 Task: Best office and paper website designs: Telegramme Paper Co.
Action: Mouse moved to (792, 357)
Screenshot: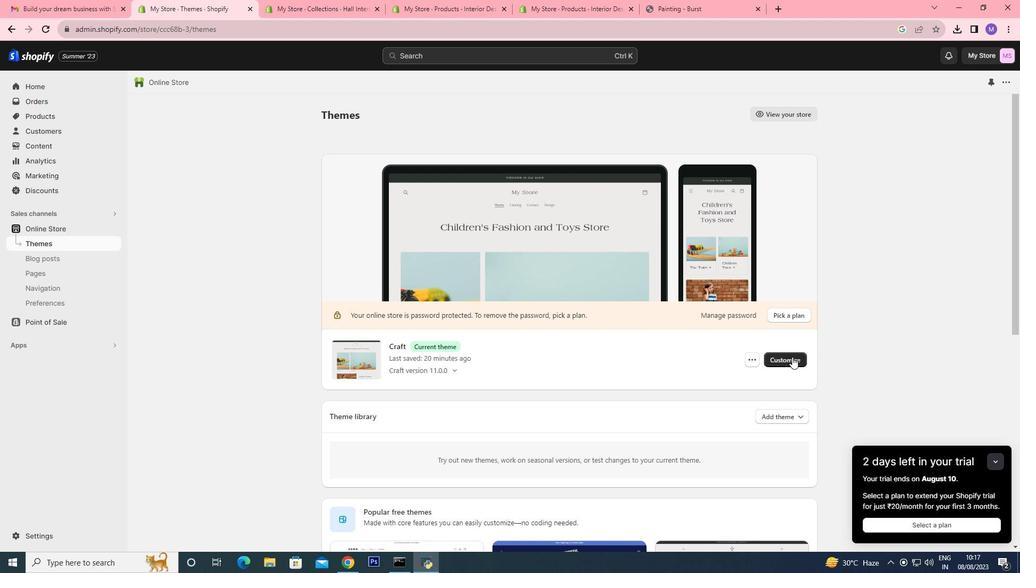 
Action: Mouse pressed left at (792, 357)
Screenshot: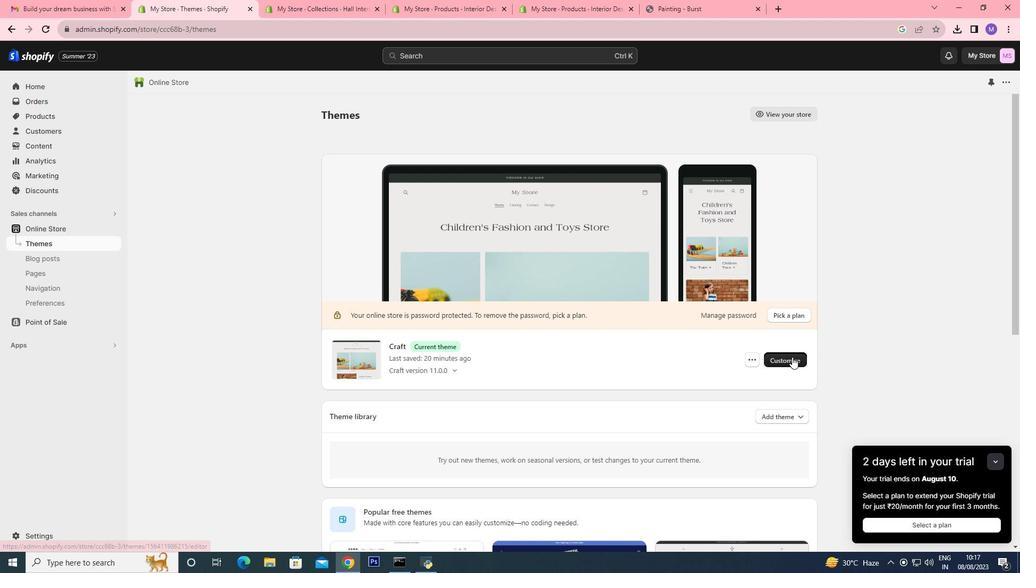 
Action: Mouse moved to (741, 277)
Screenshot: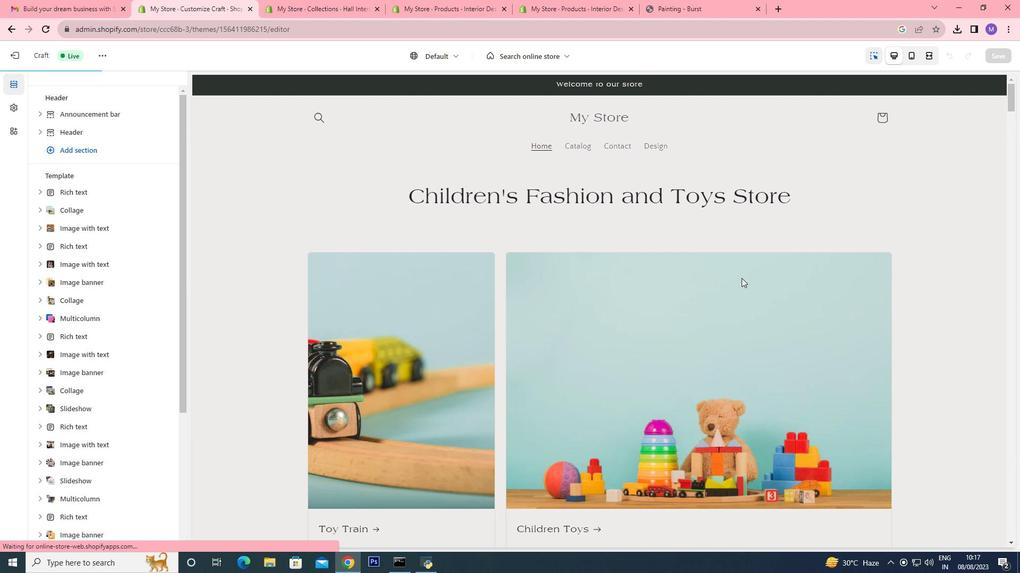 
Action: Mouse scrolled (741, 277) with delta (0, 0)
Screenshot: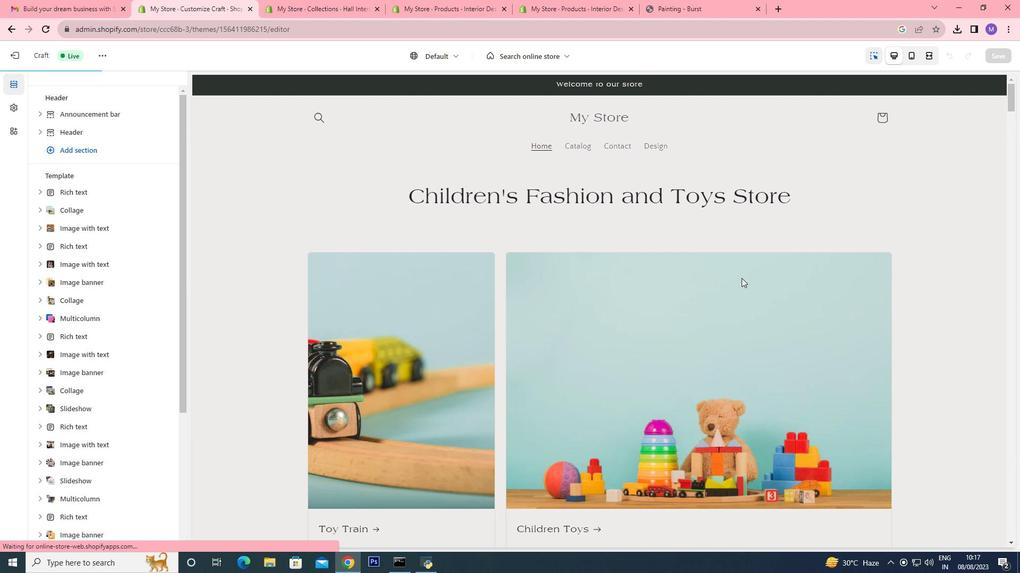 
Action: Mouse scrolled (741, 277) with delta (0, 0)
Screenshot: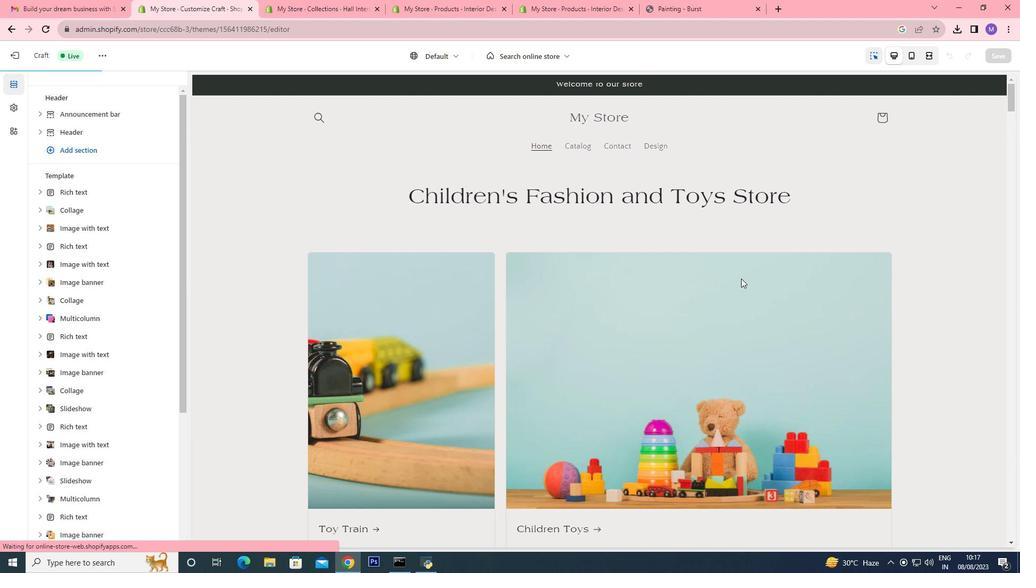 
Action: Mouse moved to (741, 278)
Screenshot: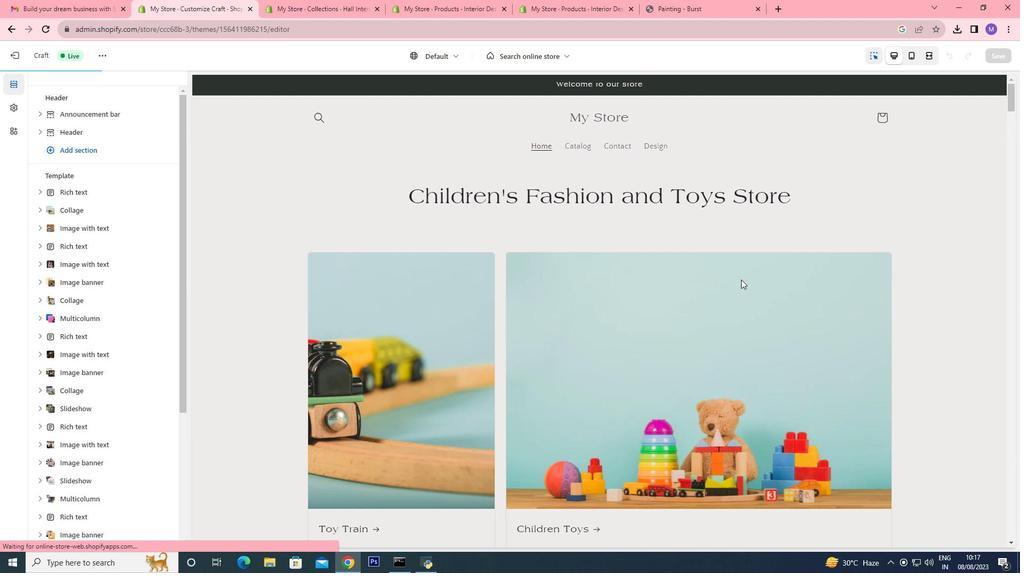
Action: Mouse scrolled (741, 277) with delta (0, 0)
Screenshot: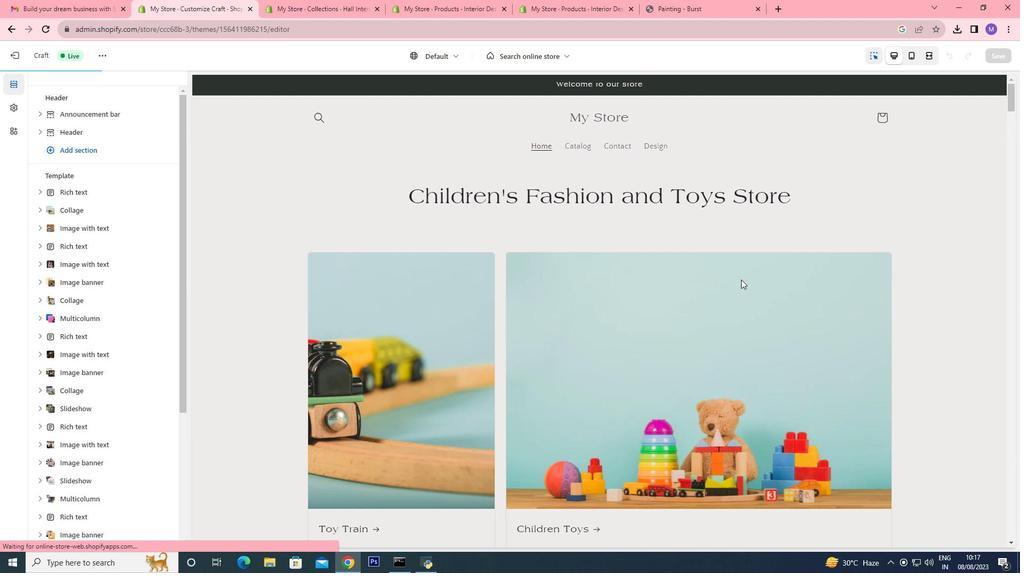 
Action: Mouse scrolled (741, 277) with delta (0, 0)
Screenshot: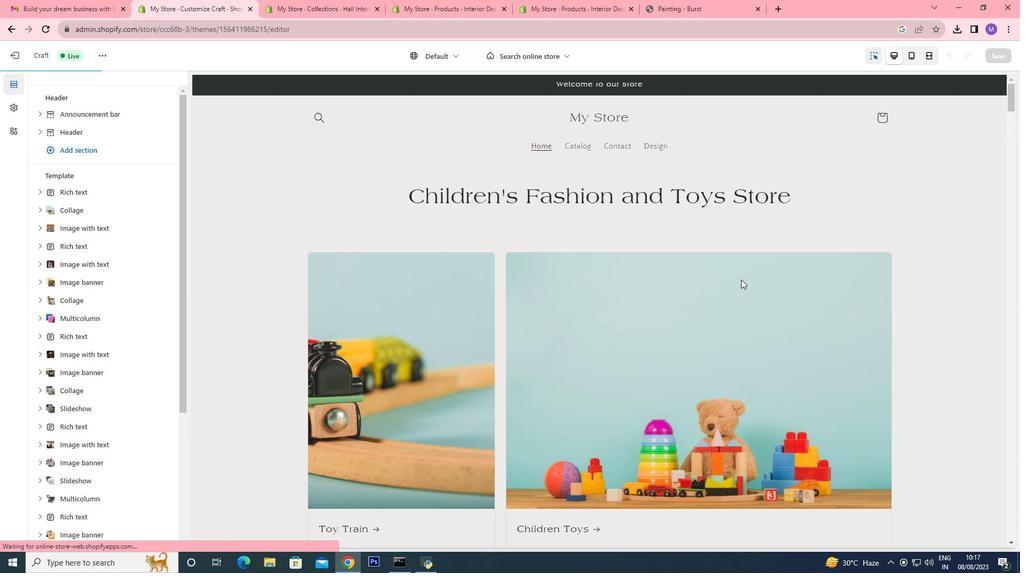 
Action: Mouse moved to (741, 278)
Screenshot: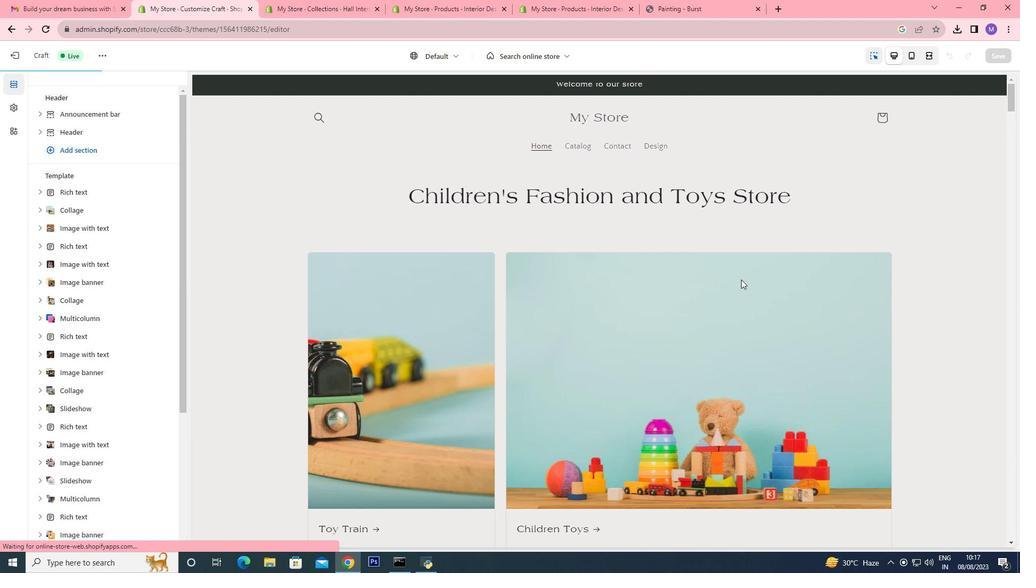
Action: Mouse scrolled (741, 278) with delta (0, 0)
Screenshot: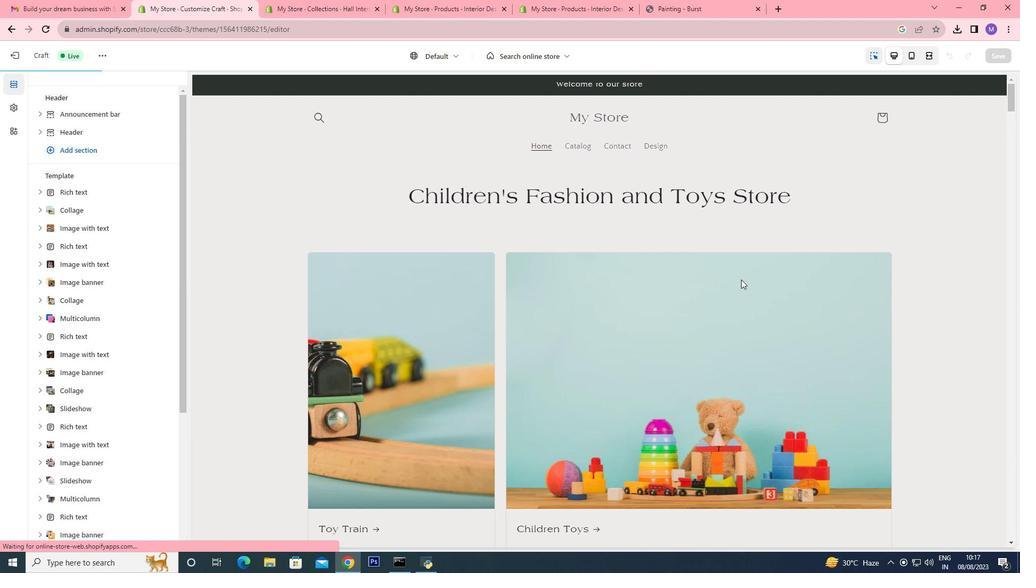
Action: Mouse moved to (741, 279)
Screenshot: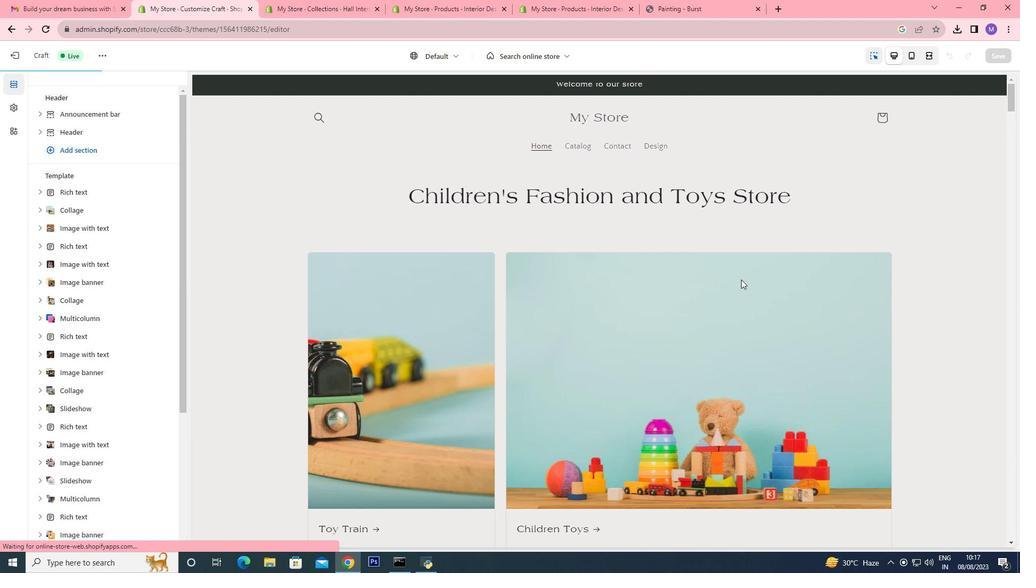 
Action: Mouse scrolled (741, 278) with delta (0, 0)
Screenshot: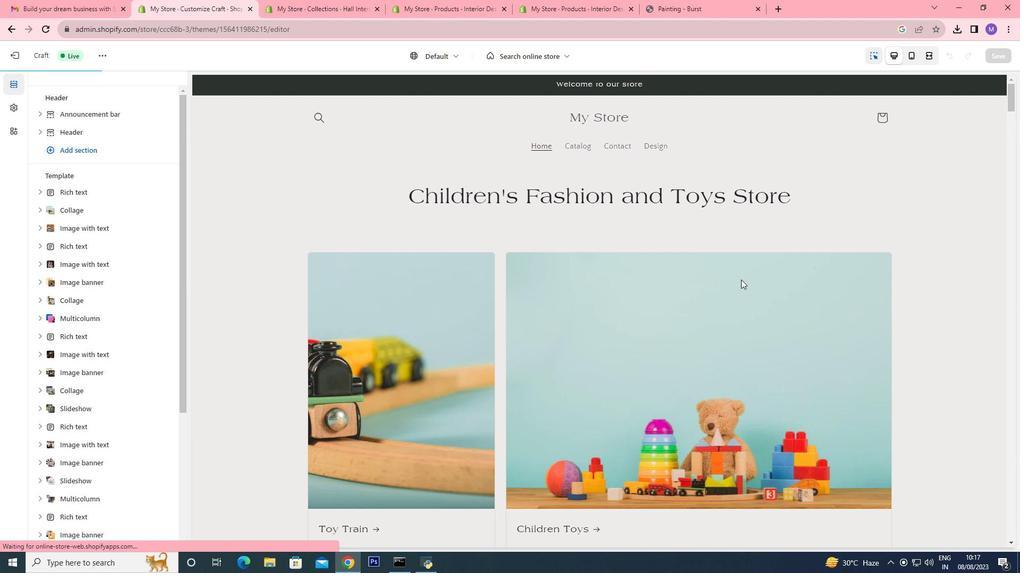 
Action: Mouse moved to (737, 298)
Screenshot: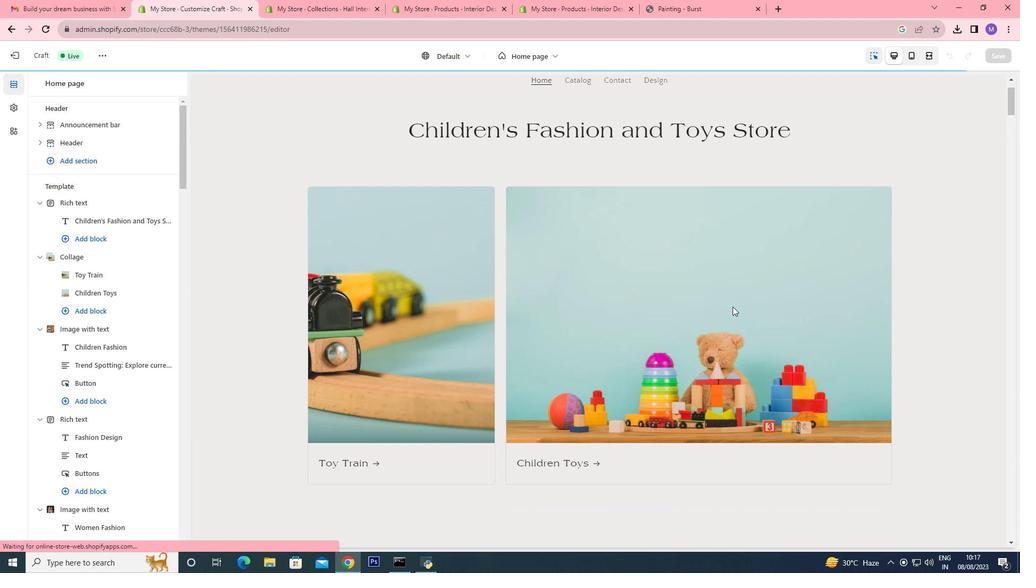 
Action: Mouse scrolled (737, 298) with delta (0, 0)
Screenshot: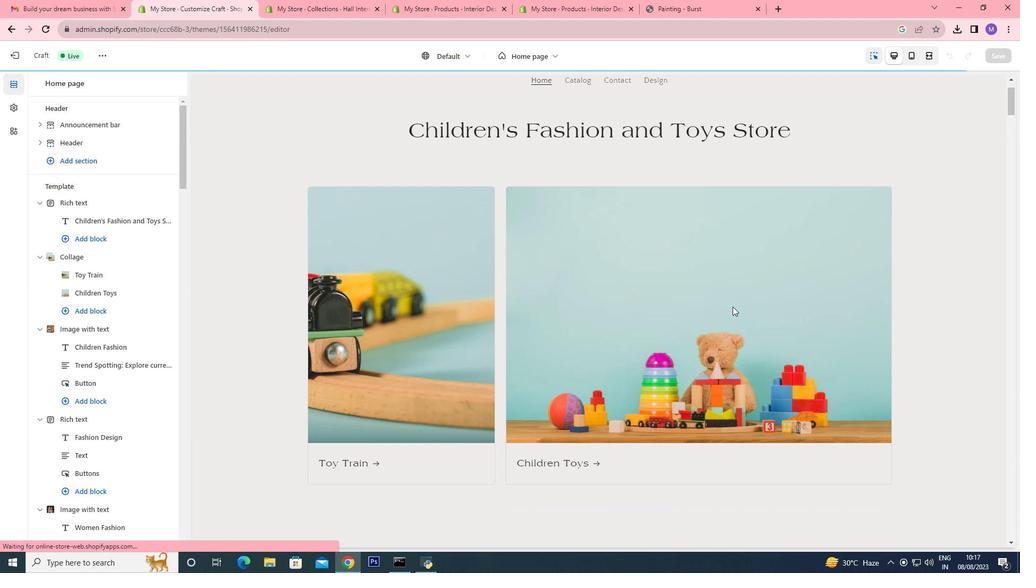 
Action: Mouse moved to (735, 302)
Screenshot: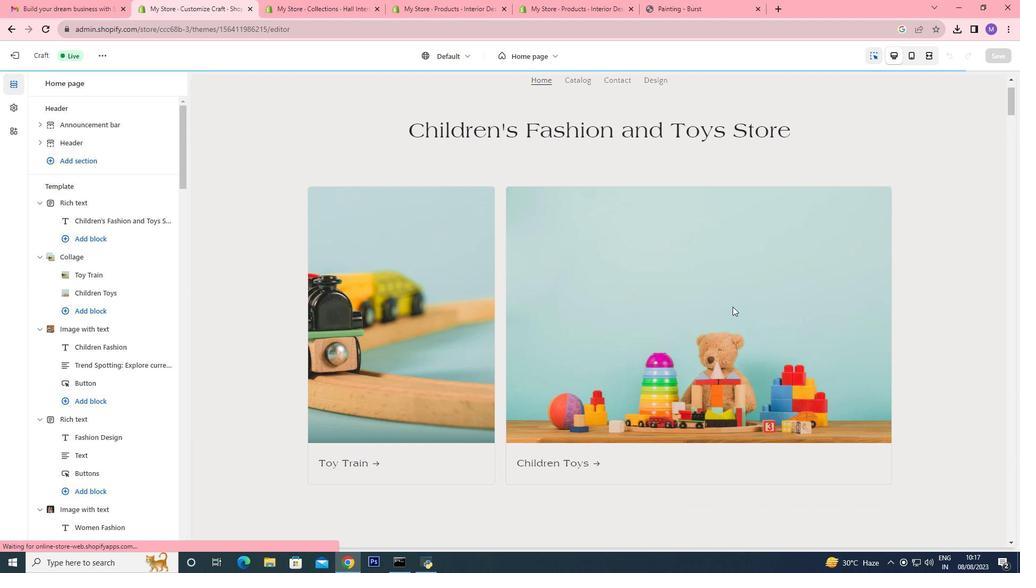 
Action: Mouse scrolled (735, 301) with delta (0, 0)
Screenshot: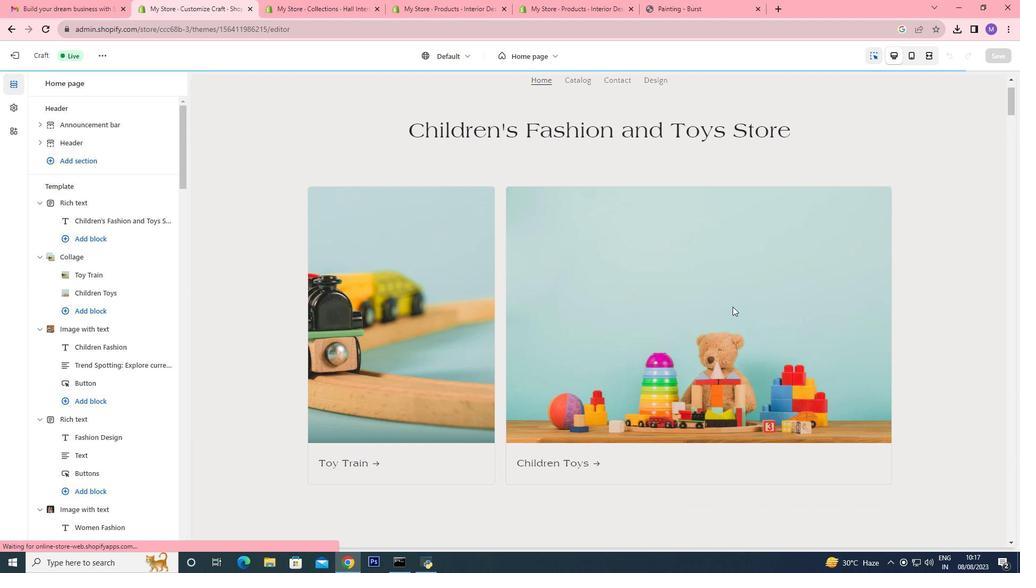 
Action: Mouse moved to (734, 304)
Screenshot: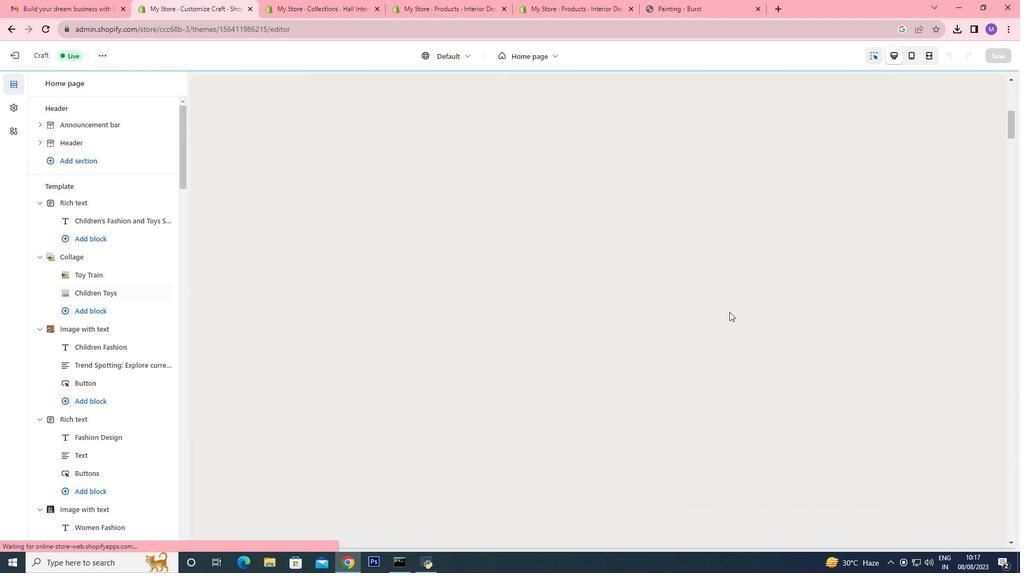 
Action: Mouse scrolled (734, 304) with delta (0, 0)
Screenshot: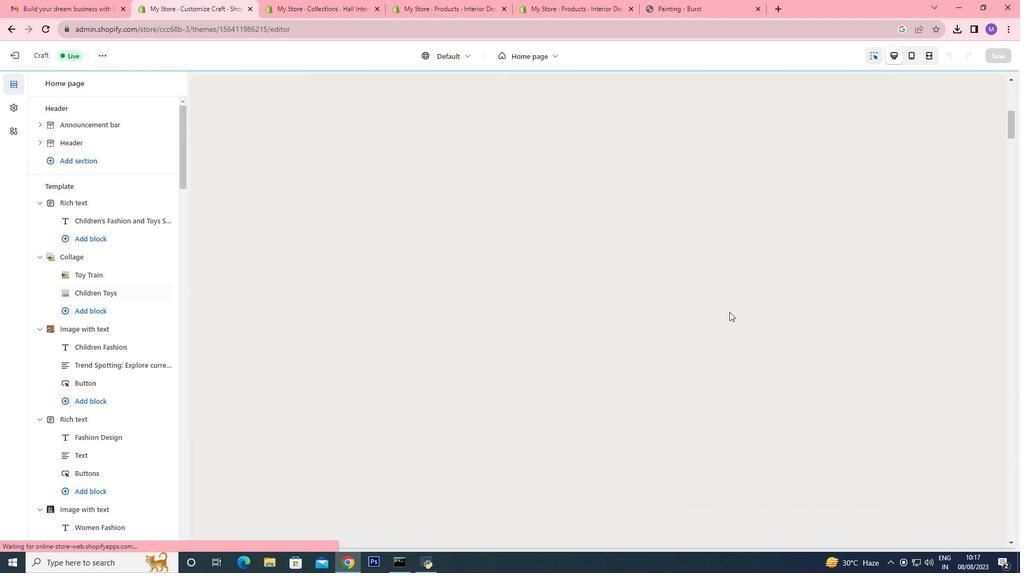 
Action: Mouse moved to (732, 307)
Screenshot: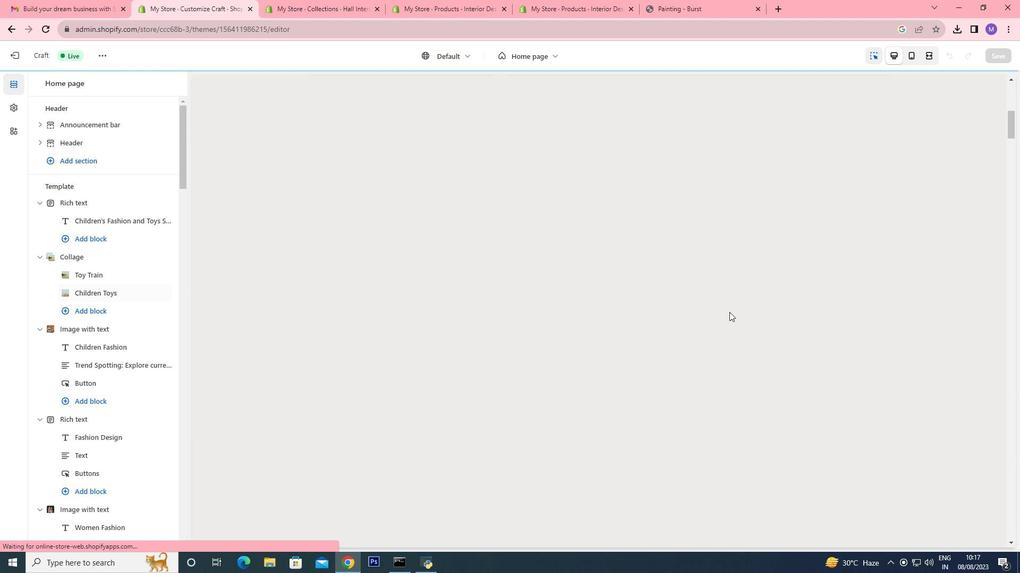 
Action: Mouse scrolled (732, 306) with delta (0, 0)
Screenshot: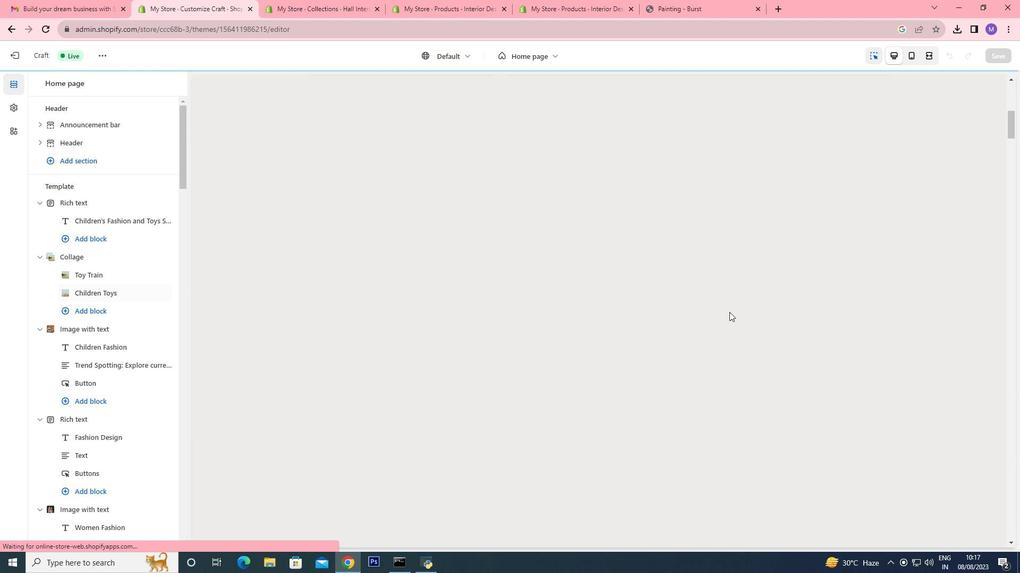
Action: Mouse moved to (731, 309)
Screenshot: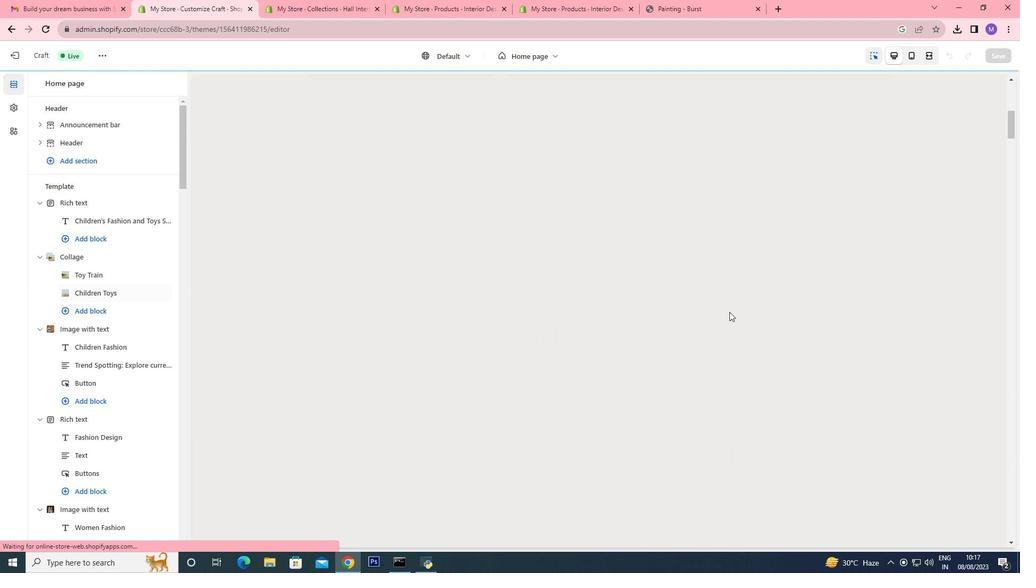 
Action: Mouse scrolled (731, 308) with delta (0, 0)
Screenshot: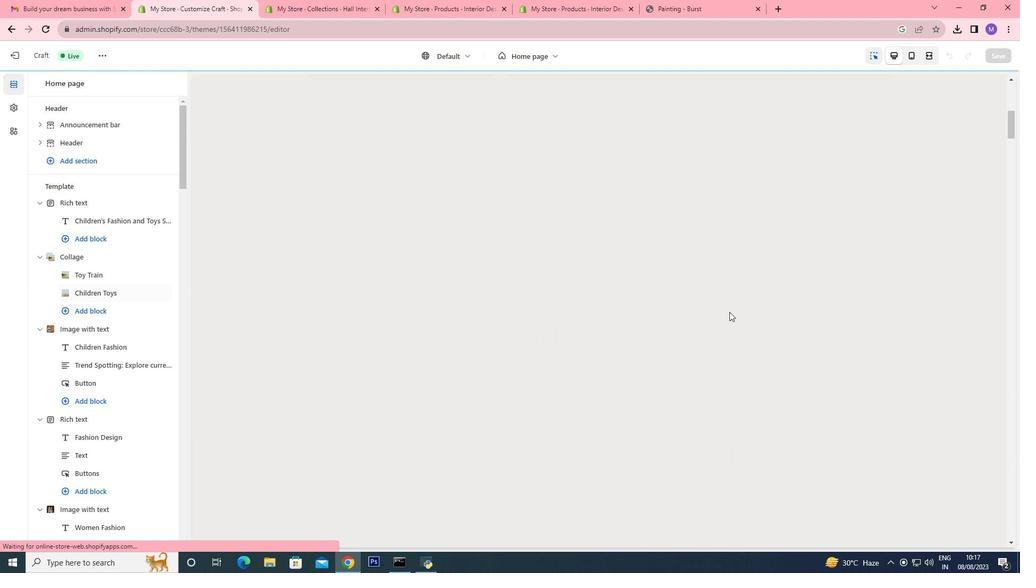 
Action: Mouse moved to (730, 311)
Screenshot: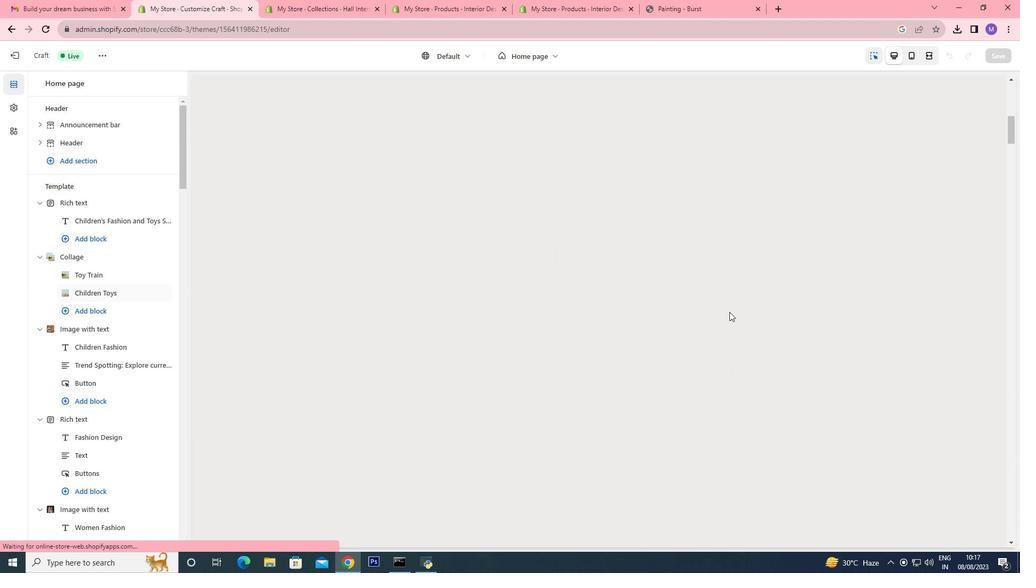 
Action: Mouse scrolled (730, 310) with delta (0, 0)
Screenshot: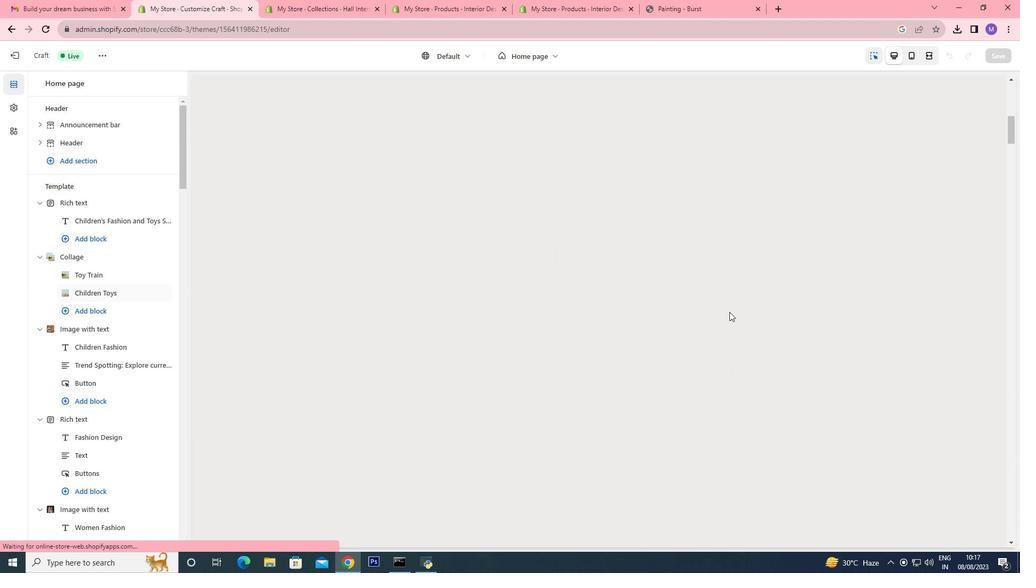 
Action: Mouse moved to (728, 312)
Screenshot: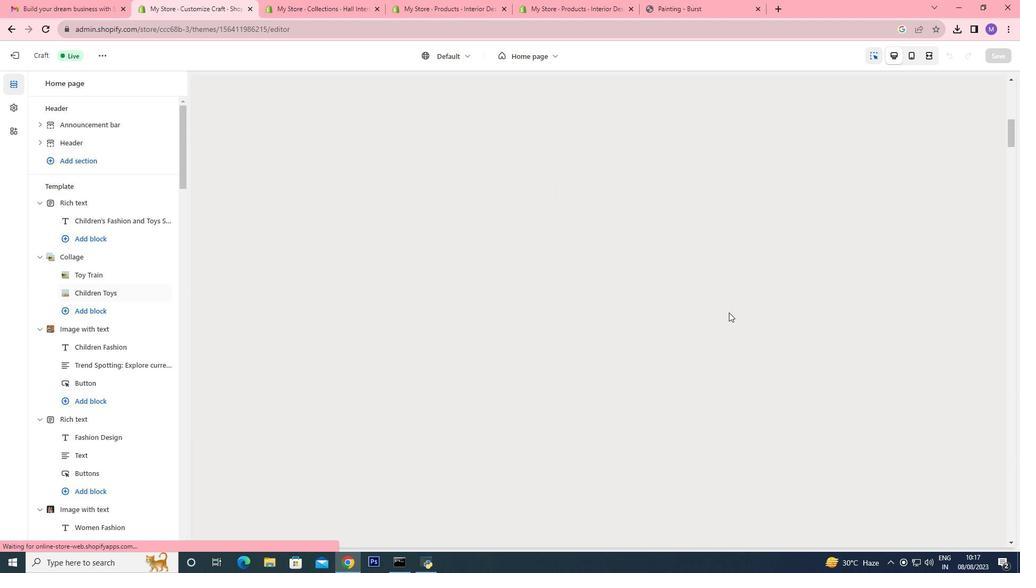 
Action: Mouse scrolled (728, 312) with delta (0, 0)
Screenshot: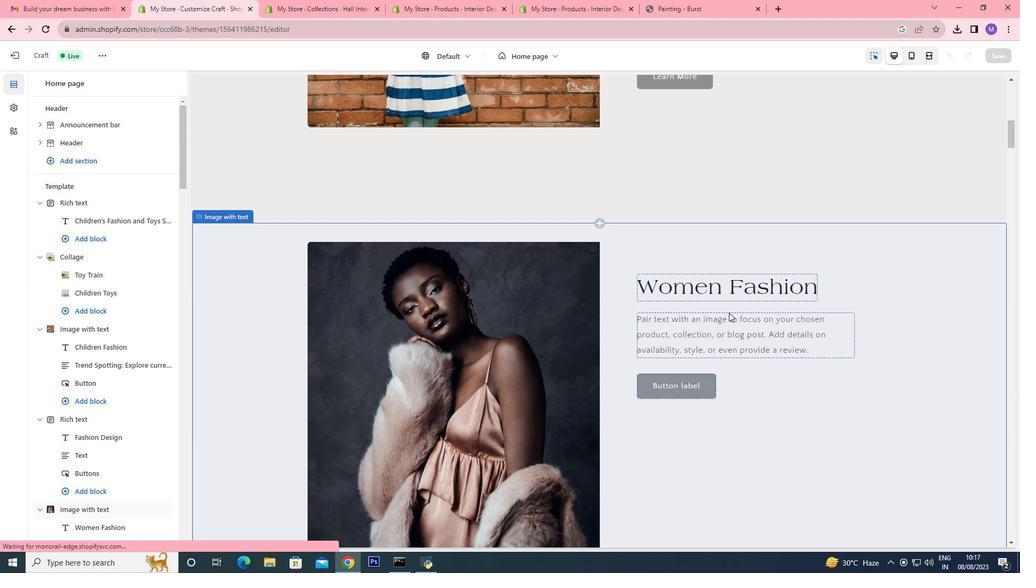 
Action: Mouse scrolled (728, 312) with delta (0, 0)
Screenshot: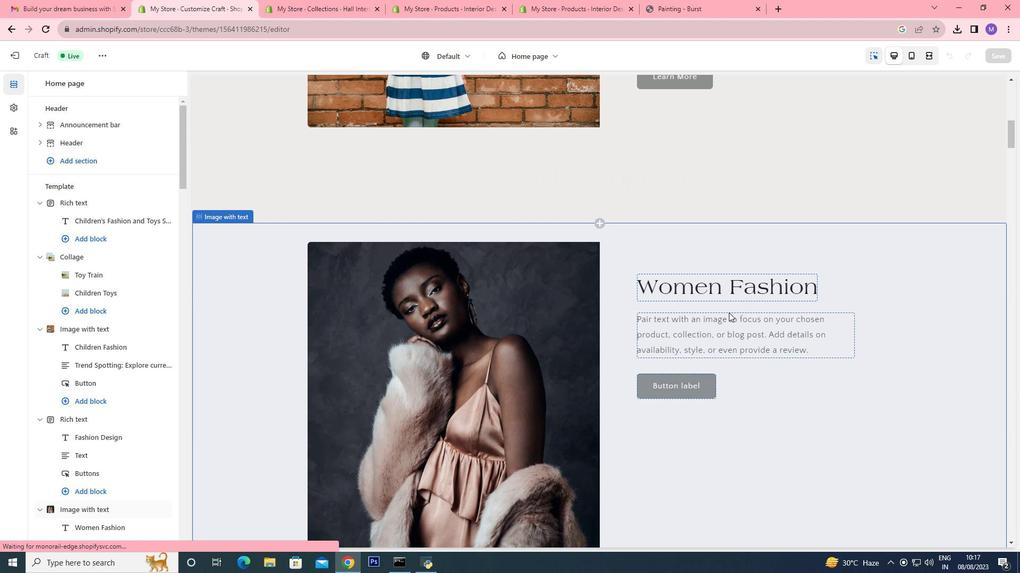 
Action: Mouse scrolled (728, 312) with delta (0, 0)
Screenshot: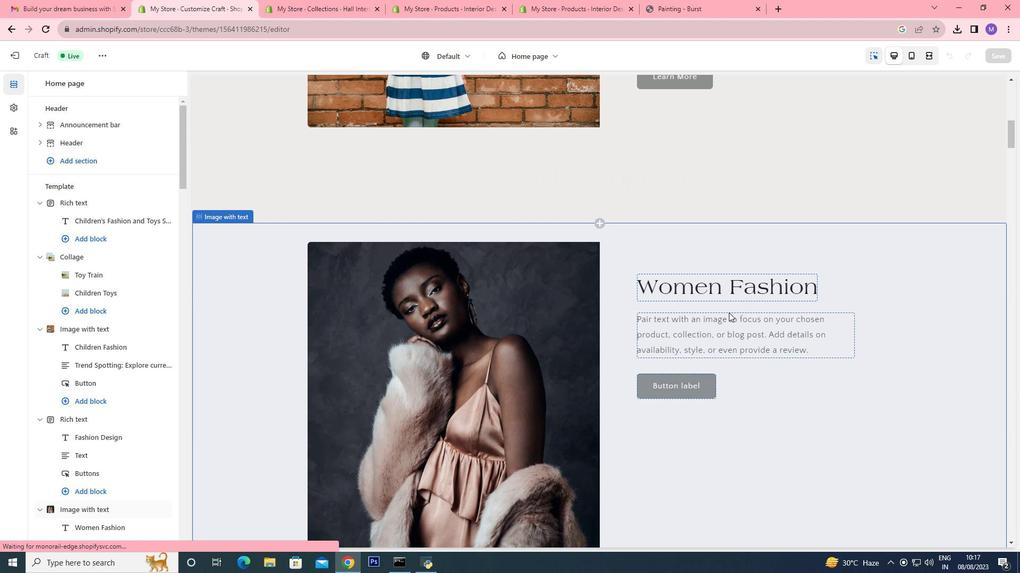 
Action: Mouse scrolled (728, 312) with delta (0, 0)
Screenshot: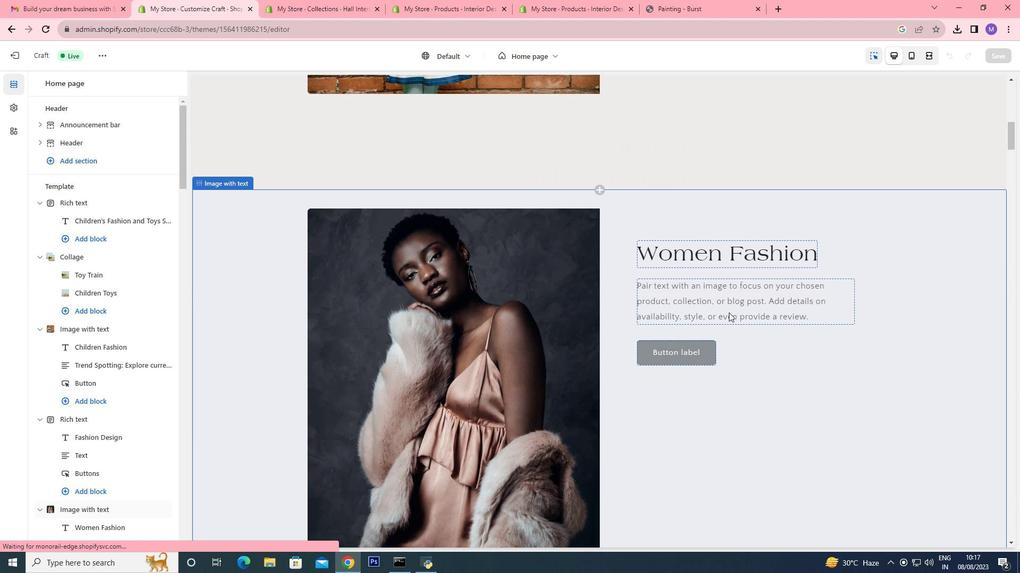 
Action: Mouse scrolled (728, 312) with delta (0, 0)
Screenshot: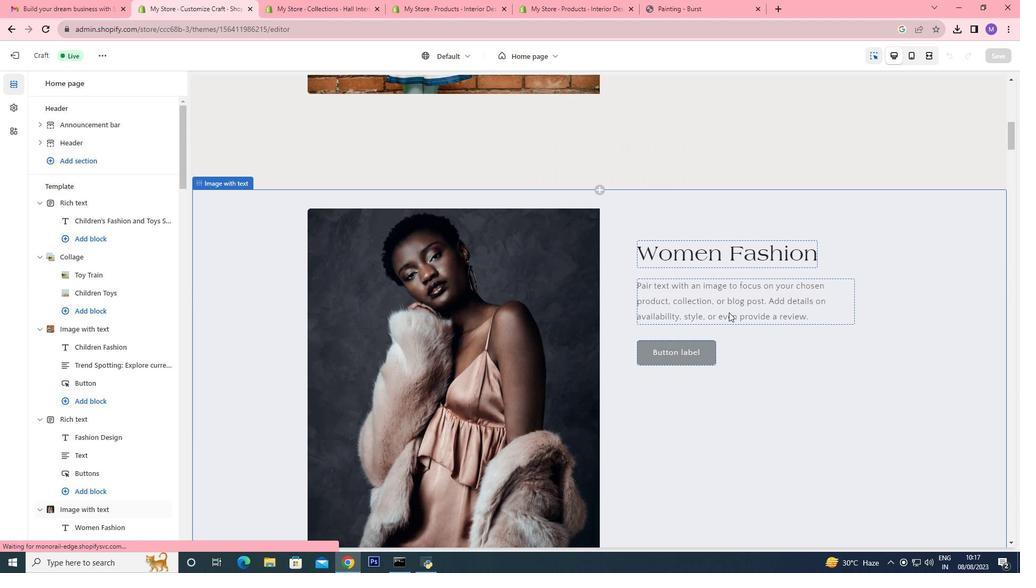 
Action: Mouse scrolled (728, 312) with delta (0, 0)
Screenshot: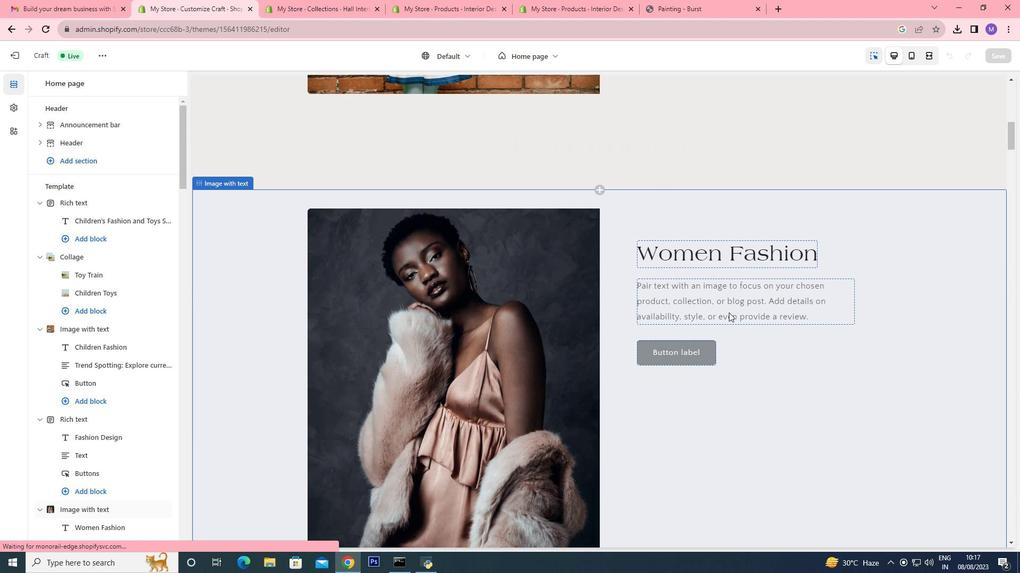 
Action: Mouse scrolled (728, 312) with delta (0, 0)
Screenshot: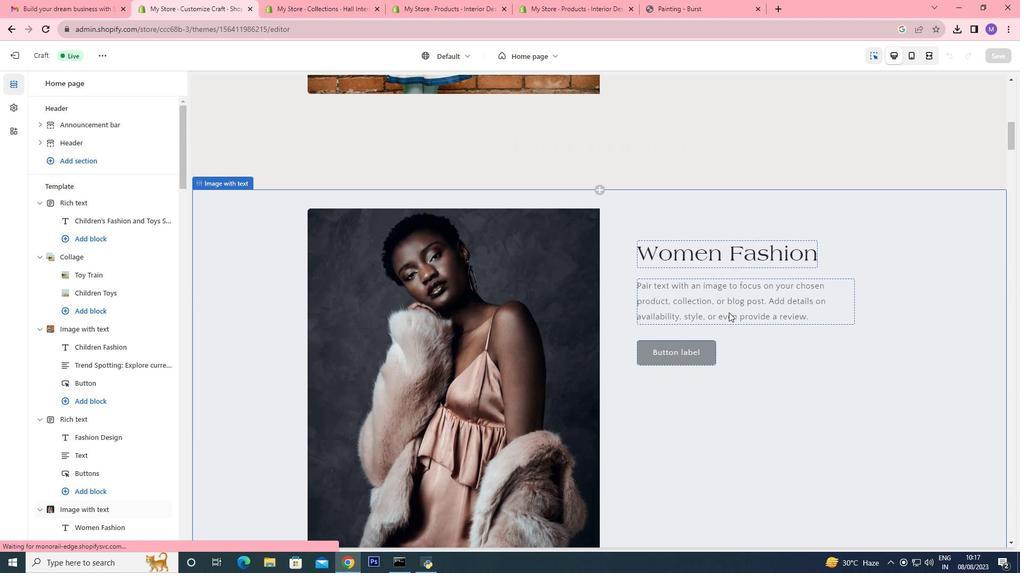 
Action: Mouse moved to (1011, 163)
Screenshot: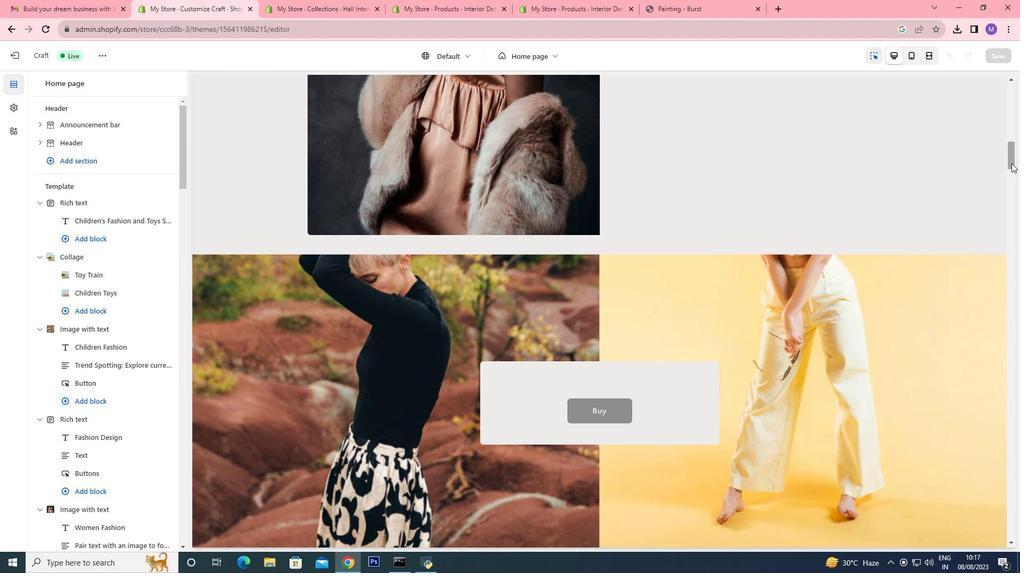 
Action: Mouse pressed left at (1011, 163)
Screenshot: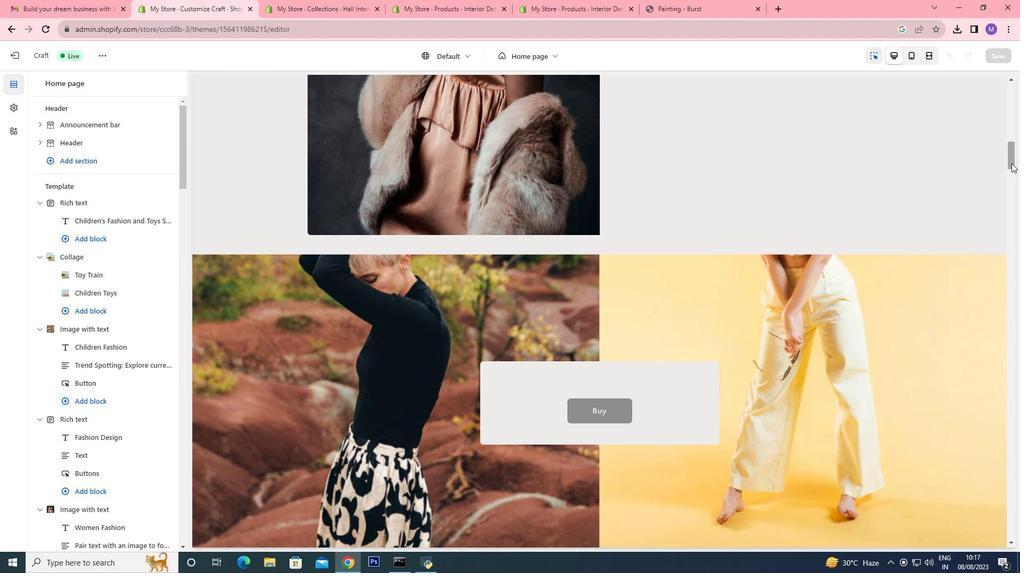 
Action: Mouse moved to (657, 143)
Screenshot: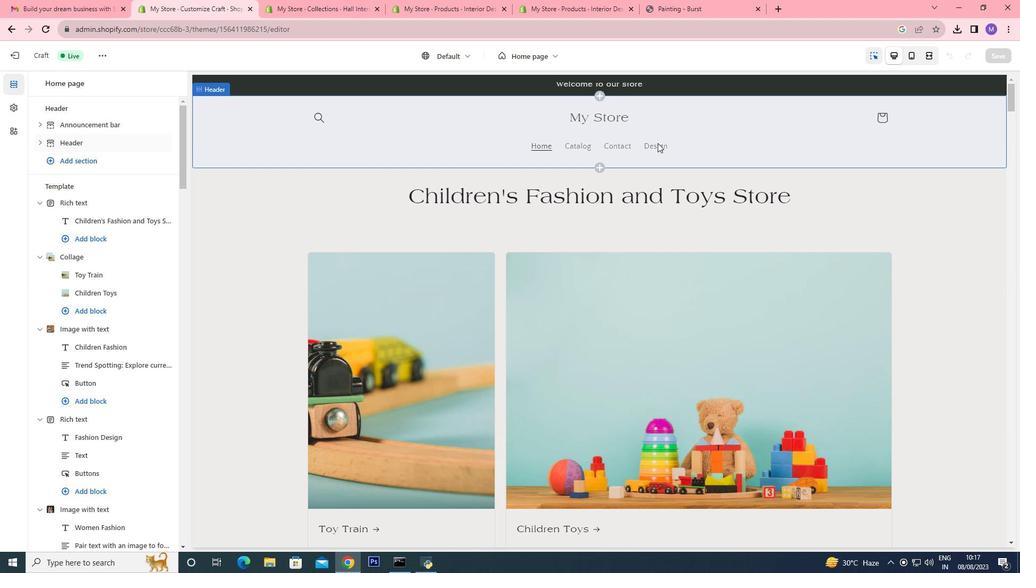 
Action: Mouse pressed left at (657, 143)
Screenshot: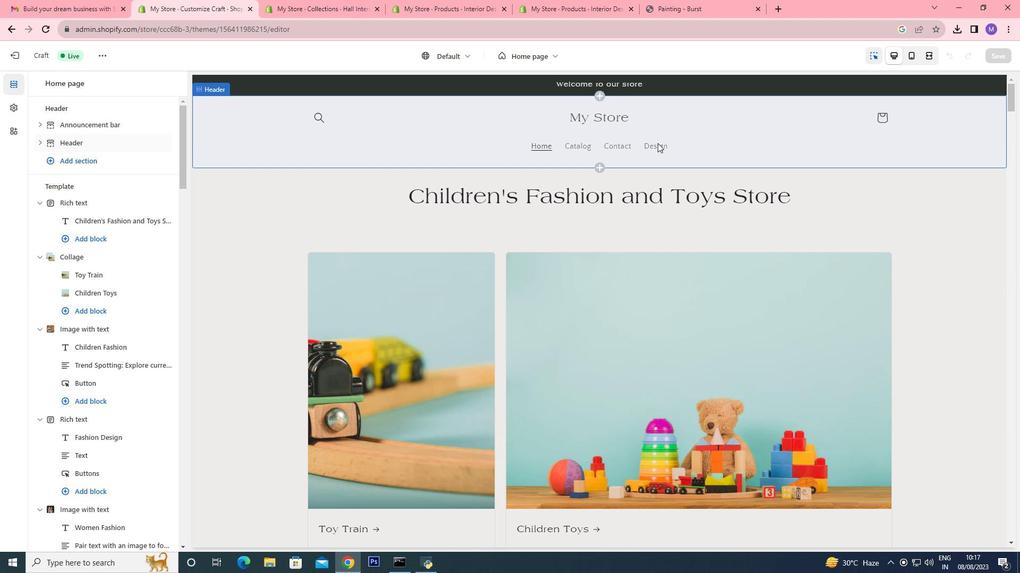 
Action: Mouse moved to (655, 146)
Screenshot: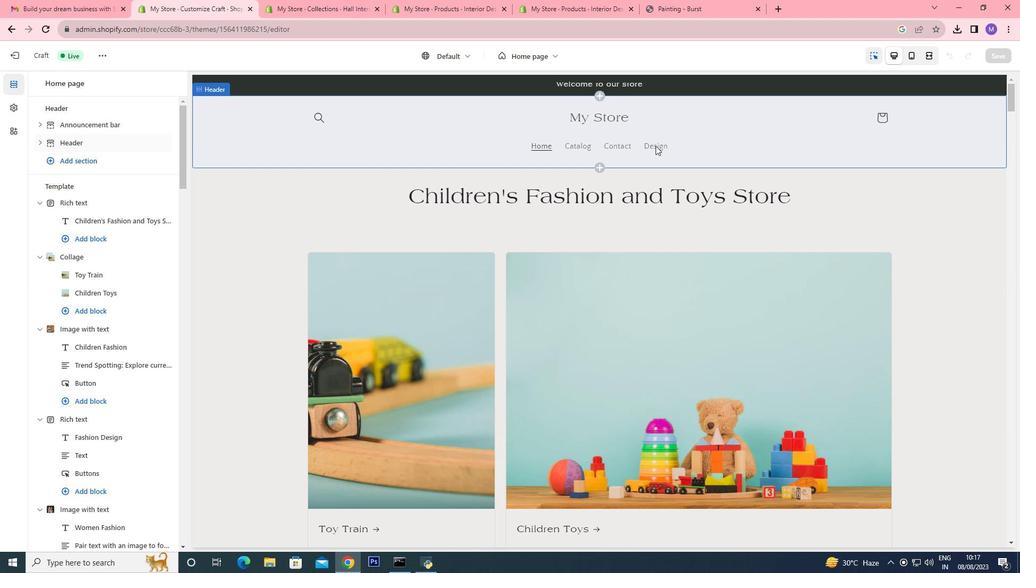 
Action: Mouse pressed left at (655, 146)
Screenshot: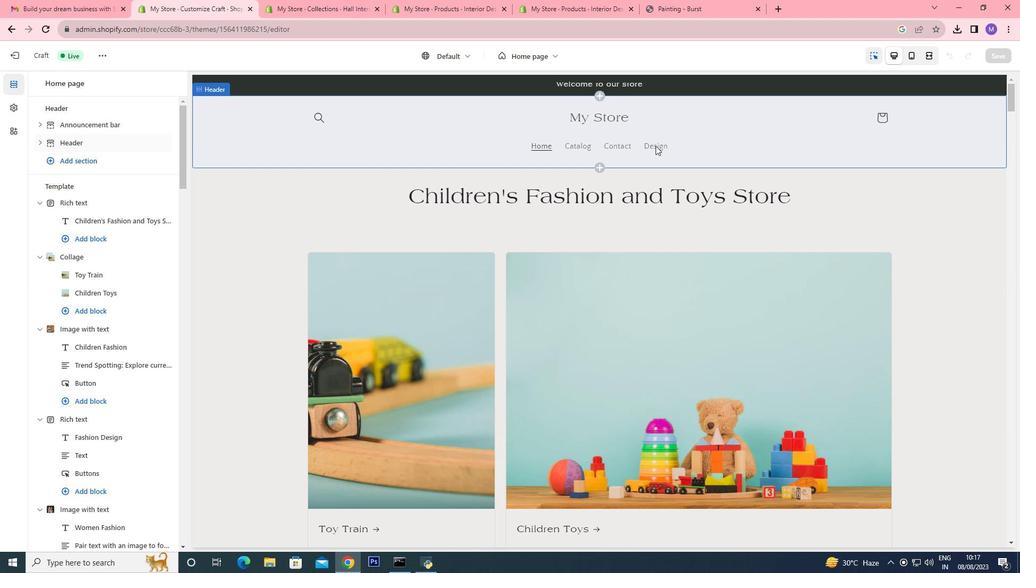 
Action: Mouse pressed left at (655, 146)
Screenshot: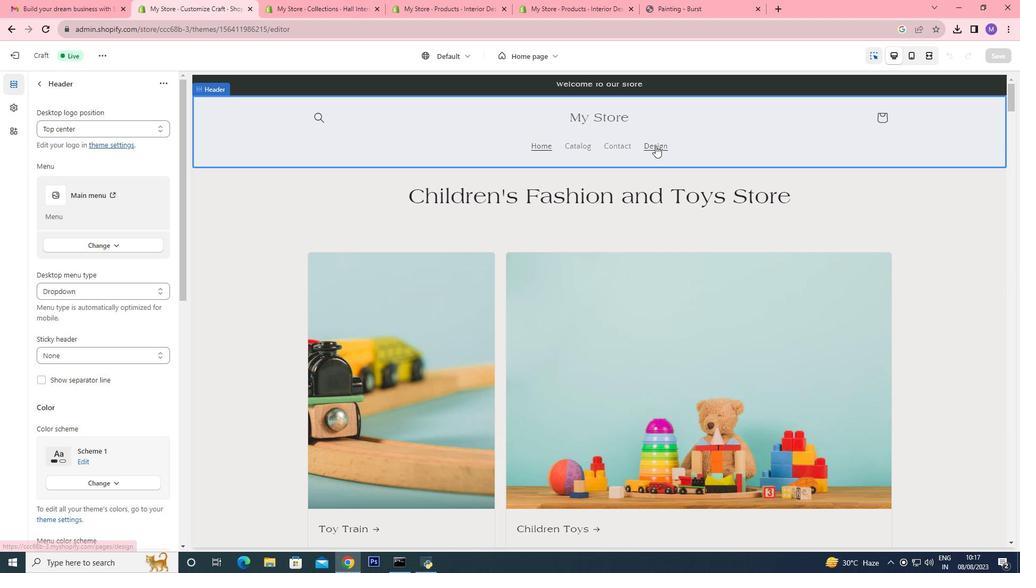 
Action: Mouse pressed left at (655, 146)
Screenshot: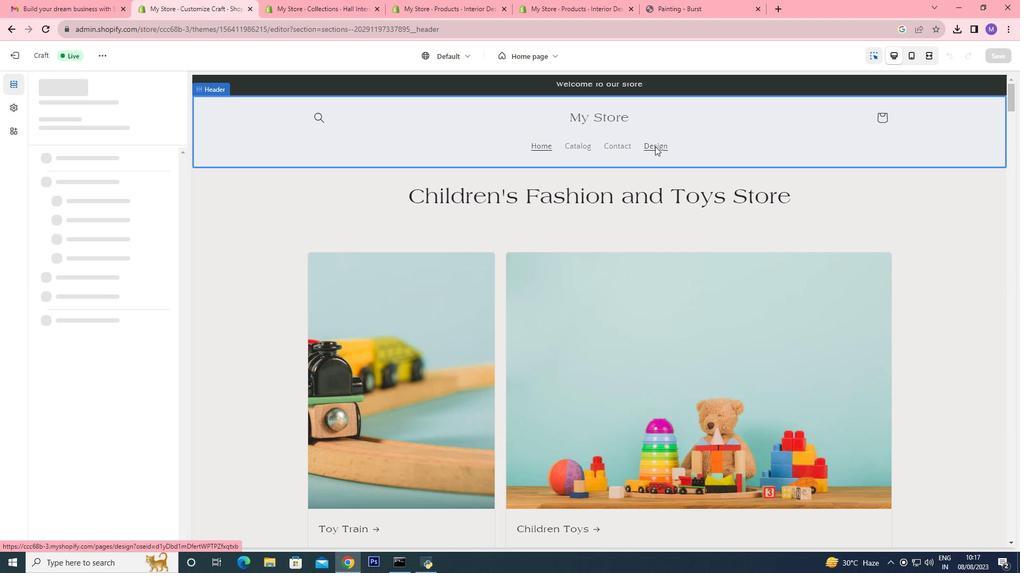 
Action: Mouse moved to (643, 273)
Screenshot: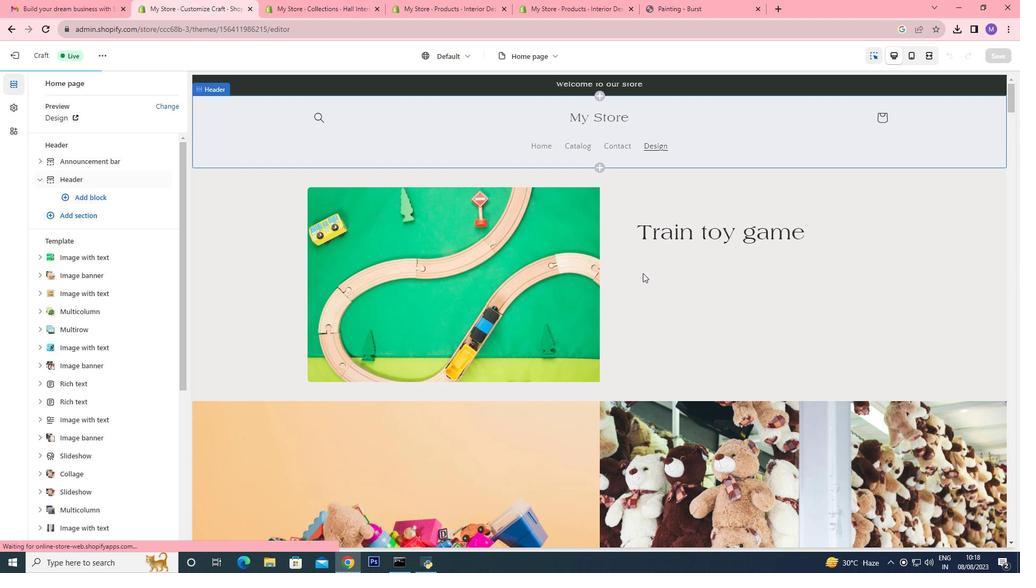 
Action: Mouse scrolled (643, 273) with delta (0, 0)
Screenshot: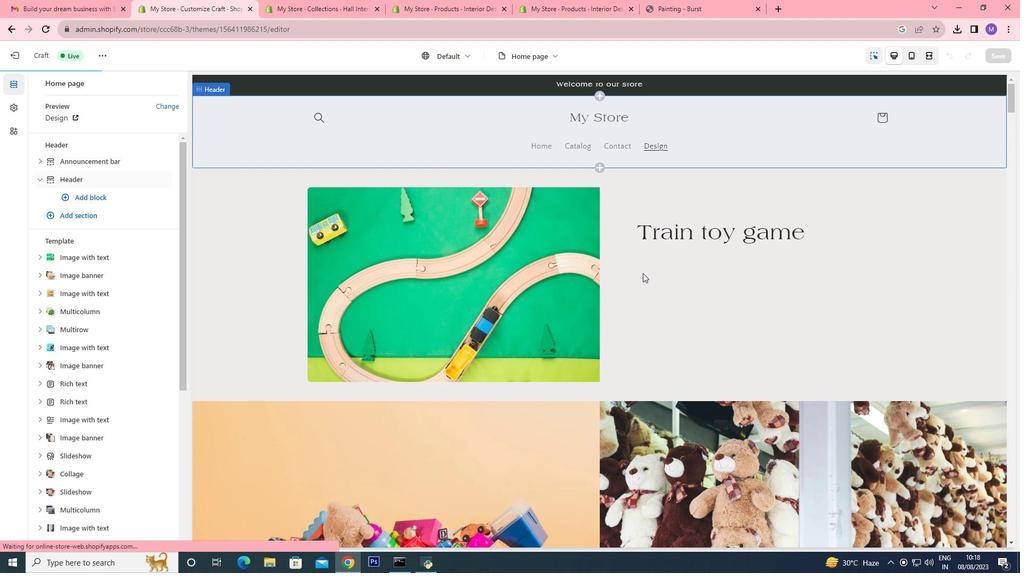 
Action: Mouse moved to (642, 273)
Screenshot: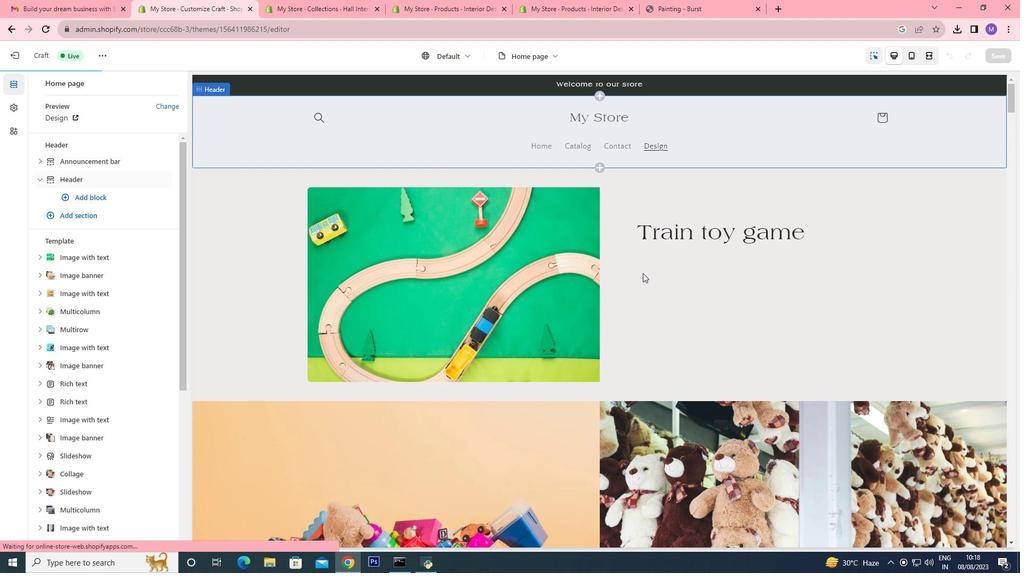 
Action: Mouse scrolled (642, 273) with delta (0, 0)
Screenshot: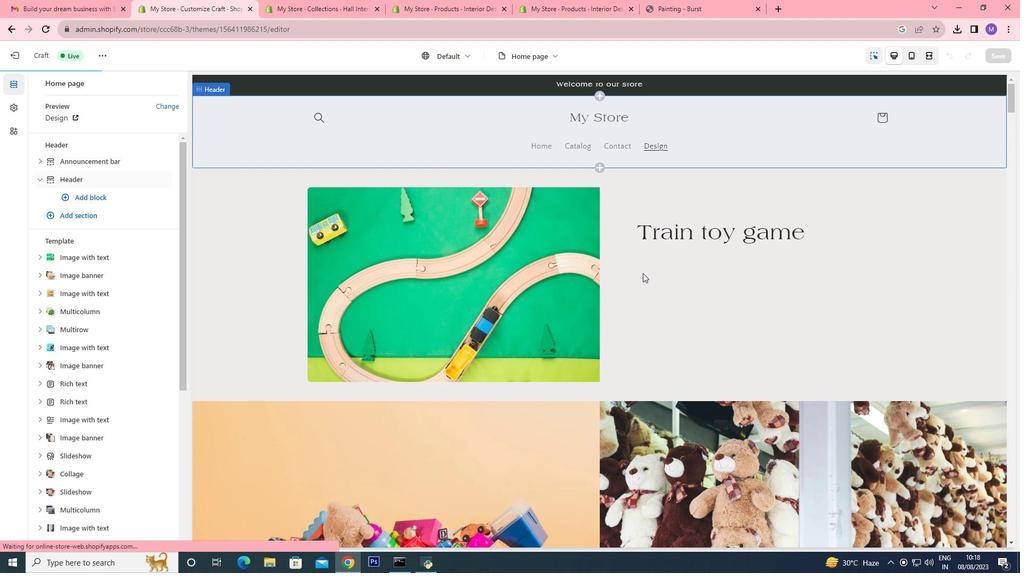 
Action: Mouse scrolled (642, 273) with delta (0, 0)
Screenshot: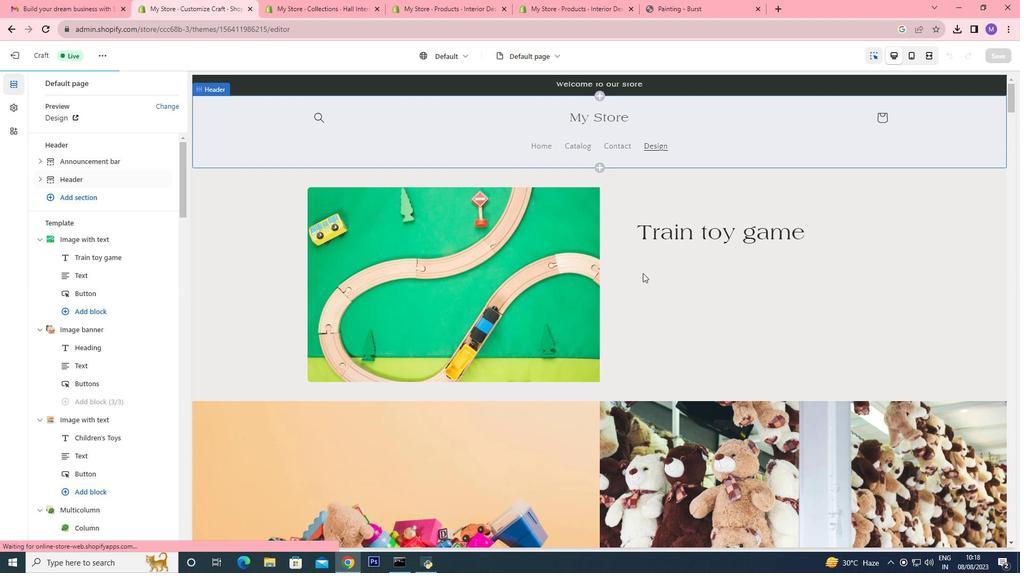 
Action: Mouse scrolled (642, 273) with delta (0, 0)
Screenshot: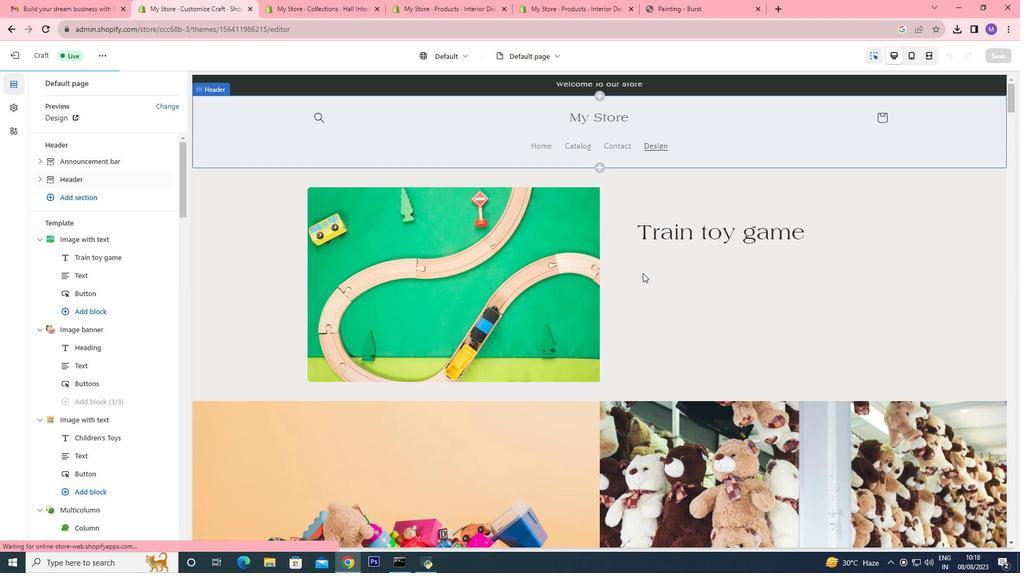 
Action: Mouse scrolled (642, 273) with delta (0, 0)
Screenshot: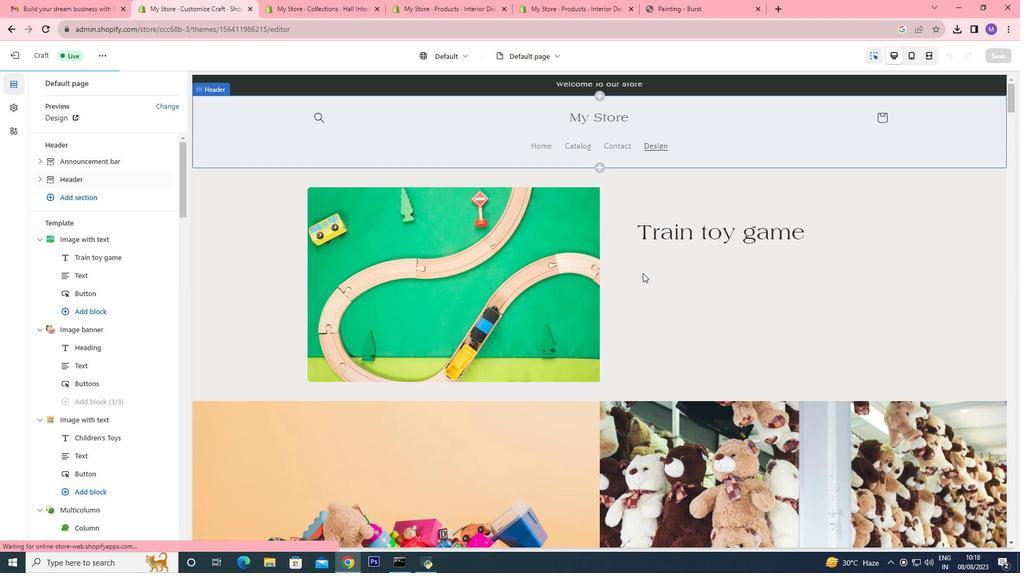 
Action: Mouse scrolled (642, 273) with delta (0, 0)
Screenshot: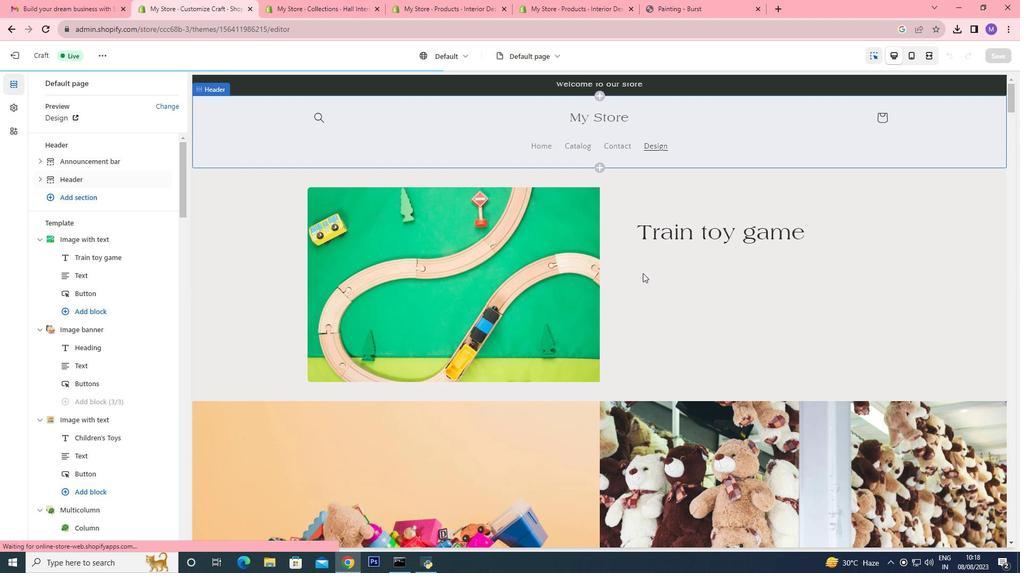 
Action: Mouse scrolled (642, 274) with delta (0, 0)
Screenshot: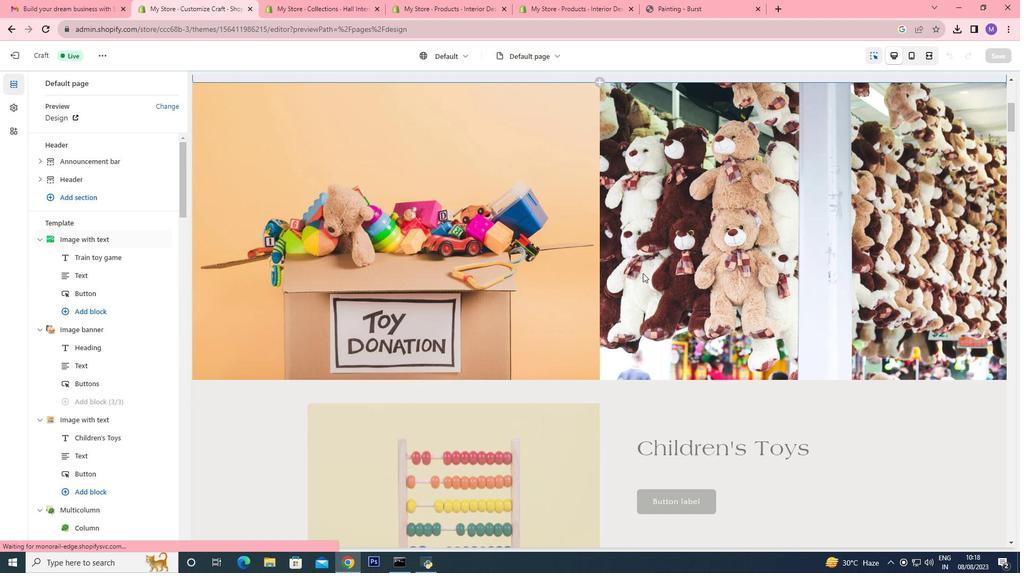 
Action: Mouse scrolled (642, 274) with delta (0, 0)
Screenshot: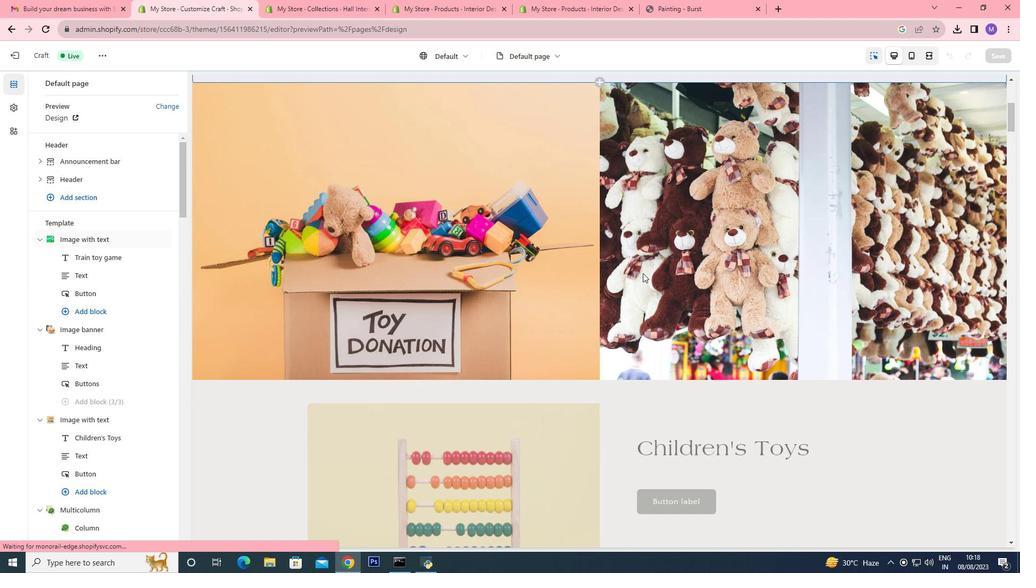 
Action: Mouse scrolled (642, 274) with delta (0, 0)
Screenshot: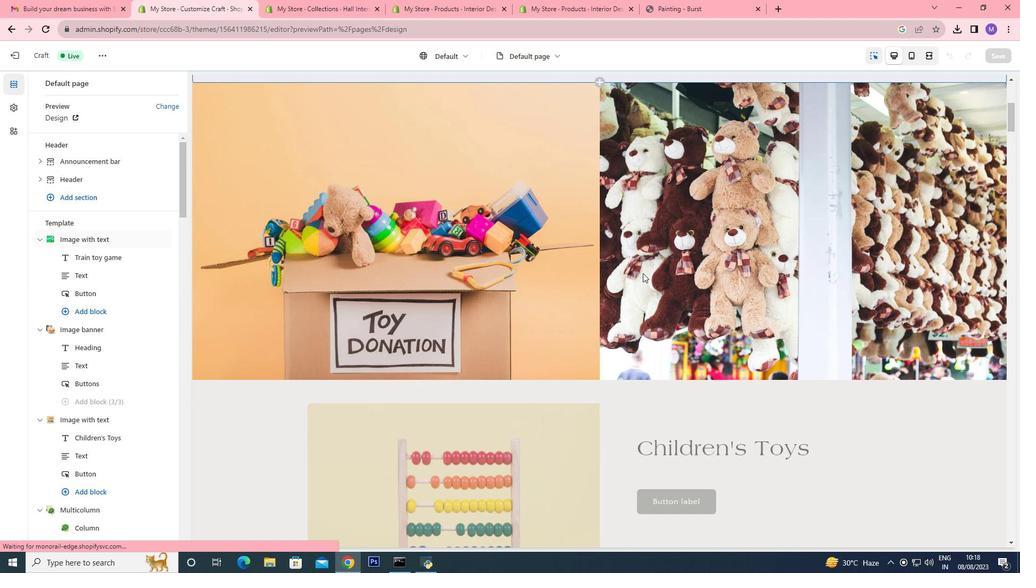 
Action: Mouse scrolled (642, 274) with delta (0, 0)
Screenshot: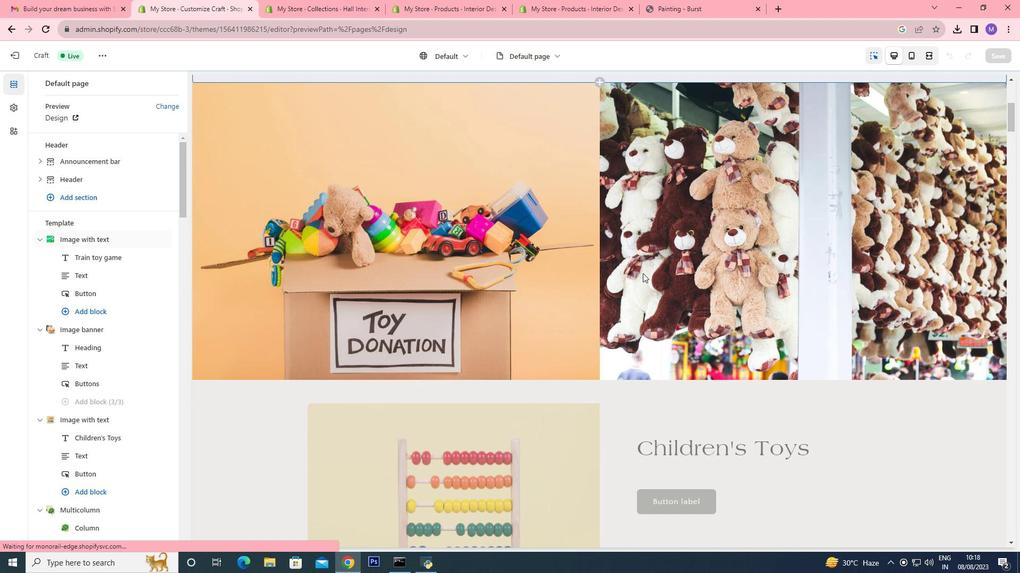 
Action: Mouse scrolled (642, 274) with delta (0, 0)
Screenshot: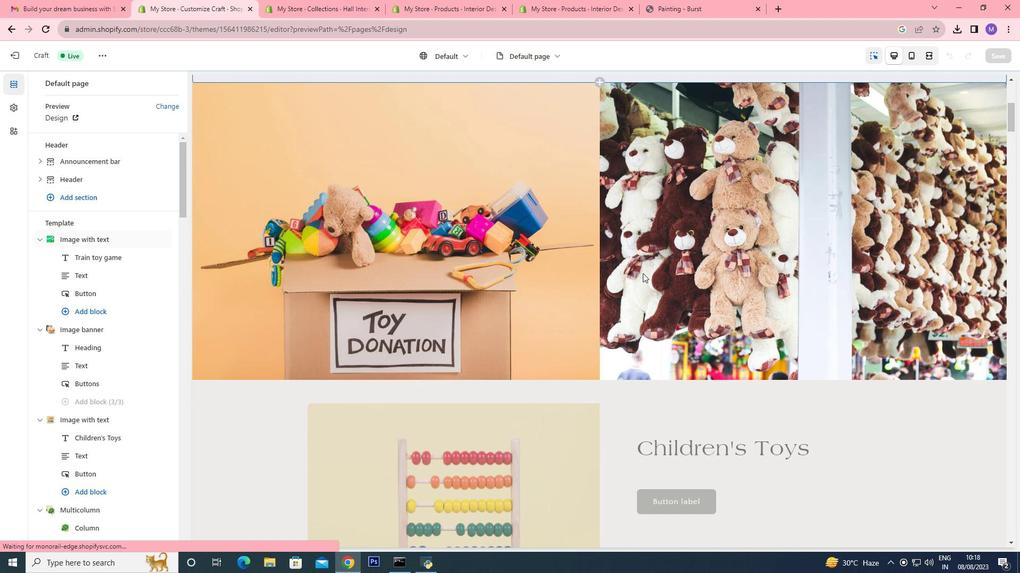 
Action: Mouse scrolled (642, 274) with delta (0, 0)
Screenshot: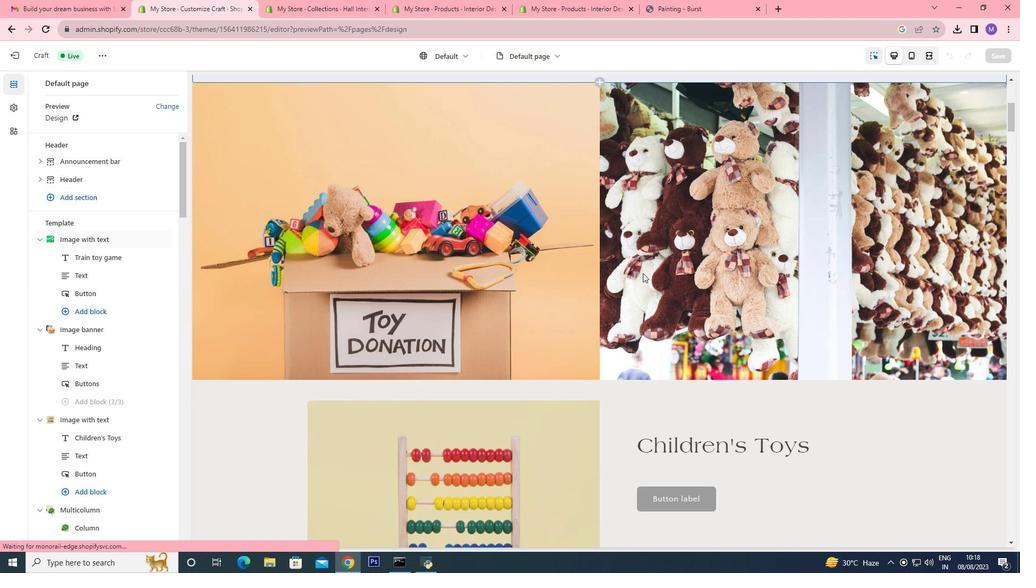 
Action: Mouse scrolled (642, 274) with delta (0, 0)
Screenshot: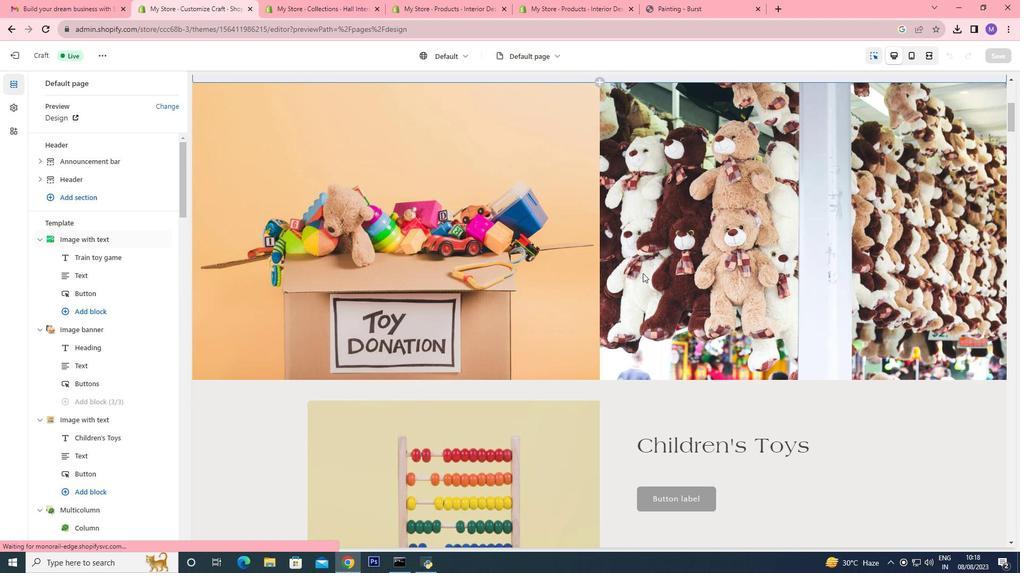 
Action: Mouse moved to (644, 198)
Screenshot: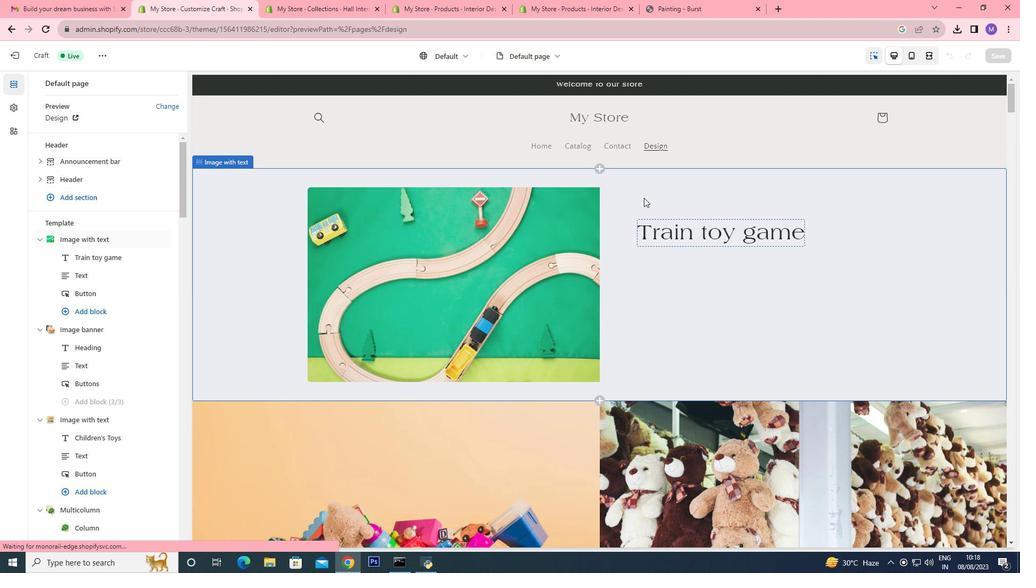 
Action: Mouse scrolled (644, 199) with delta (0, 0)
Screenshot: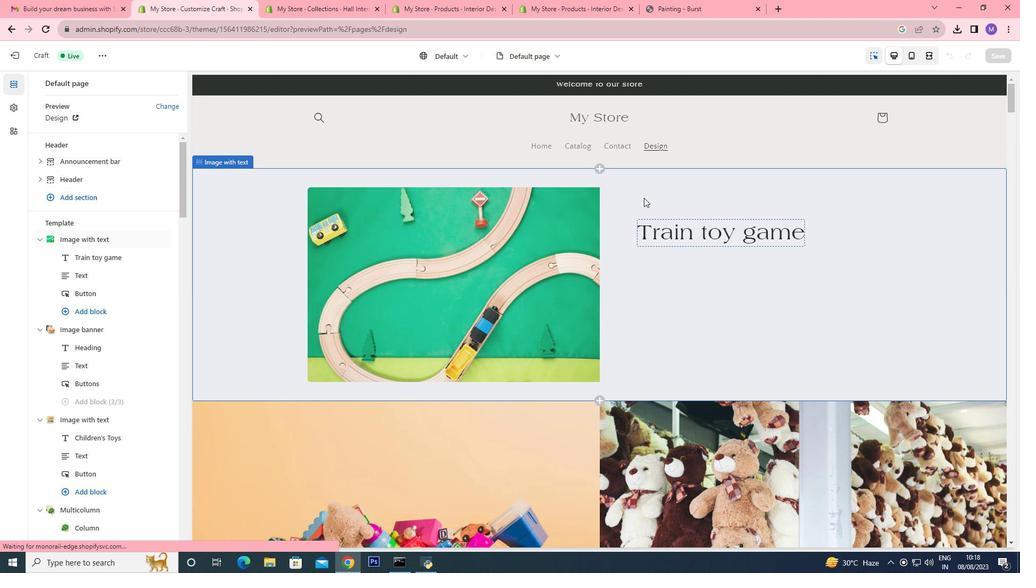 
Action: Mouse scrolled (644, 199) with delta (0, 0)
Screenshot: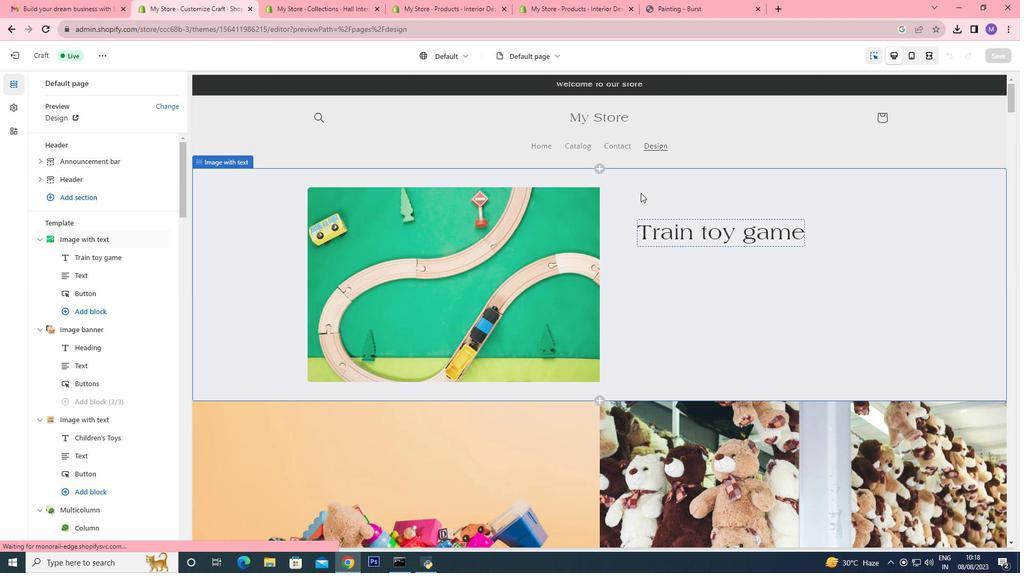 
Action: Mouse scrolled (644, 199) with delta (0, 0)
Screenshot: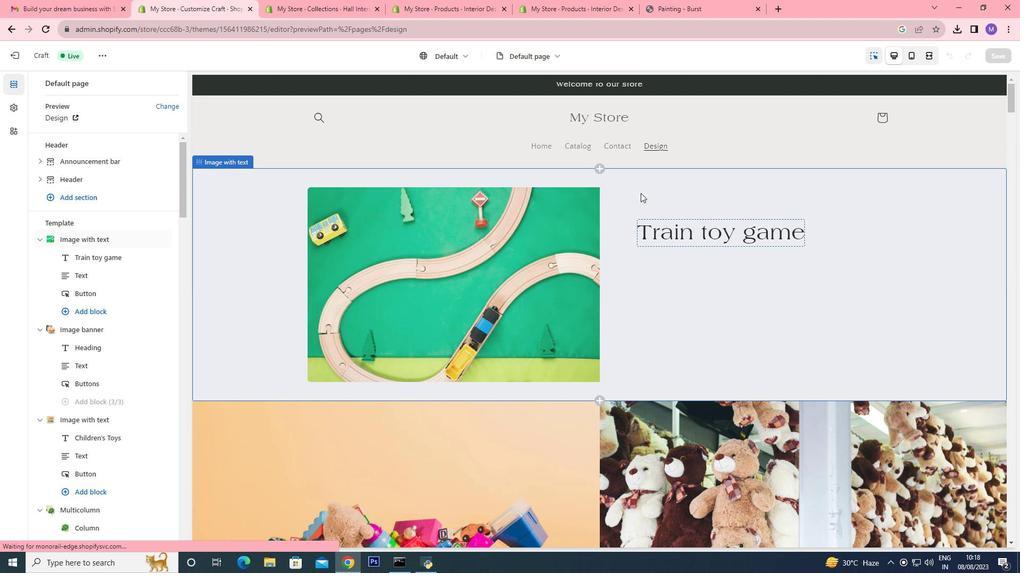 
Action: Mouse scrolled (644, 199) with delta (0, 0)
Screenshot: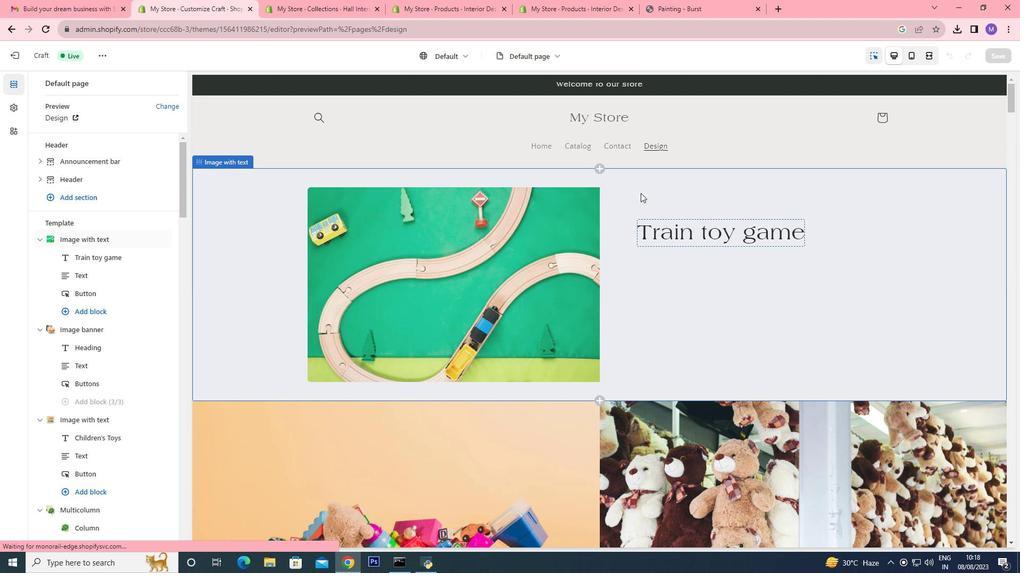 
Action: Mouse scrolled (644, 199) with delta (0, 0)
Screenshot: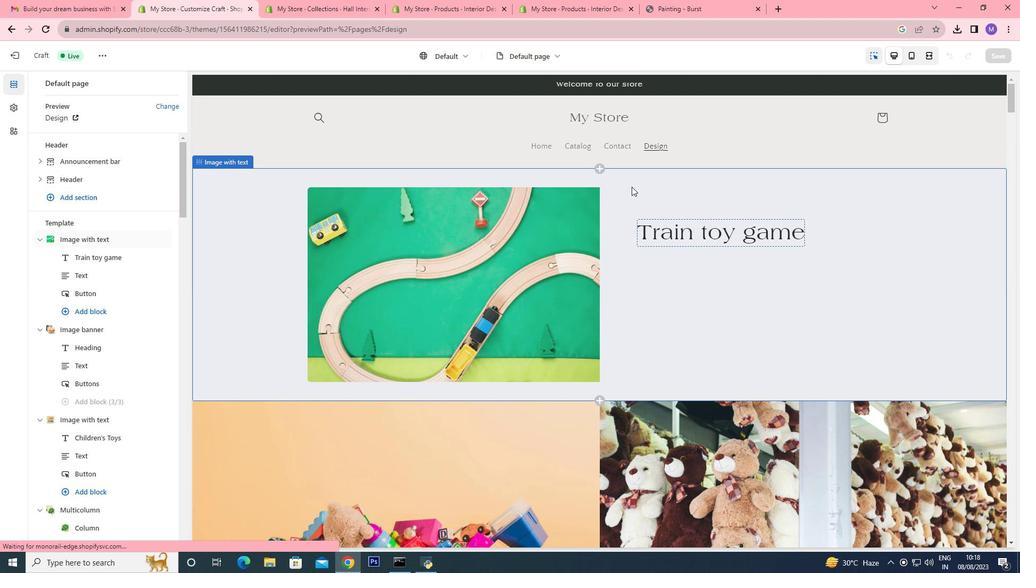 
Action: Mouse moved to (620, 409)
Screenshot: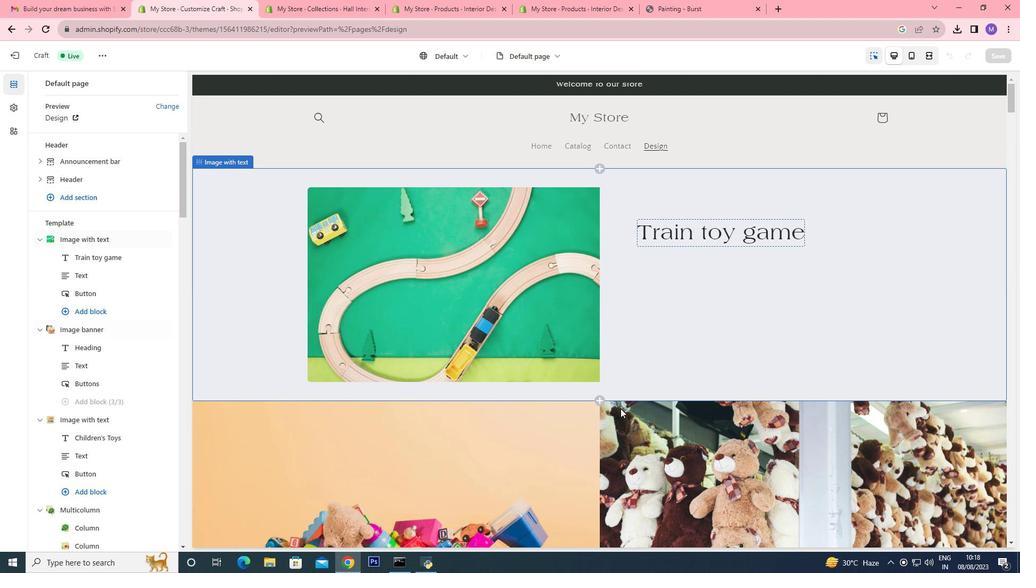 
Action: Mouse scrolled (620, 408) with delta (0, 0)
Screenshot: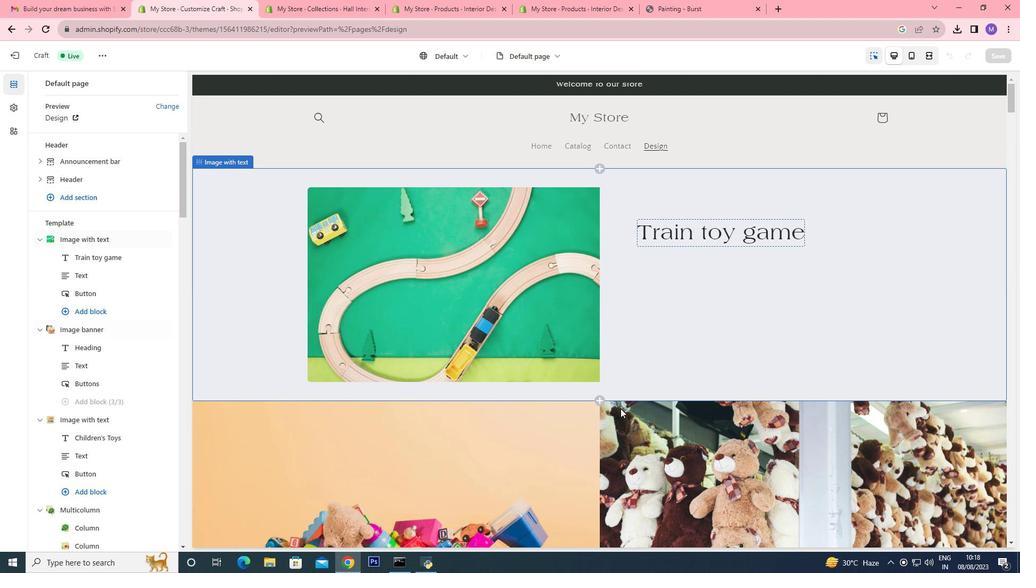 
Action: Mouse scrolled (620, 408) with delta (0, 0)
Screenshot: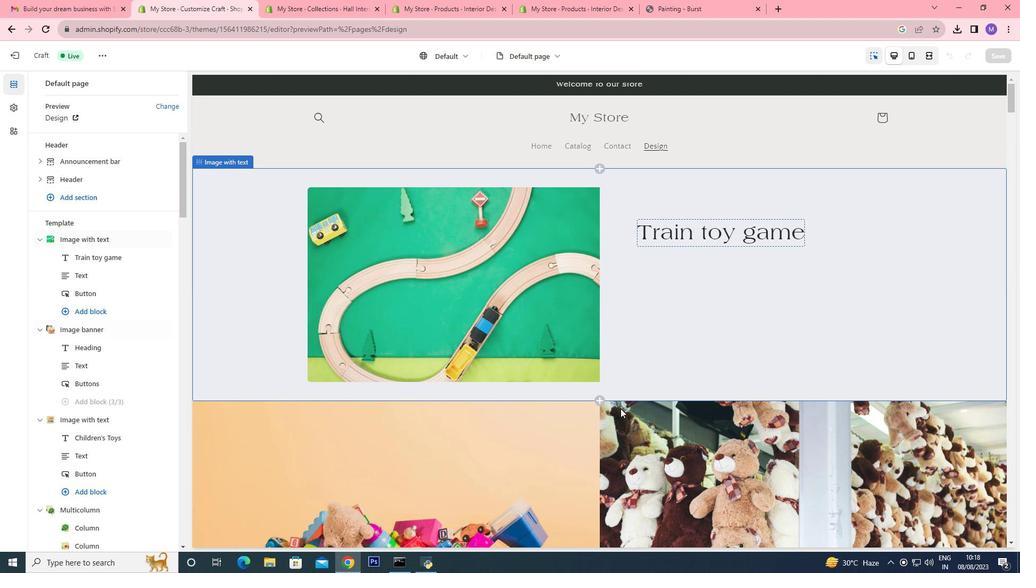 
Action: Mouse scrolled (620, 408) with delta (0, 0)
Screenshot: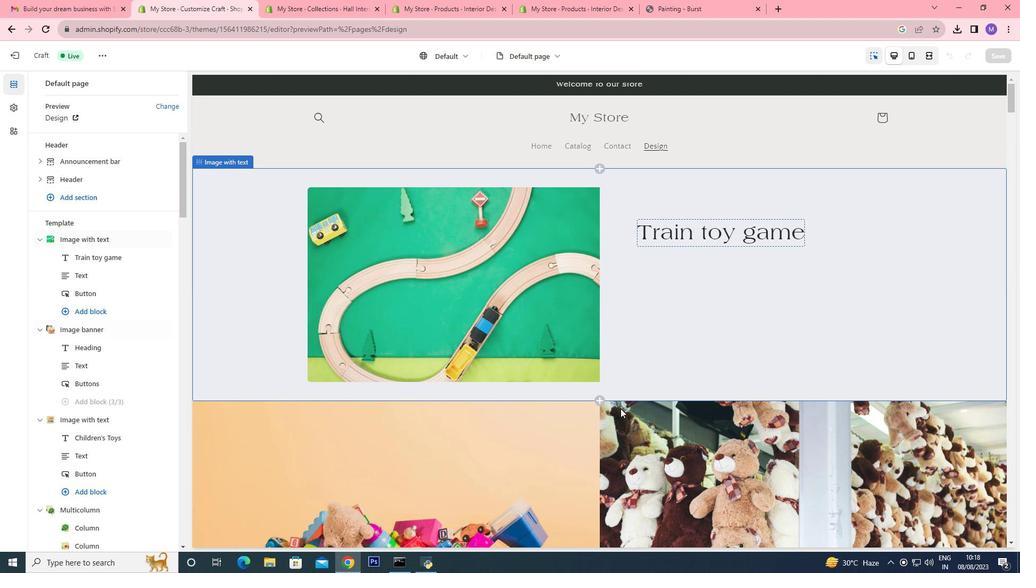 
Action: Mouse scrolled (620, 408) with delta (0, 0)
Screenshot: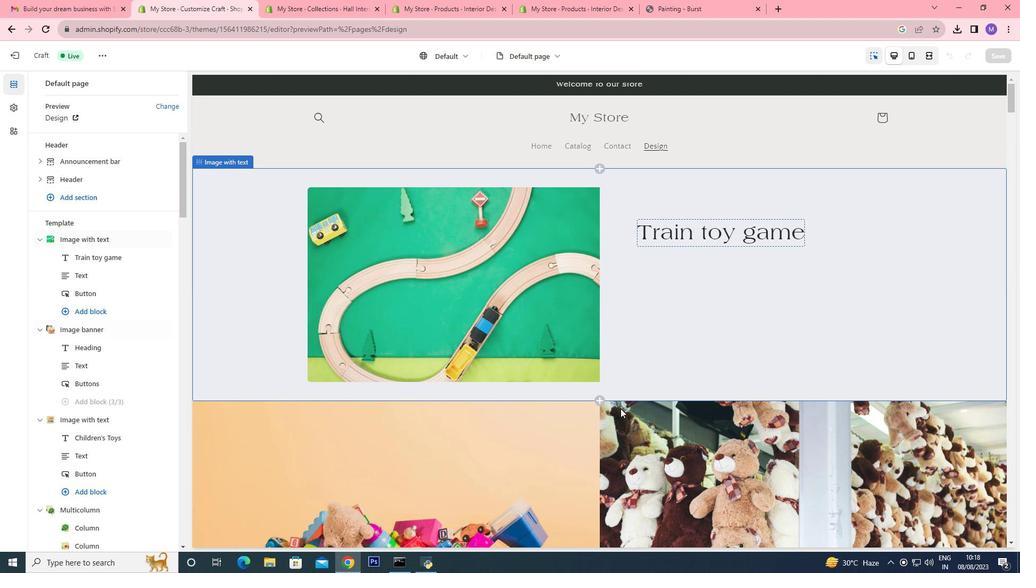 
Action: Mouse scrolled (620, 408) with delta (0, 0)
Screenshot: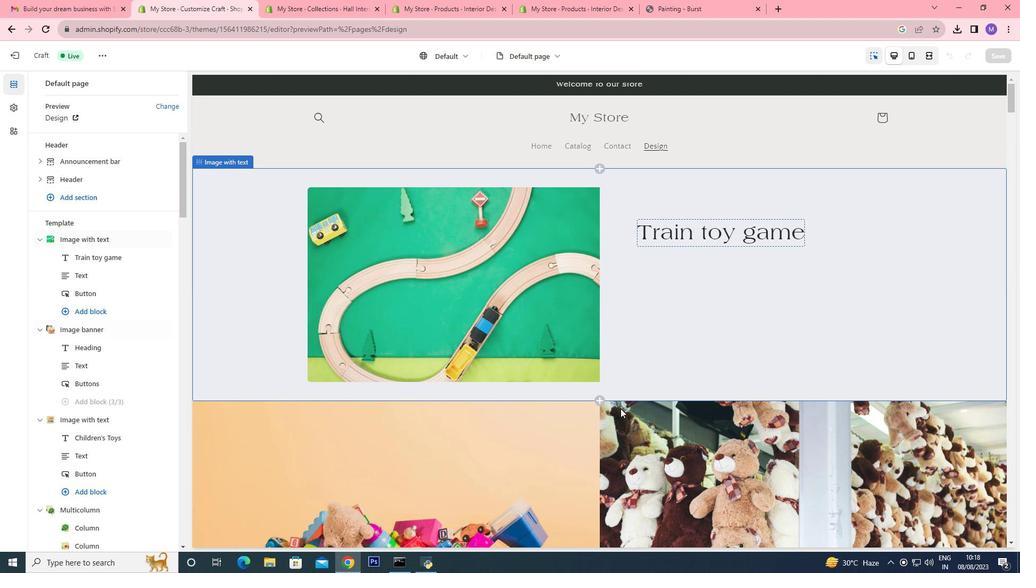 
Action: Mouse scrolled (620, 408) with delta (0, 0)
Screenshot: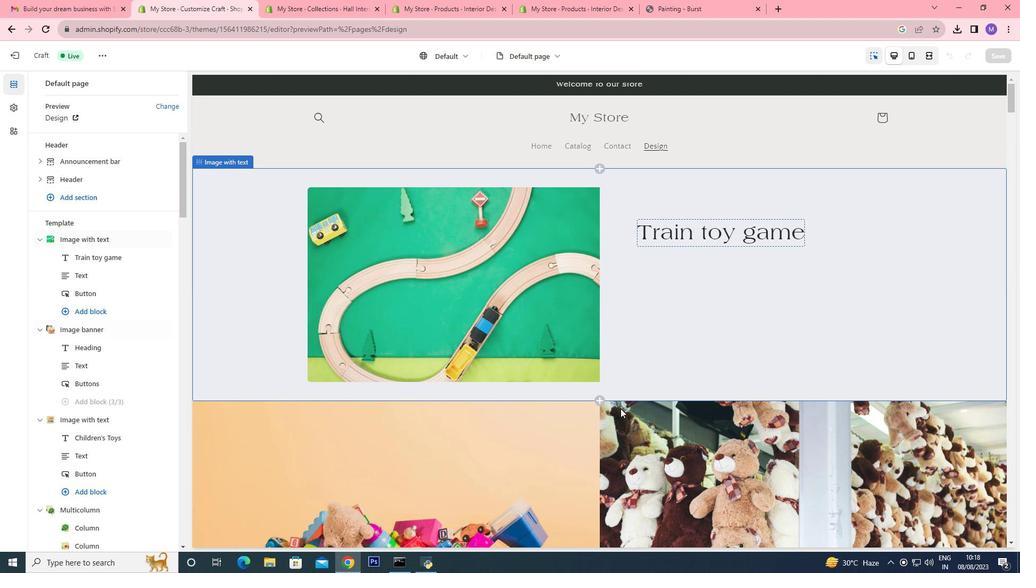 
Action: Mouse scrolled (620, 408) with delta (0, 0)
Screenshot: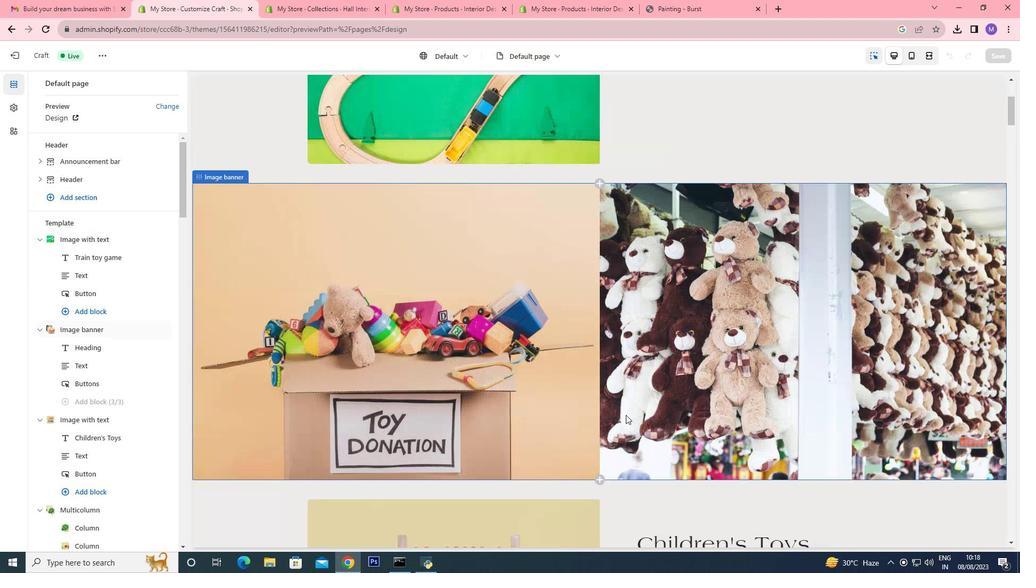 
Action: Mouse moved to (631, 426)
Screenshot: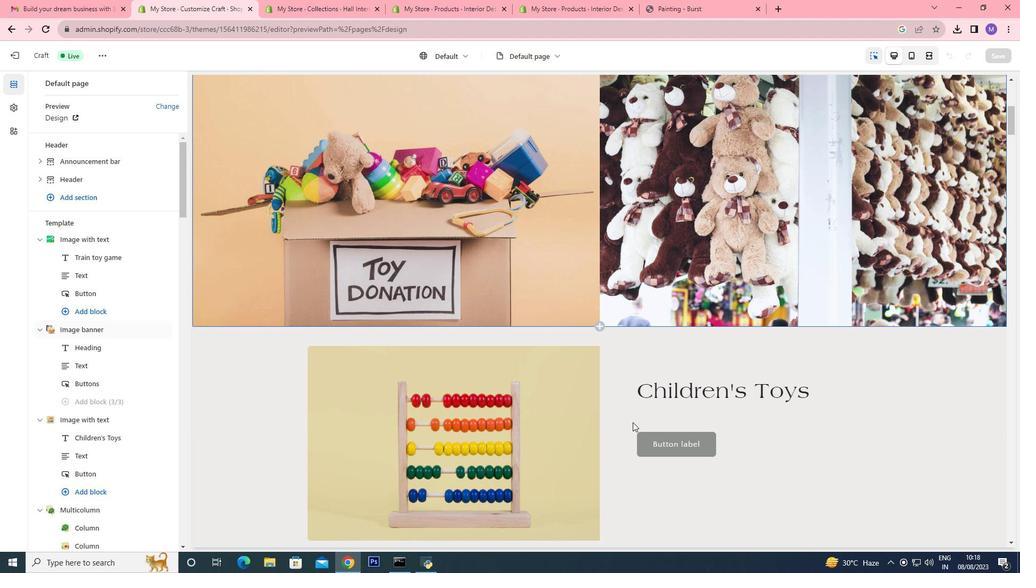 
Action: Mouse scrolled (632, 425) with delta (0, 0)
Screenshot: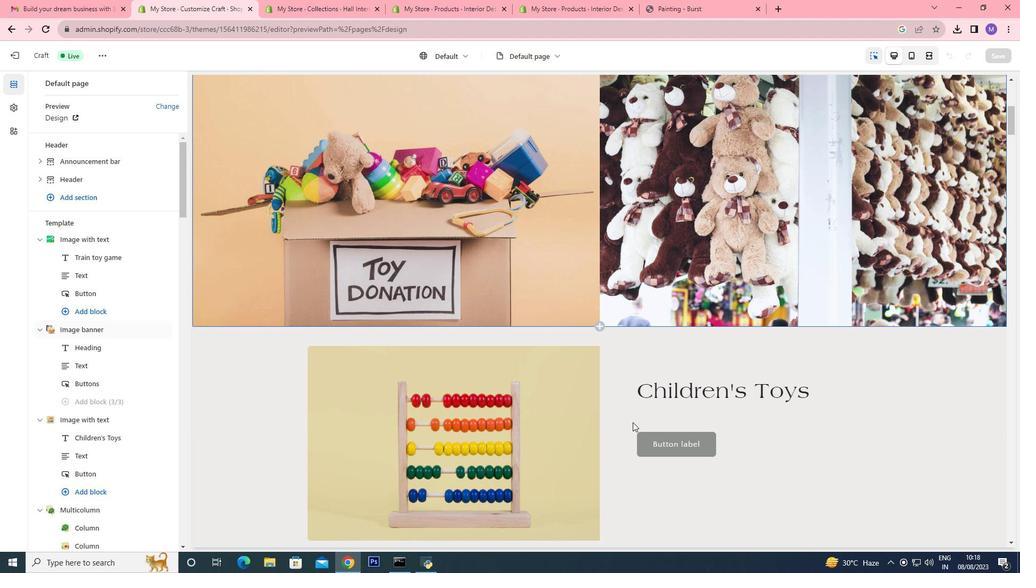 
Action: Mouse moved to (631, 426)
Screenshot: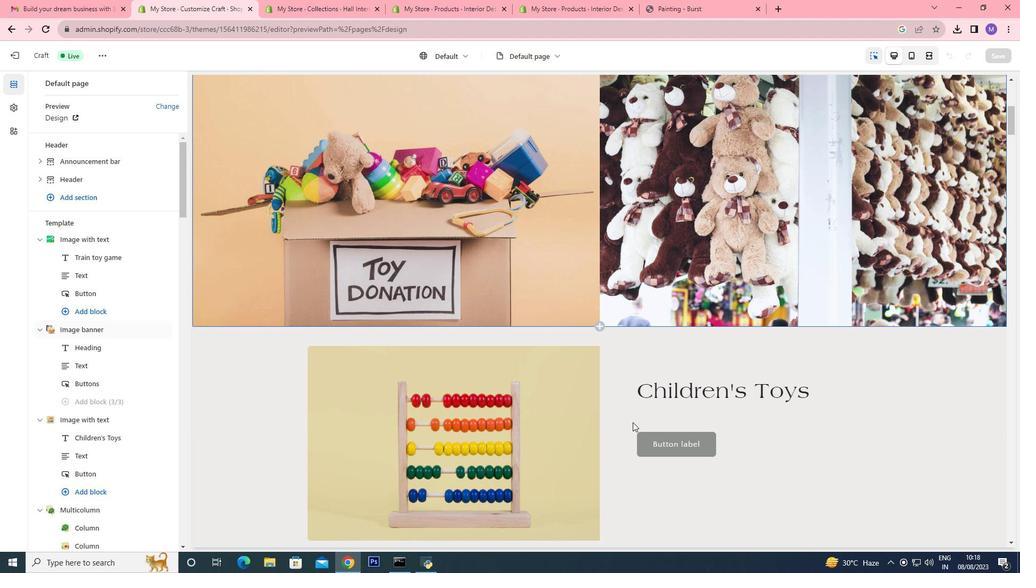 
Action: Mouse scrolled (631, 425) with delta (0, 0)
Screenshot: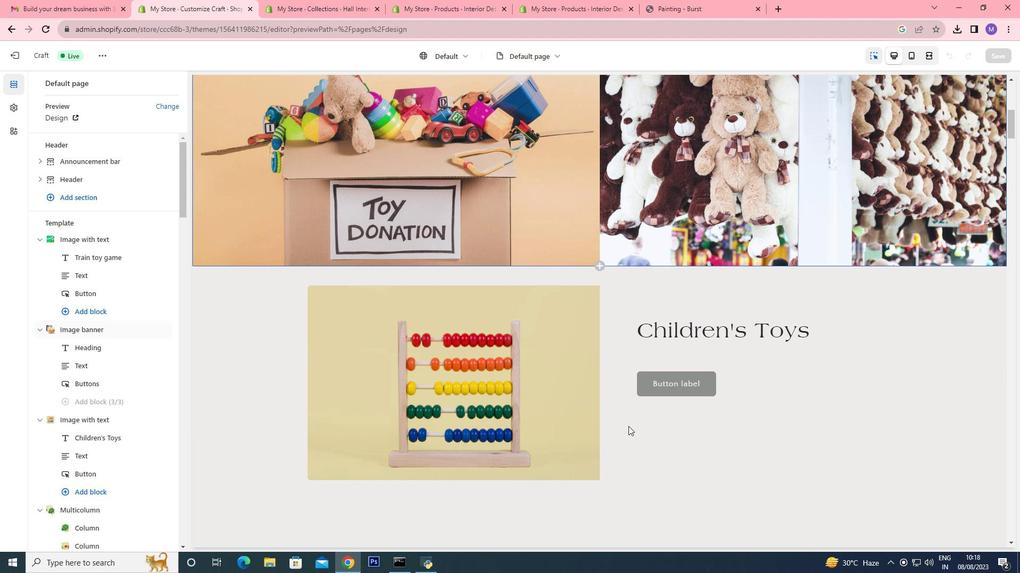 
Action: Mouse moved to (630, 426)
Screenshot: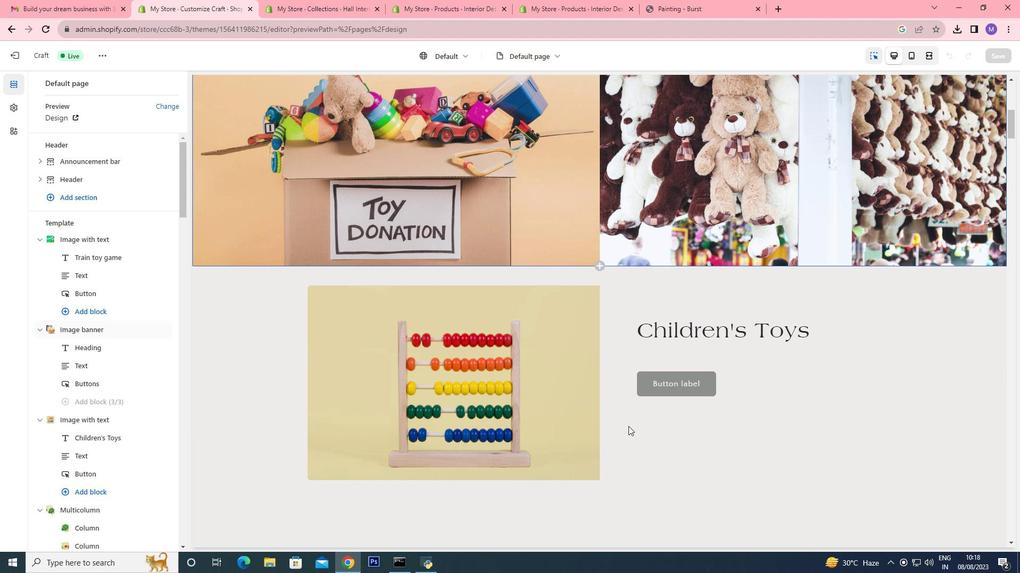 
Action: Mouse scrolled (631, 425) with delta (0, 0)
Screenshot: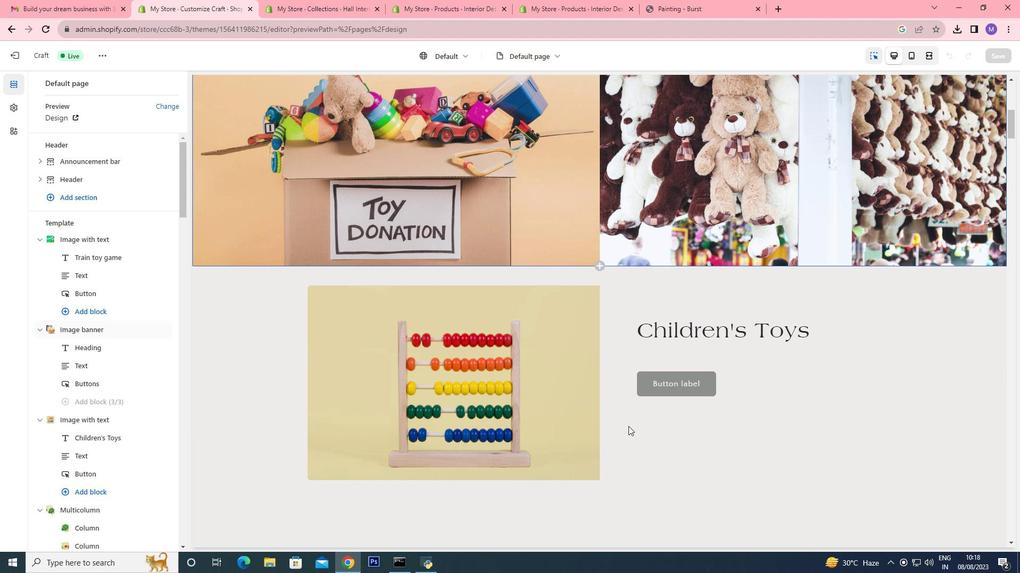 
Action: Mouse moved to (629, 426)
Screenshot: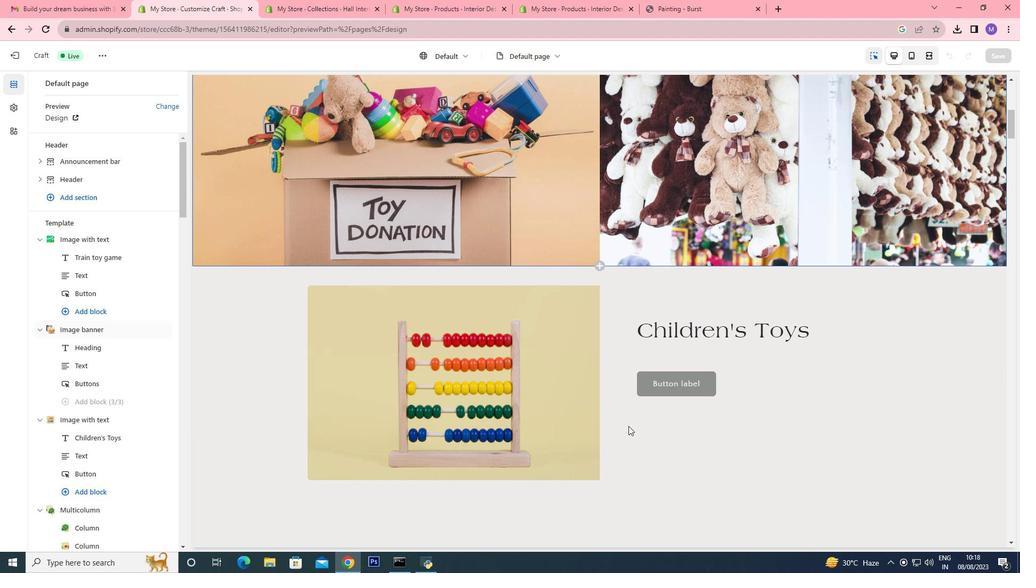 
Action: Mouse scrolled (631, 425) with delta (0, 0)
Screenshot: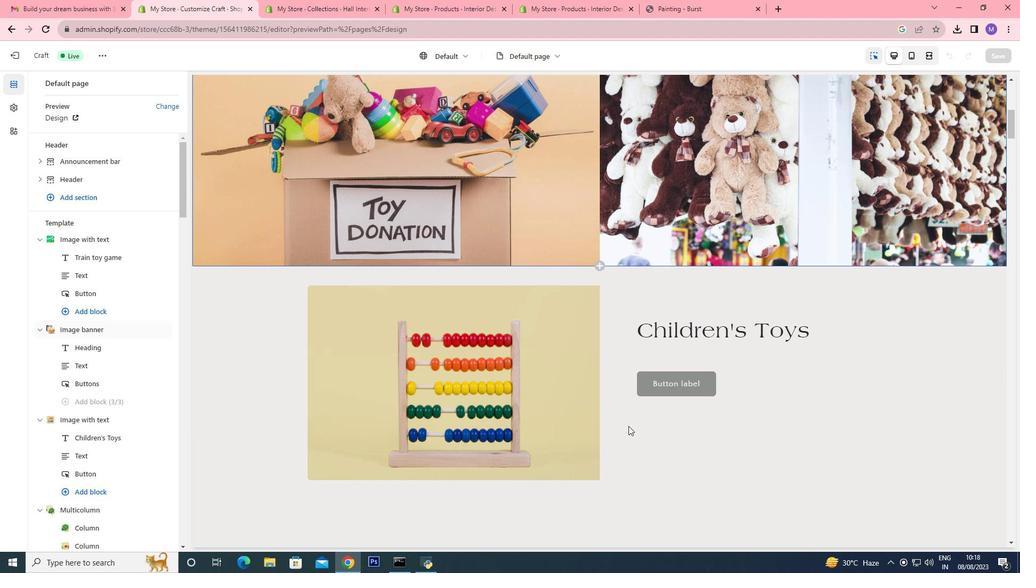 
Action: Mouse moved to (629, 426)
Screenshot: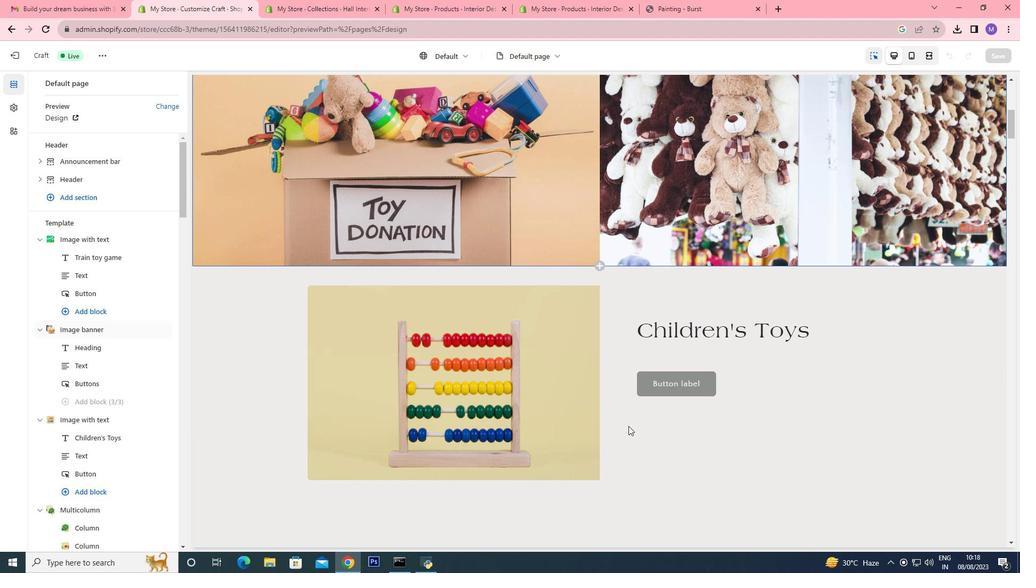 
Action: Mouse scrolled (629, 426) with delta (0, 0)
Screenshot: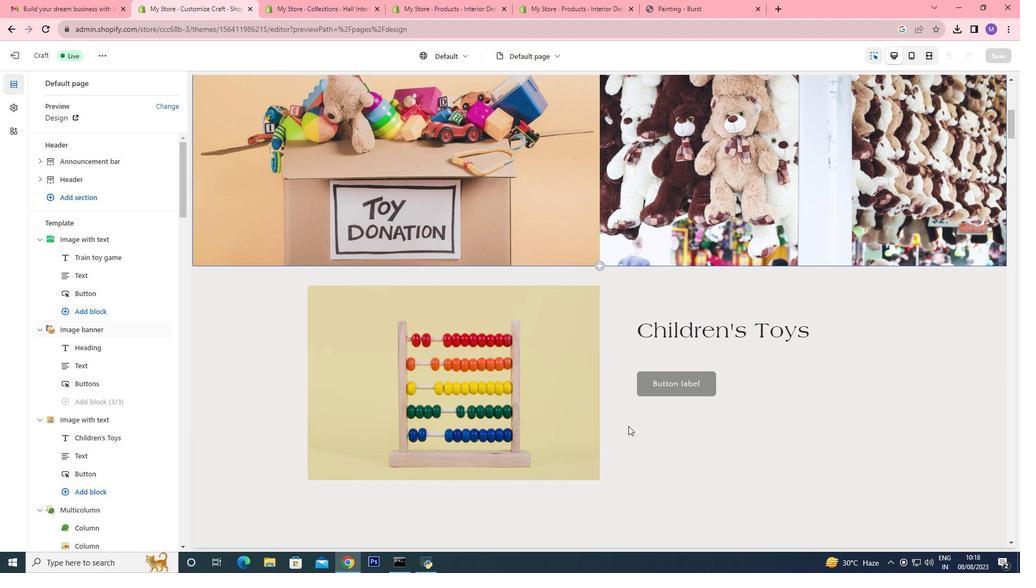 
Action: Mouse moved to (628, 426)
Screenshot: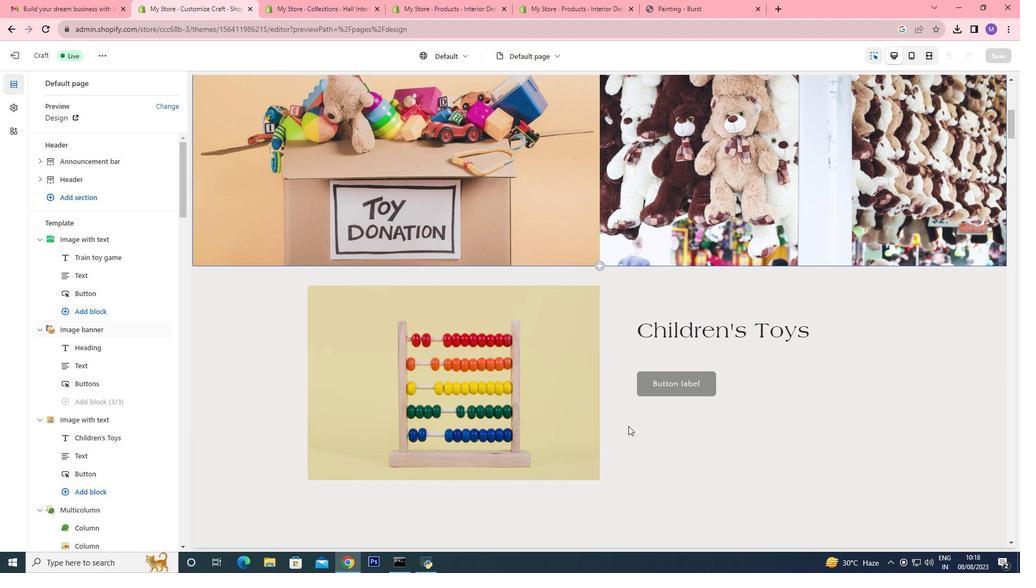 
Action: Mouse scrolled (629, 426) with delta (0, 0)
Screenshot: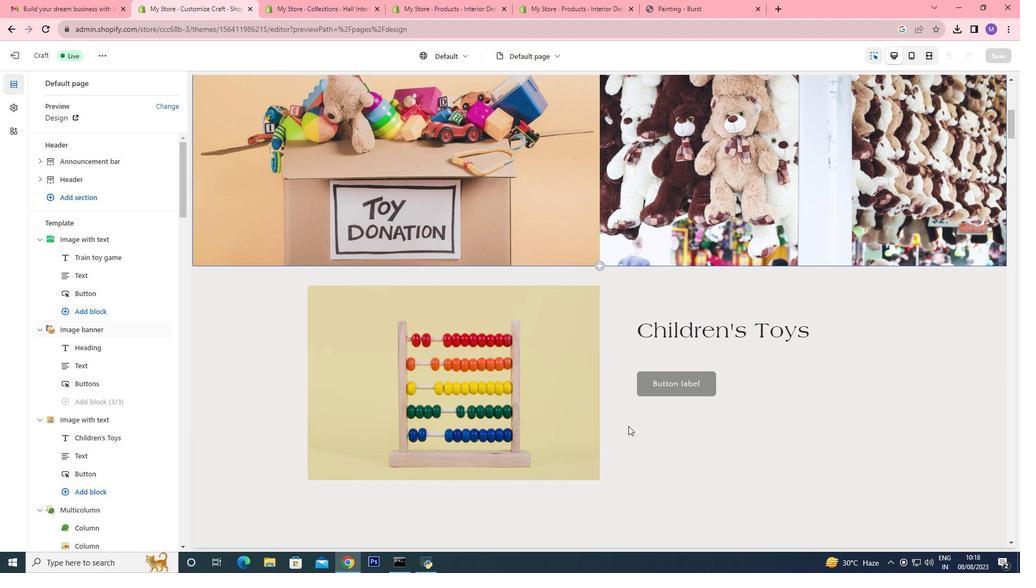 
Action: Mouse scrolled (628, 426) with delta (0, 0)
Screenshot: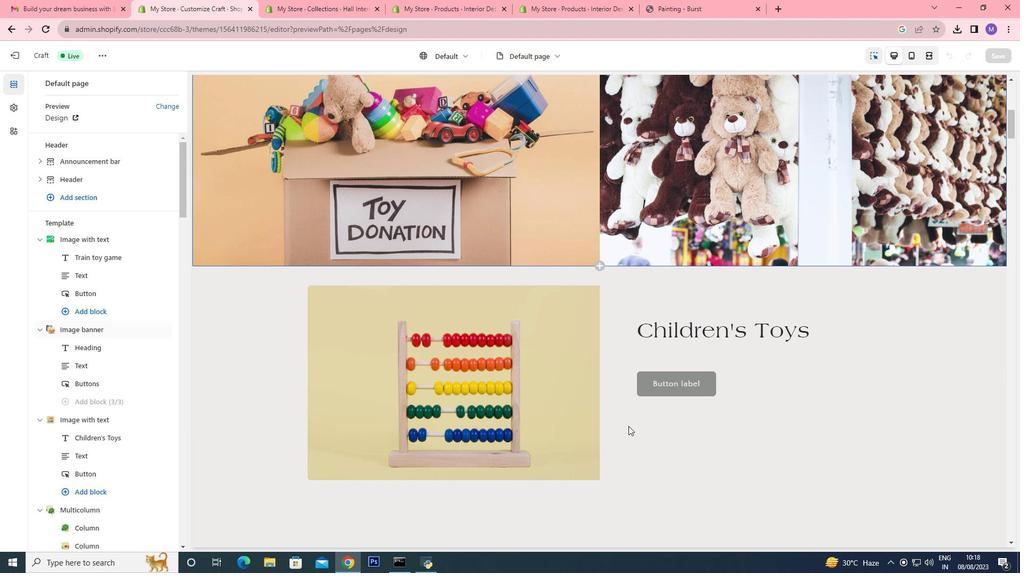 
Action: Mouse moved to (627, 426)
Screenshot: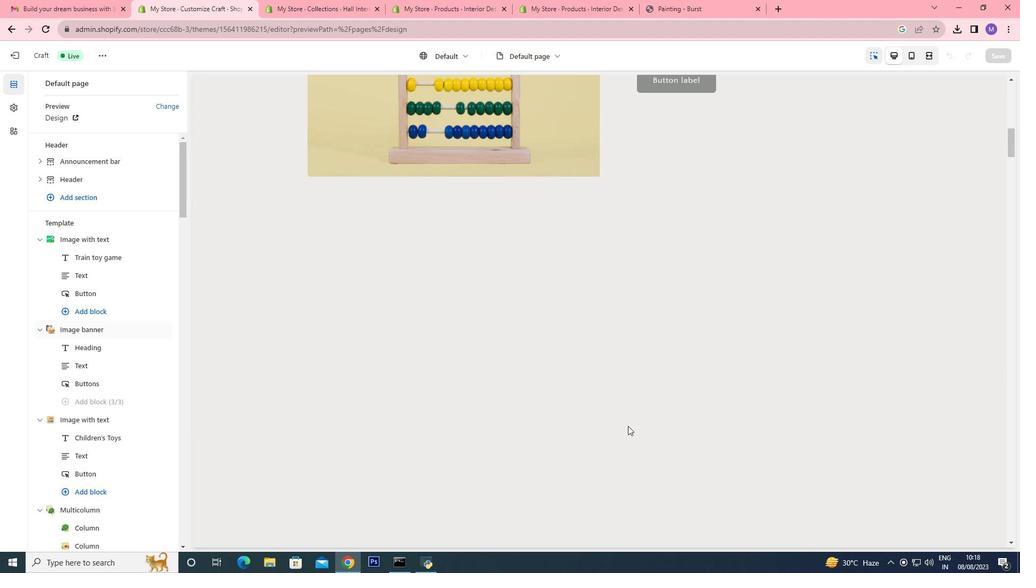 
Action: Mouse scrolled (627, 426) with delta (0, 0)
Screenshot: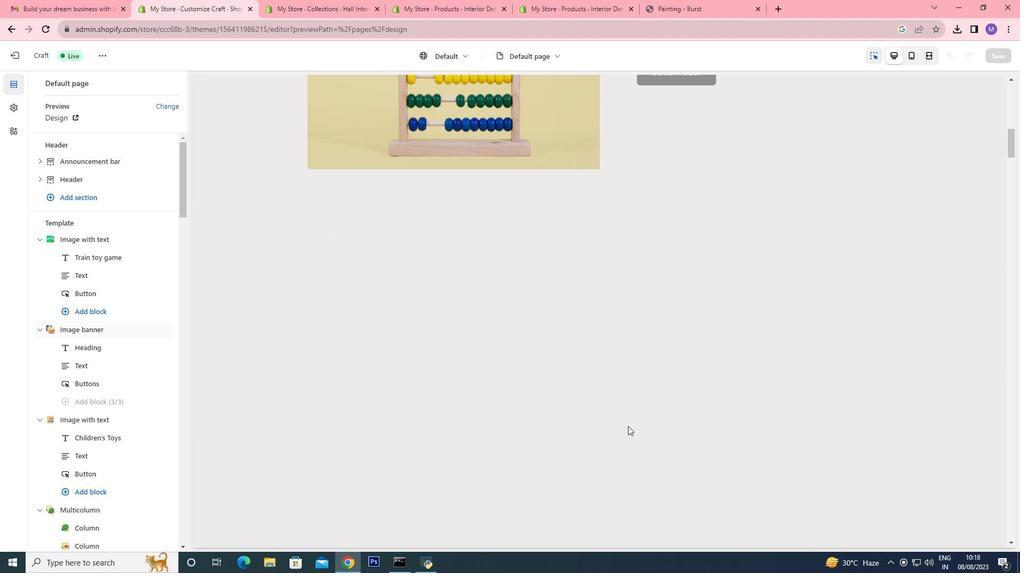 
Action: Mouse scrolled (627, 426) with delta (0, 0)
Screenshot: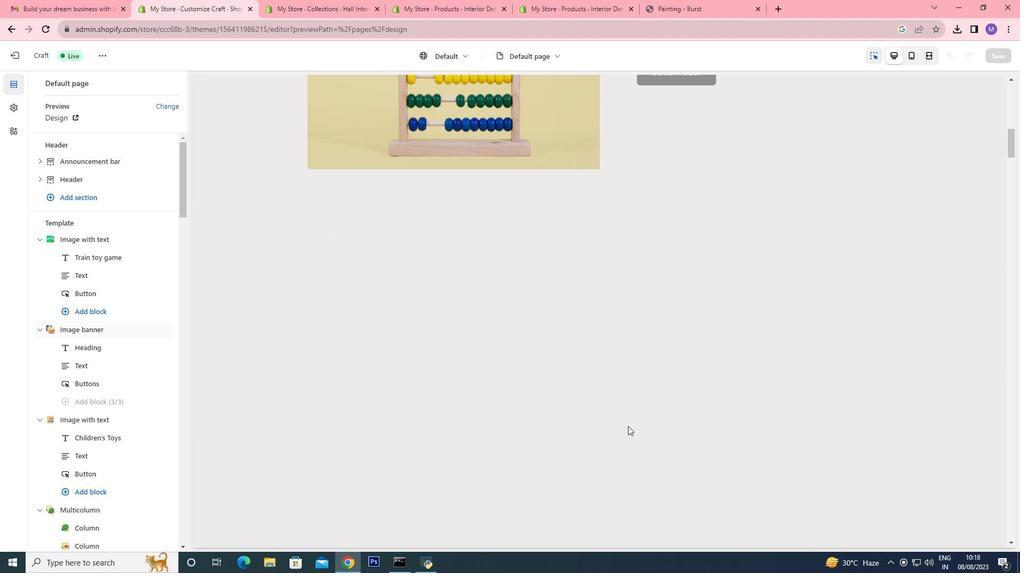 
Action: Mouse scrolled (627, 426) with delta (0, 0)
Screenshot: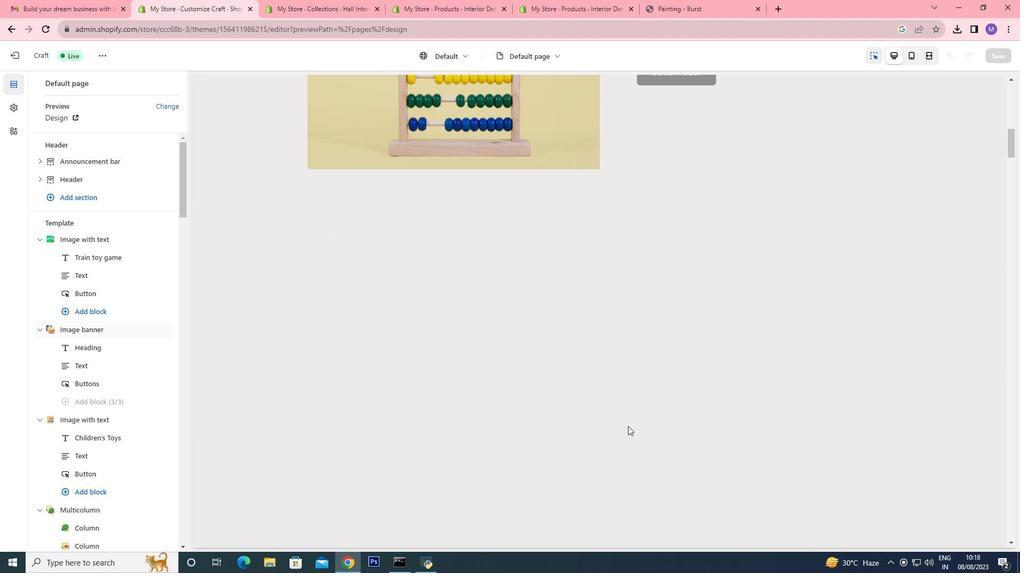 
Action: Mouse scrolled (627, 426) with delta (0, 0)
Screenshot: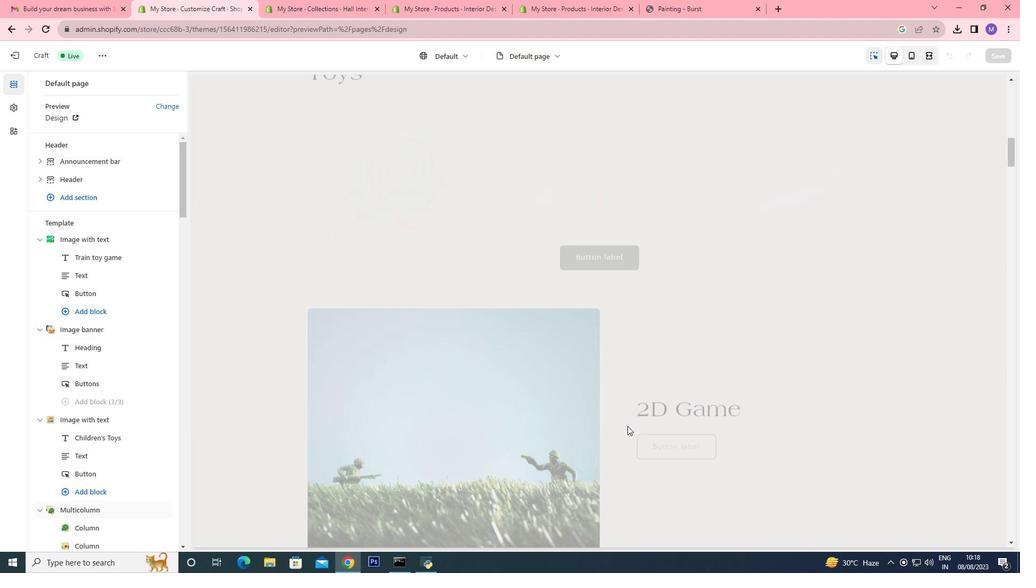 
Action: Mouse moved to (627, 426)
Screenshot: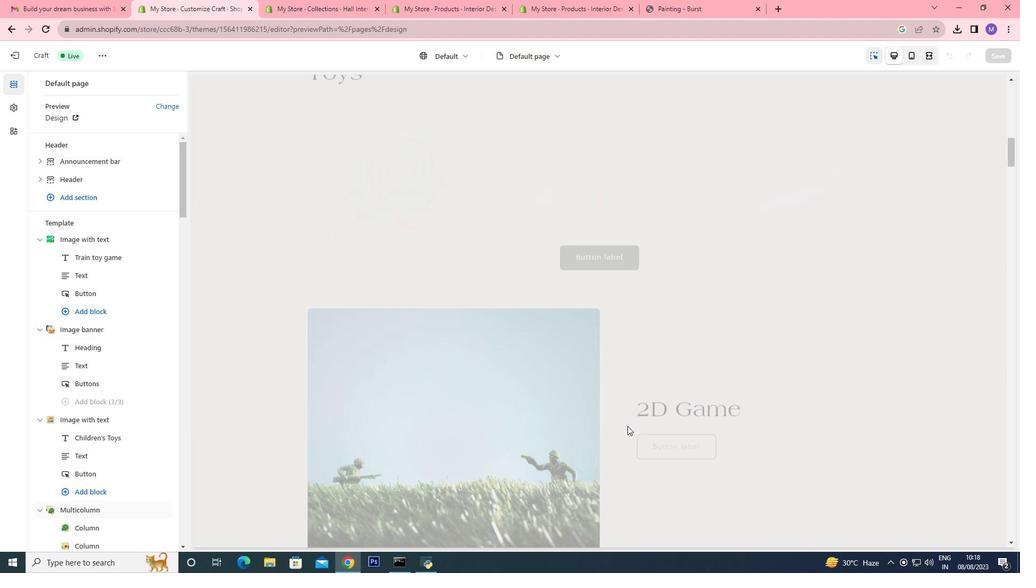 
Action: Mouse scrolled (627, 426) with delta (0, 0)
Screenshot: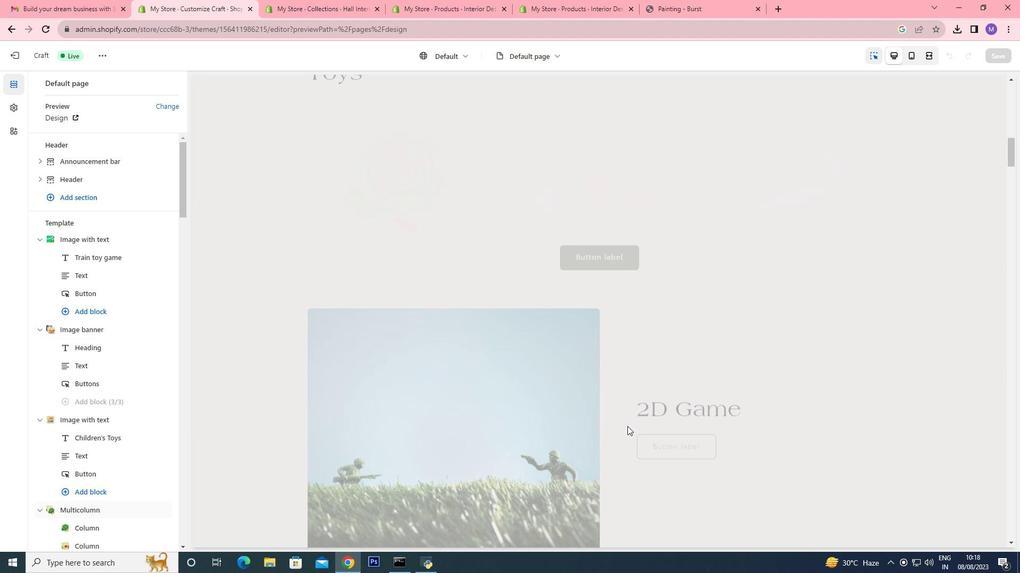 
Action: Mouse moved to (627, 426)
Screenshot: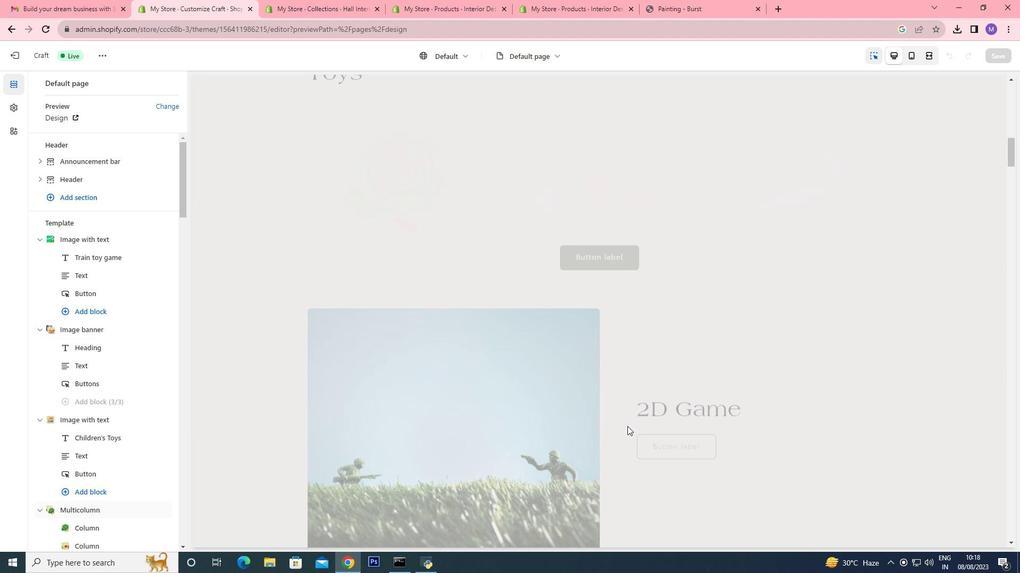 
Action: Mouse scrolled (627, 426) with delta (0, 0)
Screenshot: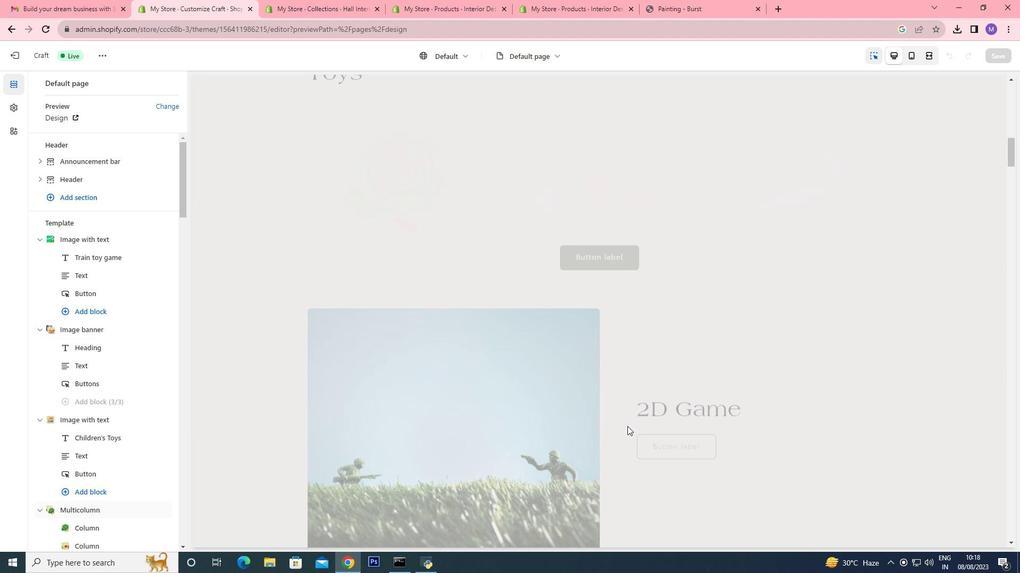 
Action: Mouse scrolled (627, 426) with delta (0, 0)
Screenshot: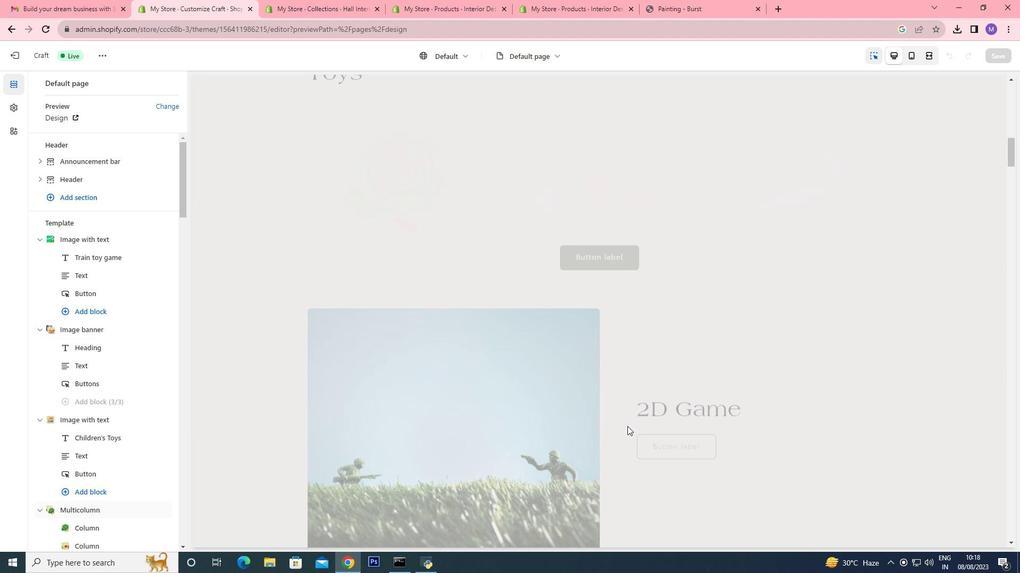 
Action: Mouse scrolled (627, 426) with delta (0, 0)
Screenshot: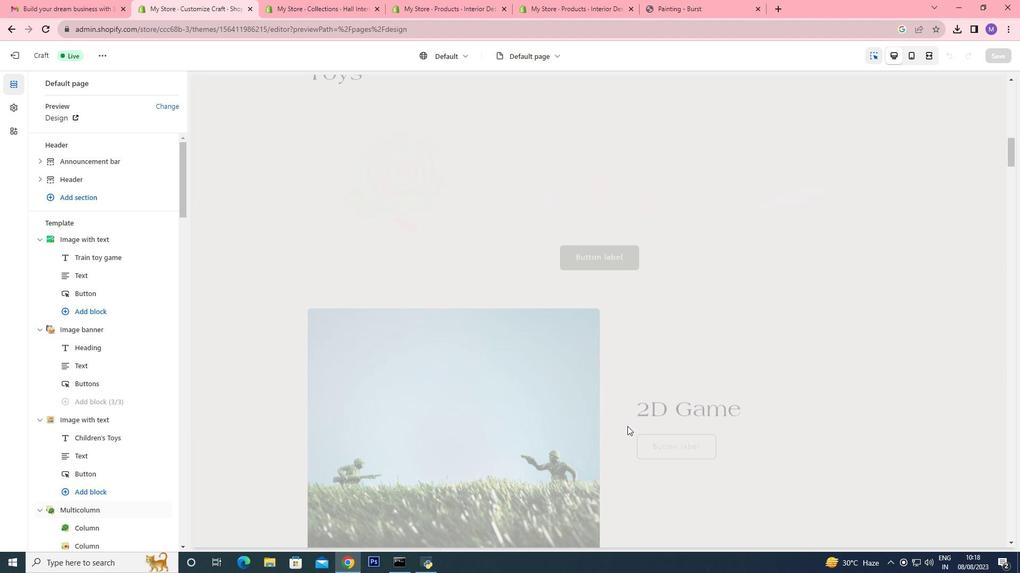 
Action: Mouse scrolled (627, 426) with delta (0, 0)
Screenshot: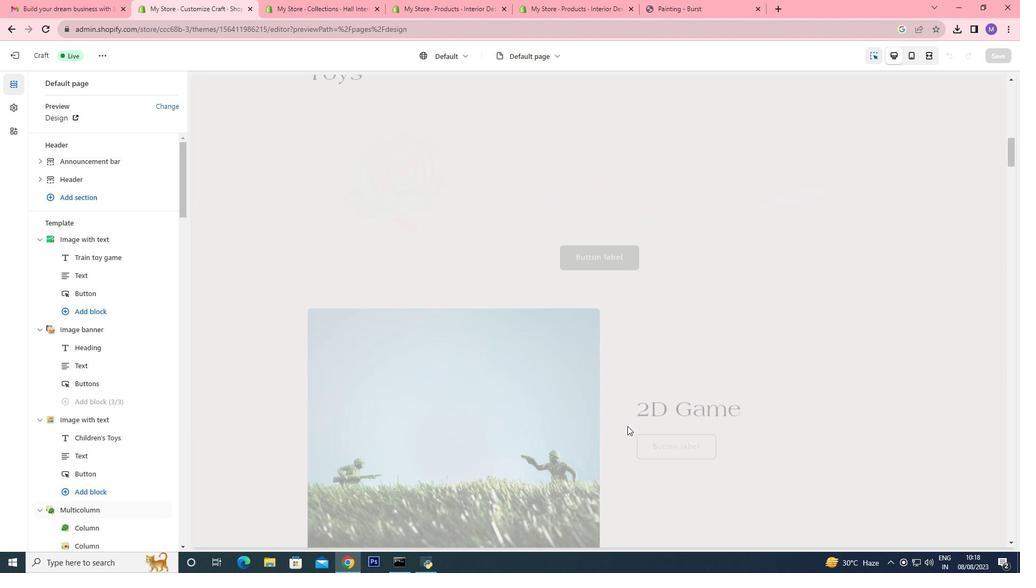 
Action: Mouse moved to (624, 425)
Screenshot: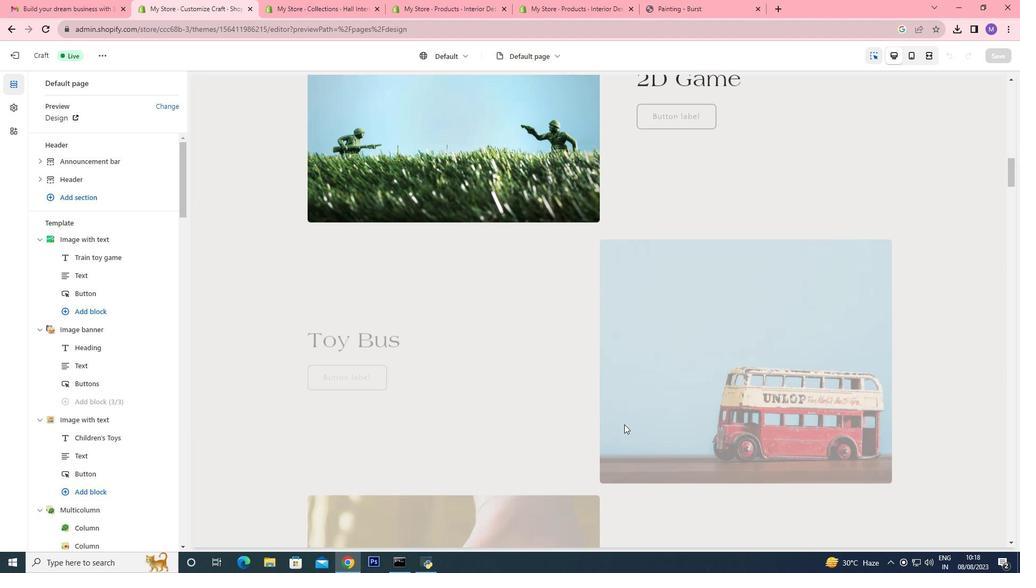 
Action: Mouse scrolled (624, 424) with delta (0, 0)
Screenshot: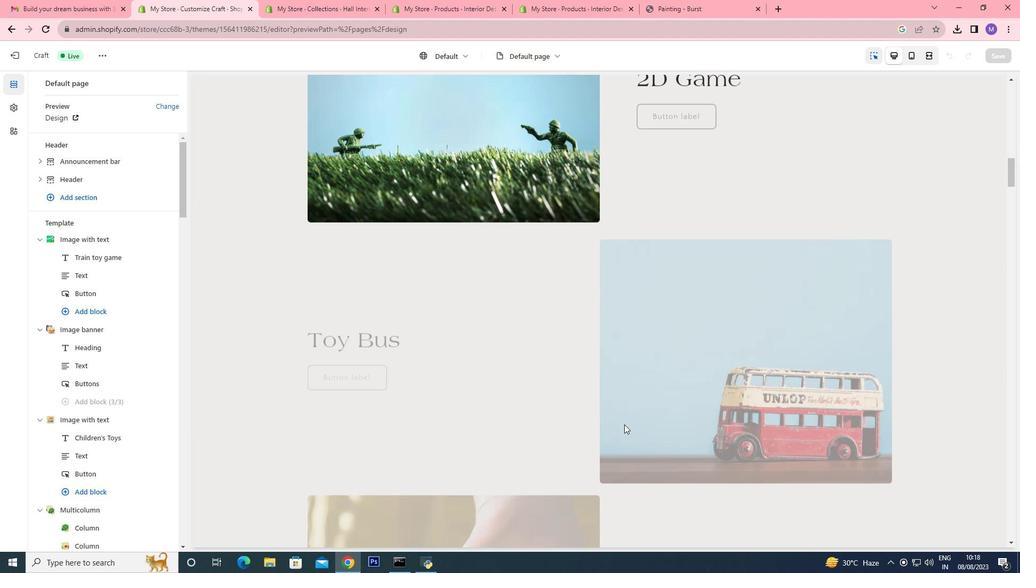 
Action: Mouse scrolled (624, 424) with delta (0, 0)
Screenshot: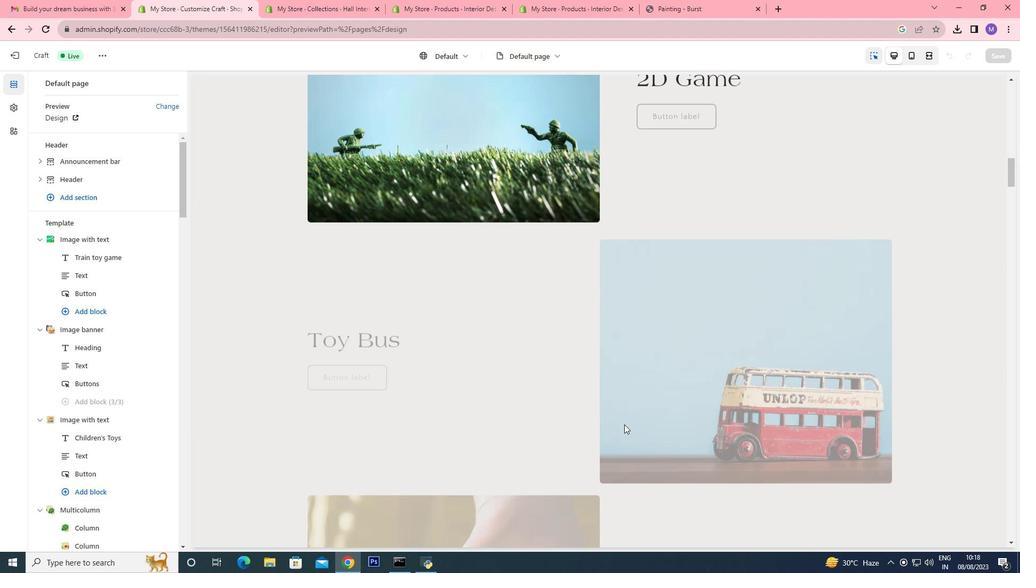 
Action: Mouse scrolled (624, 424) with delta (0, 0)
Screenshot: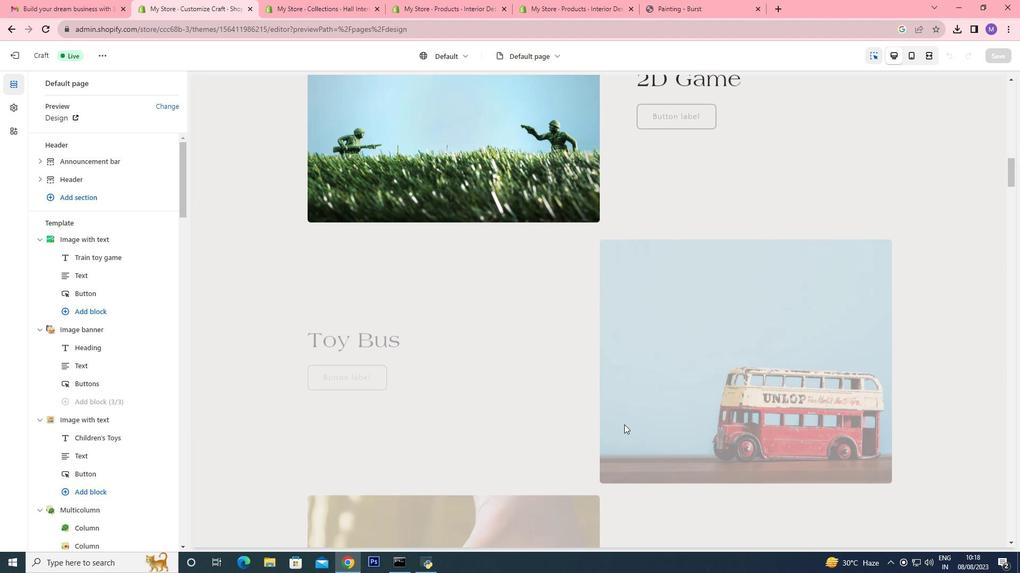 
Action: Mouse scrolled (624, 424) with delta (0, 0)
Screenshot: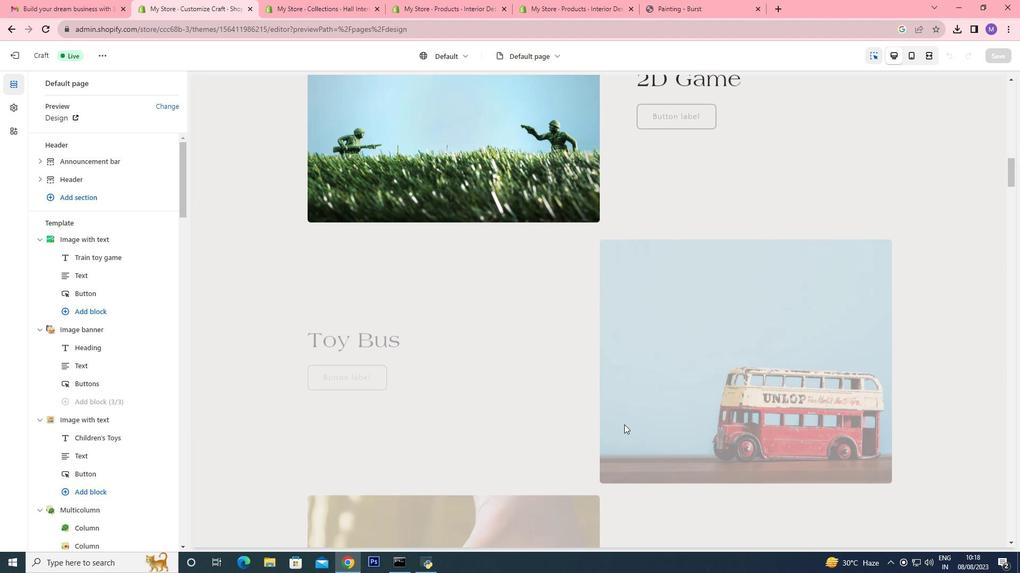 
Action: Mouse scrolled (624, 424) with delta (0, 0)
Screenshot: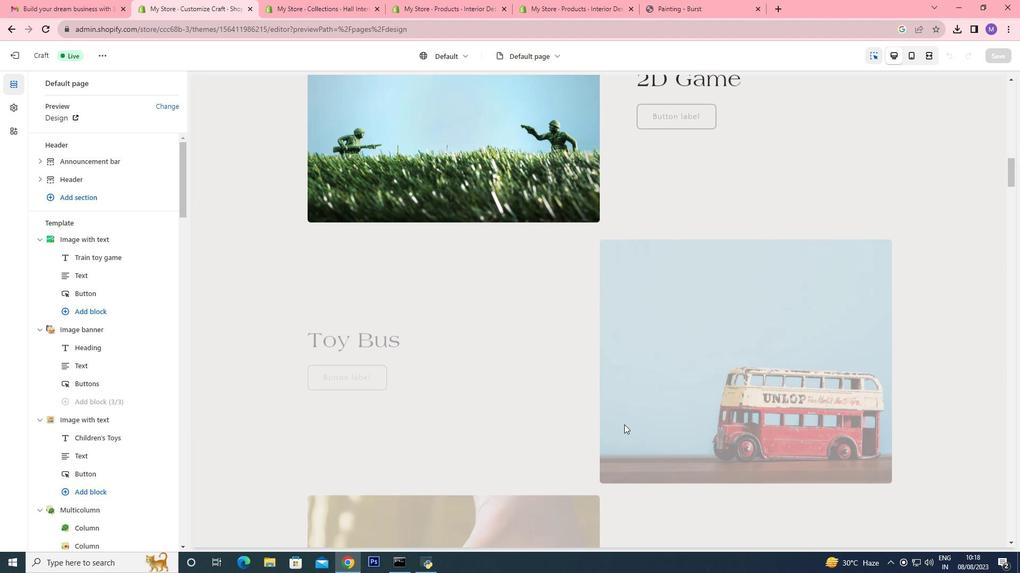 
Action: Mouse scrolled (624, 424) with delta (0, 0)
Screenshot: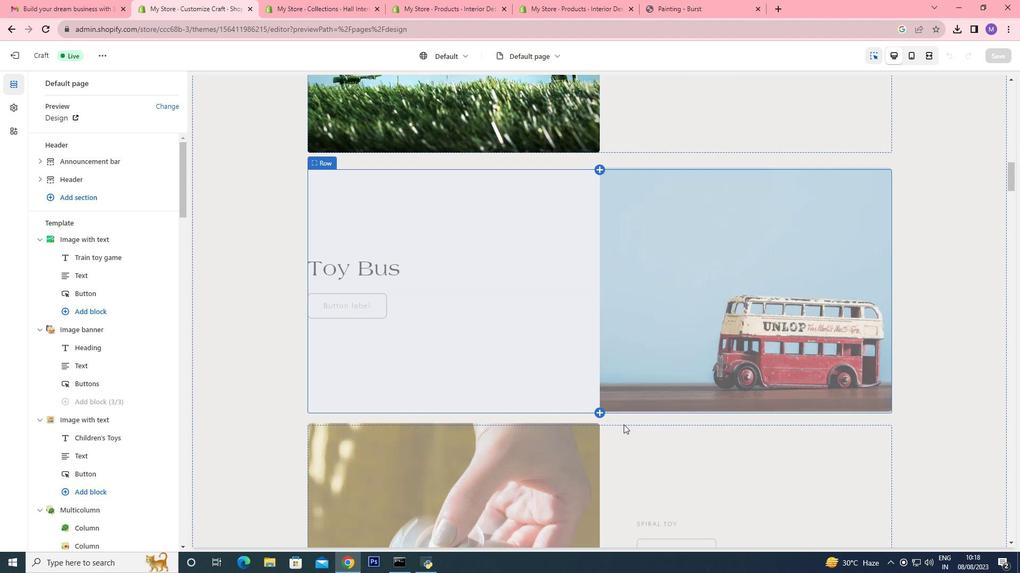 
Action: Mouse scrolled (624, 424) with delta (0, 0)
Screenshot: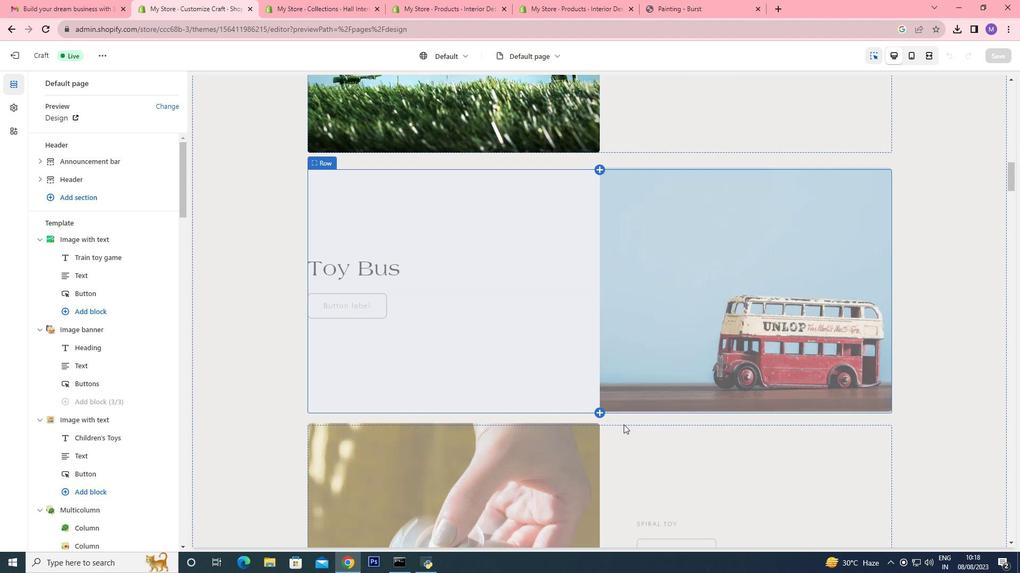 
Action: Mouse scrolled (624, 424) with delta (0, 0)
Screenshot: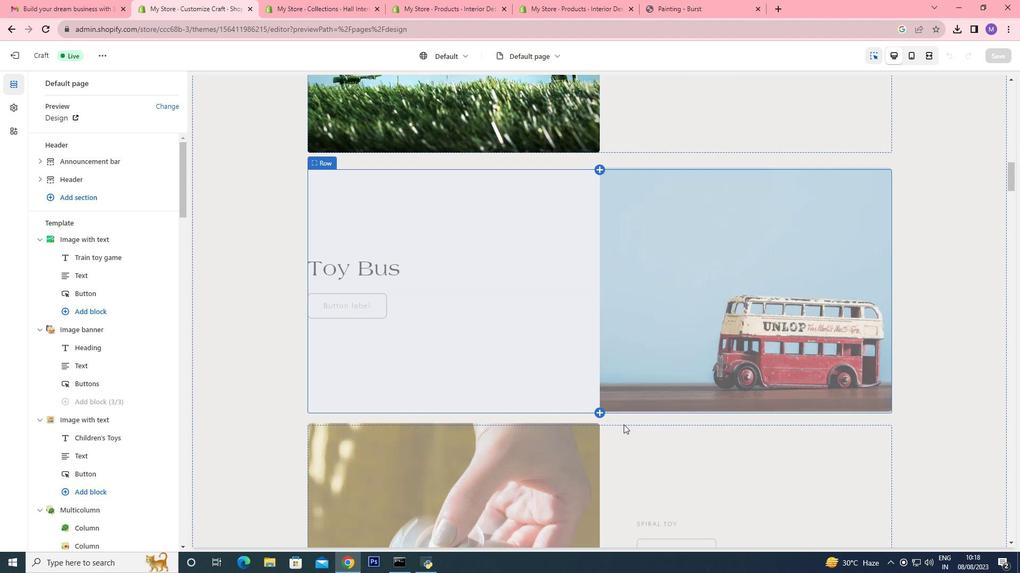 
Action: Mouse scrolled (624, 424) with delta (0, 0)
Screenshot: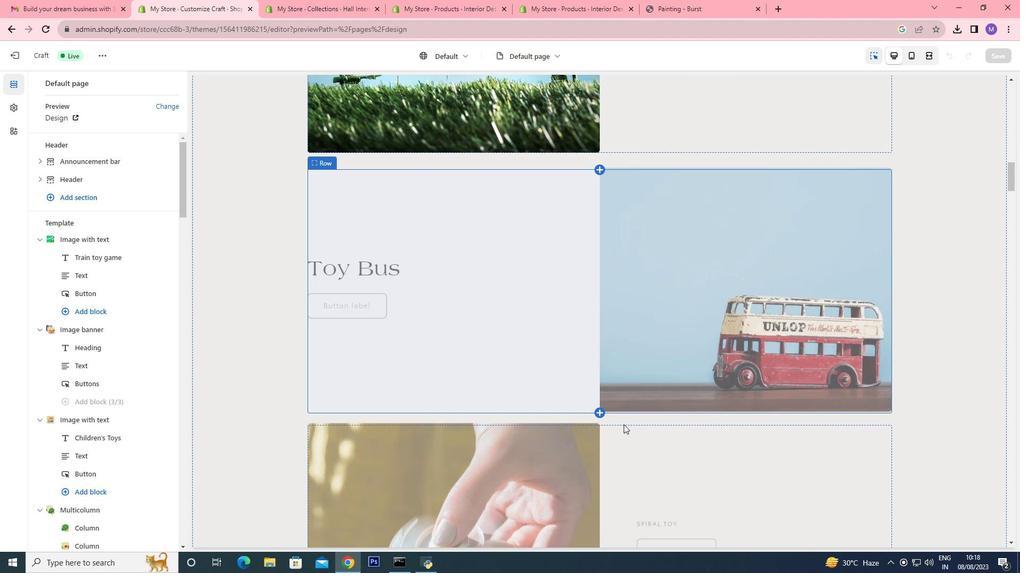 
Action: Mouse moved to (599, 362)
Screenshot: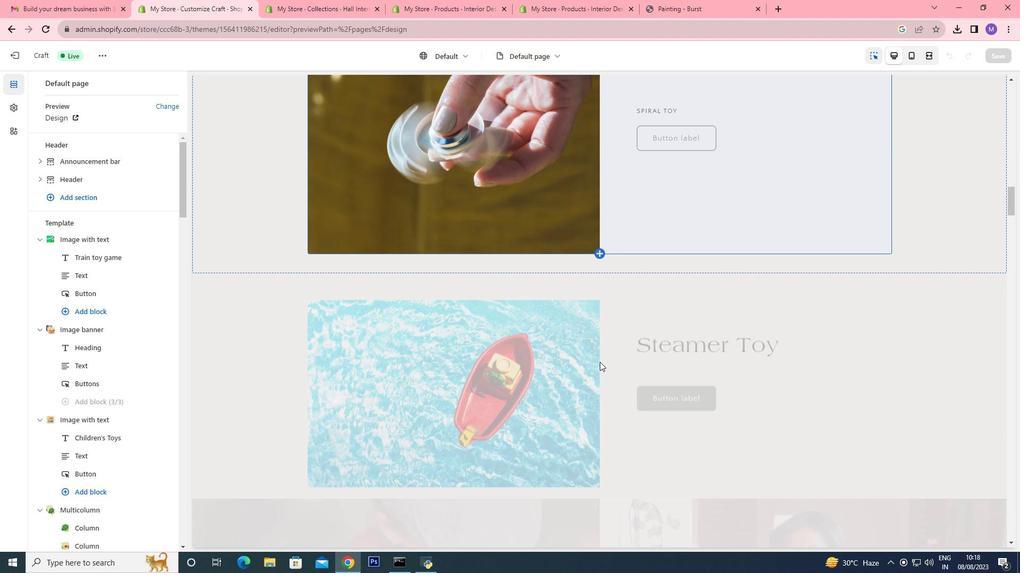 
Action: Mouse scrolled (599, 362) with delta (0, 0)
Screenshot: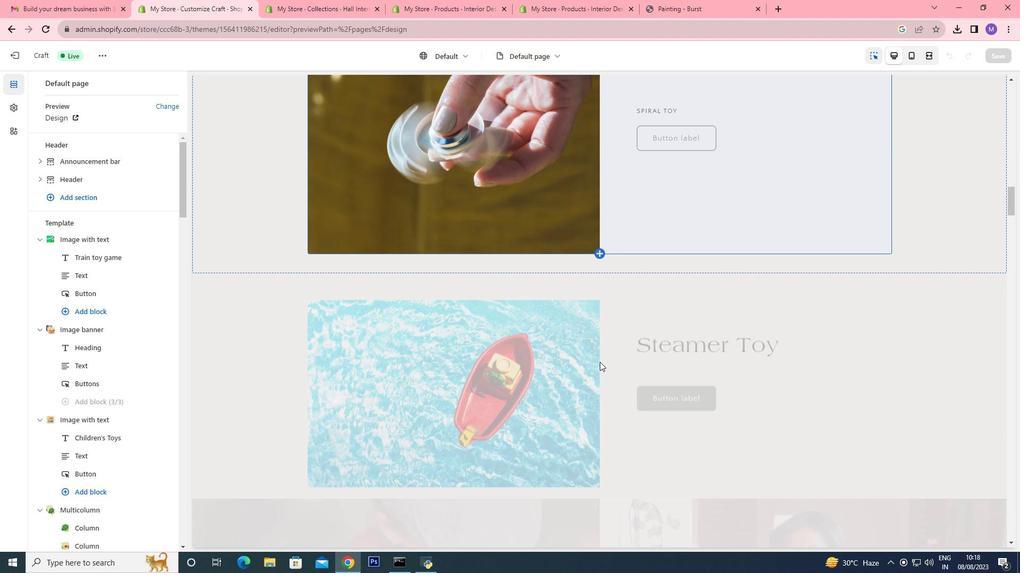 
Action: Mouse scrolled (599, 362) with delta (0, 0)
Screenshot: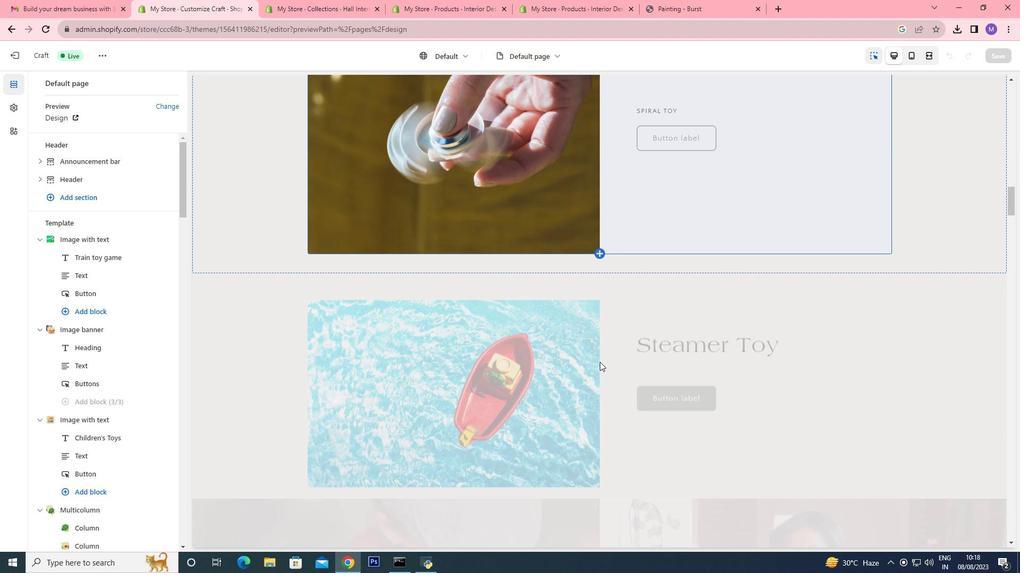 
Action: Mouse scrolled (599, 362) with delta (0, 0)
Screenshot: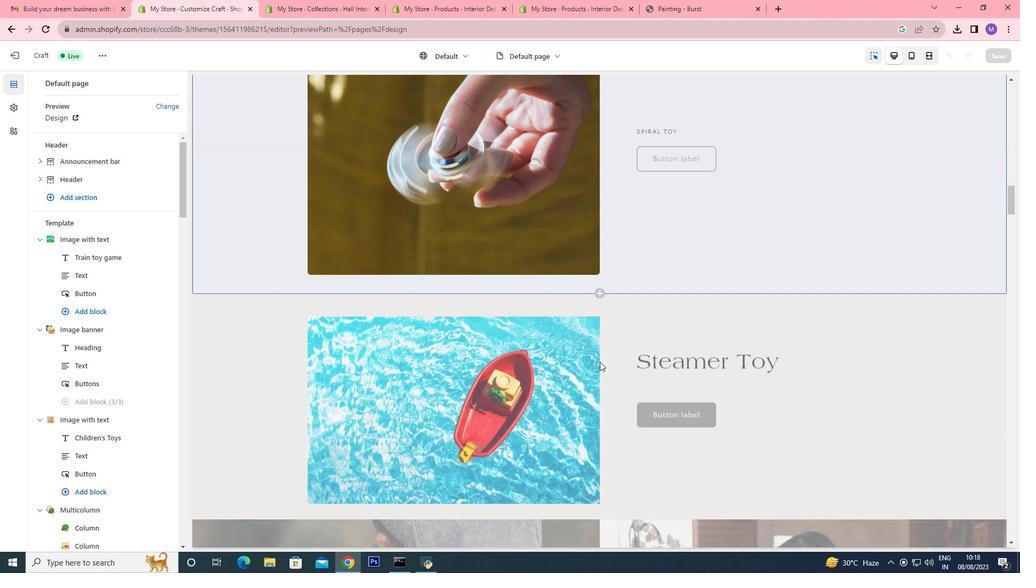 
Action: Mouse scrolled (599, 362) with delta (0, 0)
Screenshot: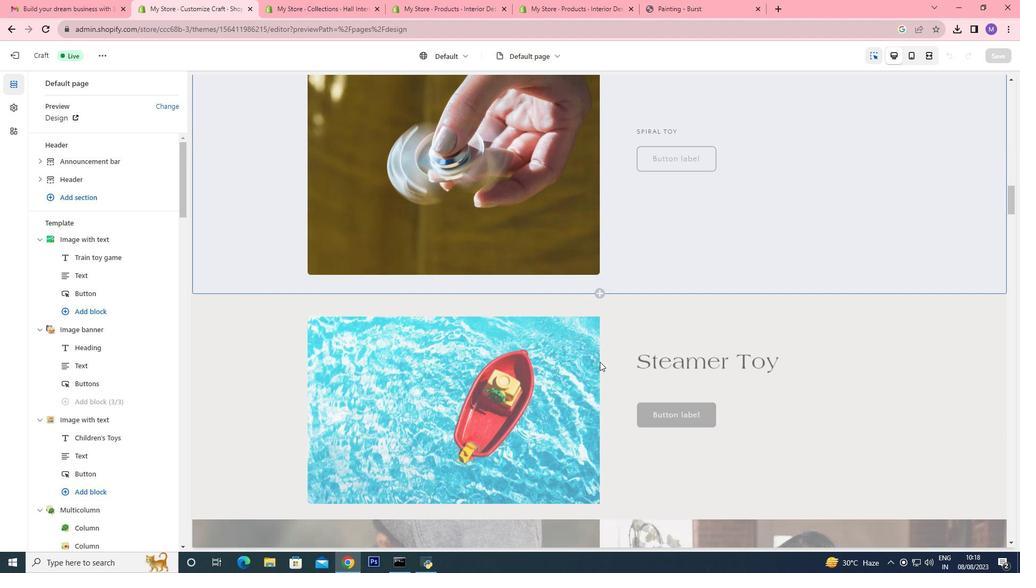 
Action: Mouse scrolled (599, 362) with delta (0, 0)
Screenshot: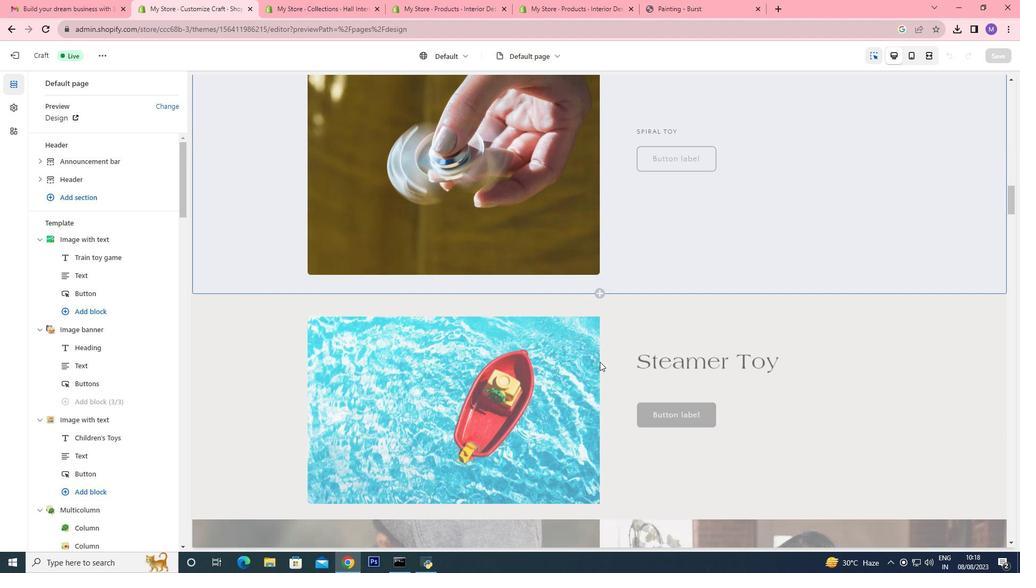 
Action: Mouse scrolled (599, 362) with delta (0, 0)
Screenshot: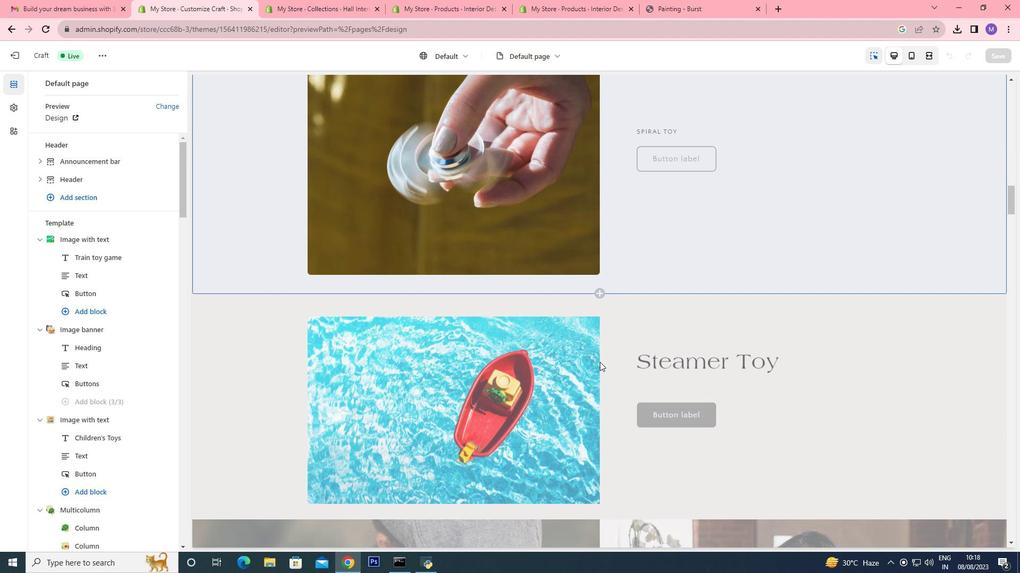 
Action: Mouse scrolled (599, 361) with delta (0, 0)
Screenshot: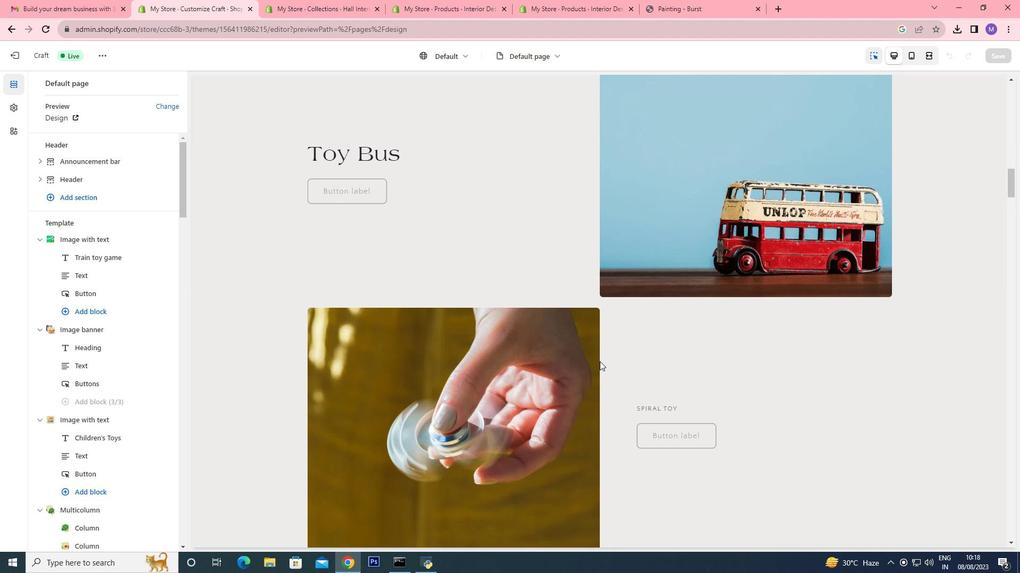 
Action: Mouse scrolled (599, 361) with delta (0, 0)
Screenshot: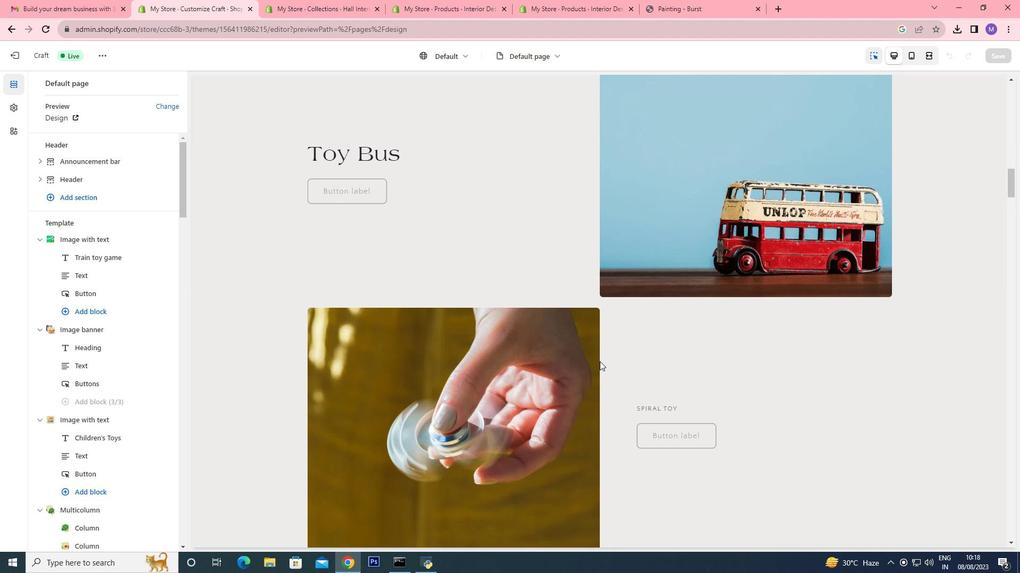 
Action: Mouse moved to (599, 361)
Screenshot: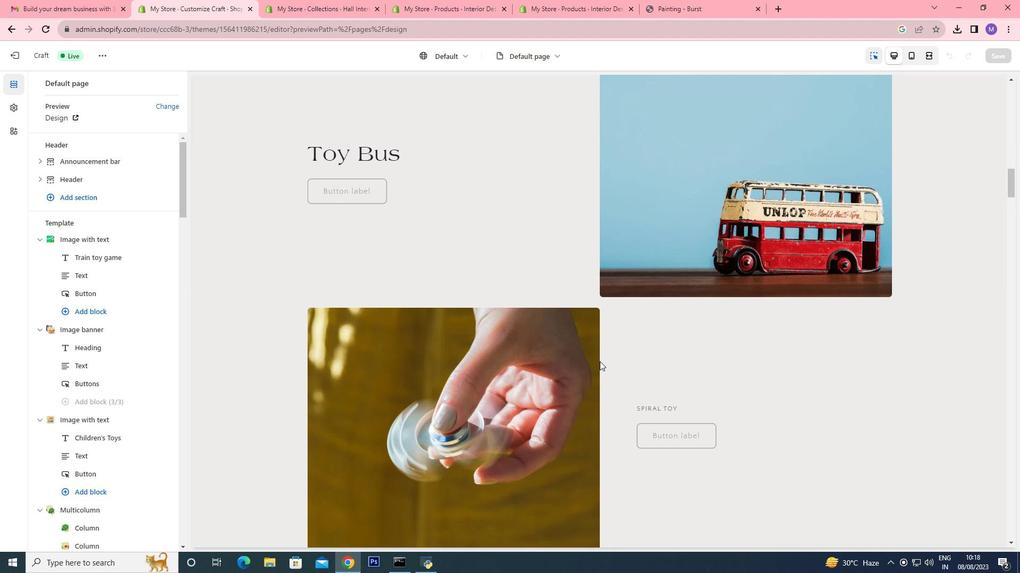 
Action: Mouse scrolled (599, 361) with delta (0, 0)
Screenshot: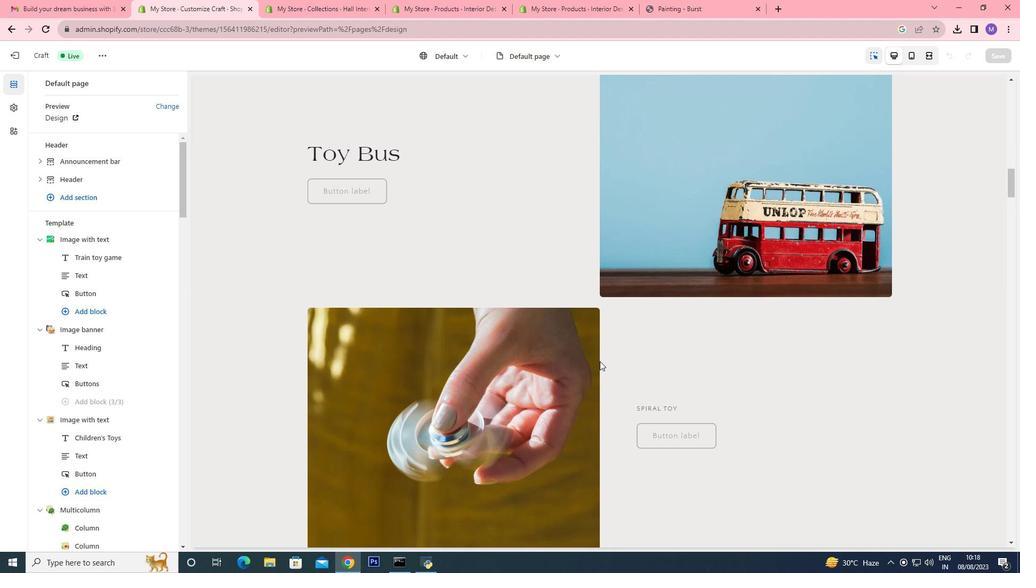 
Action: Mouse scrolled (599, 361) with delta (0, 0)
Screenshot: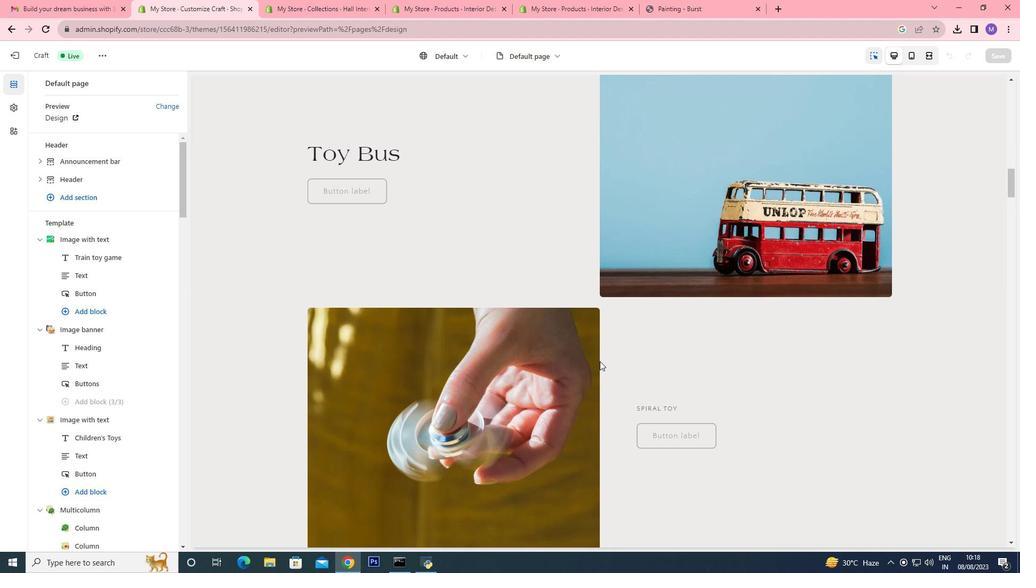 
Action: Mouse scrolled (599, 361) with delta (0, 0)
Screenshot: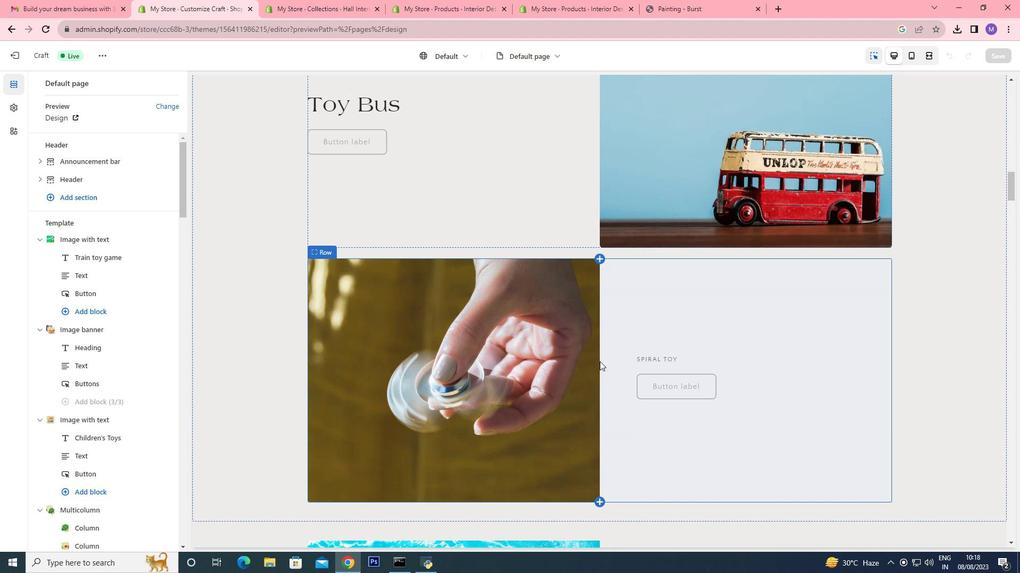 
Action: Mouse scrolled (599, 361) with delta (0, 0)
Screenshot: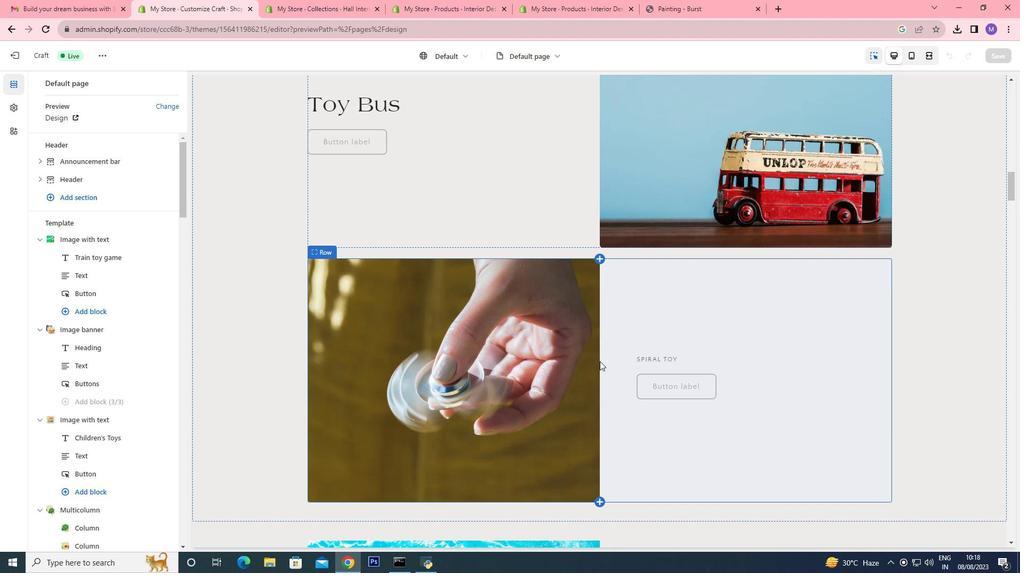 
Action: Mouse moved to (600, 275)
Screenshot: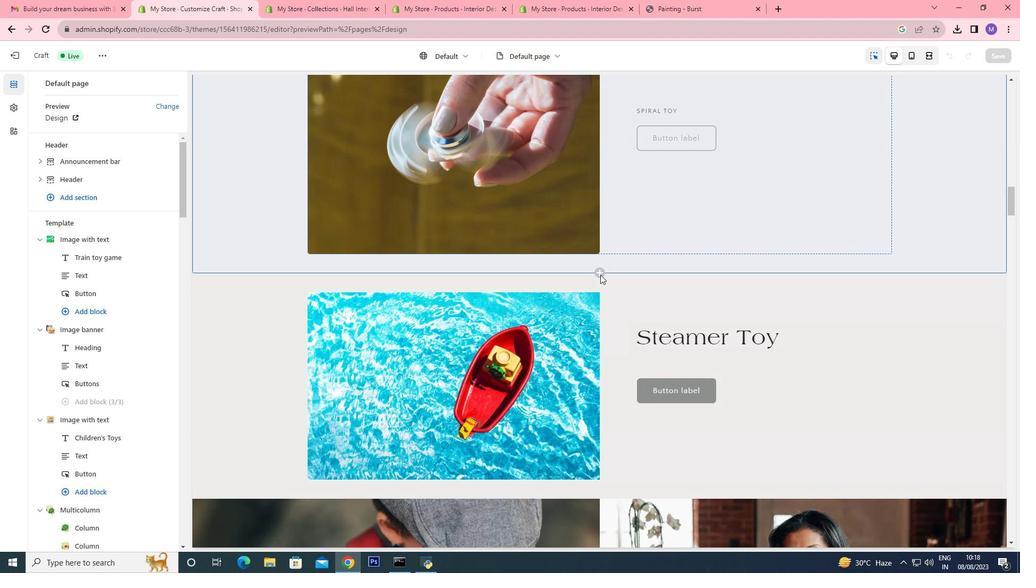 
Action: Mouse pressed left at (600, 275)
Screenshot: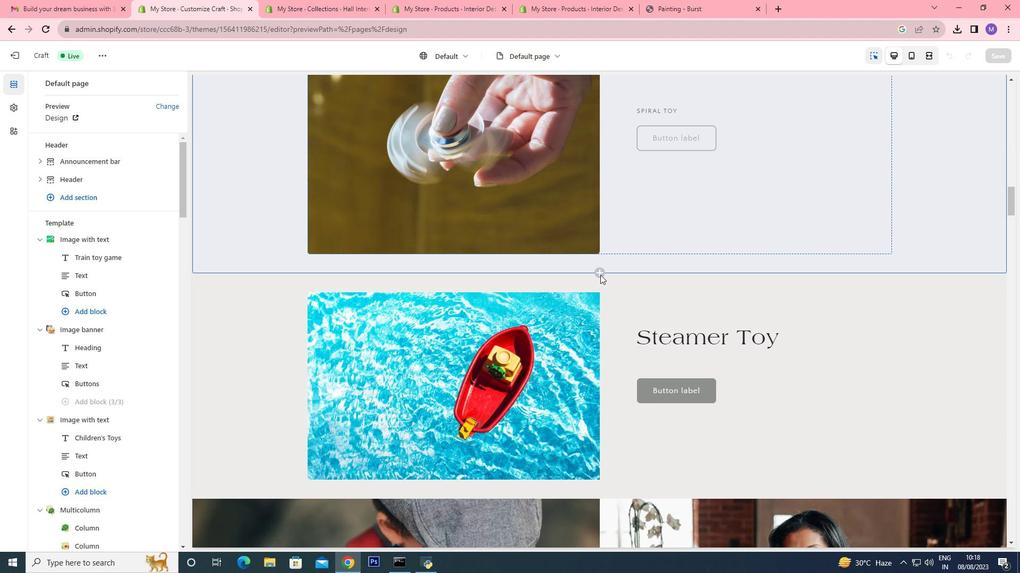 
Action: Mouse pressed left at (600, 275)
Screenshot: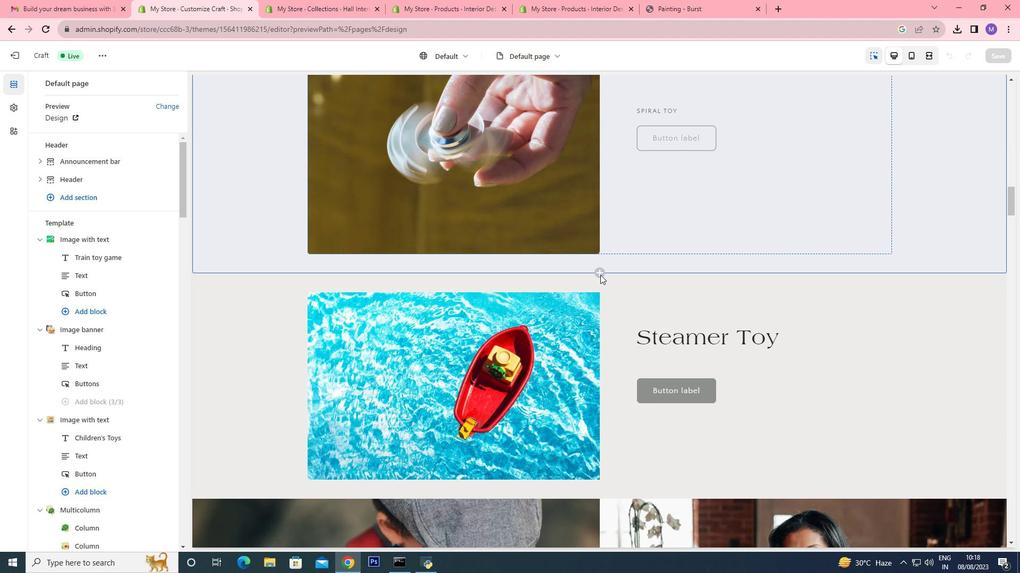 
Action: Mouse moved to (575, 54)
Screenshot: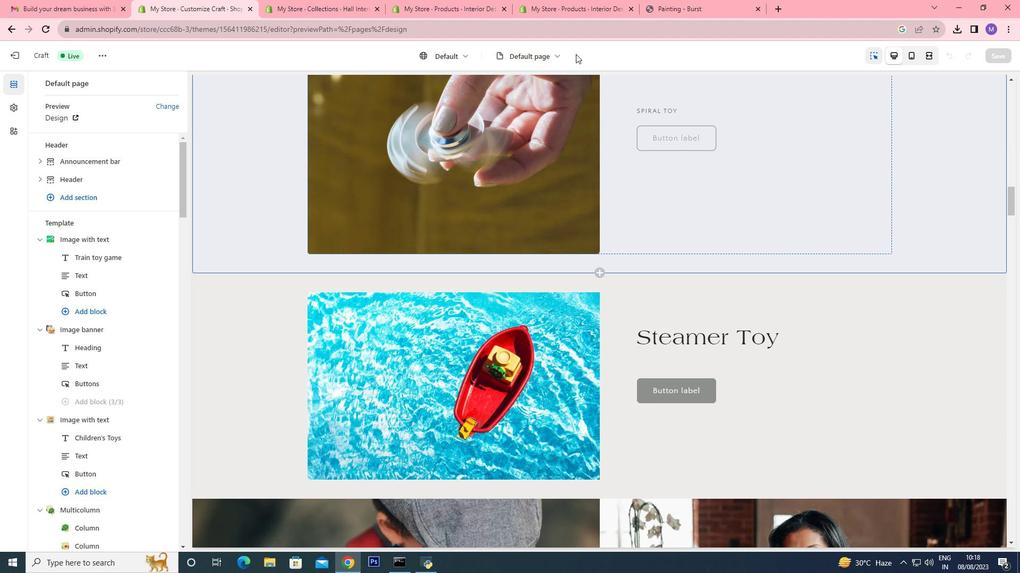 
Action: Mouse scrolled (575, 54) with delta (0, 0)
Screenshot: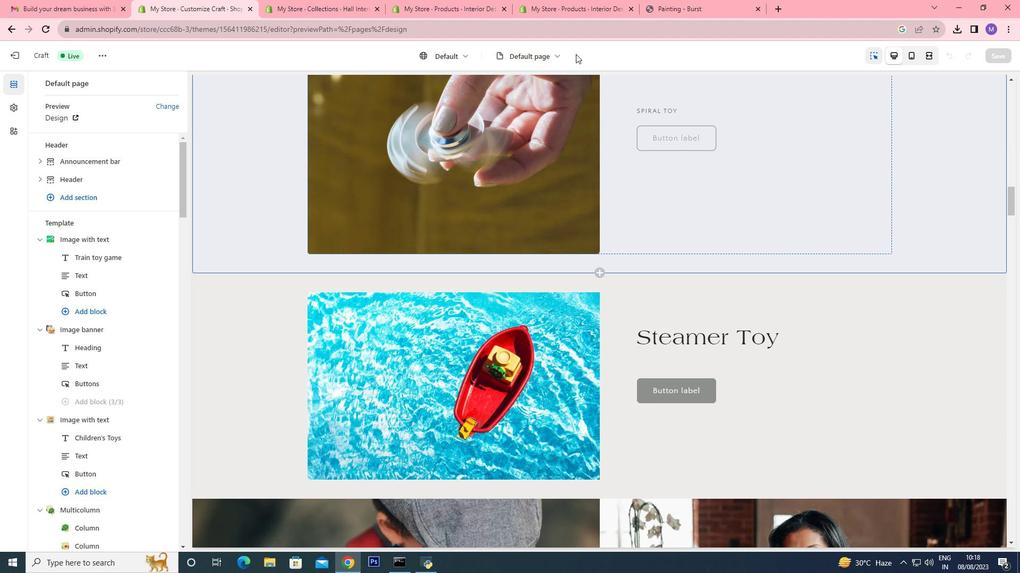 
Action: Mouse scrolled (575, 54) with delta (0, 0)
Screenshot: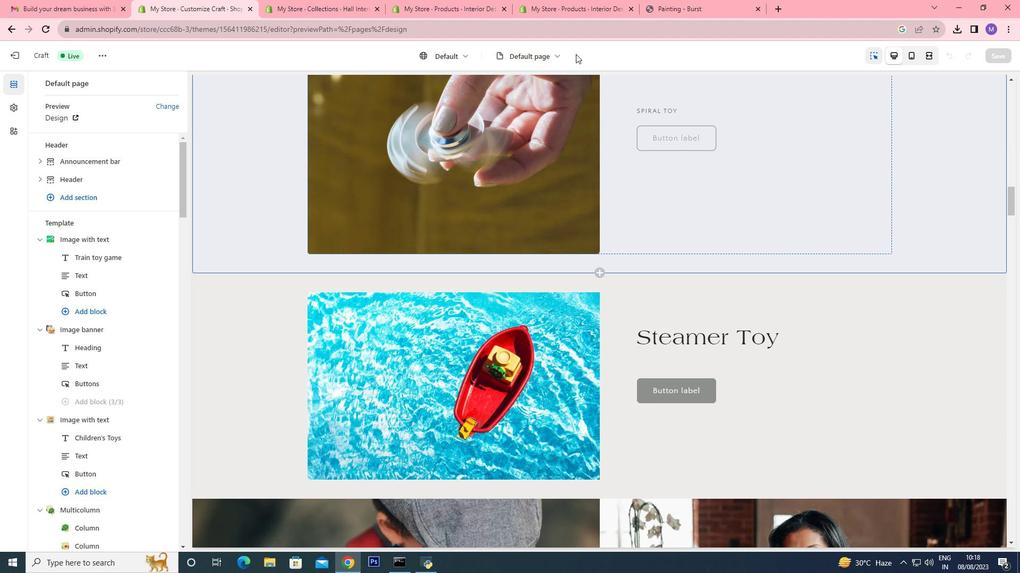 
Action: Mouse scrolled (575, 54) with delta (0, 0)
Screenshot: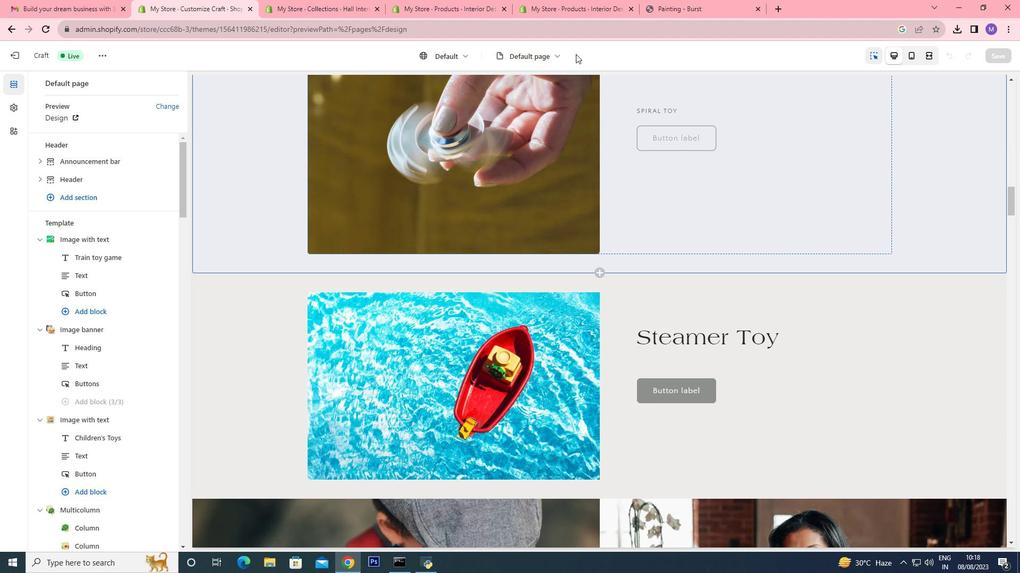 
Action: Mouse scrolled (575, 54) with delta (0, 0)
Screenshot: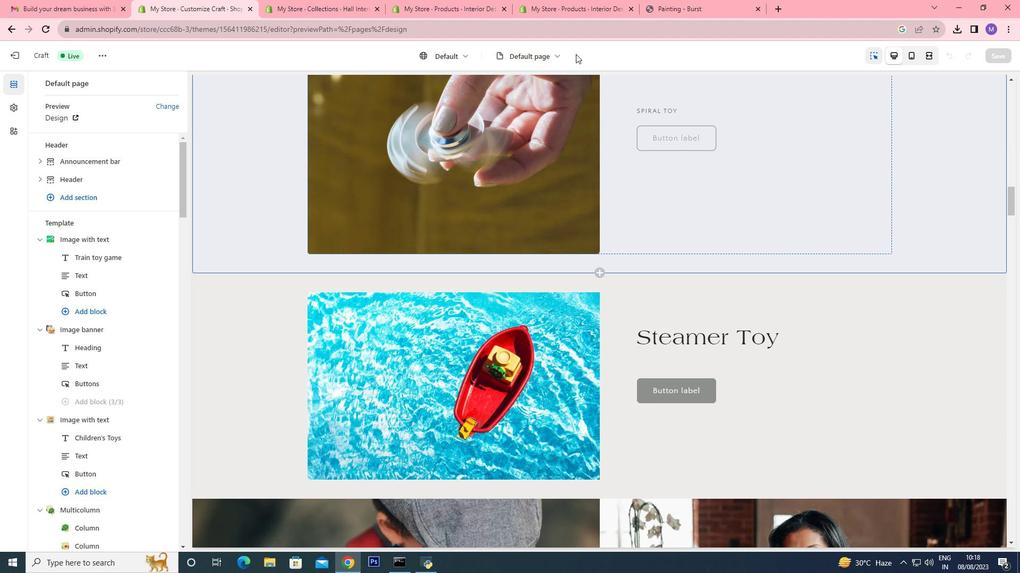 
Action: Mouse scrolled (575, 54) with delta (0, 0)
Screenshot: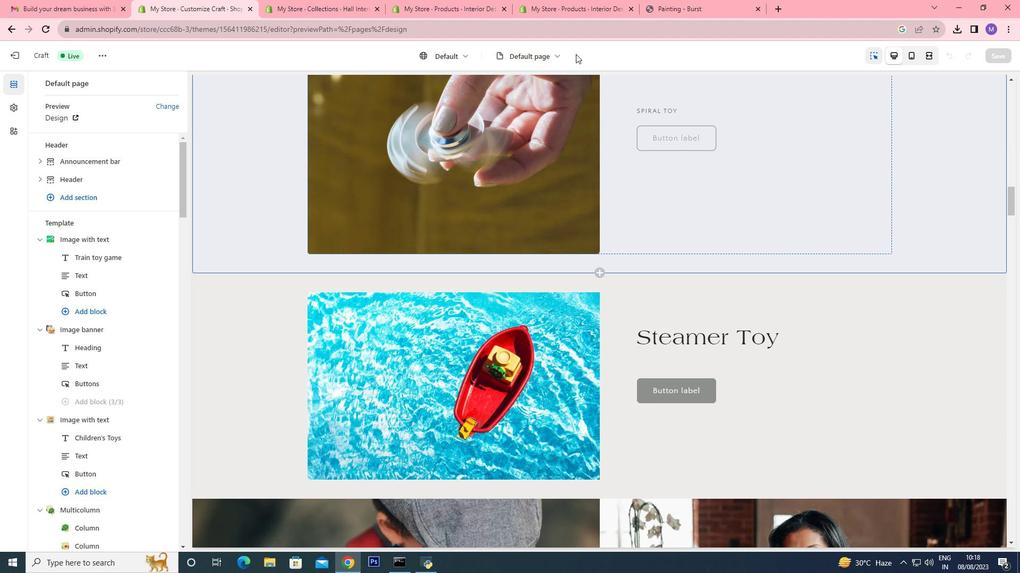 
Action: Mouse scrolled (575, 54) with delta (0, 0)
Screenshot: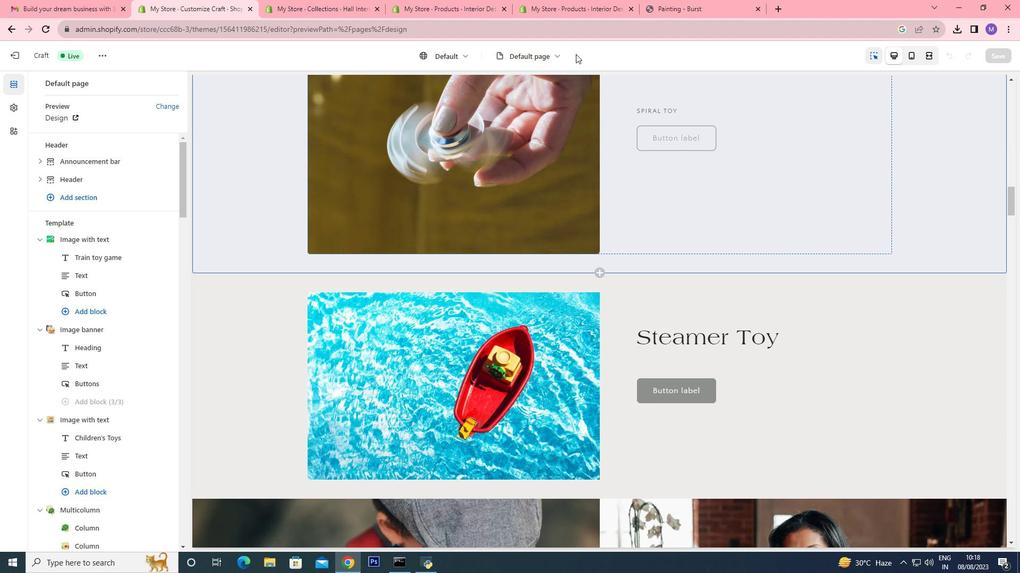 
Action: Mouse moved to (566, 60)
Screenshot: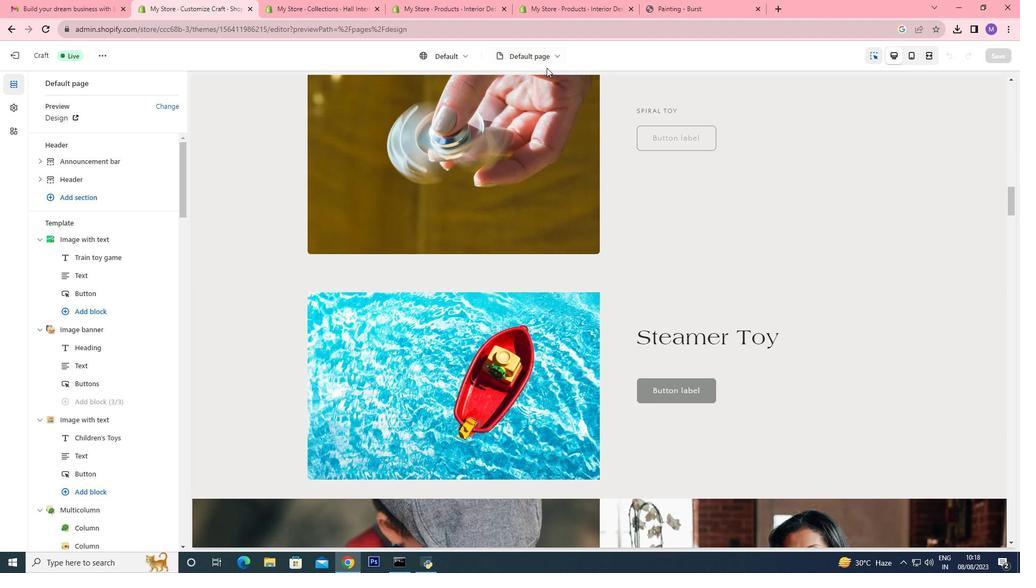 
Action: Mouse scrolled (568, 60) with delta (0, 0)
Screenshot: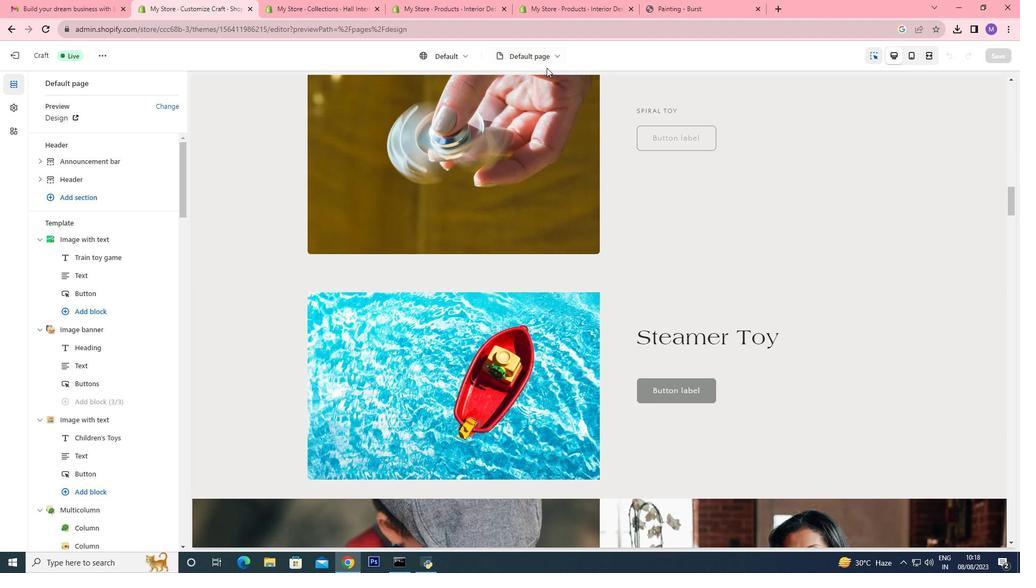 
Action: Mouse moved to (563, 61)
Screenshot: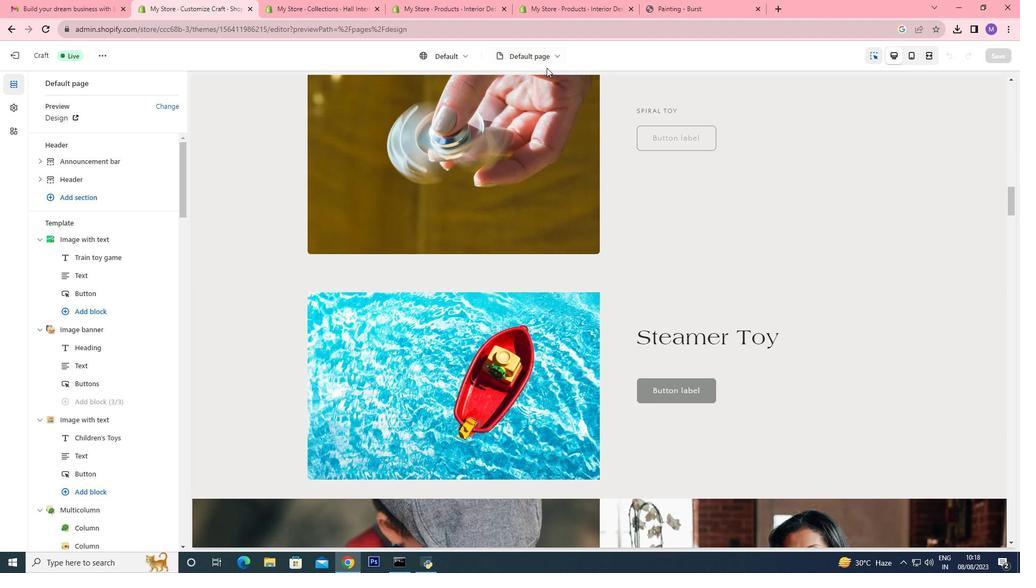 
Action: Mouse scrolled (566, 61) with delta (0, 0)
Screenshot: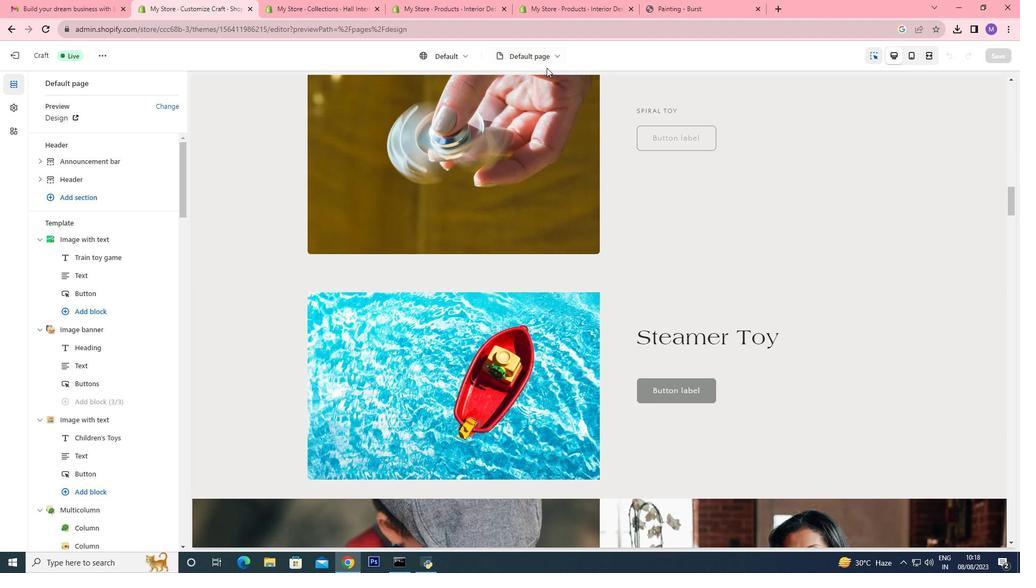 
Action: Mouse moved to (562, 62)
Screenshot: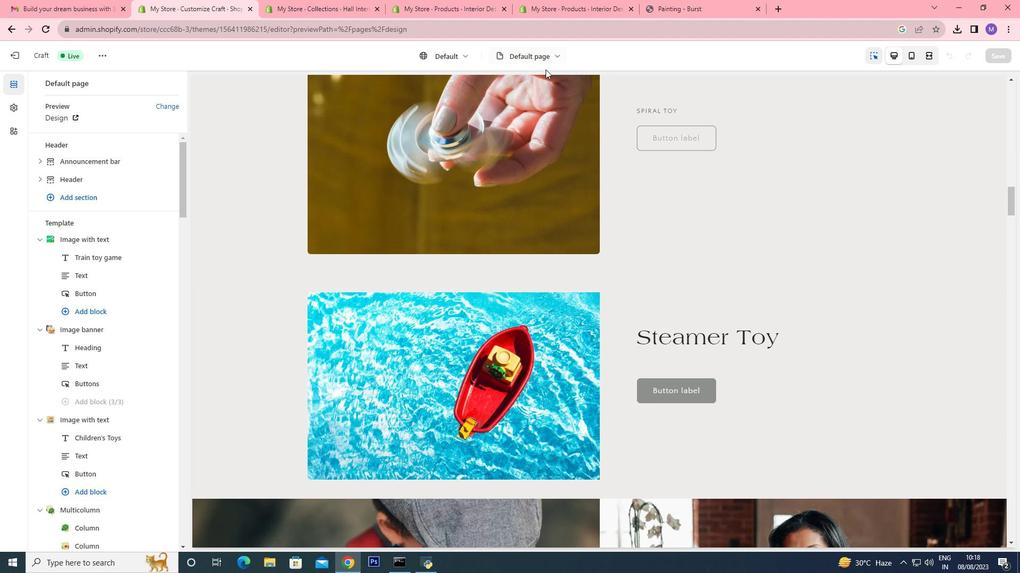 
Action: Mouse scrolled (563, 62) with delta (0, 0)
Screenshot: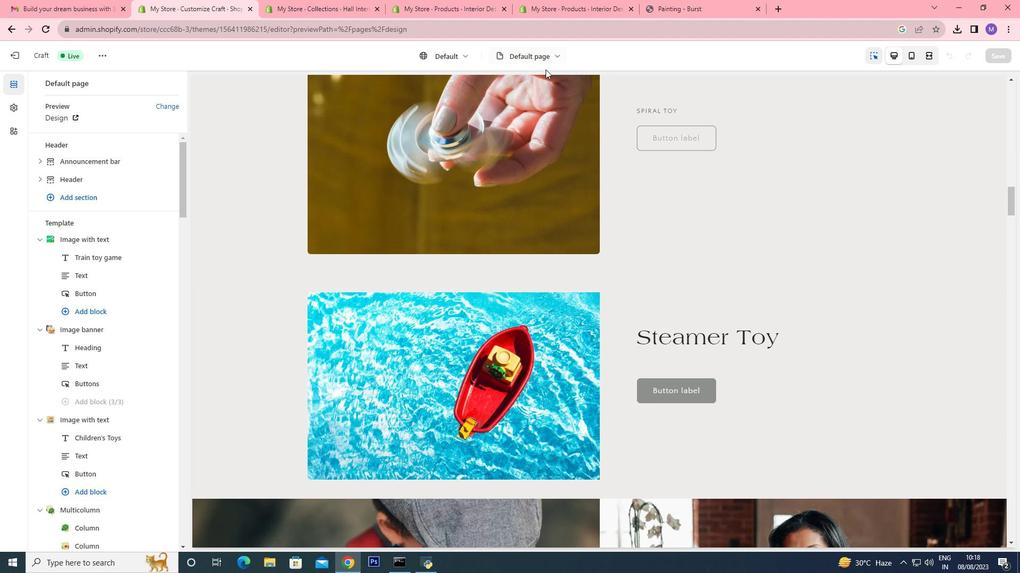 
Action: Mouse moved to (557, 64)
Screenshot: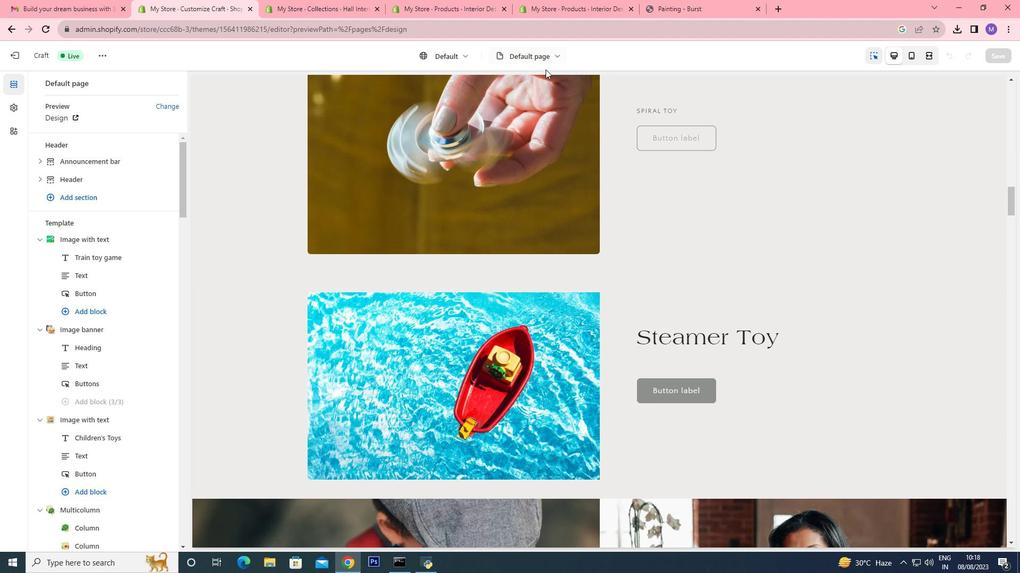 
Action: Mouse scrolled (559, 63) with delta (0, 0)
Screenshot: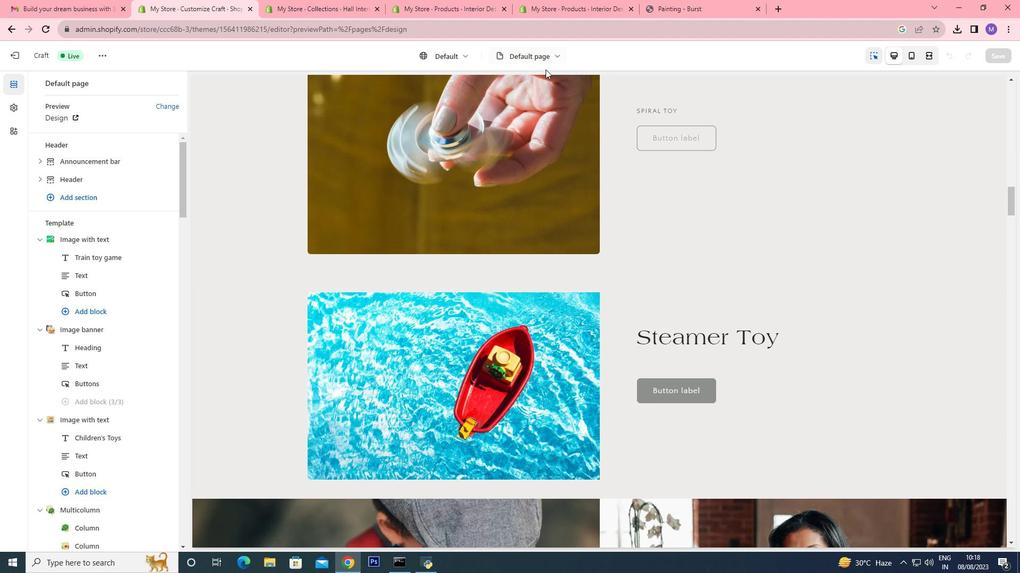 
Action: Mouse moved to (554, 65)
Screenshot: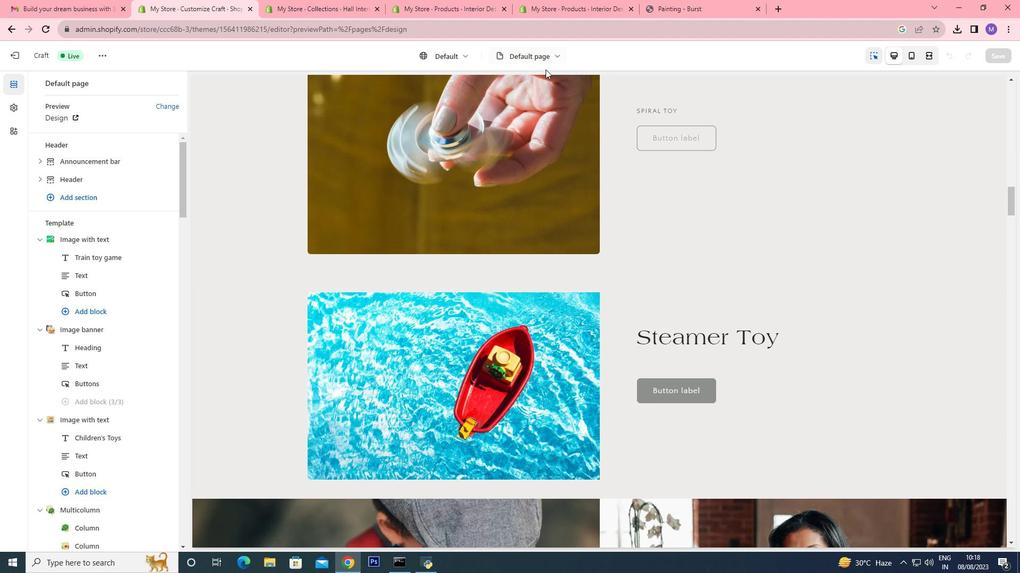 
Action: Mouse scrolled (557, 64) with delta (0, 0)
Screenshot: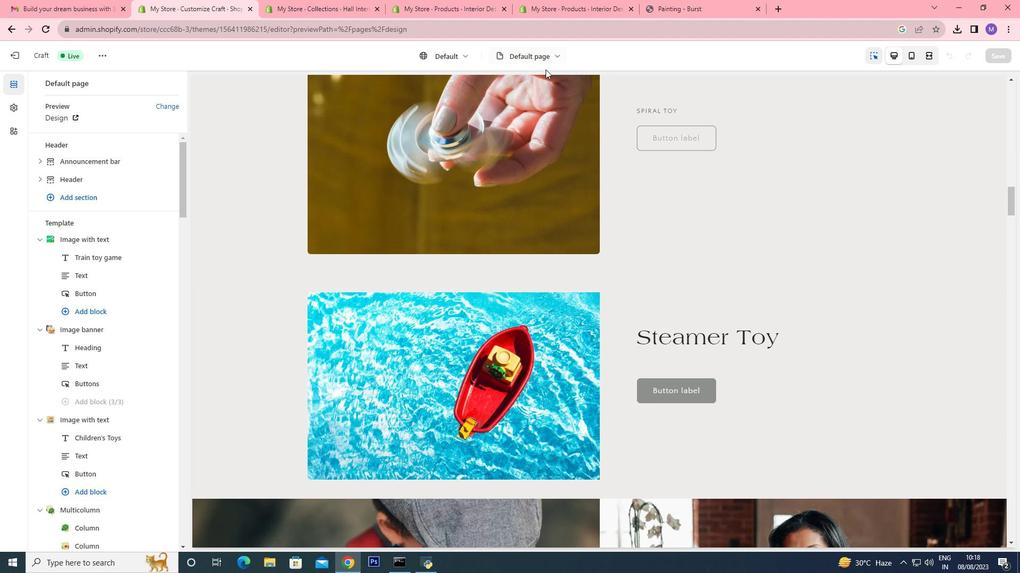 
Action: Mouse moved to (553, 65)
Screenshot: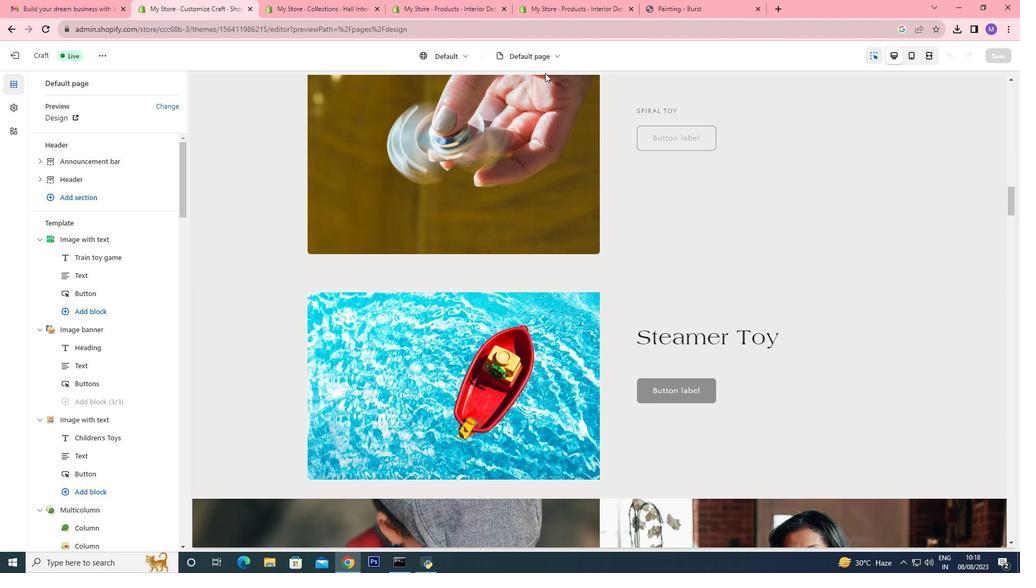 
Action: Mouse scrolled (554, 65) with delta (0, 0)
Screenshot: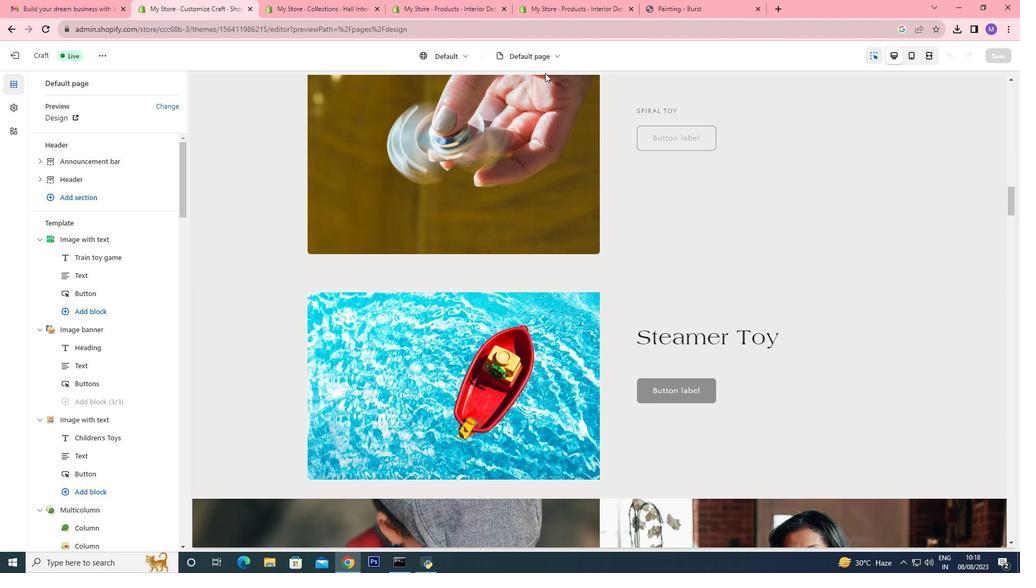 
Action: Mouse moved to (547, 68)
Screenshot: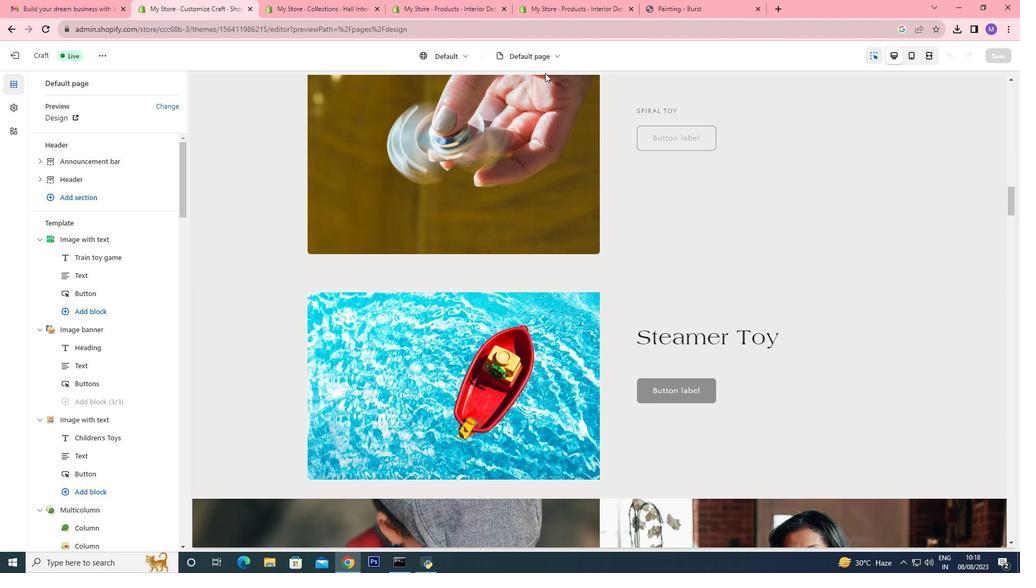 
Action: Mouse scrolled (548, 68) with delta (0, 0)
Screenshot: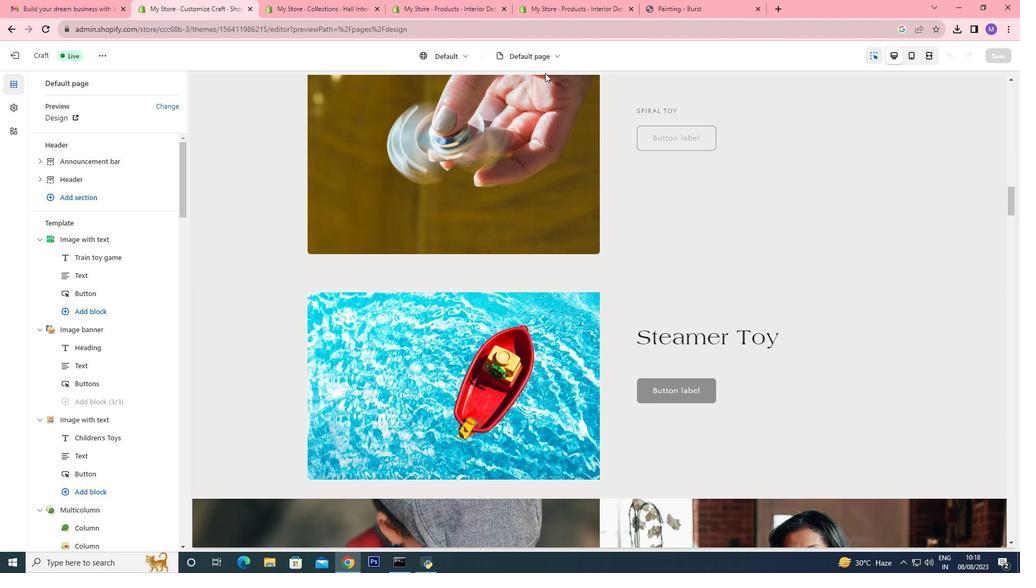 
Action: Mouse moved to (545, 93)
Screenshot: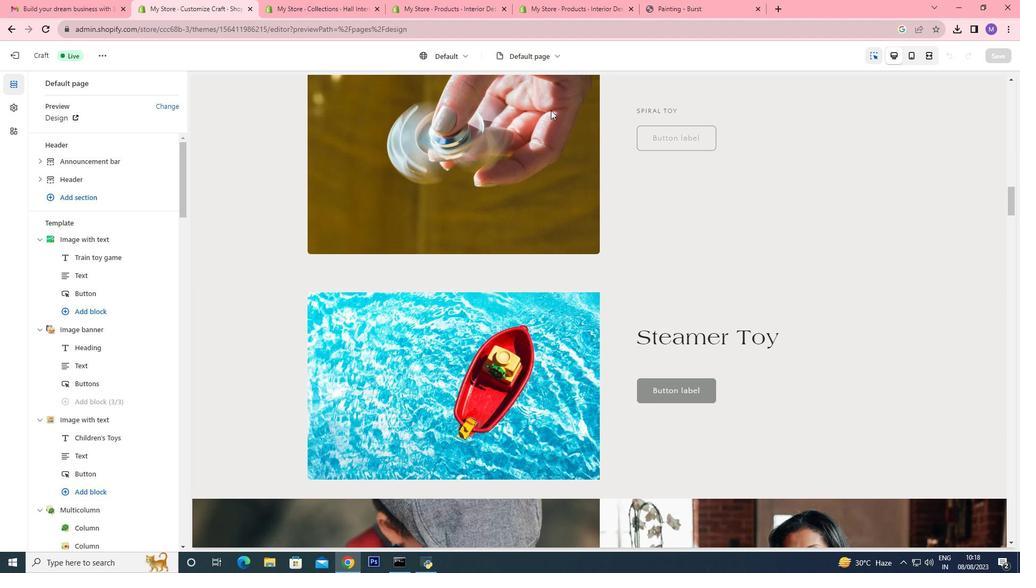 
Action: Mouse scrolled (545, 94) with delta (0, 0)
Screenshot: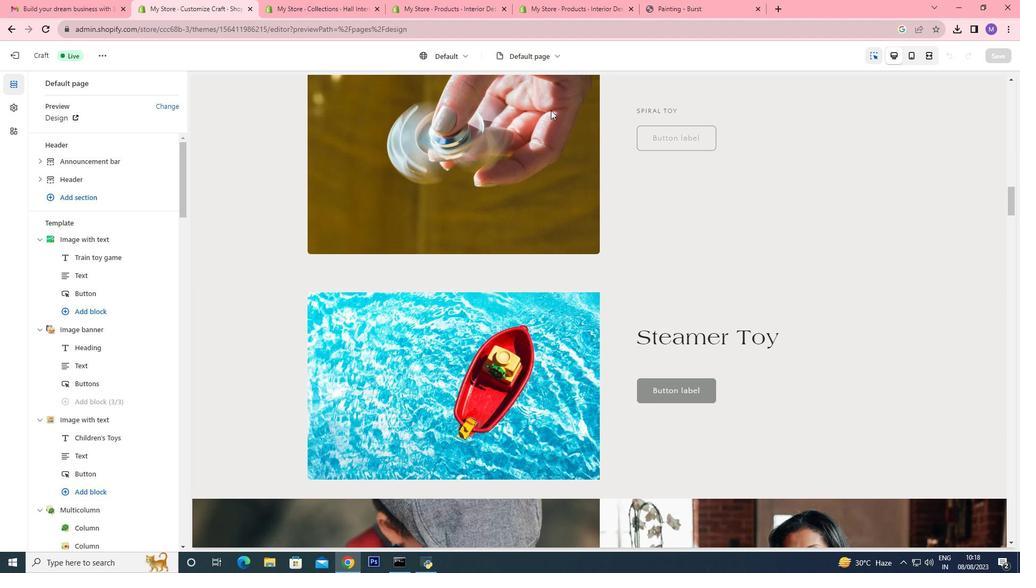 
Action: Mouse moved to (547, 97)
Screenshot: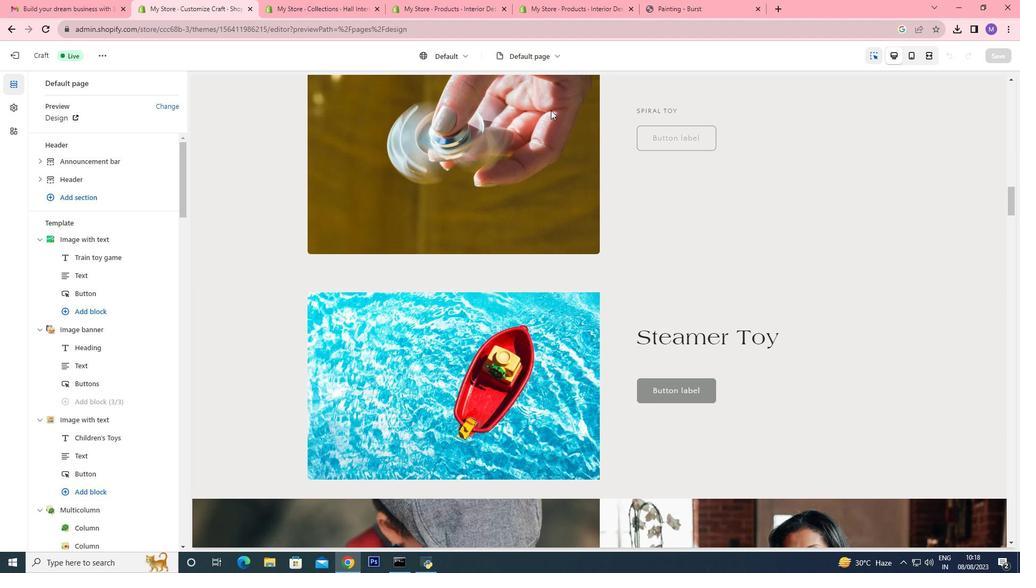 
Action: Mouse scrolled (547, 97) with delta (0, 0)
Screenshot: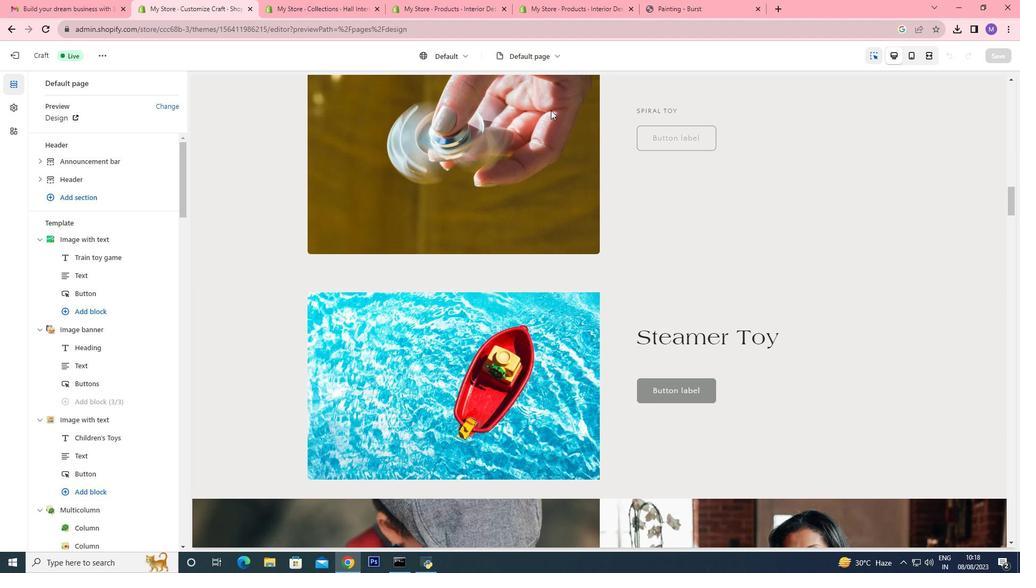 
Action: Mouse moved to (548, 100)
Screenshot: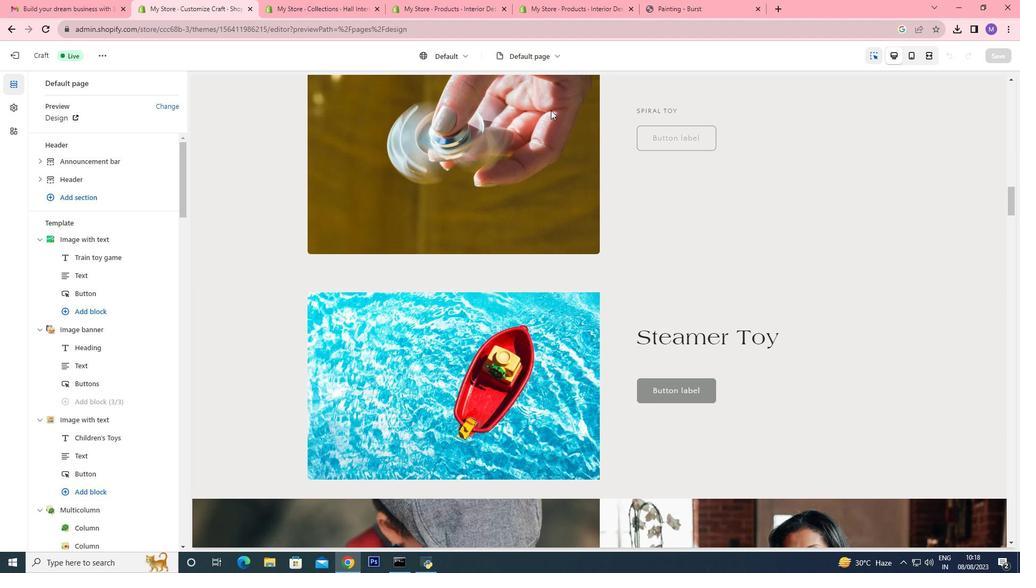 
Action: Mouse scrolled (548, 99) with delta (0, 0)
Screenshot: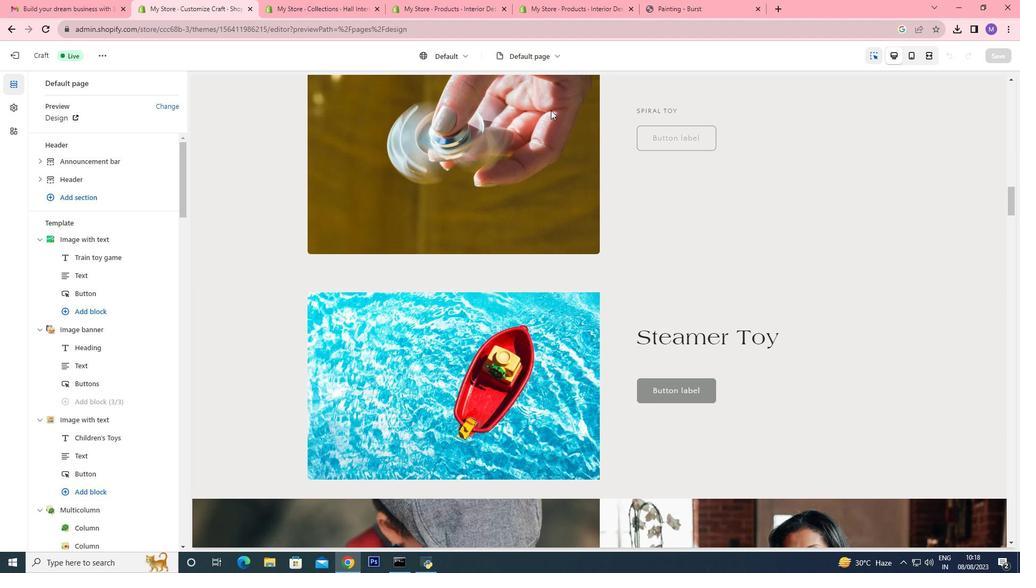 
Action: Mouse moved to (549, 102)
Screenshot: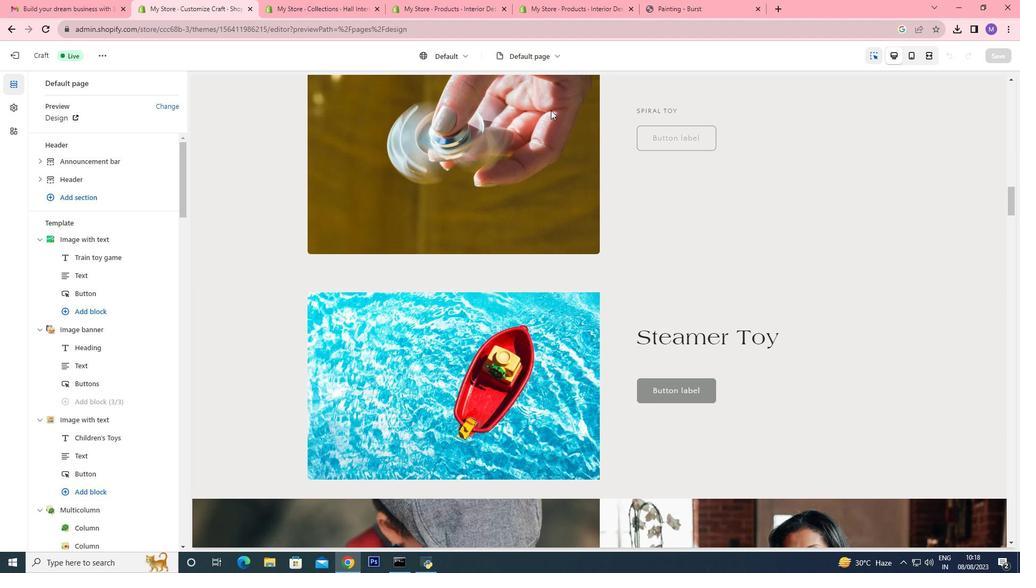 
Action: Mouse scrolled (548, 101) with delta (0, 0)
Screenshot: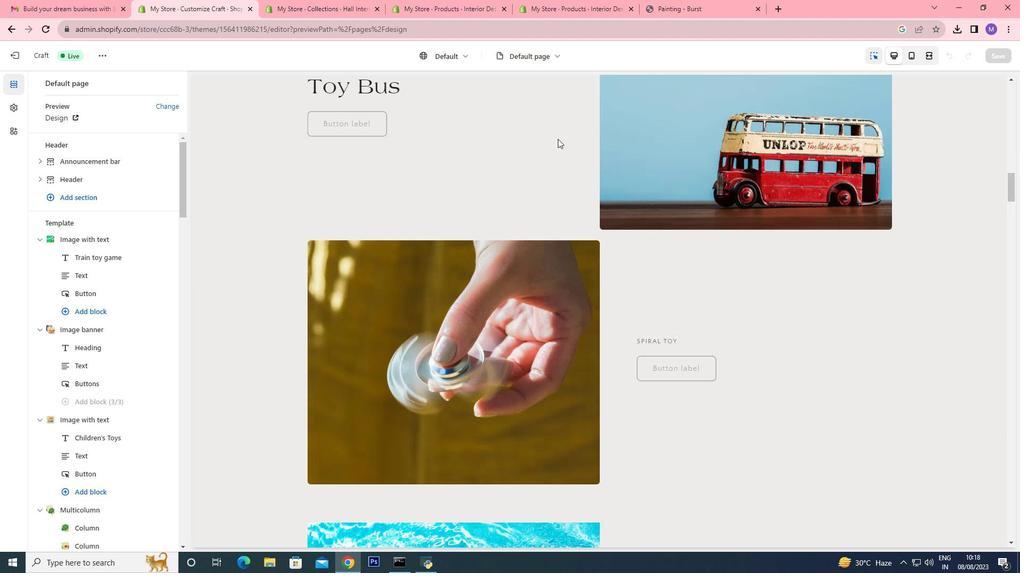 
Action: Mouse moved to (550, 104)
Screenshot: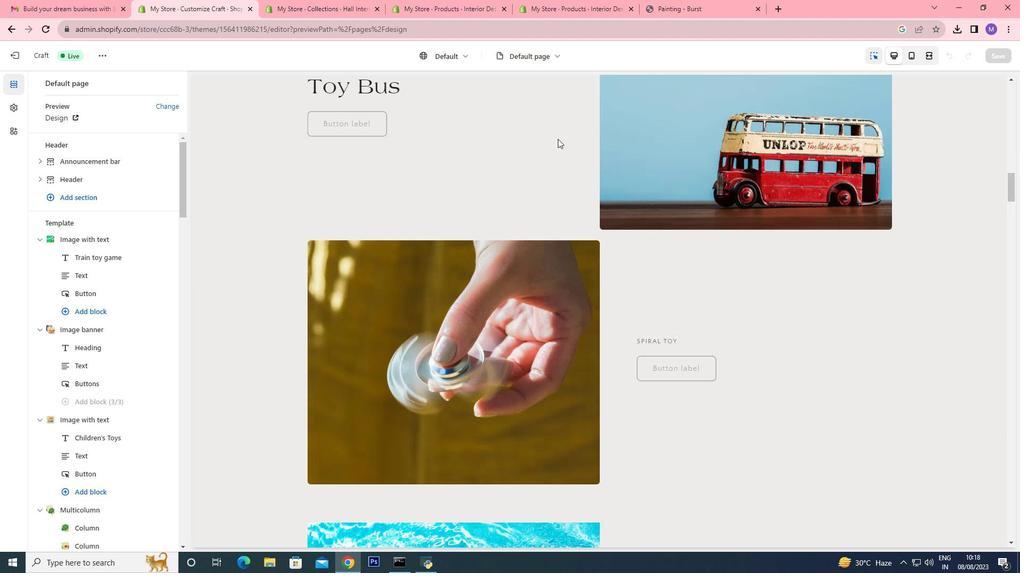 
Action: Mouse scrolled (549, 102) with delta (0, 0)
Screenshot: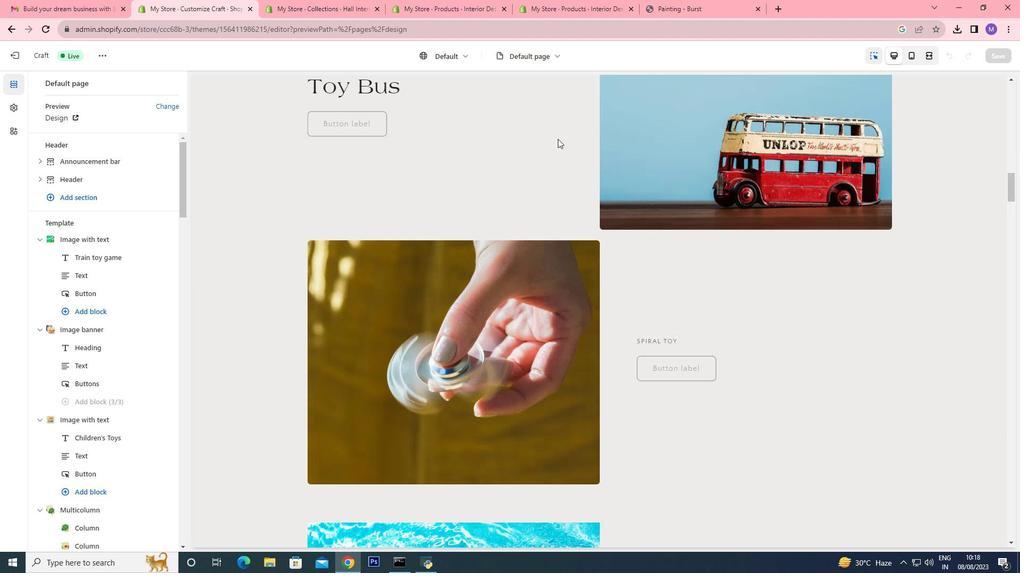 
Action: Mouse moved to (550, 106)
Screenshot: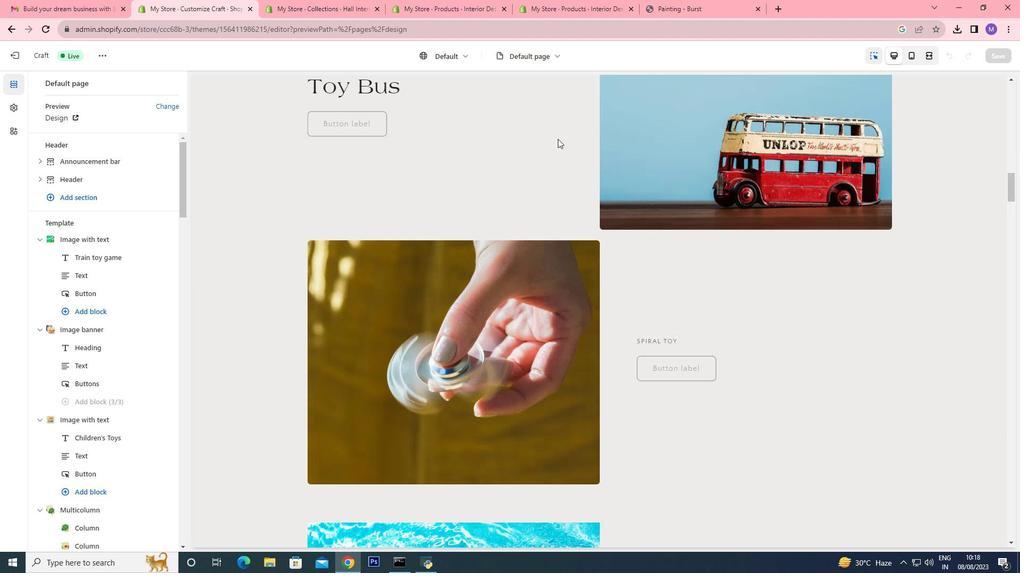 
Action: Mouse scrolled (550, 104) with delta (0, 0)
Screenshot: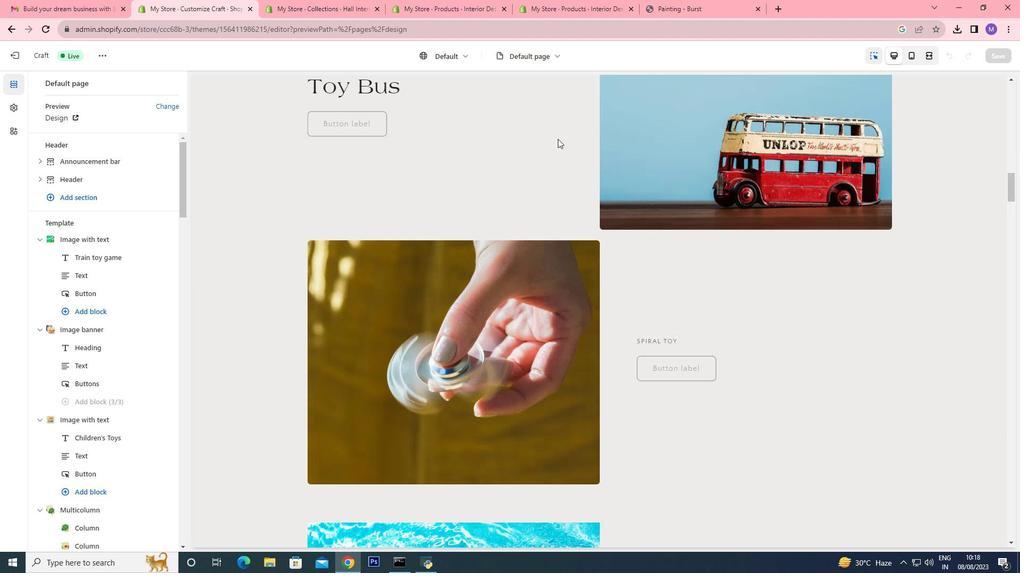 
Action: Mouse moved to (550, 108)
Screenshot: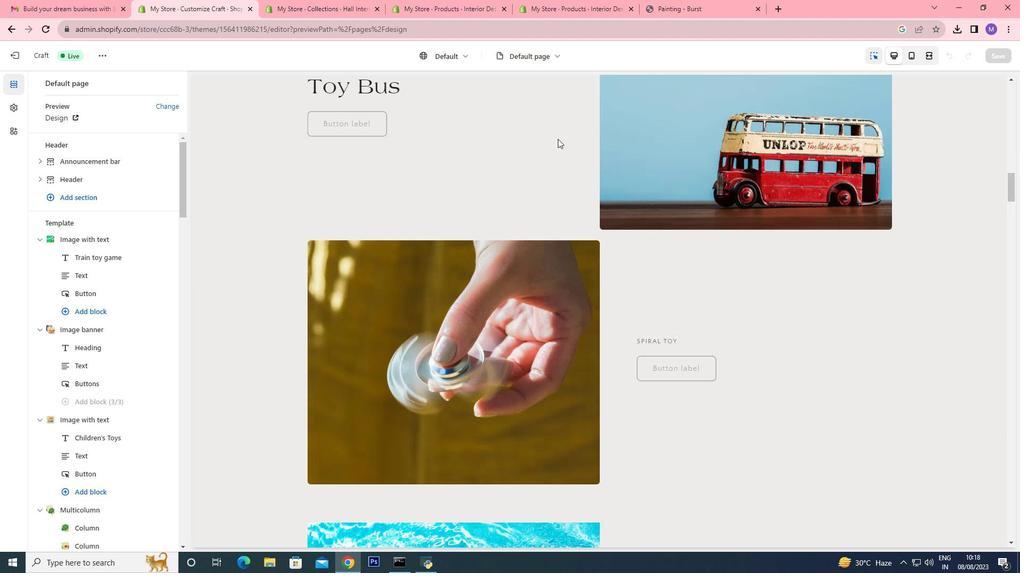 
Action: Mouse scrolled (550, 107) with delta (0, 0)
Screenshot: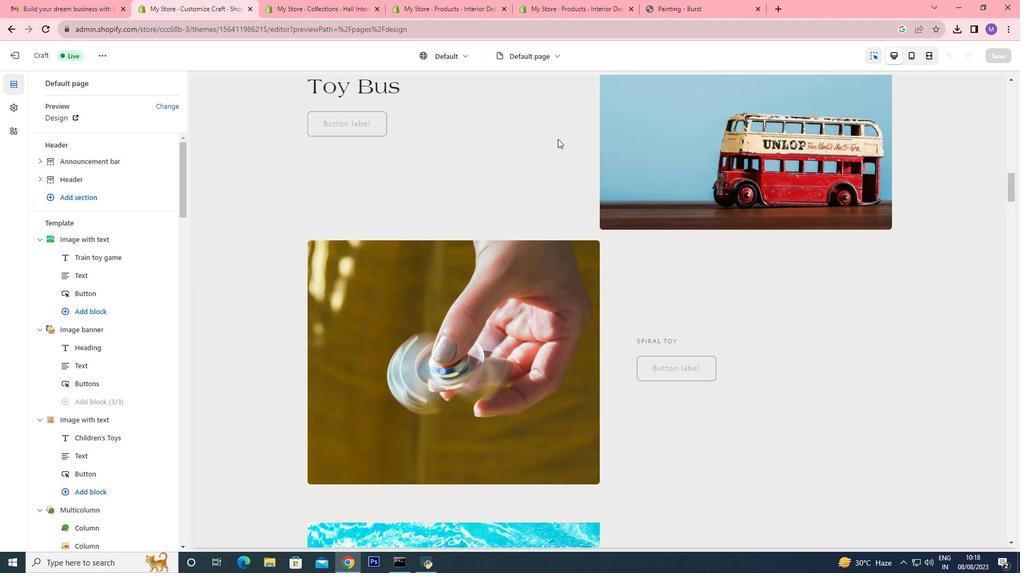
Action: Mouse moved to (550, 110)
Screenshot: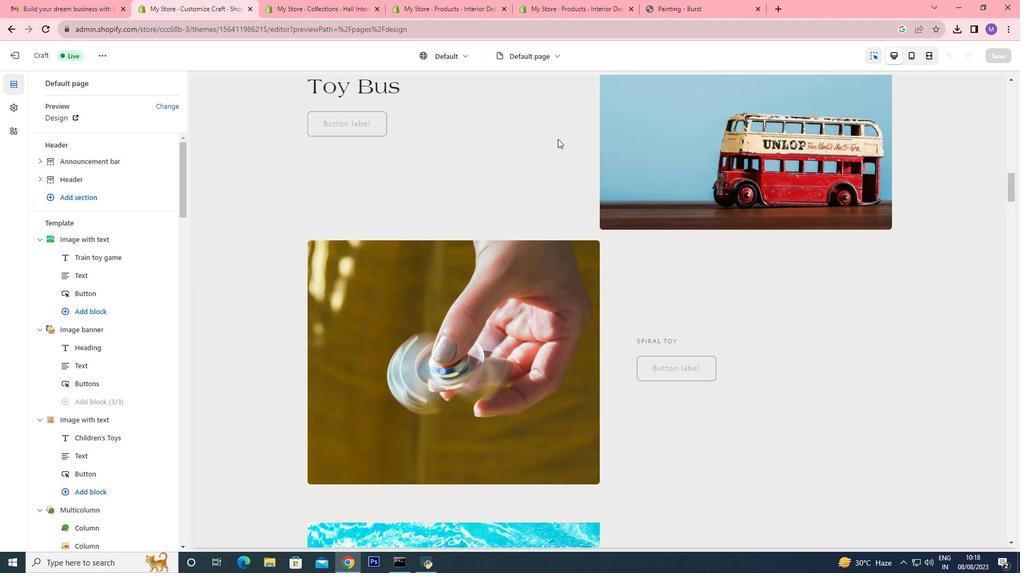 
Action: Mouse scrolled (550, 110) with delta (0, 0)
Screenshot: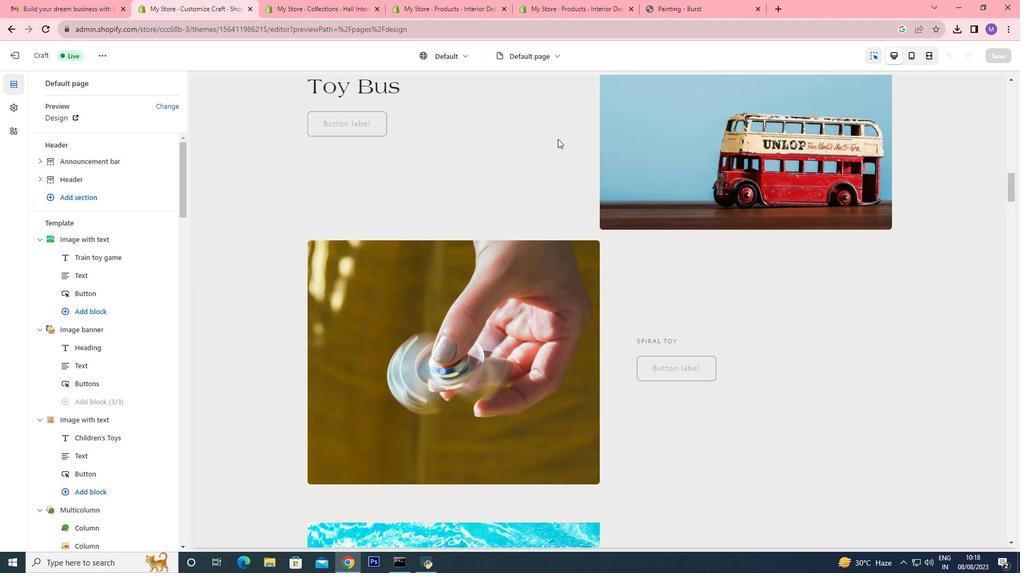 
Action: Mouse moved to (603, 196)
Screenshot: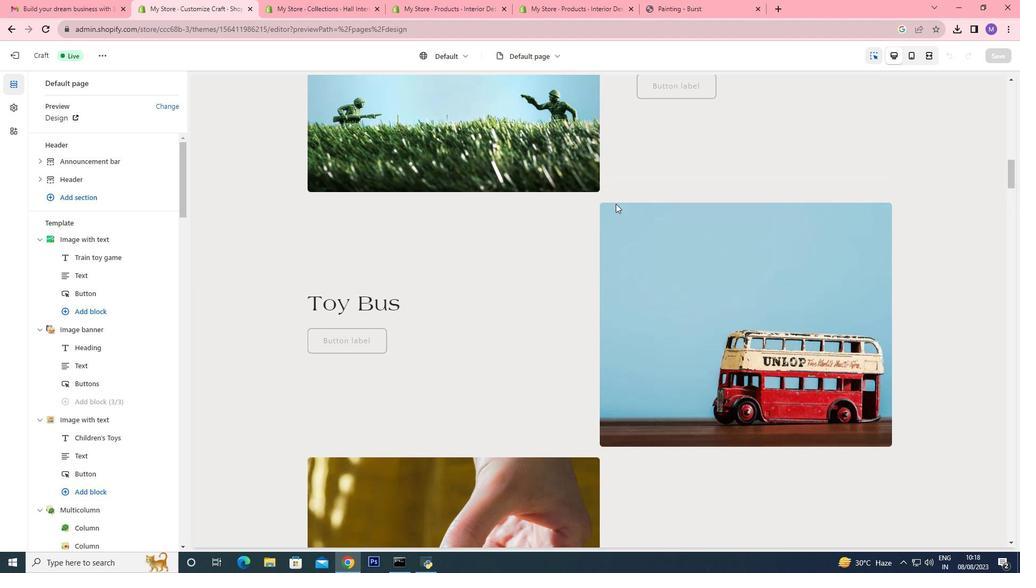 
Action: Mouse scrolled (603, 196) with delta (0, 0)
Screenshot: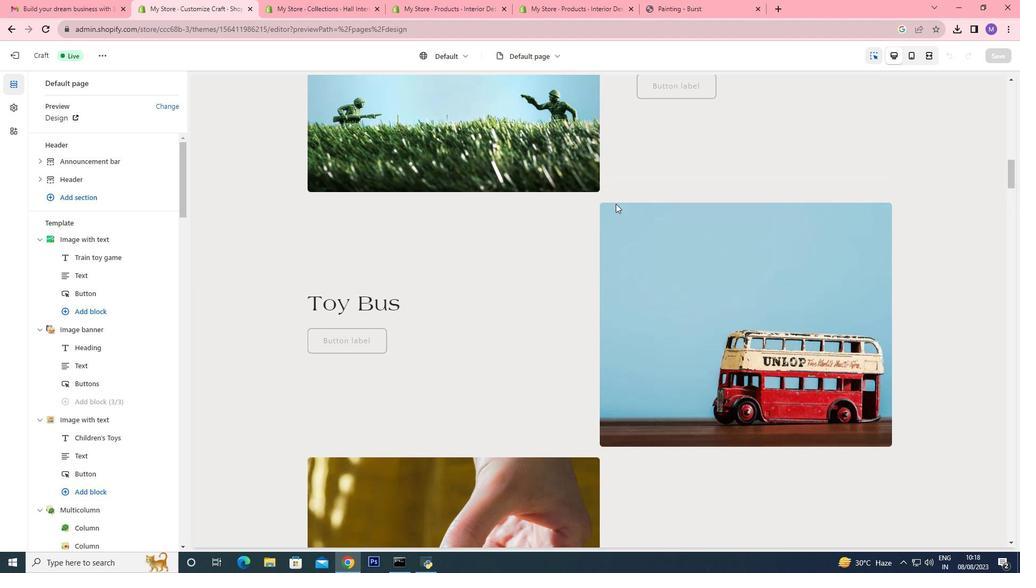 
Action: Mouse moved to (610, 201)
Screenshot: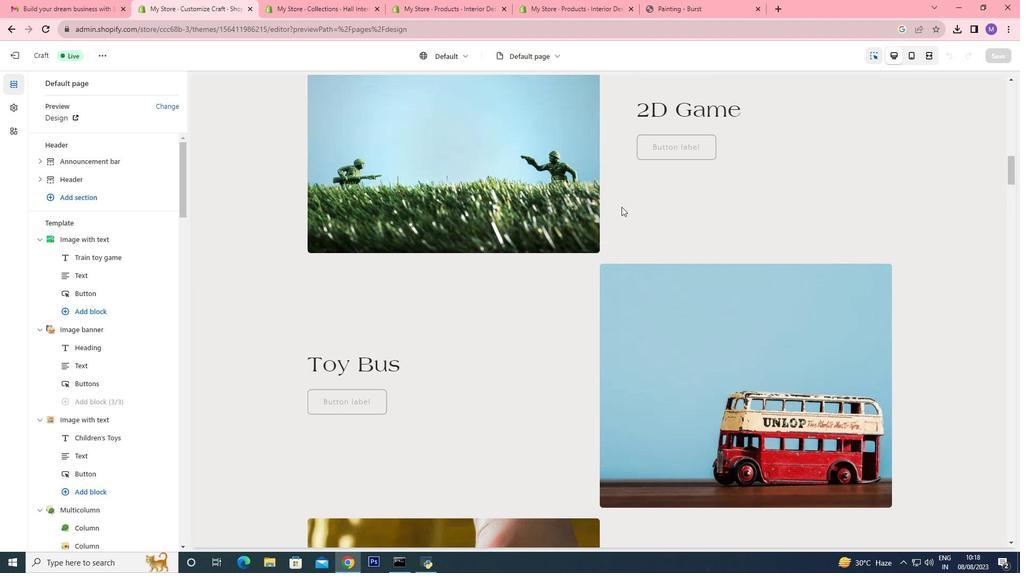 
Action: Mouse scrolled (610, 201) with delta (0, 0)
Screenshot: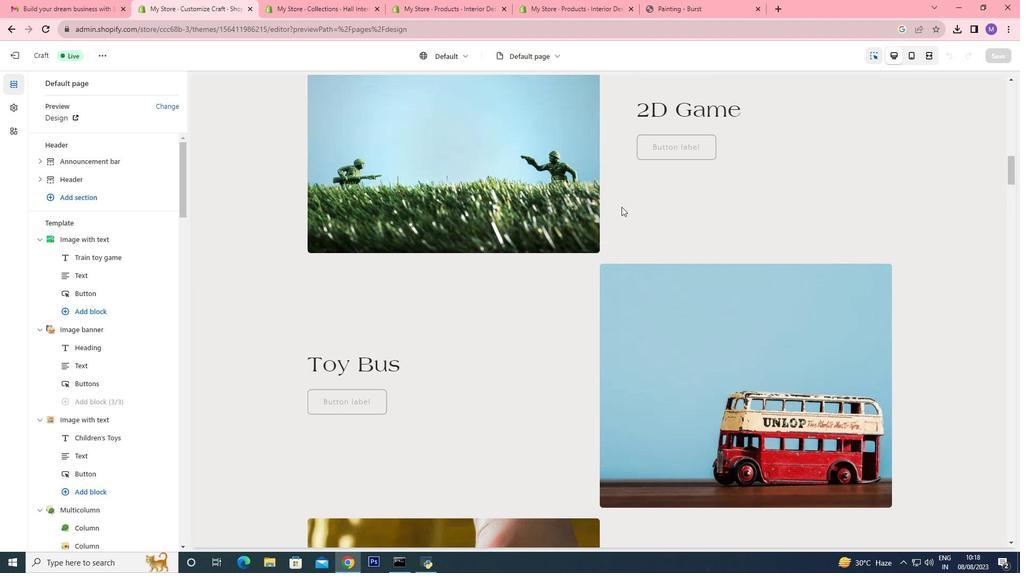 
Action: Mouse moved to (621, 207)
Screenshot: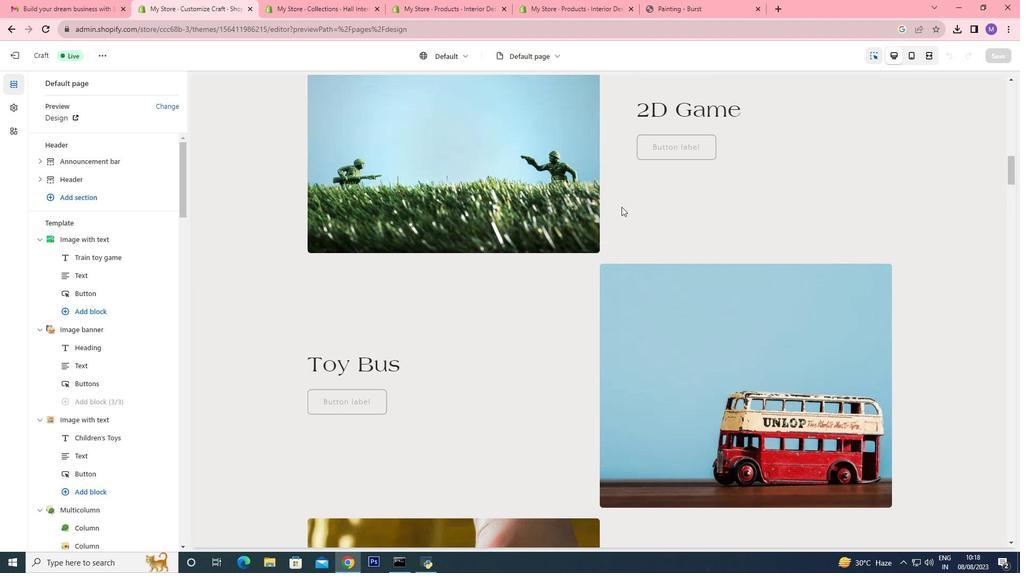 
Action: Mouse scrolled (615, 204) with delta (0, 0)
Screenshot: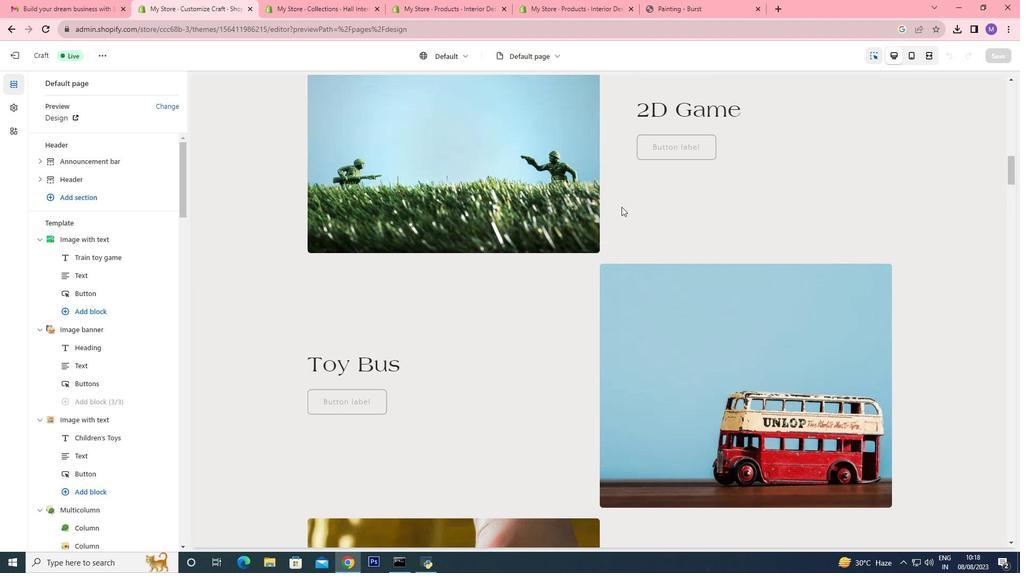 
Action: Mouse moved to (626, 208)
Screenshot: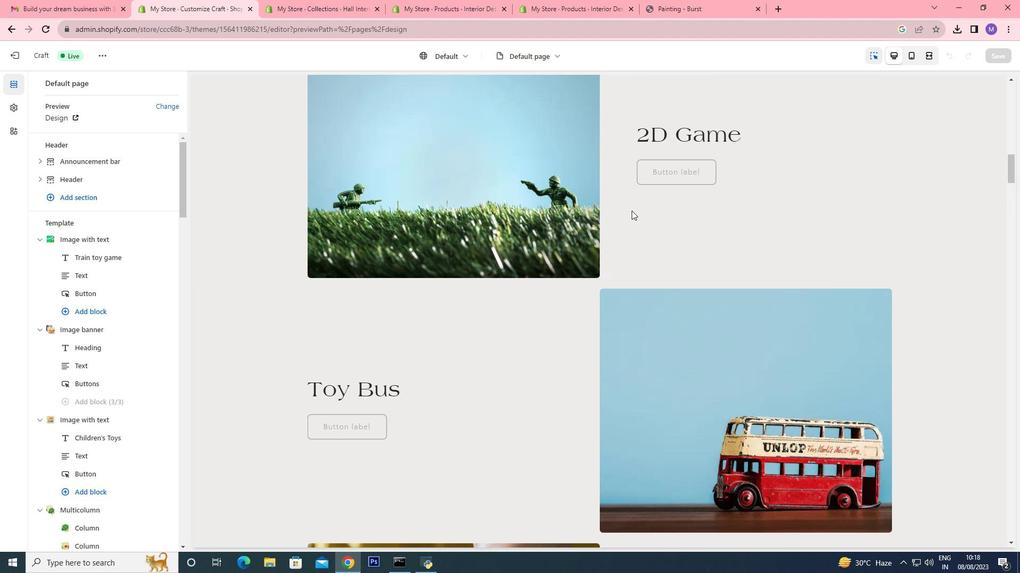 
Action: Mouse scrolled (621, 207) with delta (0, 0)
Screenshot: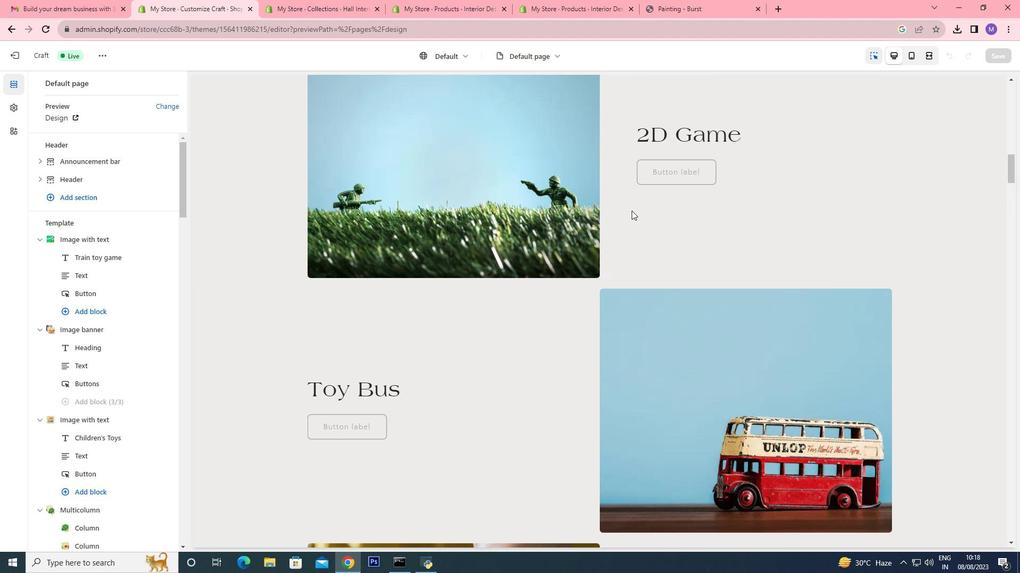 
Action: Mouse moved to (629, 209)
Screenshot: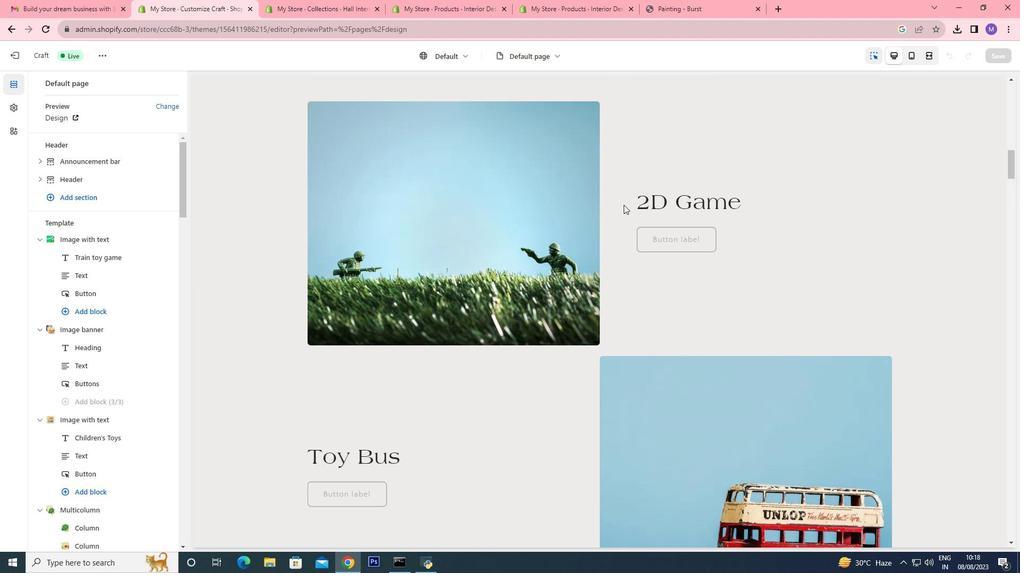 
Action: Mouse scrolled (626, 208) with delta (0, 0)
Screenshot: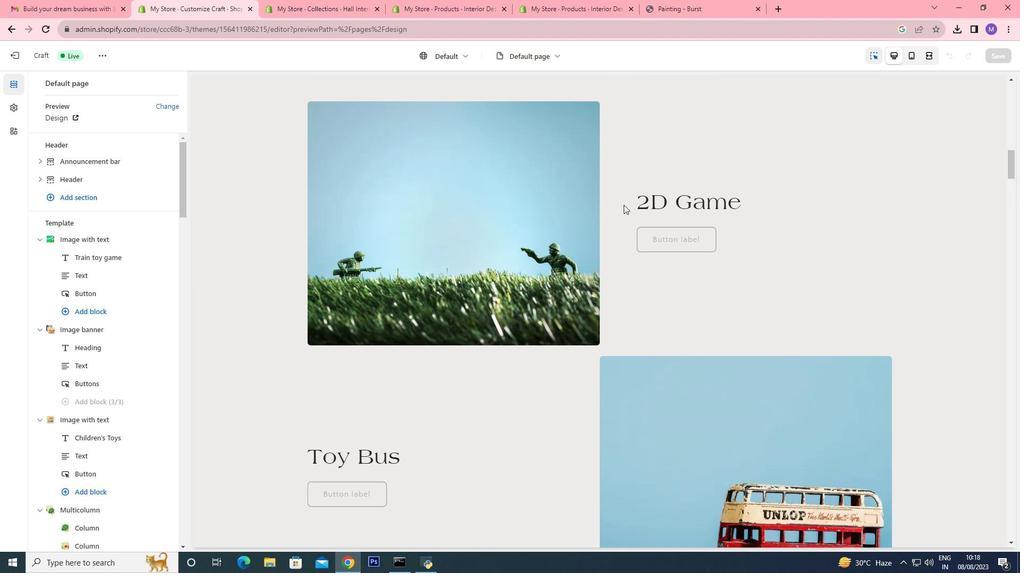 
Action: Mouse moved to (631, 210)
Screenshot: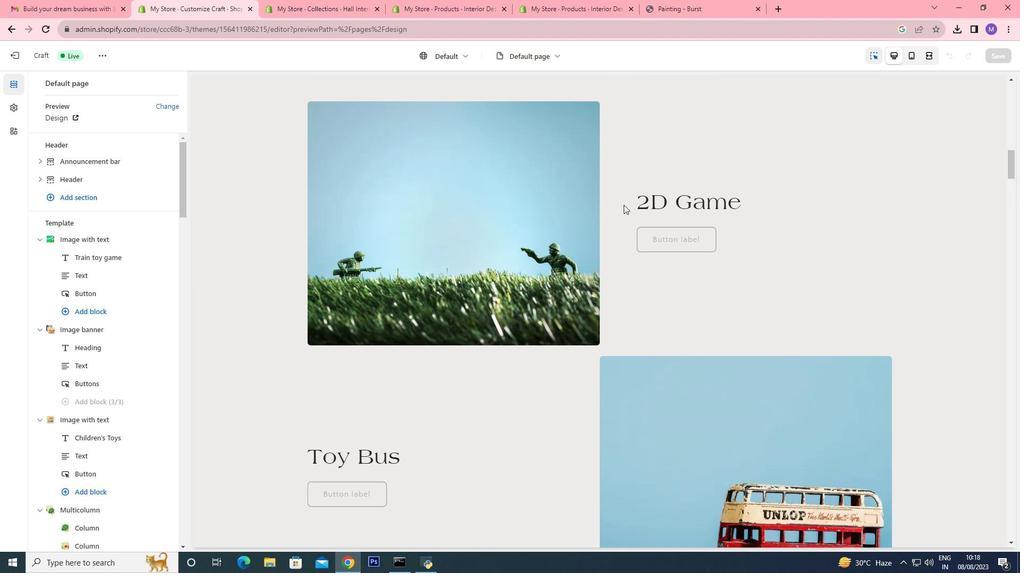 
Action: Mouse scrolled (629, 210) with delta (0, 0)
Screenshot: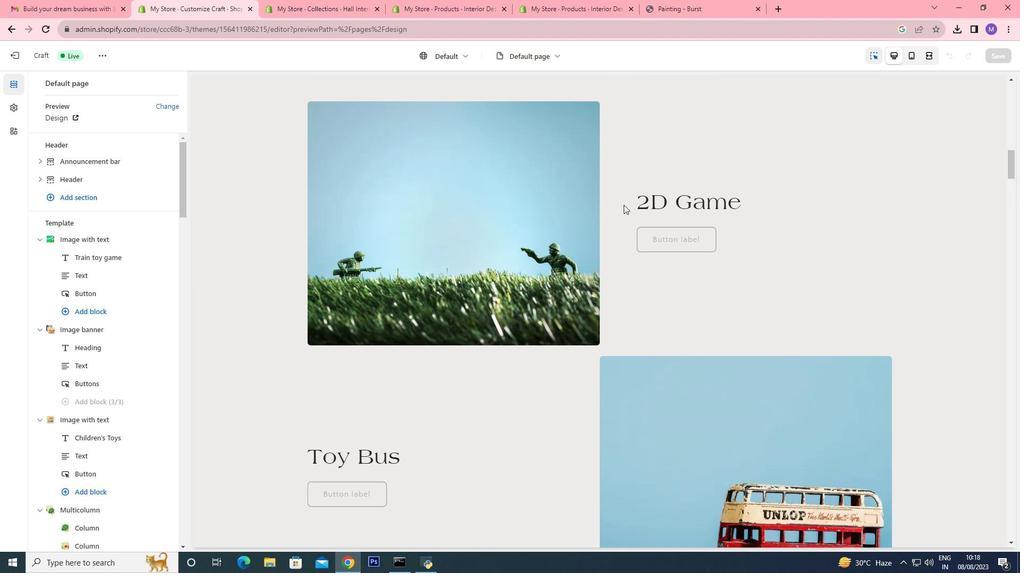 
Action: Mouse moved to (629, 210)
Screenshot: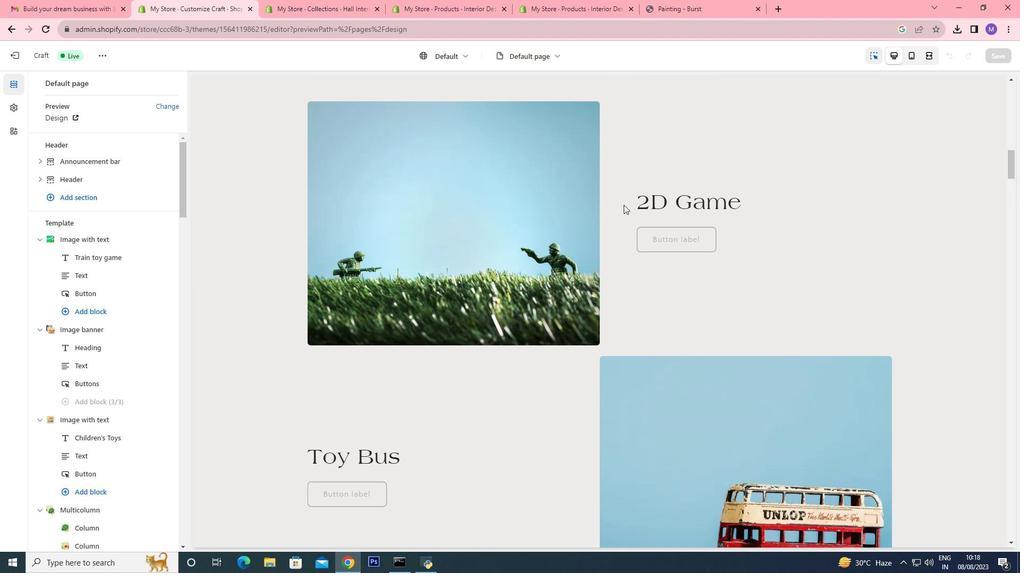 
Action: Mouse scrolled (631, 211) with delta (0, 0)
Screenshot: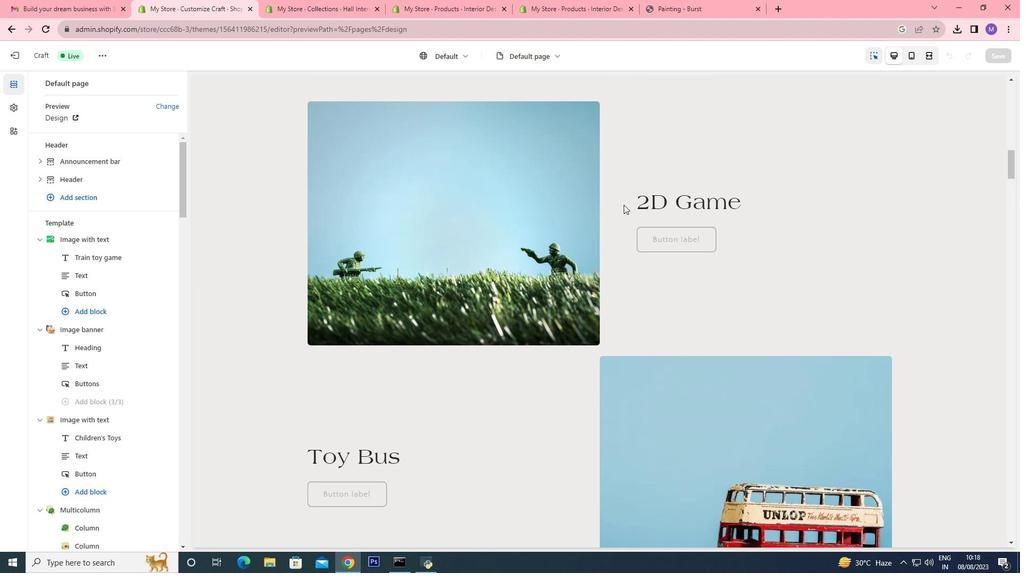 
Action: Mouse moved to (628, 209)
Screenshot: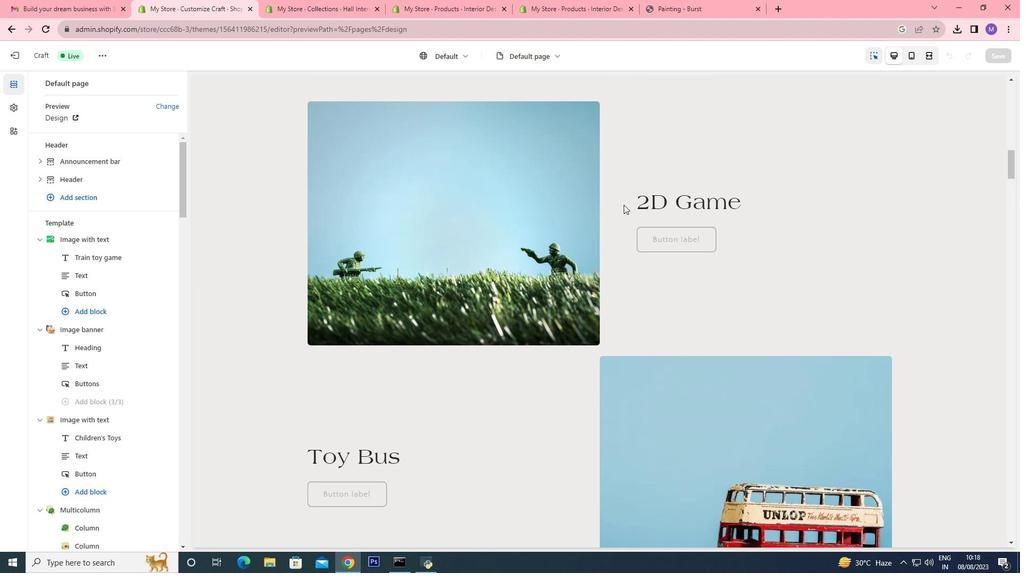 
Action: Mouse scrolled (631, 211) with delta (0, 0)
Screenshot: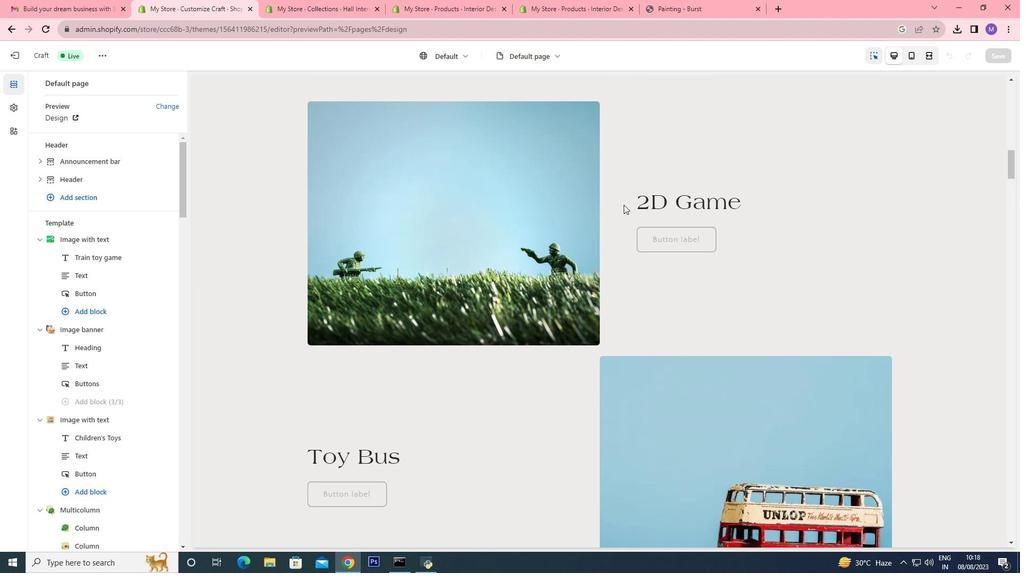 
Action: Mouse moved to (623, 205)
Screenshot: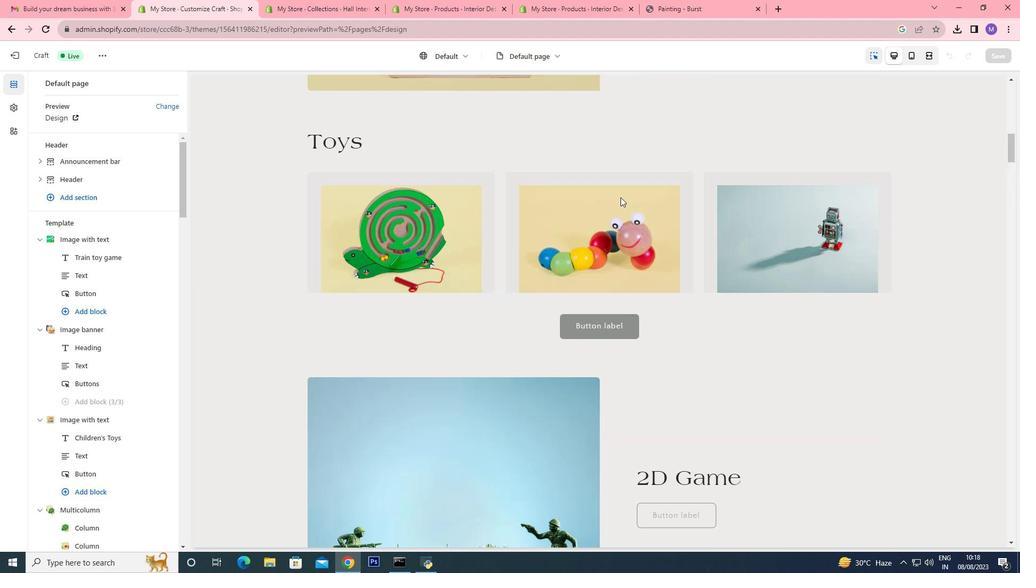 
Action: Mouse scrolled (623, 205) with delta (0, 0)
Screenshot: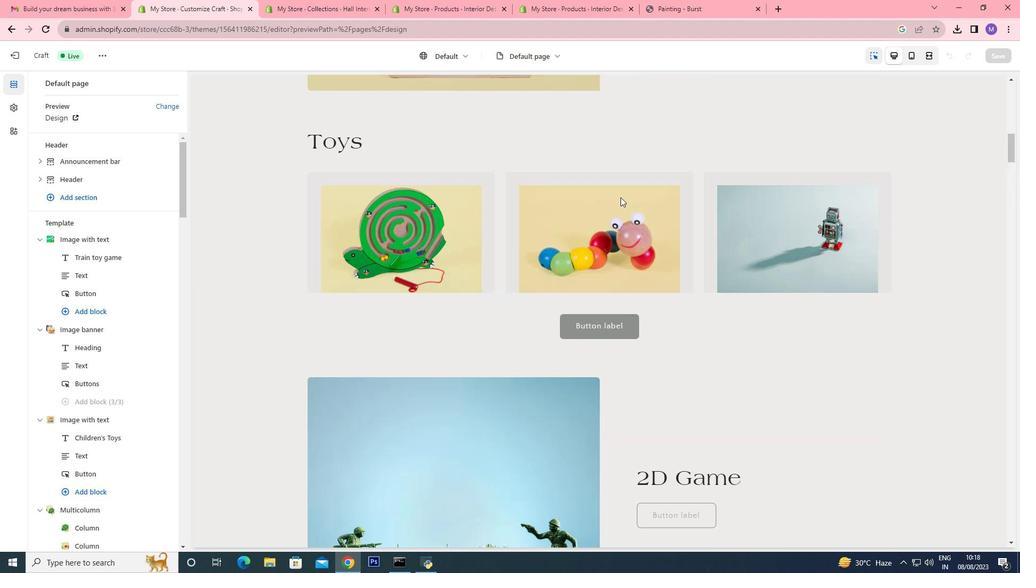
Action: Mouse scrolled (623, 205) with delta (0, 0)
Screenshot: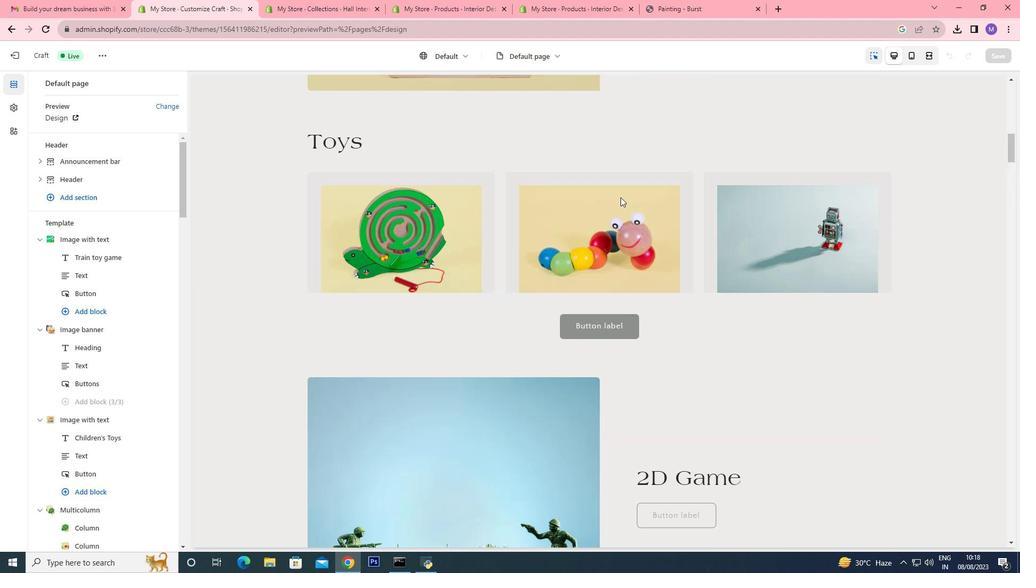
Action: Mouse scrolled (623, 205) with delta (0, 0)
Screenshot: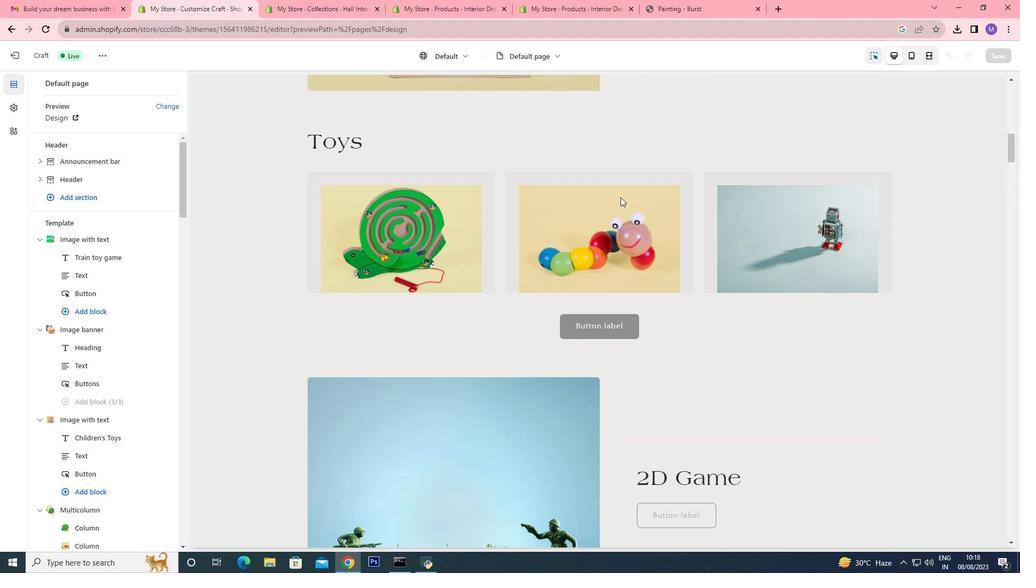 
Action: Mouse scrolled (623, 205) with delta (0, 0)
Screenshot: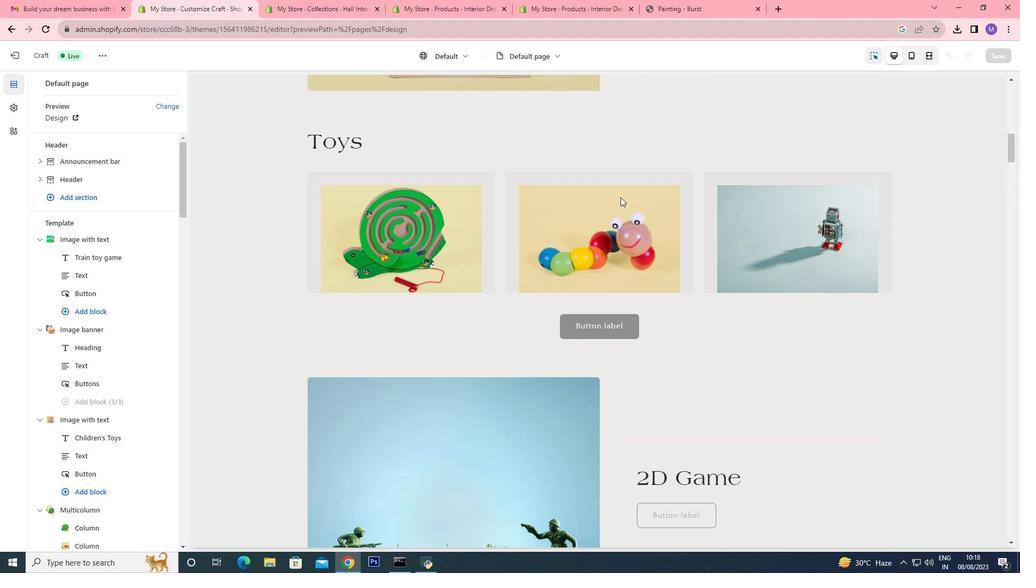 
Action: Mouse scrolled (623, 205) with delta (0, 0)
Screenshot: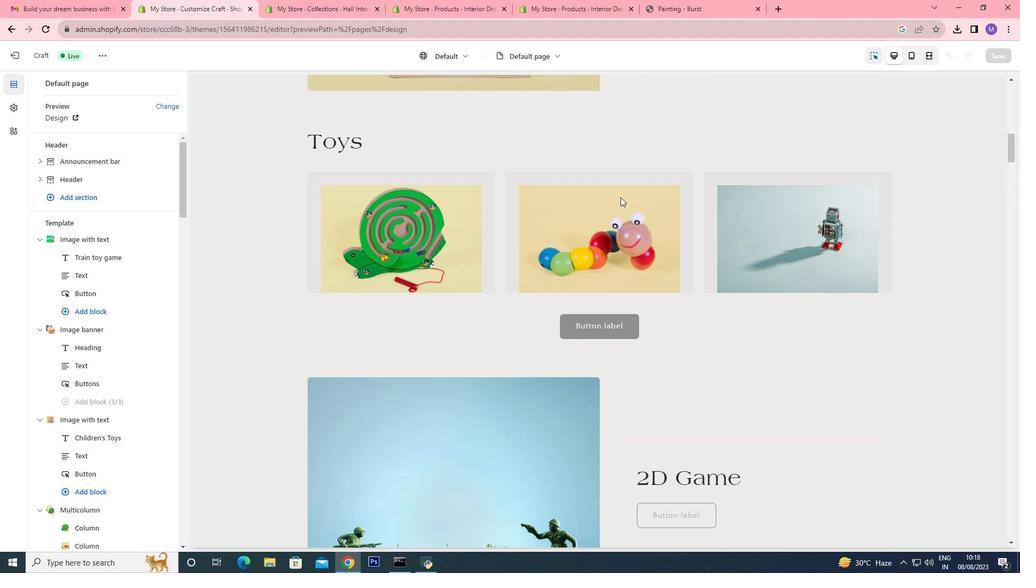 
Action: Mouse scrolled (623, 205) with delta (0, 0)
Screenshot: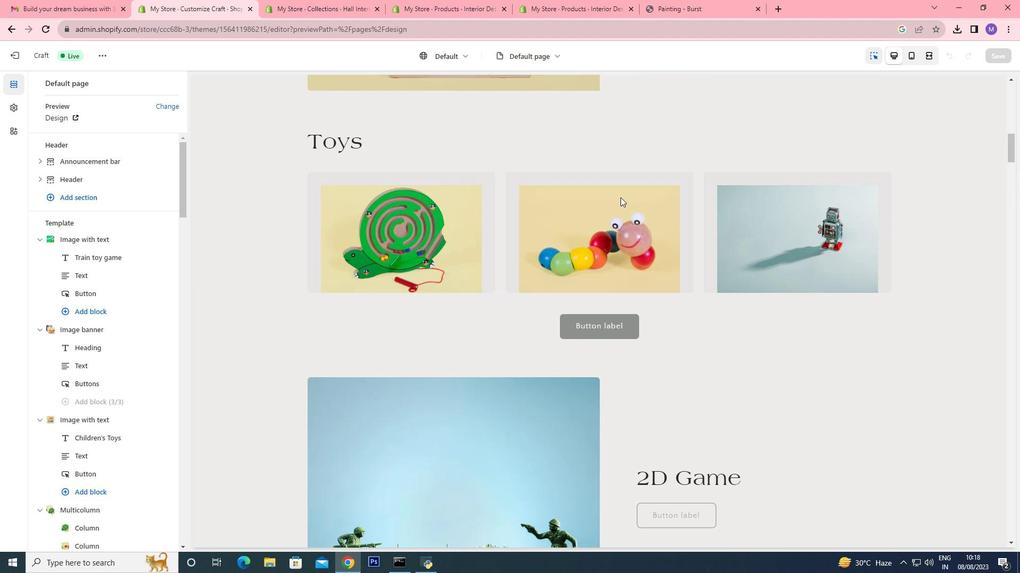 
Action: Mouse moved to (623, 205)
Screenshot: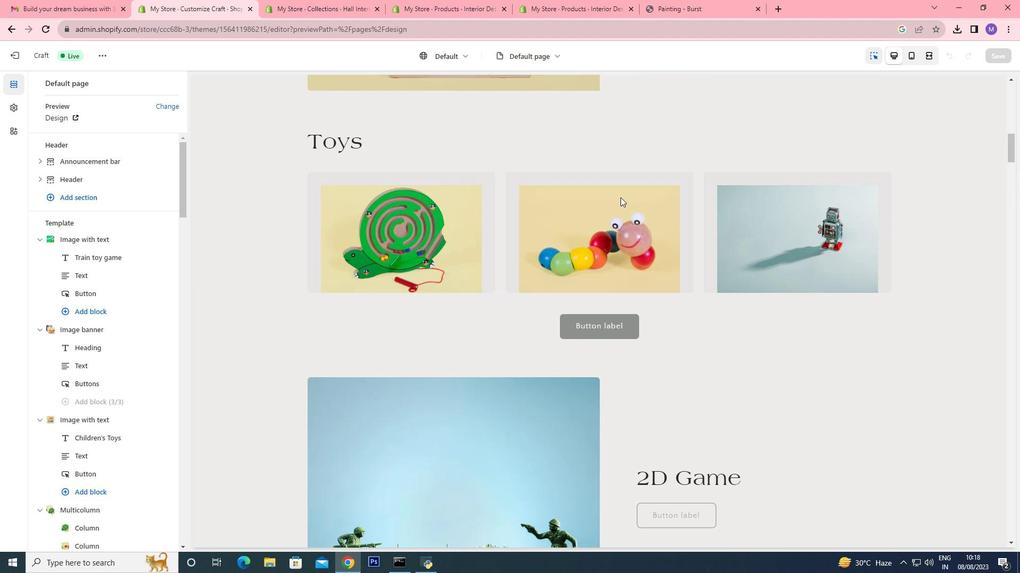 
Action: Mouse scrolled (623, 205) with delta (0, 0)
Screenshot: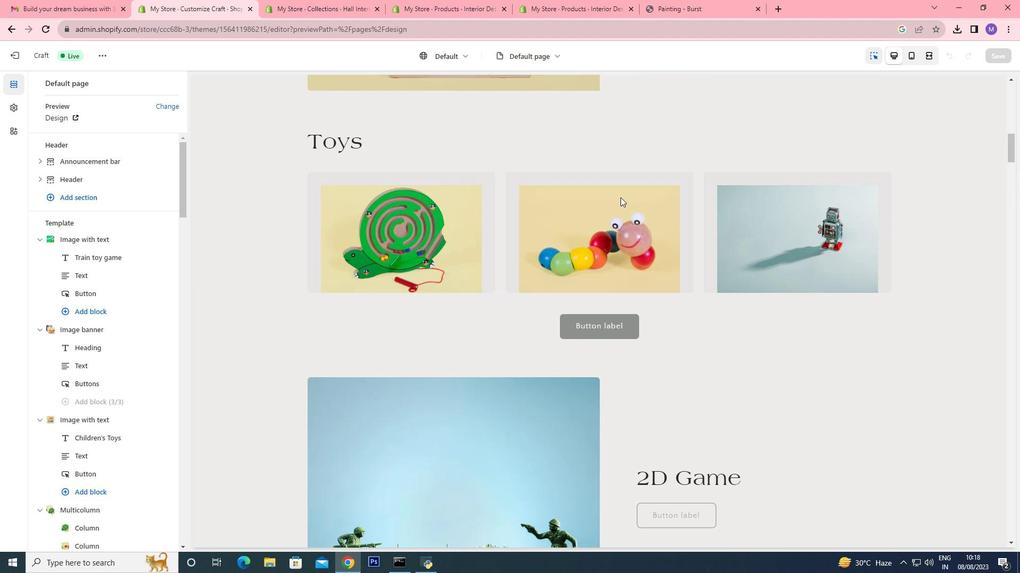 
Action: Mouse moved to (623, 203)
Screenshot: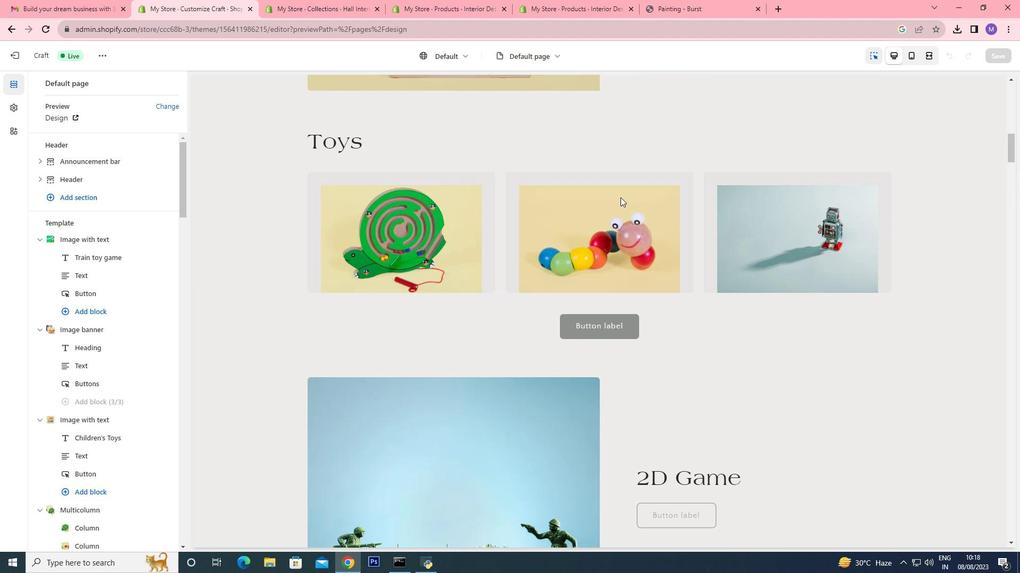 
Action: Mouse scrolled (623, 205) with delta (0, 0)
Screenshot: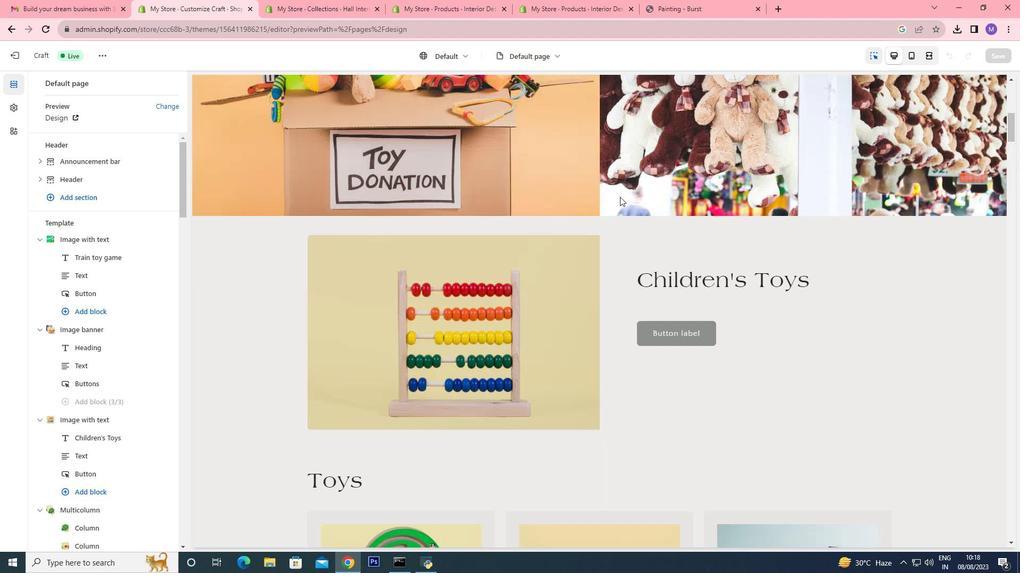 
Action: Mouse moved to (620, 197)
Screenshot: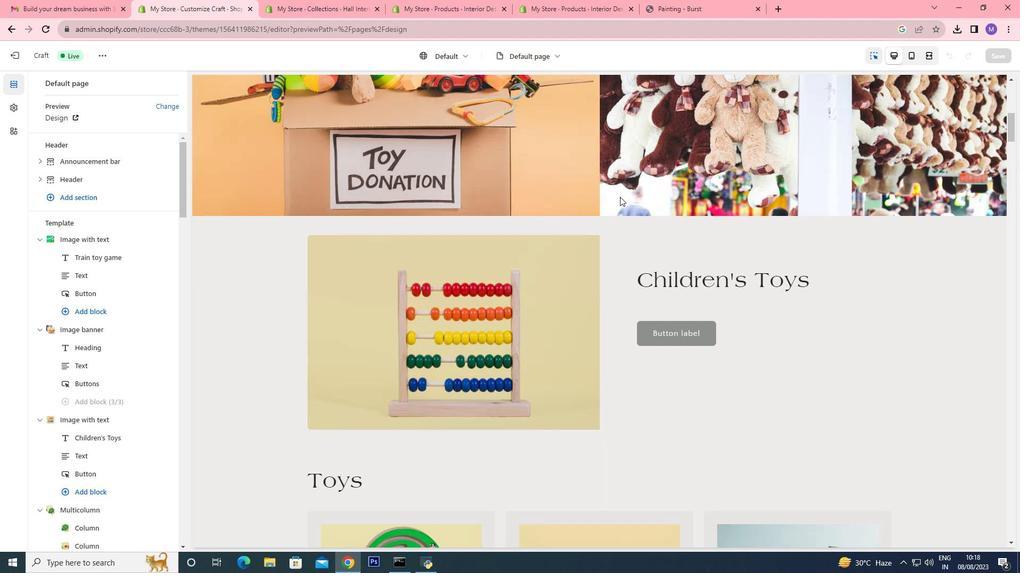 
Action: Mouse scrolled (620, 197) with delta (0, 0)
Screenshot: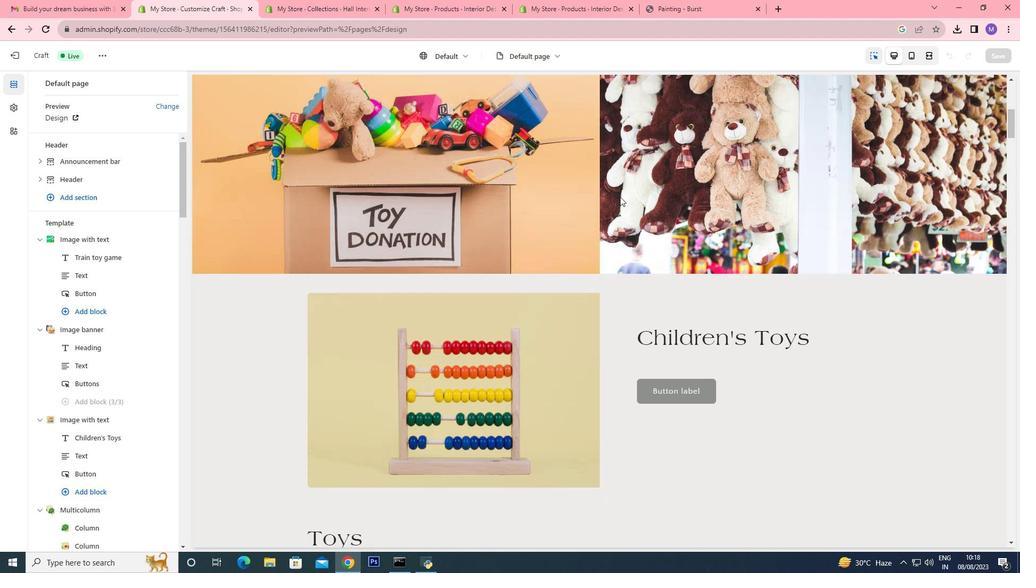 
Action: Mouse scrolled (620, 197) with delta (0, 0)
Screenshot: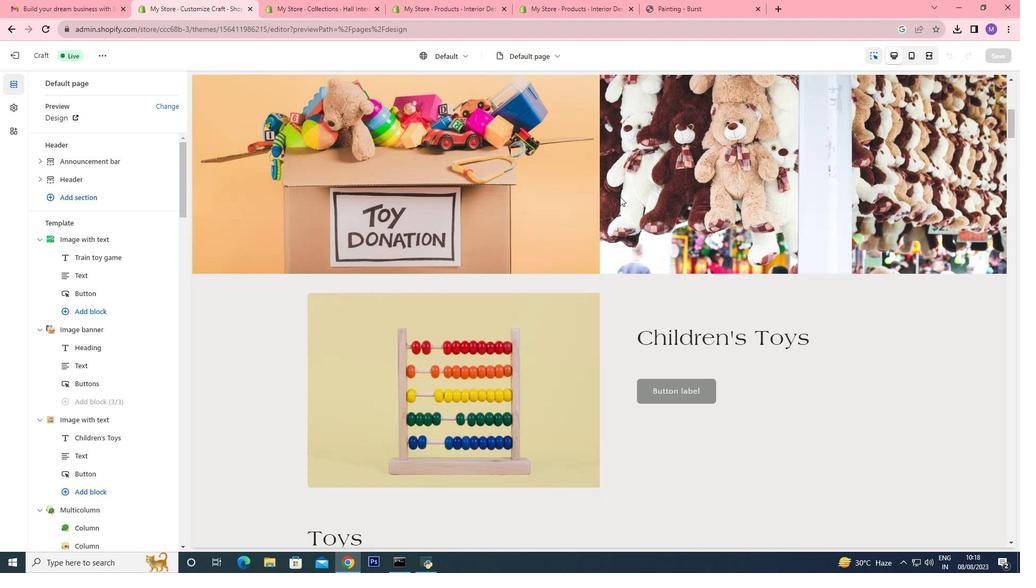 
Action: Mouse scrolled (620, 197) with delta (0, 0)
Screenshot: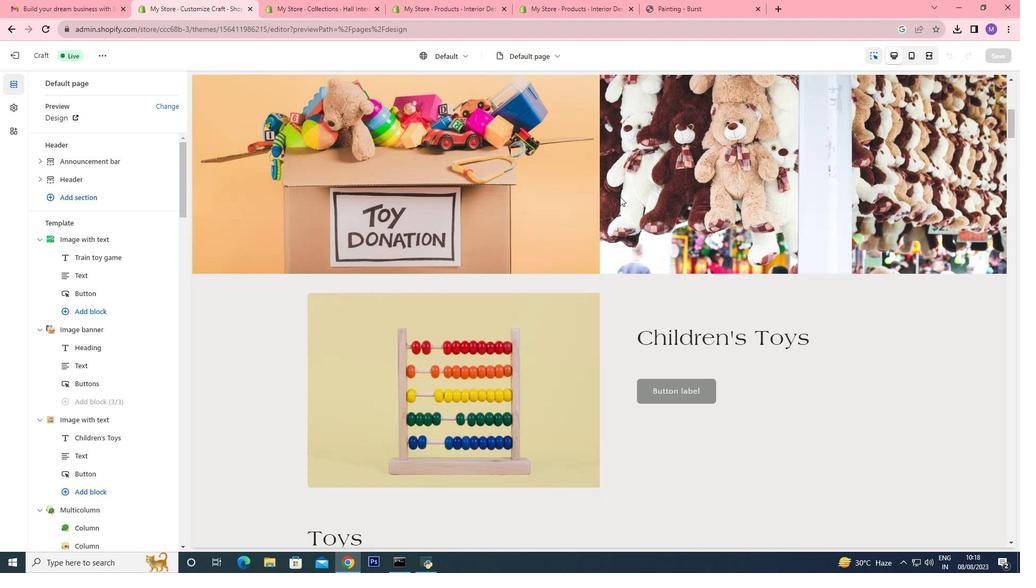 
Action: Mouse scrolled (620, 197) with delta (0, 0)
Screenshot: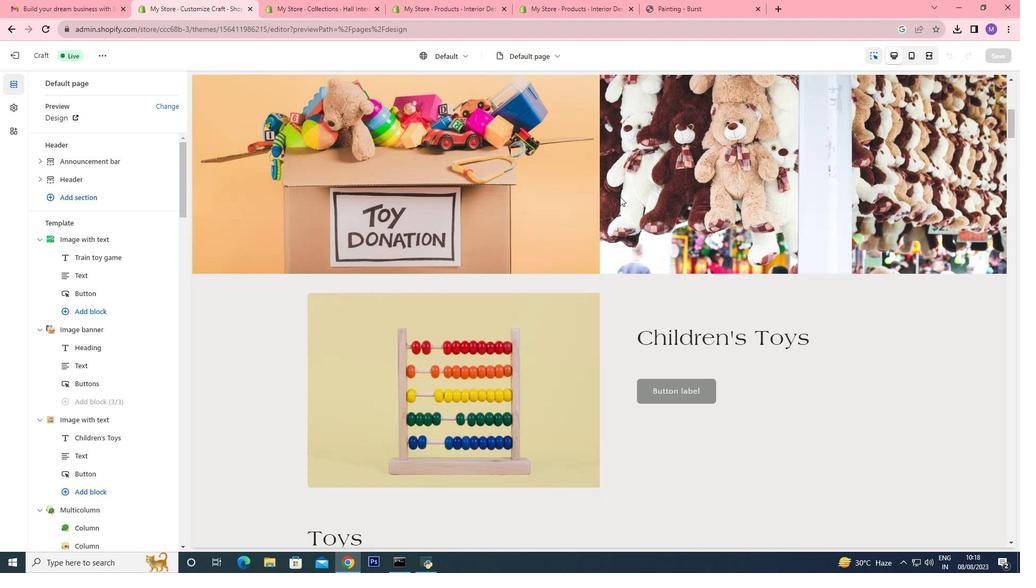 
Action: Mouse scrolled (620, 197) with delta (0, 0)
Screenshot: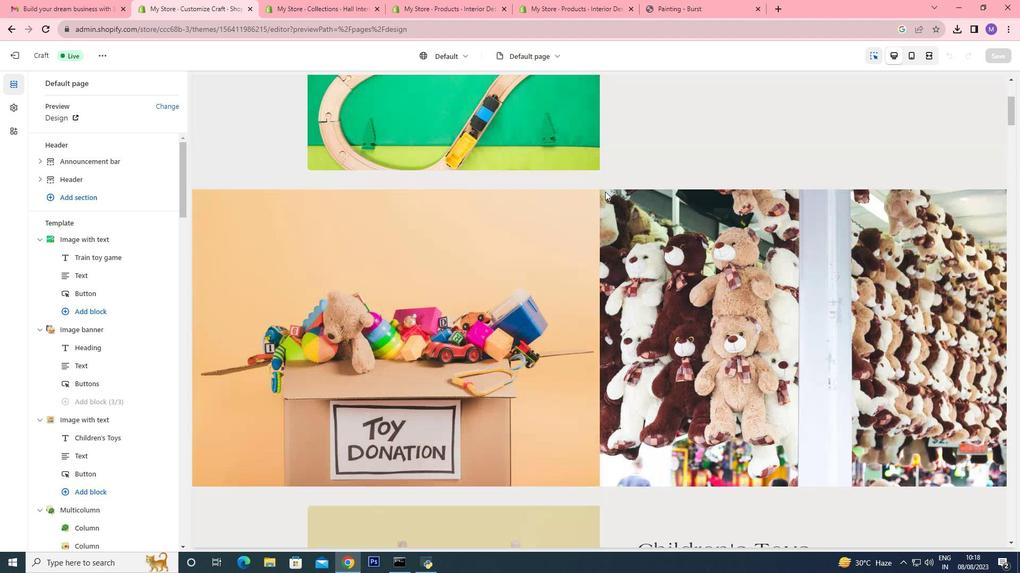 
Action: Mouse scrolled (620, 197) with delta (0, 0)
Screenshot: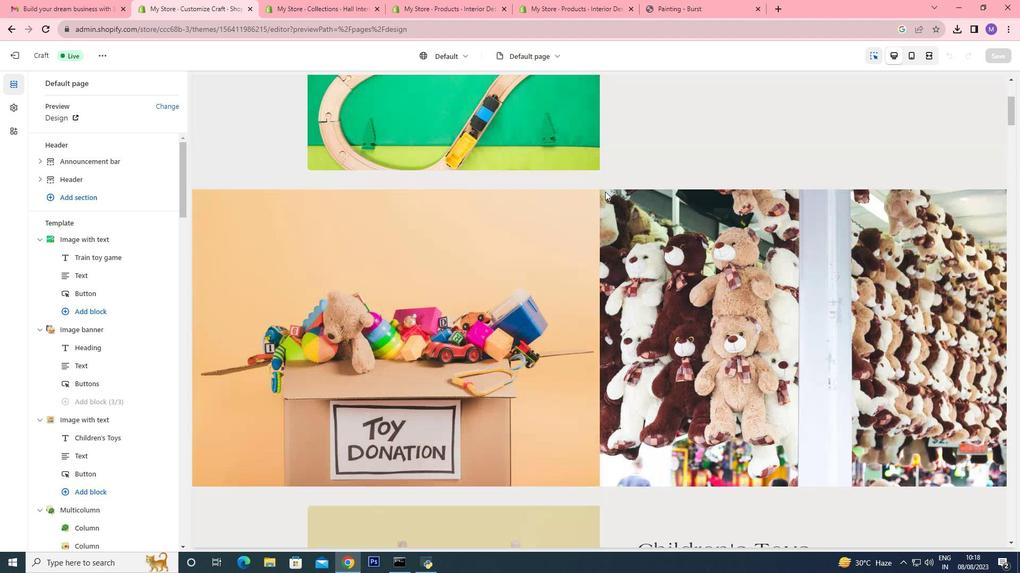 
Action: Mouse scrolled (620, 197) with delta (0, 0)
Screenshot: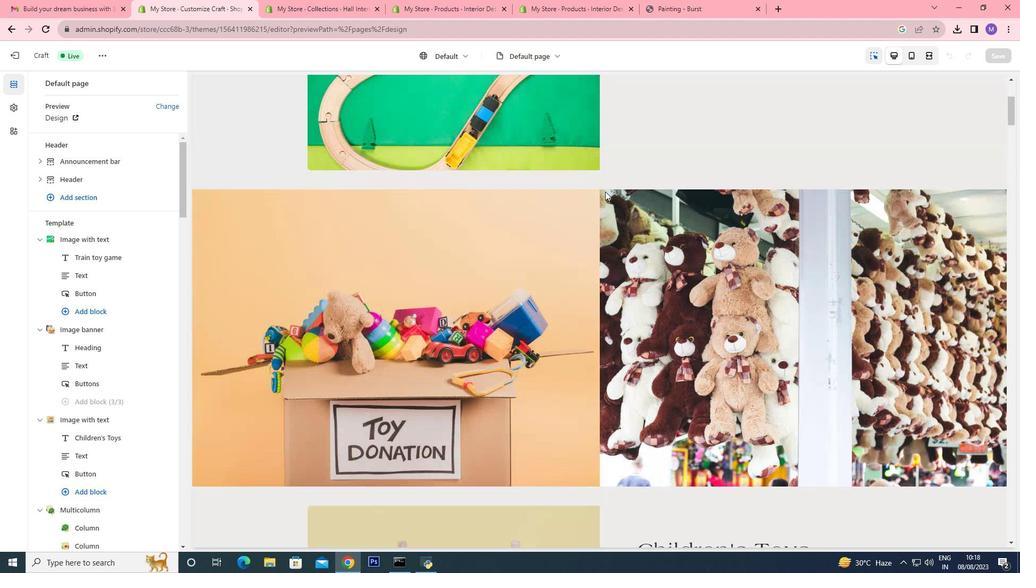 
Action: Mouse moved to (618, 196)
Screenshot: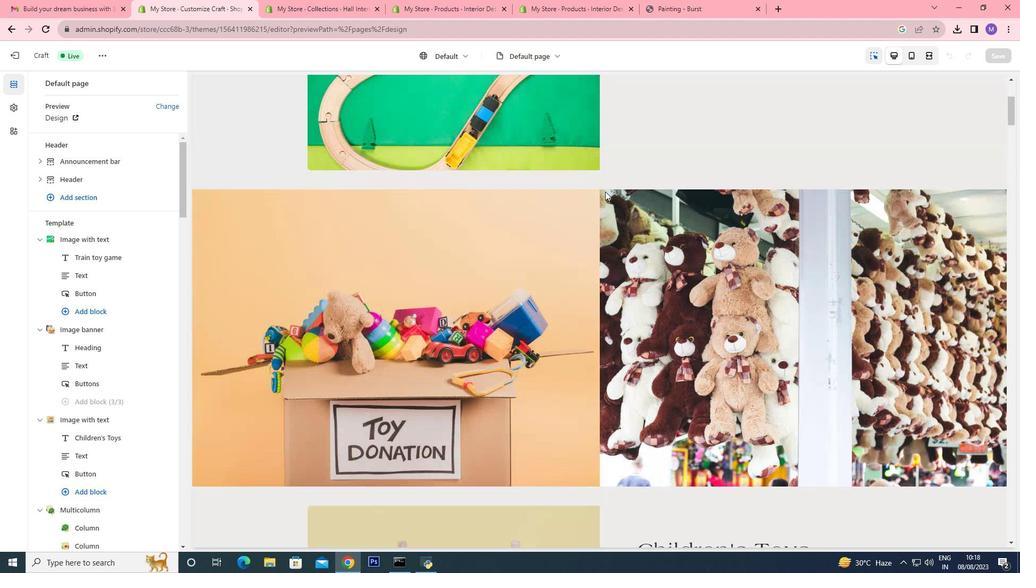 
Action: Mouse scrolled (620, 197) with delta (0, 0)
Screenshot: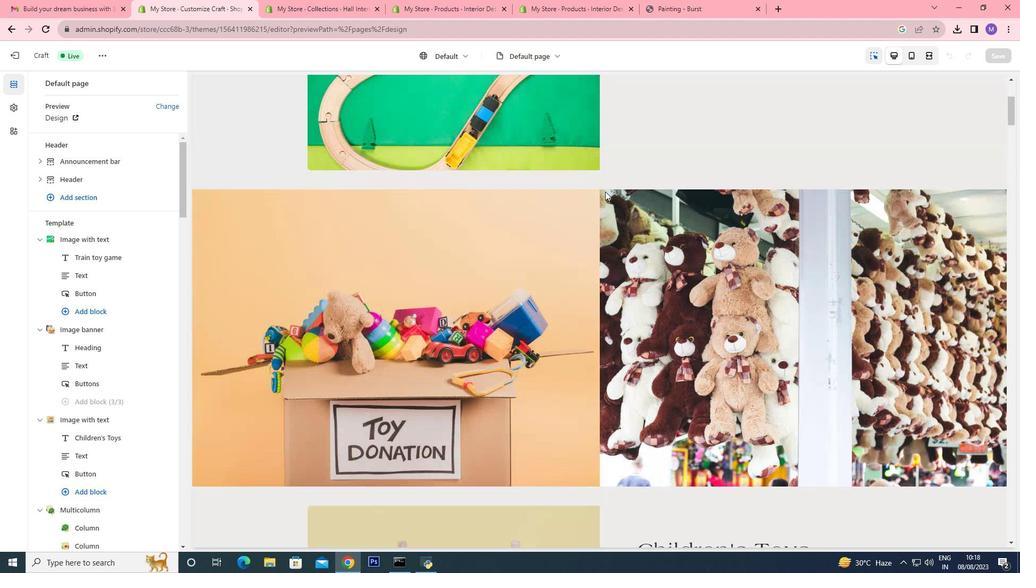 
Action: Mouse moved to (600, 189)
Screenshot: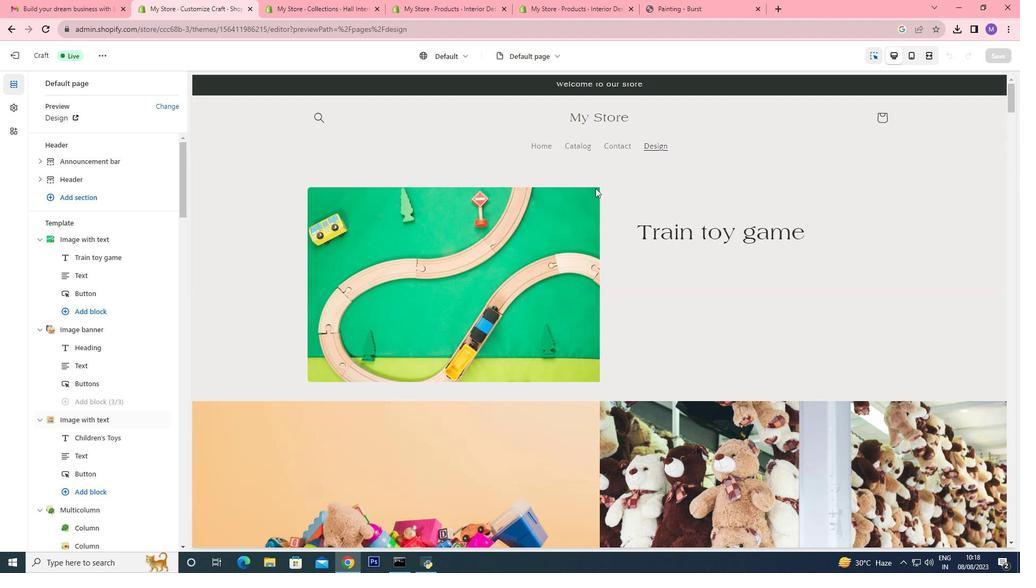 
Action: Mouse scrolled (600, 190) with delta (0, 0)
Screenshot: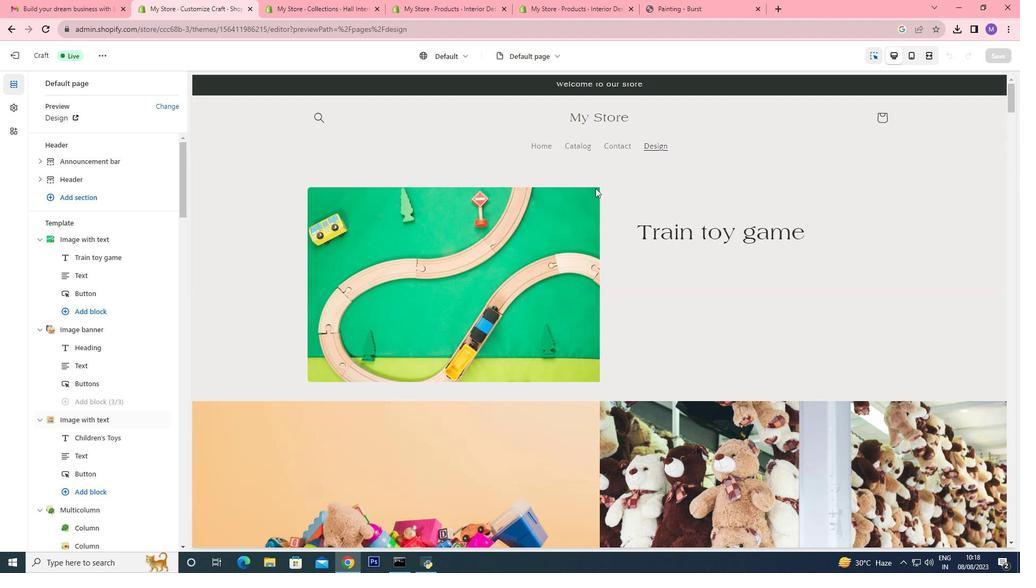 
Action: Mouse scrolled (600, 190) with delta (0, 0)
Screenshot: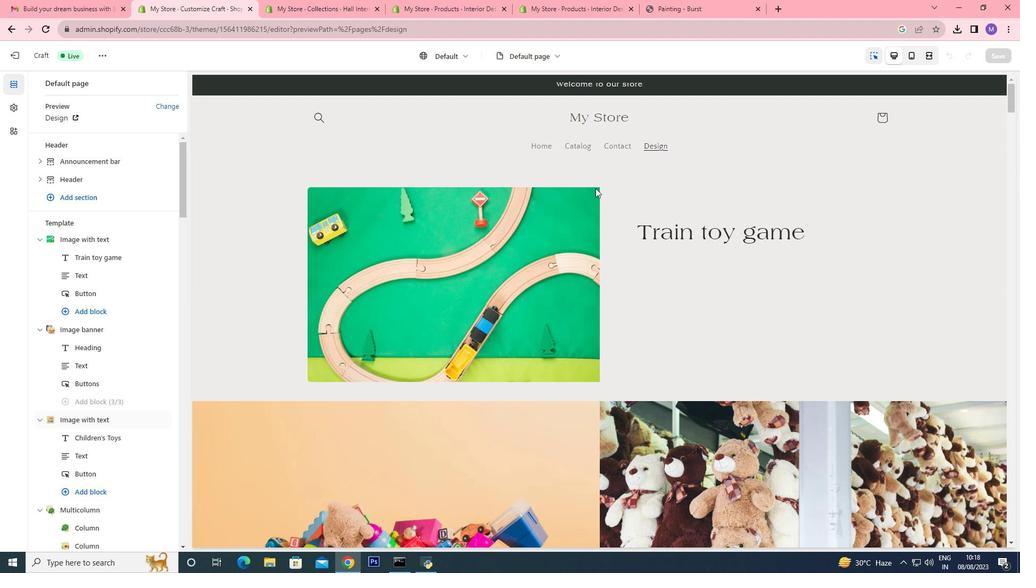 
Action: Mouse scrolled (600, 190) with delta (0, 0)
Screenshot: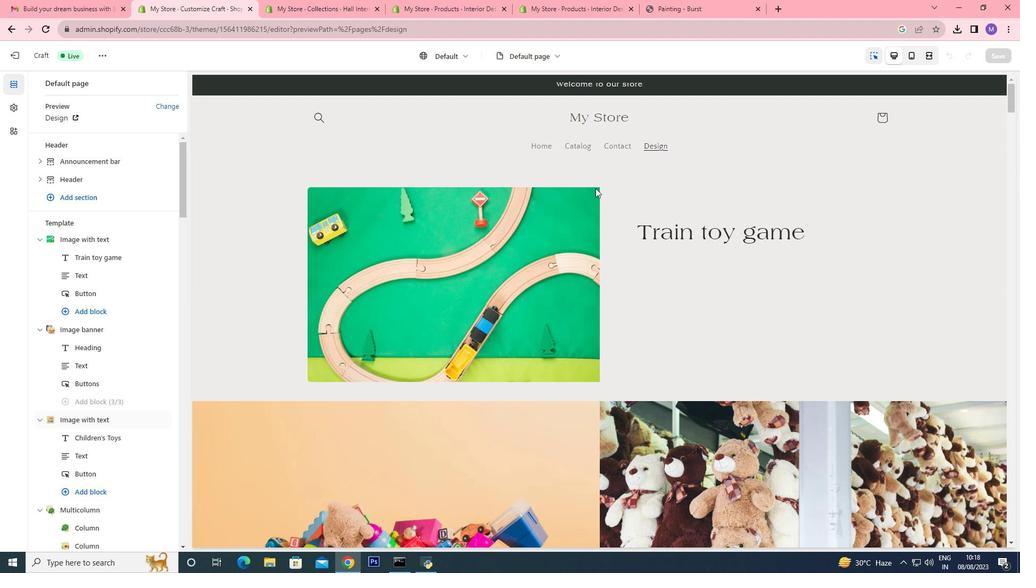 
Action: Mouse moved to (600, 189)
Screenshot: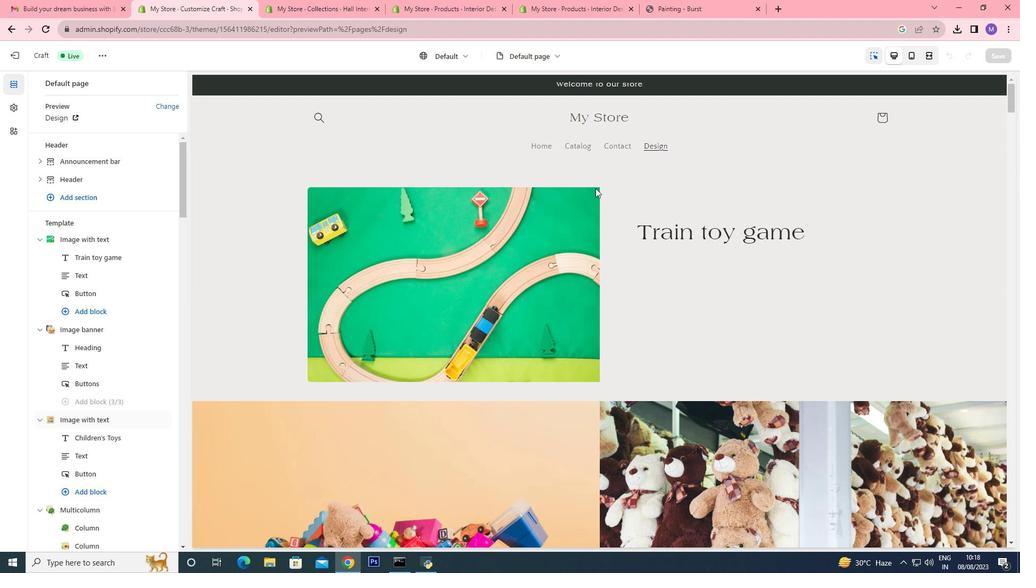 
Action: Mouse scrolled (600, 190) with delta (0, 0)
Screenshot: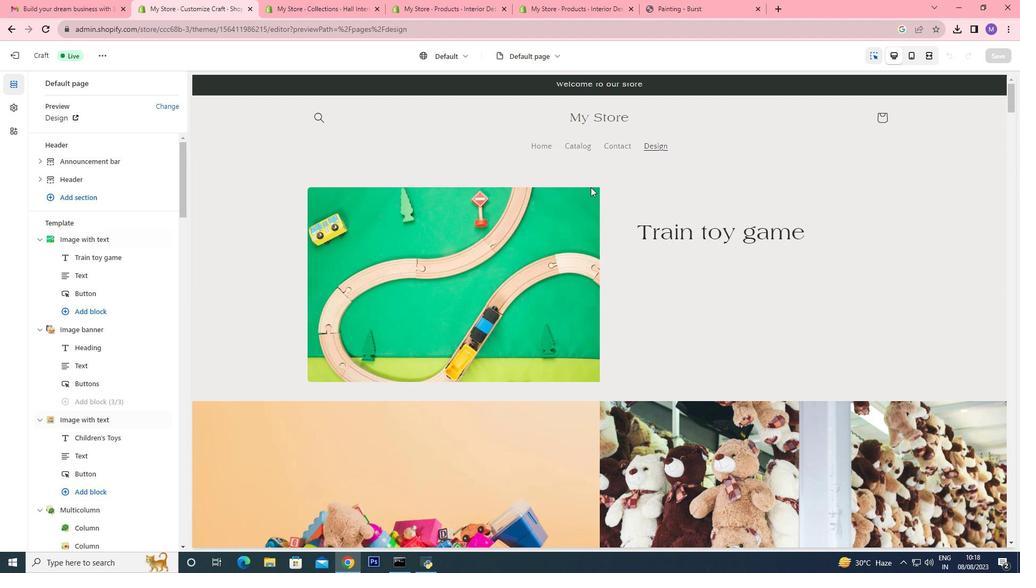 
Action: Mouse moved to (599, 189)
Screenshot: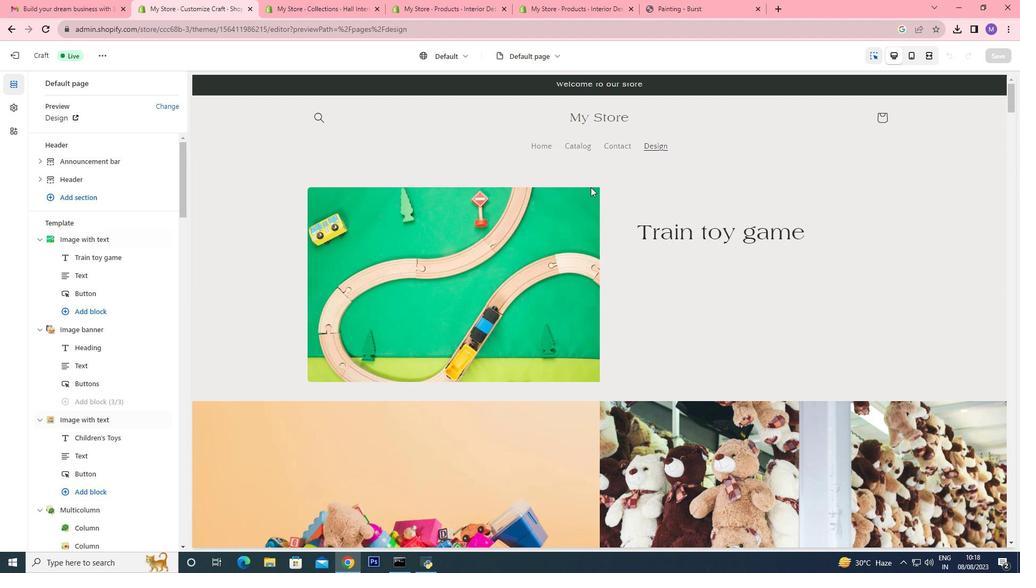 
Action: Mouse scrolled (600, 190) with delta (0, 0)
Screenshot: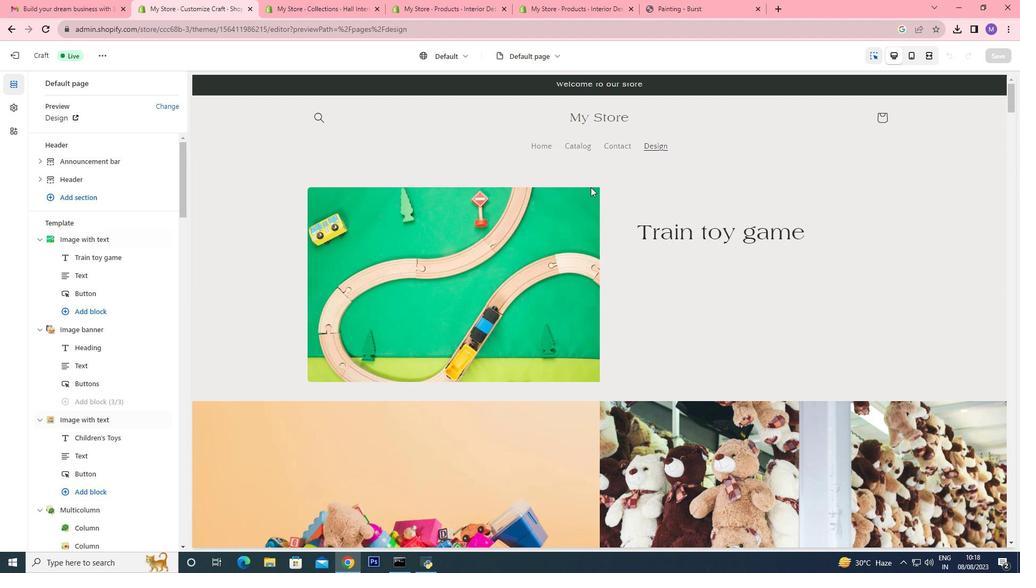 
Action: Mouse moved to (598, 189)
Screenshot: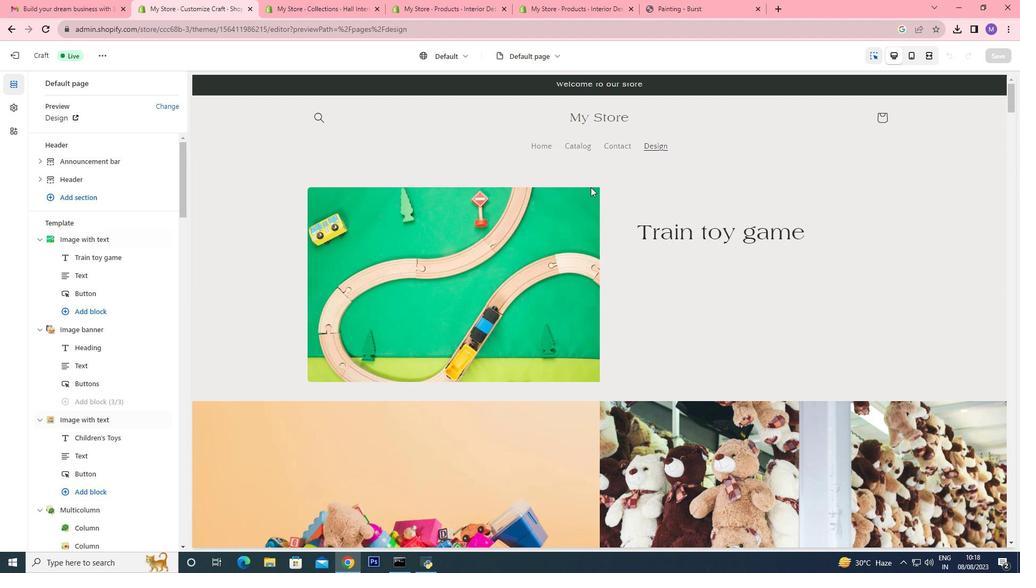 
Action: Mouse scrolled (600, 190) with delta (0, 0)
Screenshot: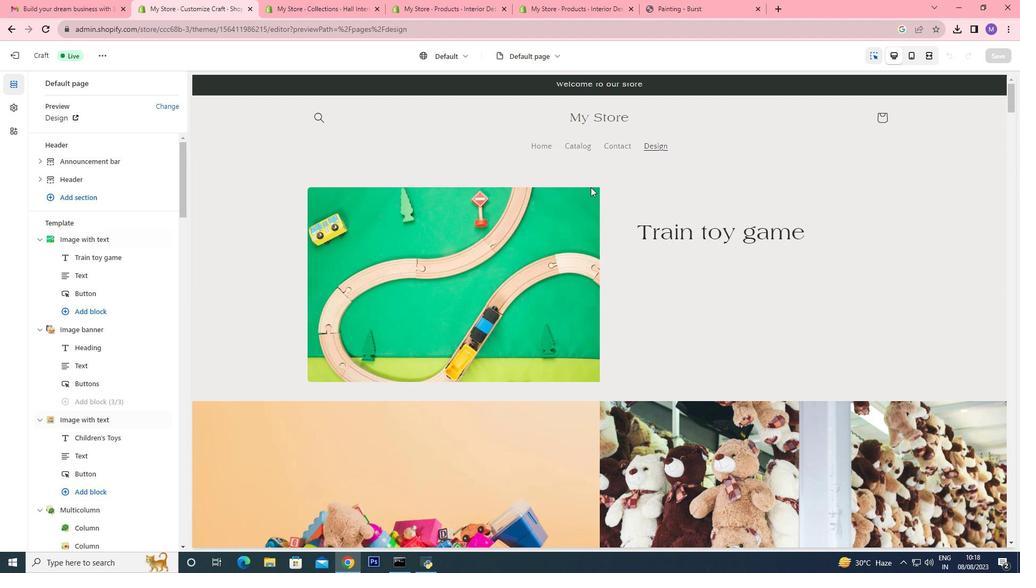 
Action: Mouse moved to (597, 188)
Screenshot: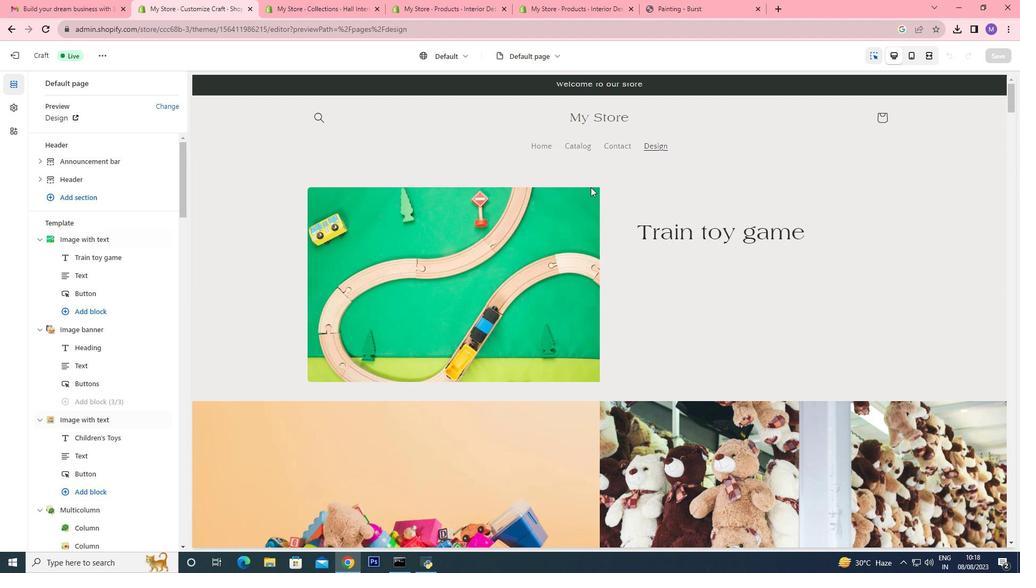 
Action: Mouse scrolled (599, 190) with delta (0, 0)
Screenshot: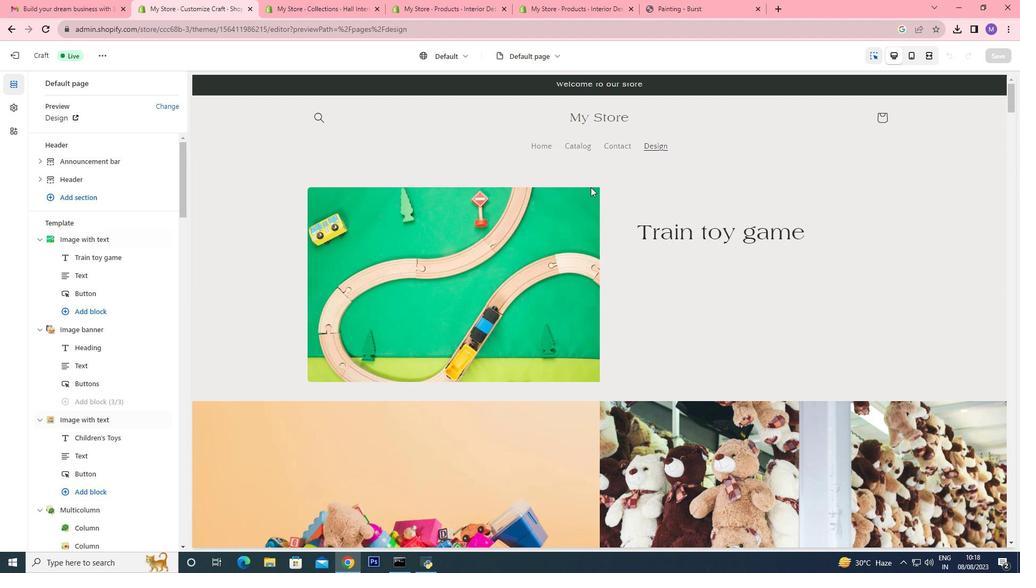 
Action: Mouse moved to (596, 188)
Screenshot: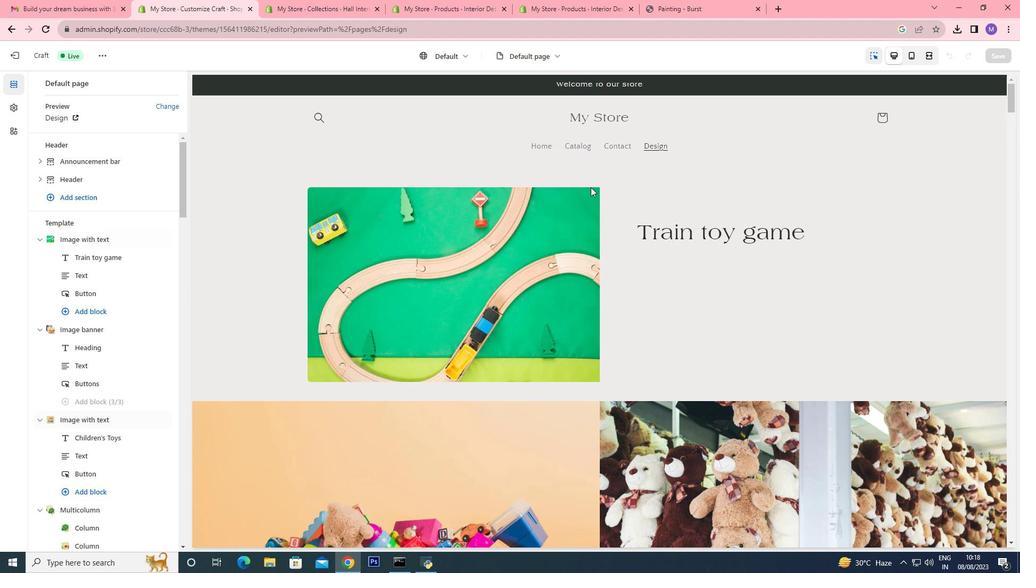 
Action: Mouse scrolled (596, 189) with delta (0, 0)
Screenshot: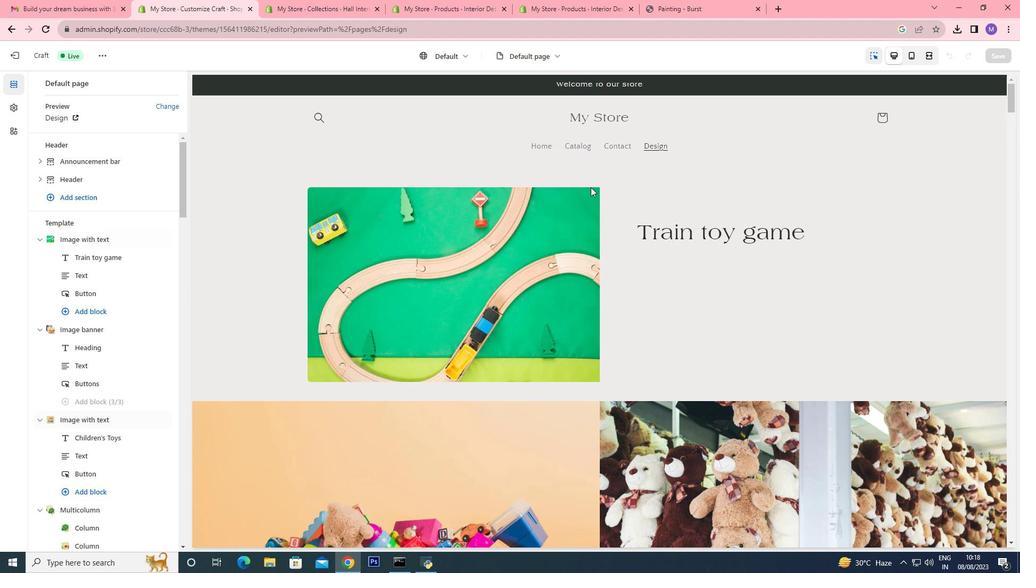 
Action: Mouse moved to (582, 184)
Screenshot: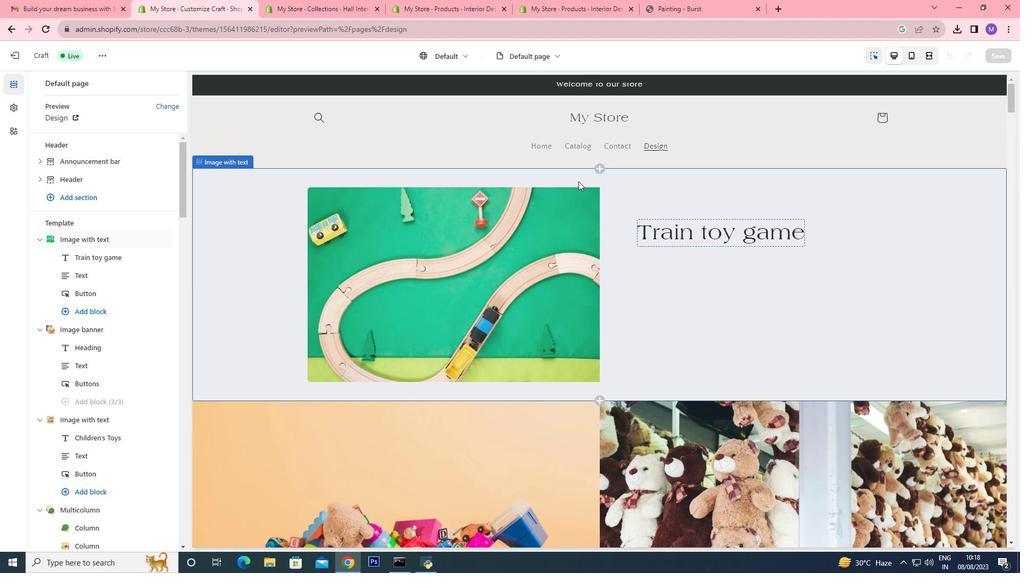 
Action: Mouse scrolled (582, 185) with delta (0, 0)
Screenshot: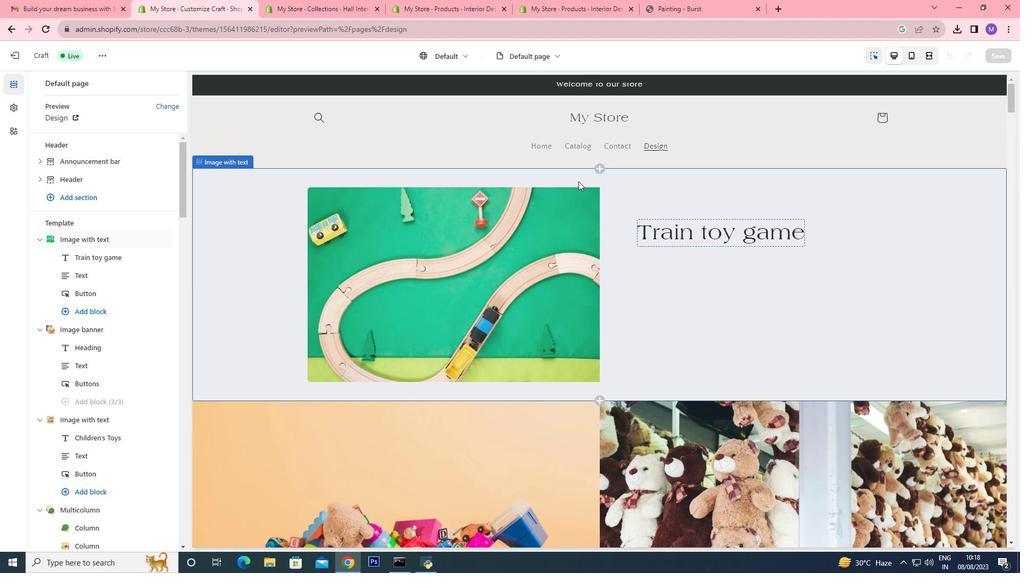 
Action: Mouse moved to (581, 184)
Screenshot: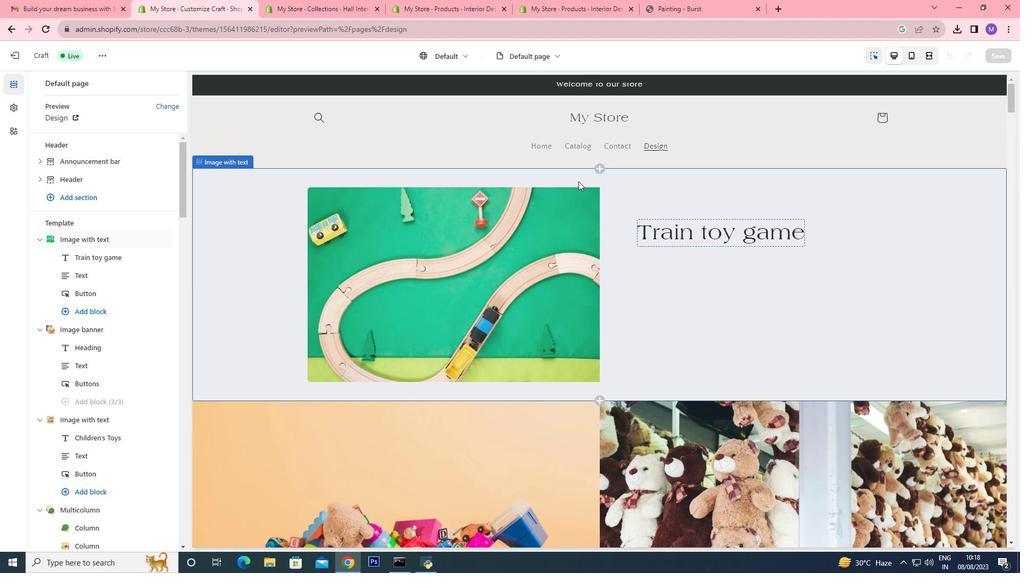 
Action: Mouse scrolled (581, 184) with delta (0, 0)
Screenshot: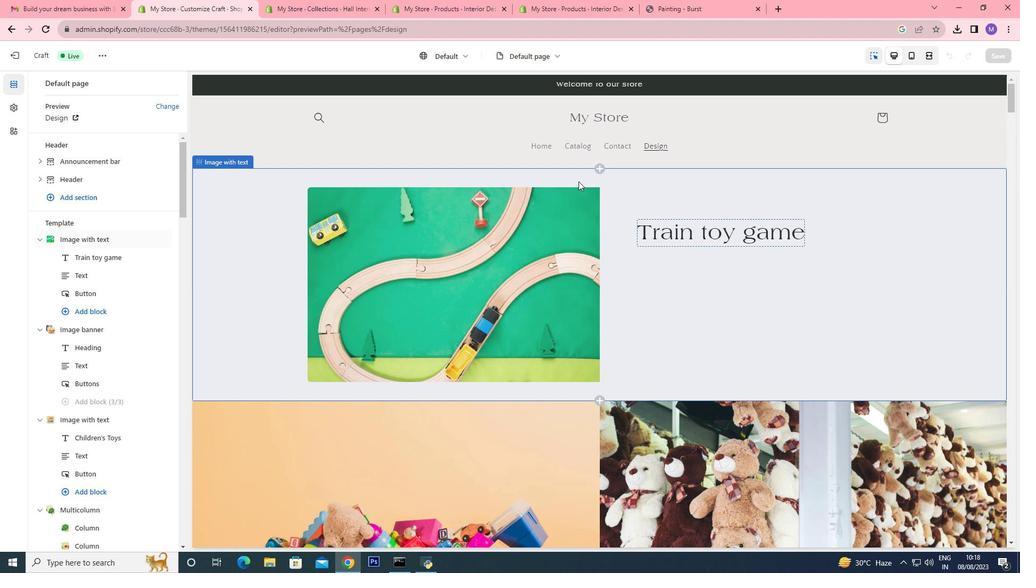 
Action: Mouse moved to (581, 184)
Screenshot: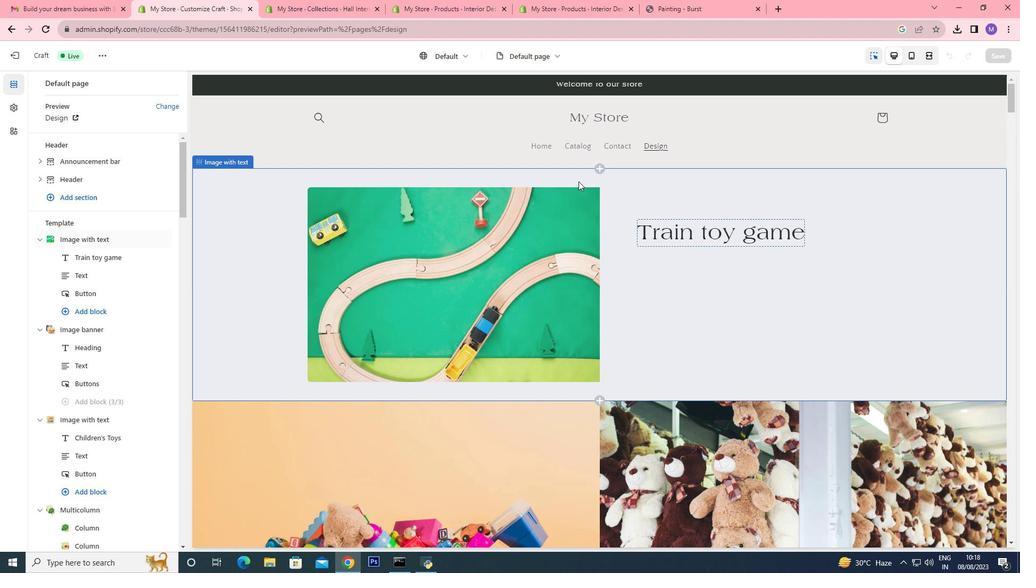 
Action: Mouse scrolled (581, 184) with delta (0, 0)
Screenshot: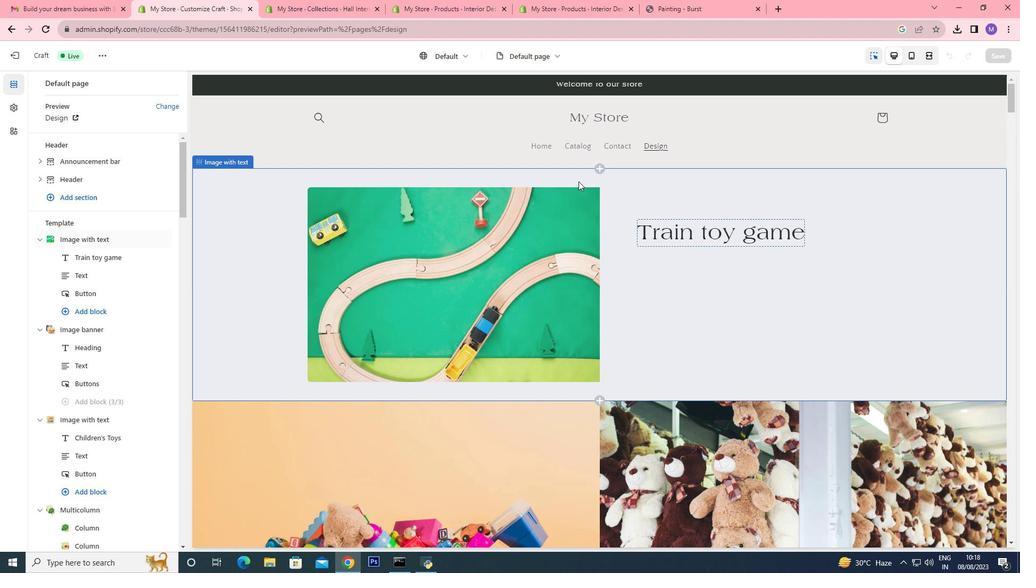 
Action: Mouse scrolled (581, 184) with delta (0, 0)
Screenshot: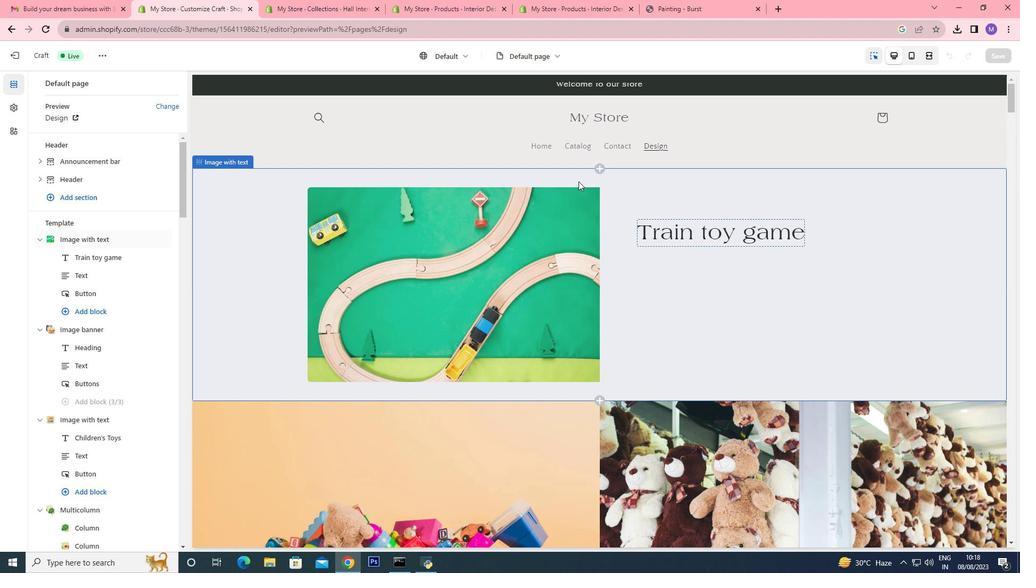 
Action: Mouse scrolled (581, 184) with delta (0, 0)
Screenshot: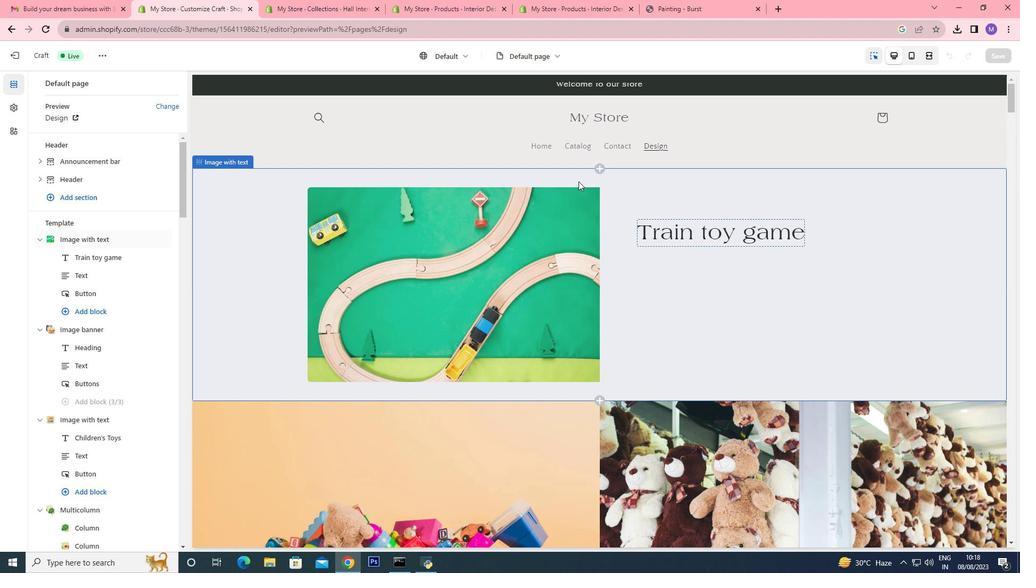
Action: Mouse scrolled (581, 184) with delta (0, 0)
Screenshot: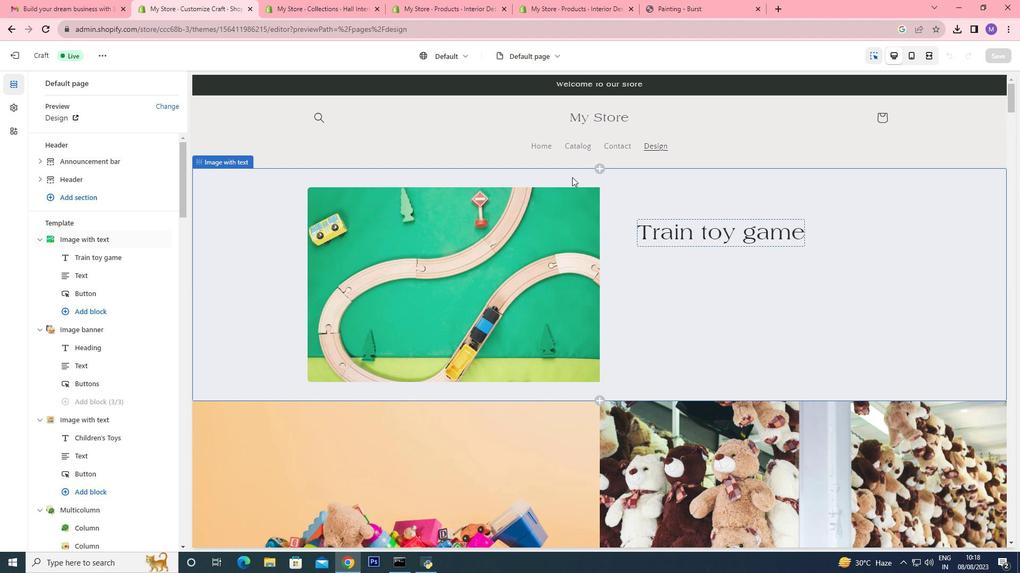 
Action: Mouse scrolled (581, 184) with delta (0, 0)
Screenshot: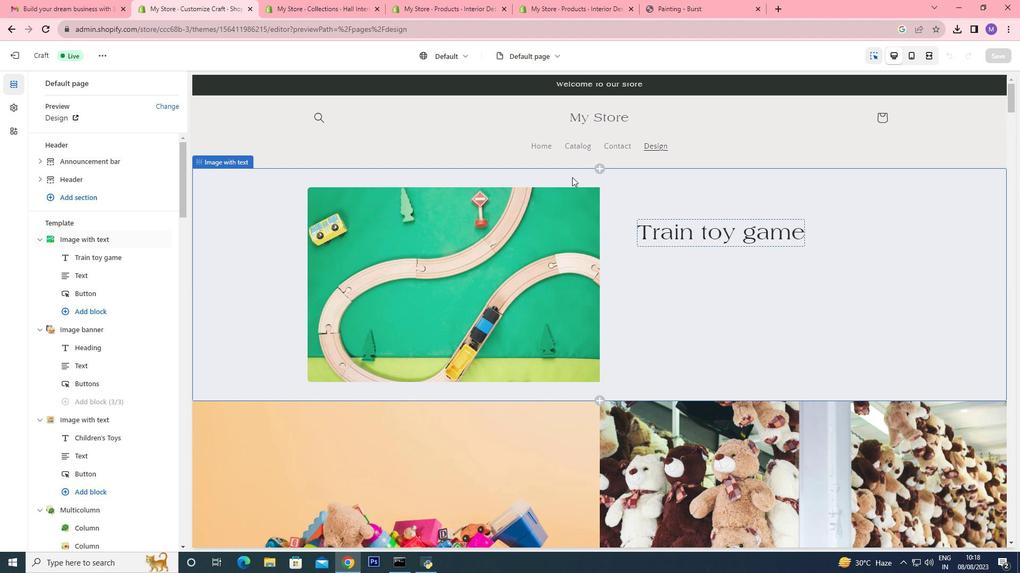 
Action: Mouse moved to (578, 141)
Screenshot: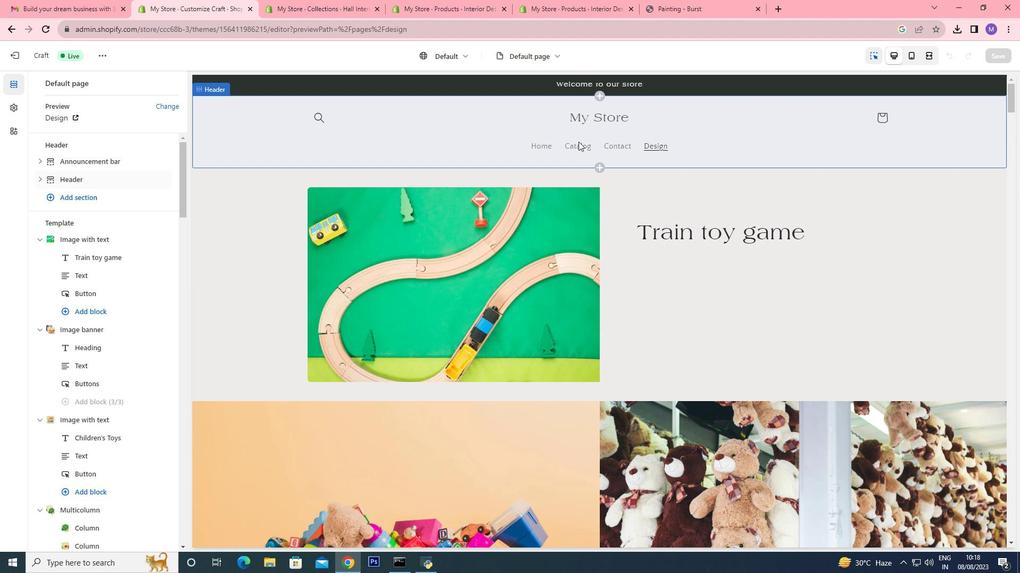 
Action: Mouse pressed left at (578, 141)
Screenshot: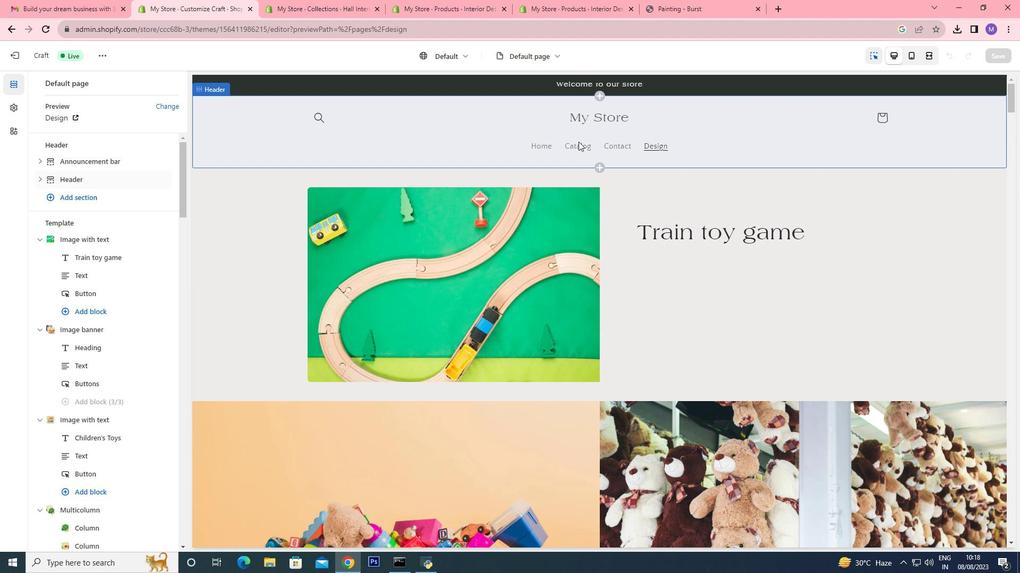 
Action: Mouse moved to (578, 144)
Screenshot: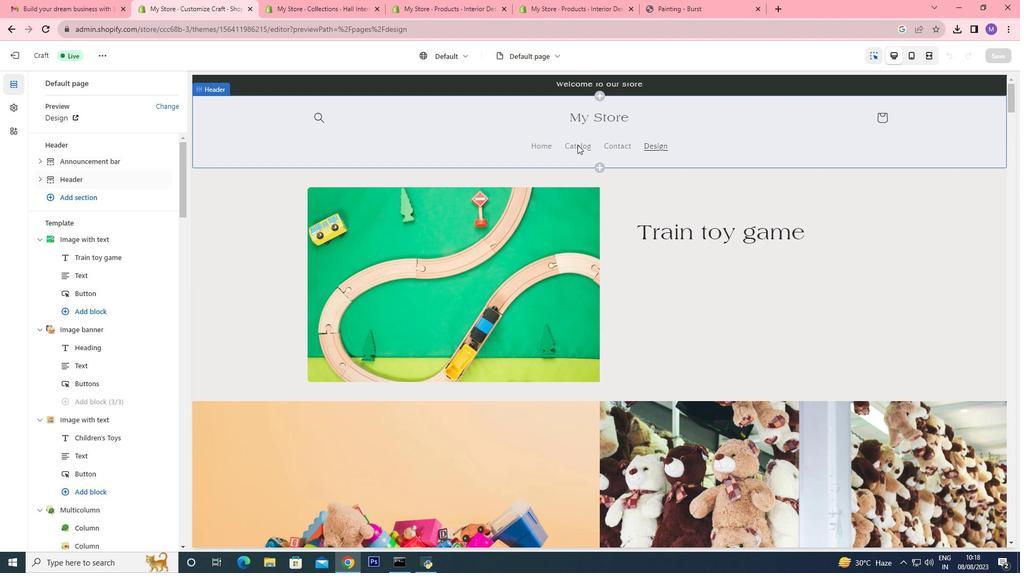 
Action: Mouse pressed left at (578, 144)
Screenshot: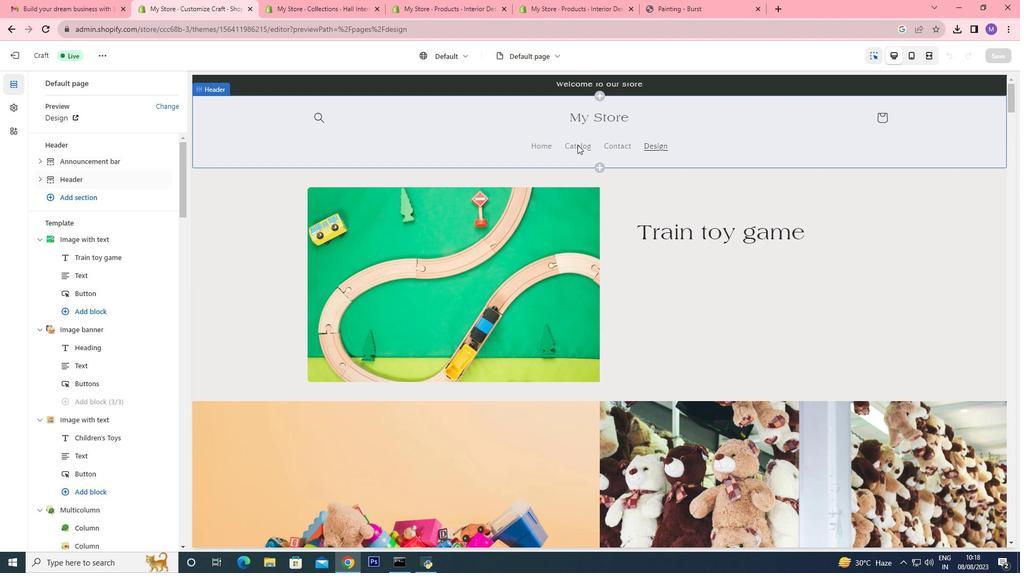 
Action: Mouse moved to (577, 145)
Screenshot: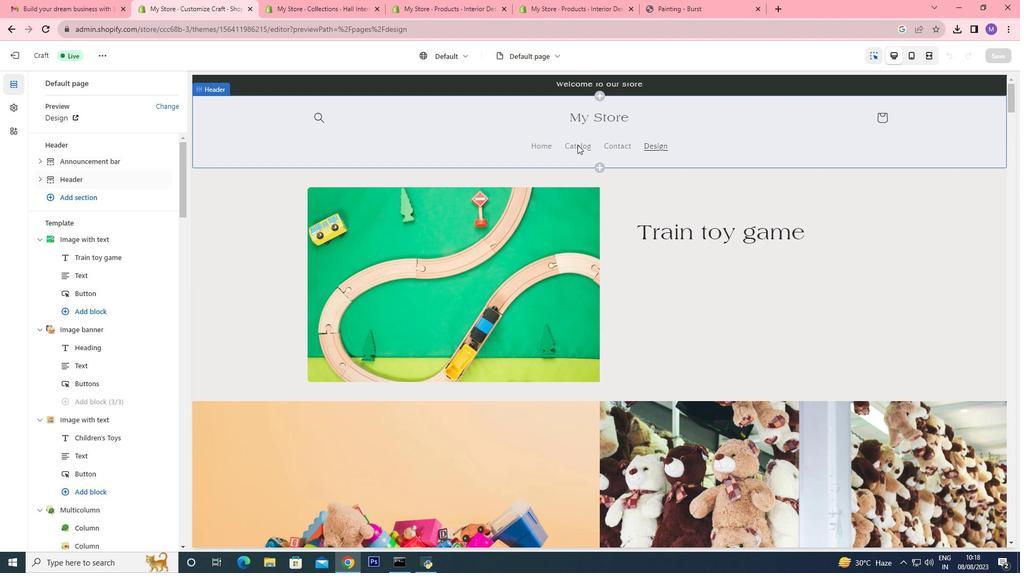 
Action: Mouse pressed left at (577, 145)
Screenshot: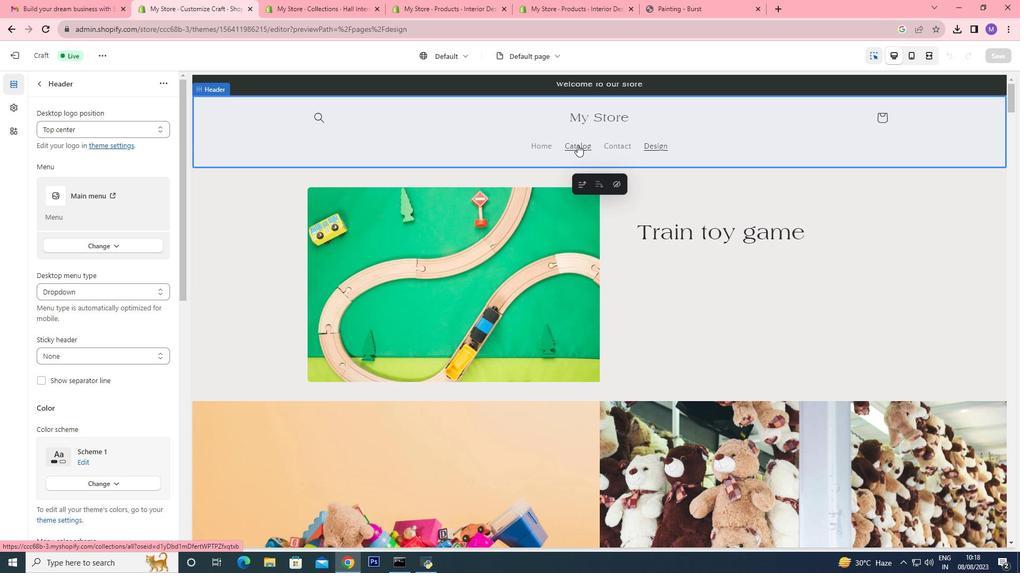 
Action: Mouse moved to (606, 185)
Screenshot: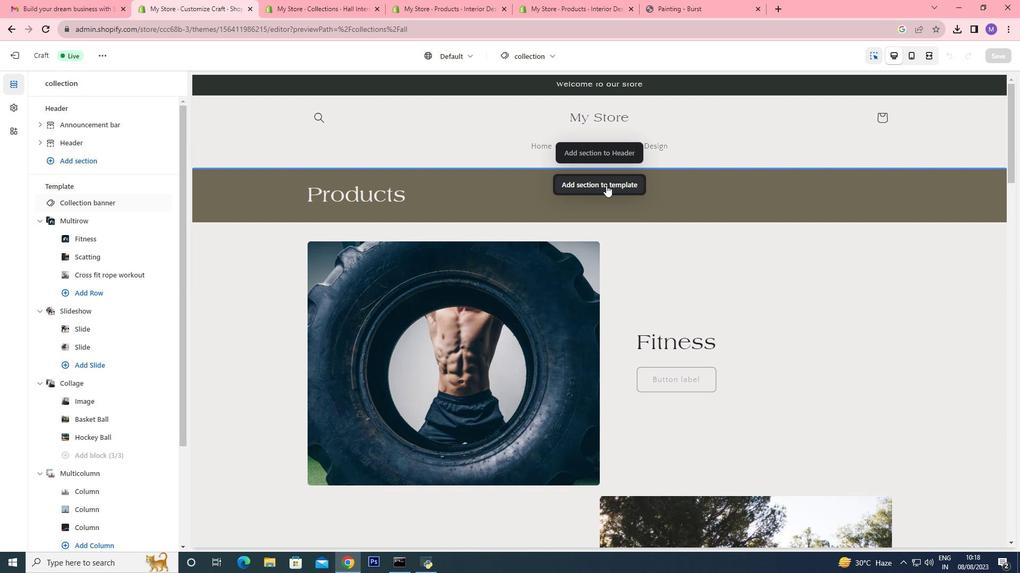 
Action: Mouse pressed left at (606, 185)
Screenshot: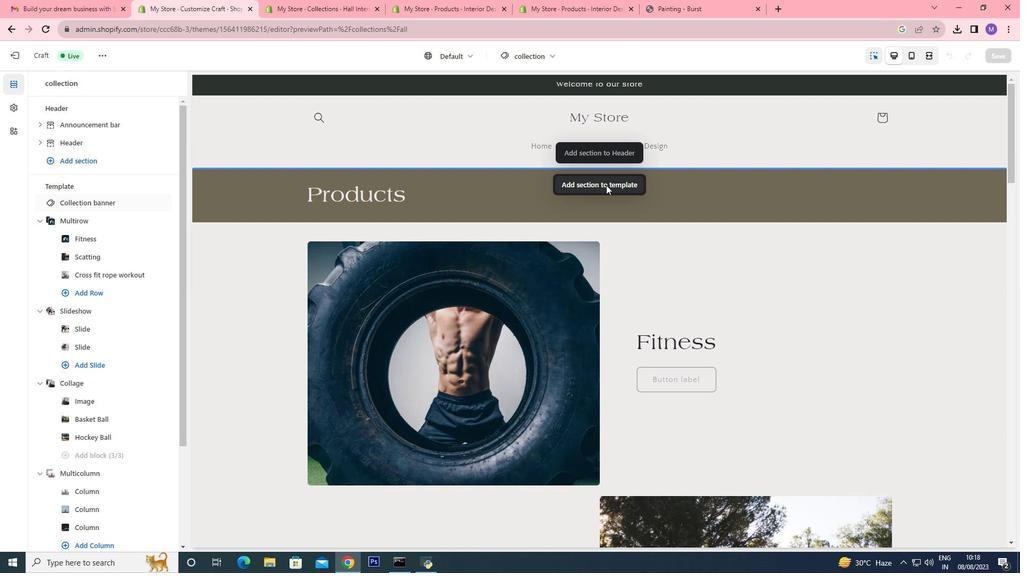 
Action: Mouse moved to (693, 305)
Screenshot: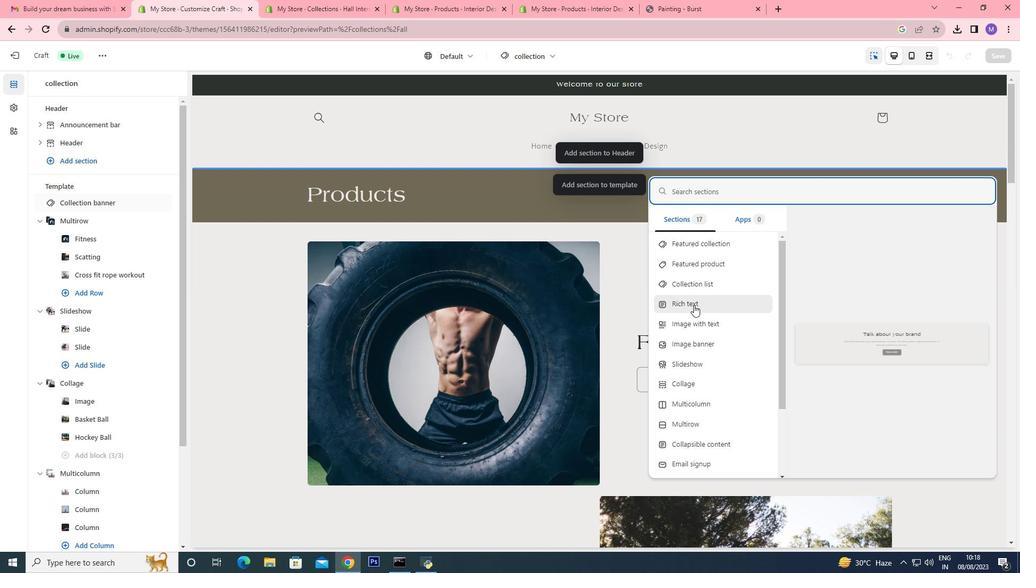 
Action: Mouse pressed left at (693, 305)
Screenshot: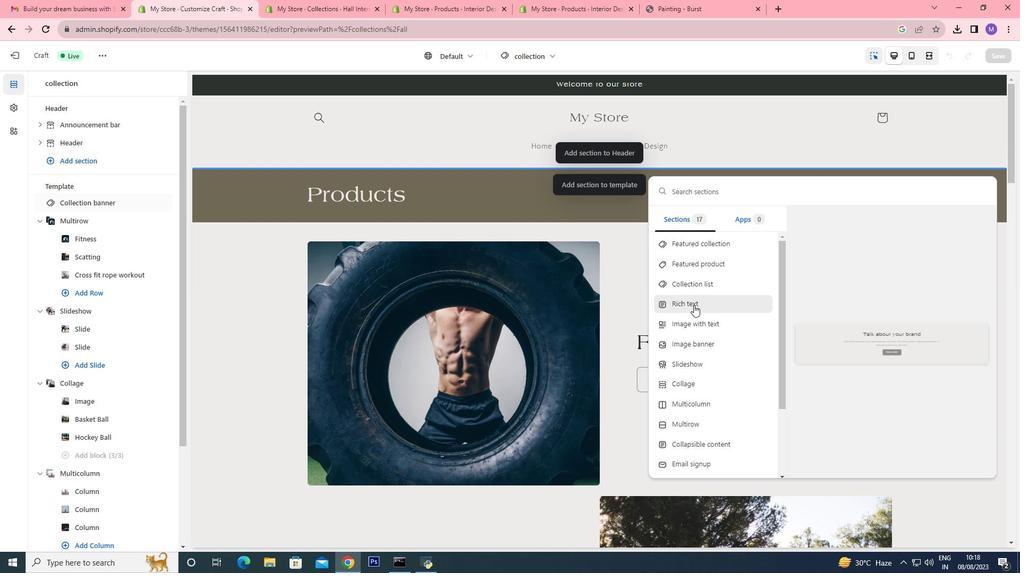 
Action: Mouse moved to (562, 196)
Screenshot: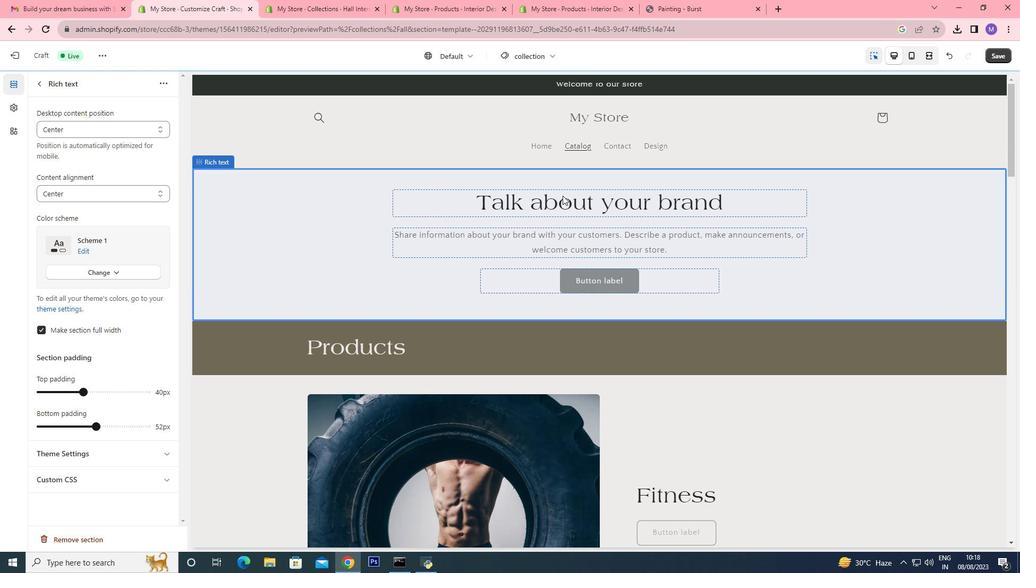 
Action: Mouse pressed left at (562, 196)
Screenshot: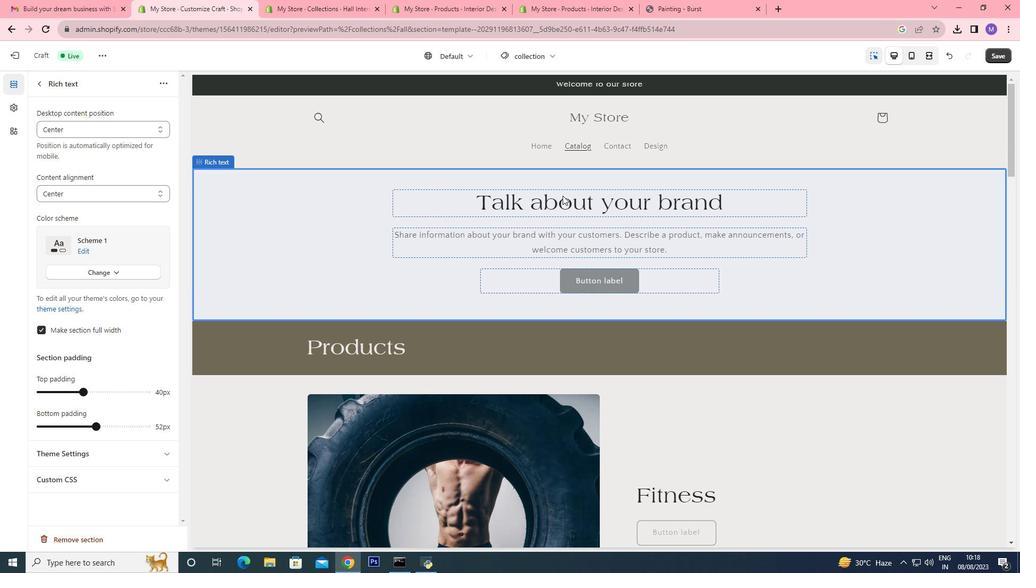 
Action: Mouse moved to (123, 158)
Screenshot: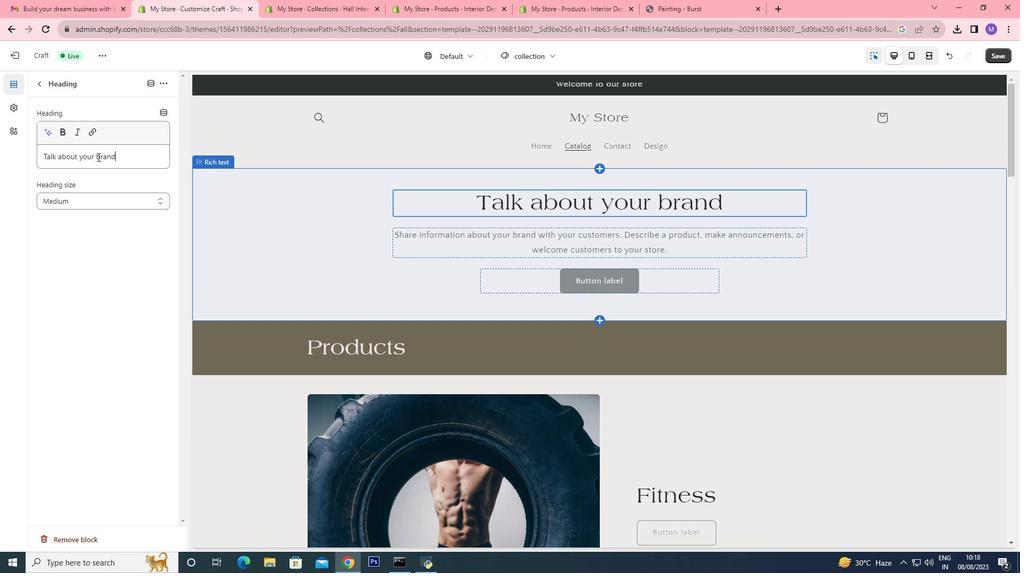 
Action: Mouse pressed left at (124, 158)
Screenshot: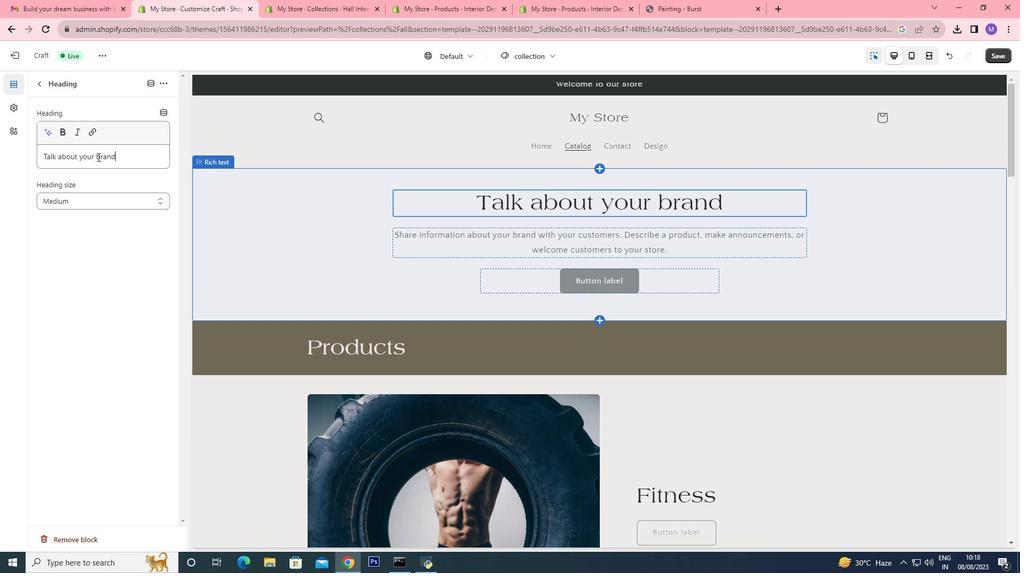 
Action: Mouse moved to (25, 157)
Screenshot: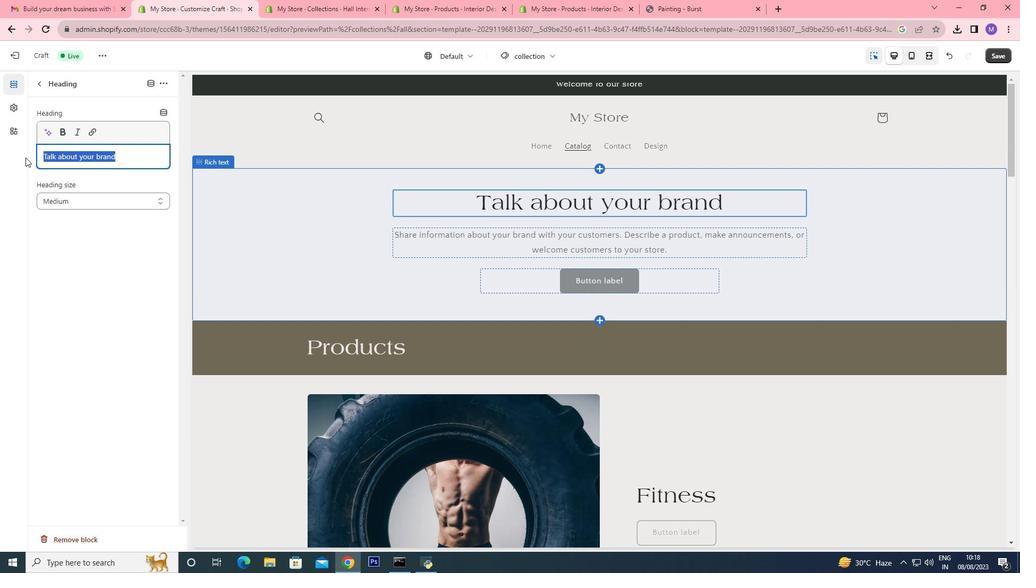 
Action: Key pressed <Key.shift><Key.shift><Key.shift><Key.shift><Key.shift><Key.shift><Key.shift>Office
Screenshot: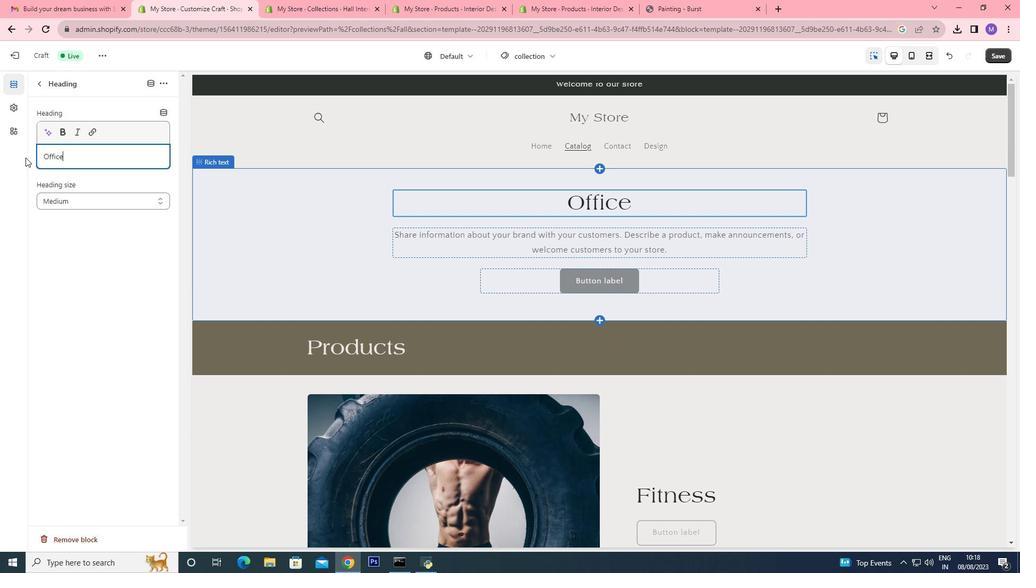 
Action: Mouse moved to (516, 233)
Screenshot: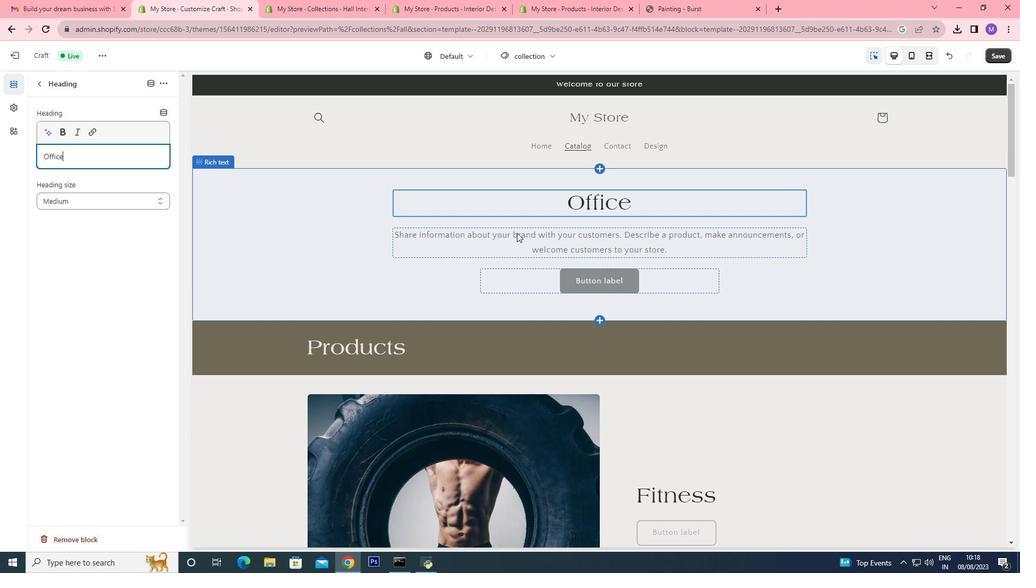 
Action: Mouse pressed left at (516, 233)
Screenshot: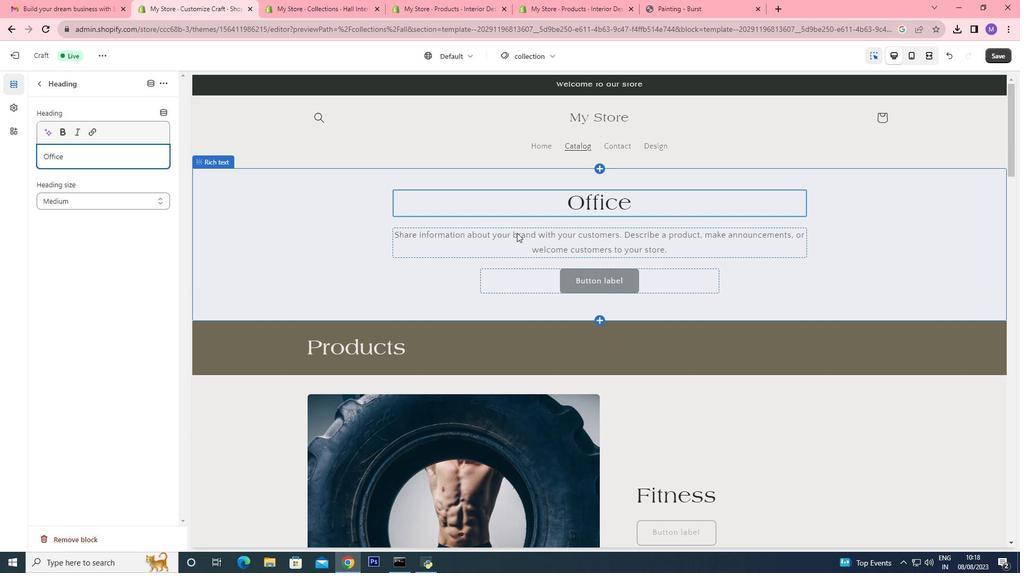 
Action: Mouse moved to (568, 239)
Screenshot: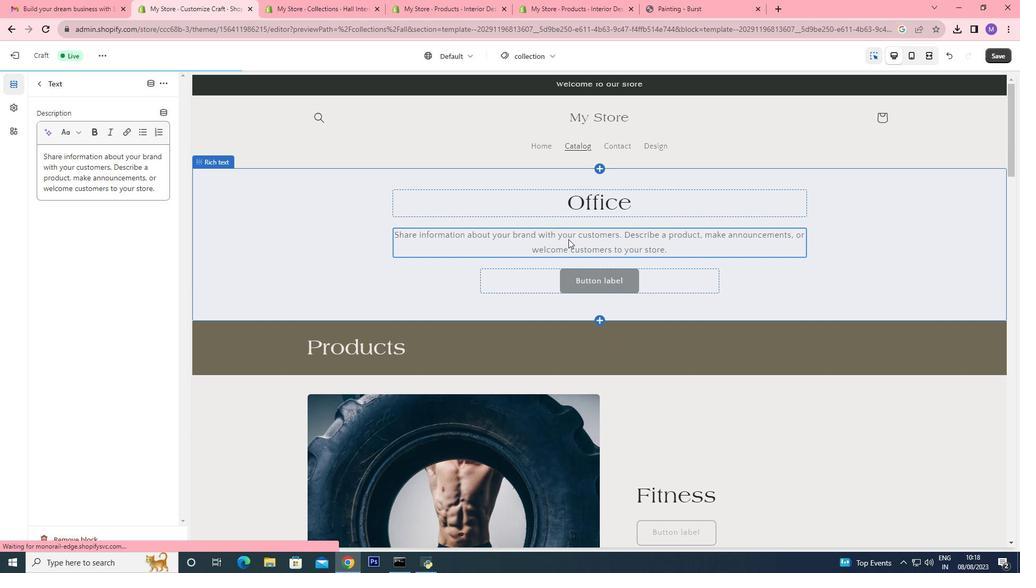 
Action: Mouse pressed left at (568, 239)
Screenshot: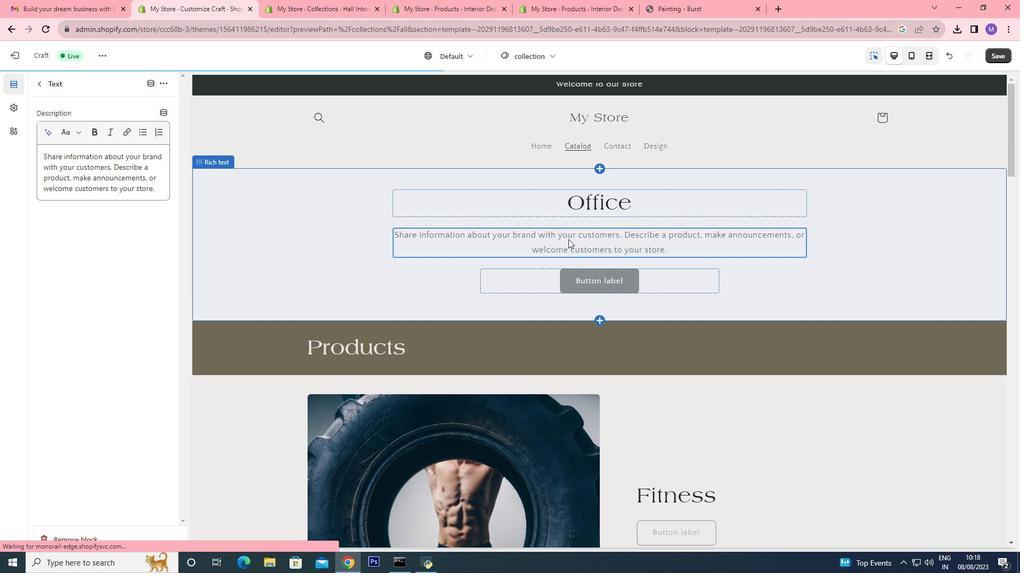 
Action: Mouse moved to (596, 318)
Screenshot: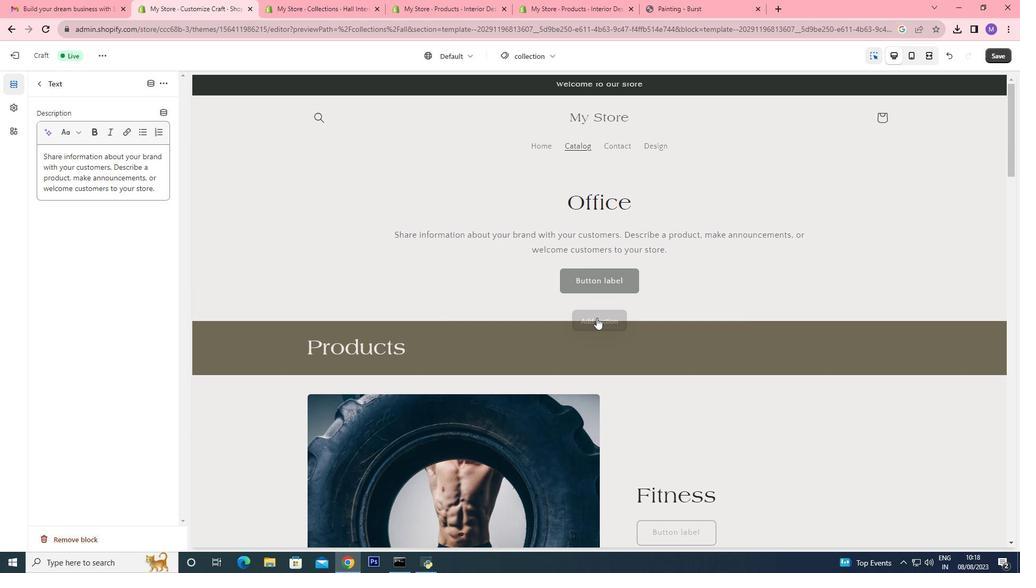 
Action: Mouse pressed left at (596, 318)
Screenshot: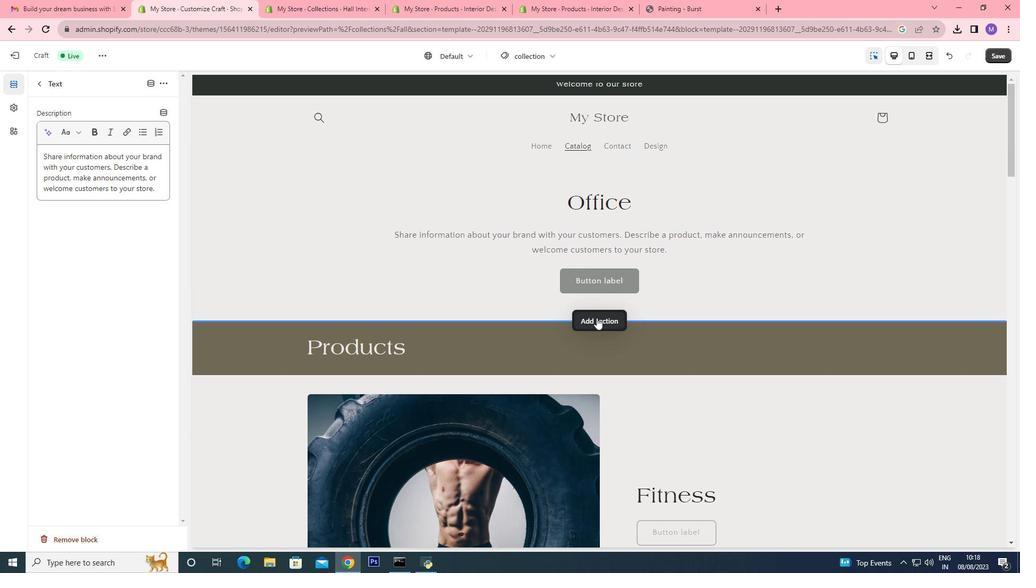 
Action: Mouse moved to (710, 408)
Screenshot: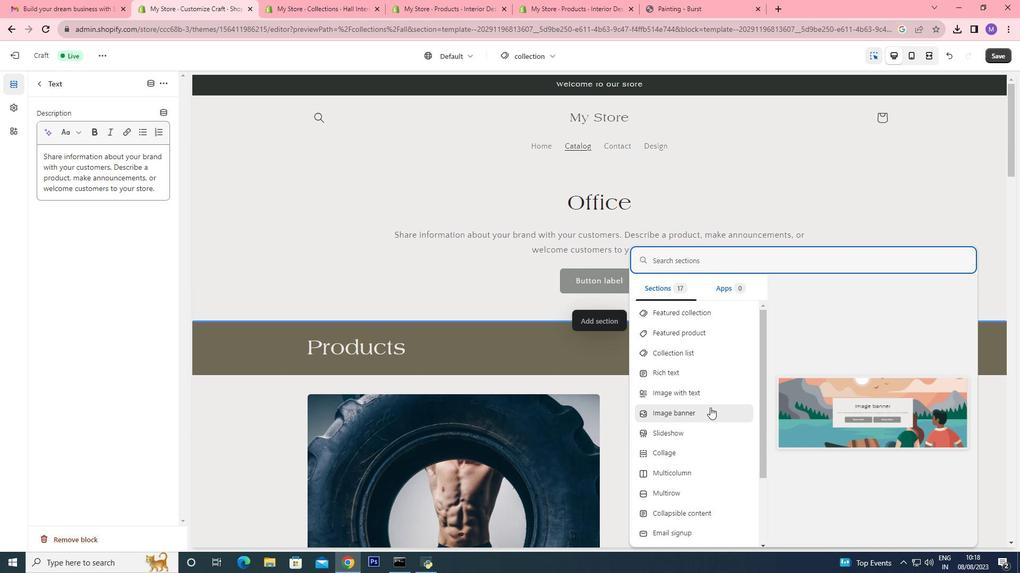 
Action: Mouse pressed left at (710, 408)
Screenshot: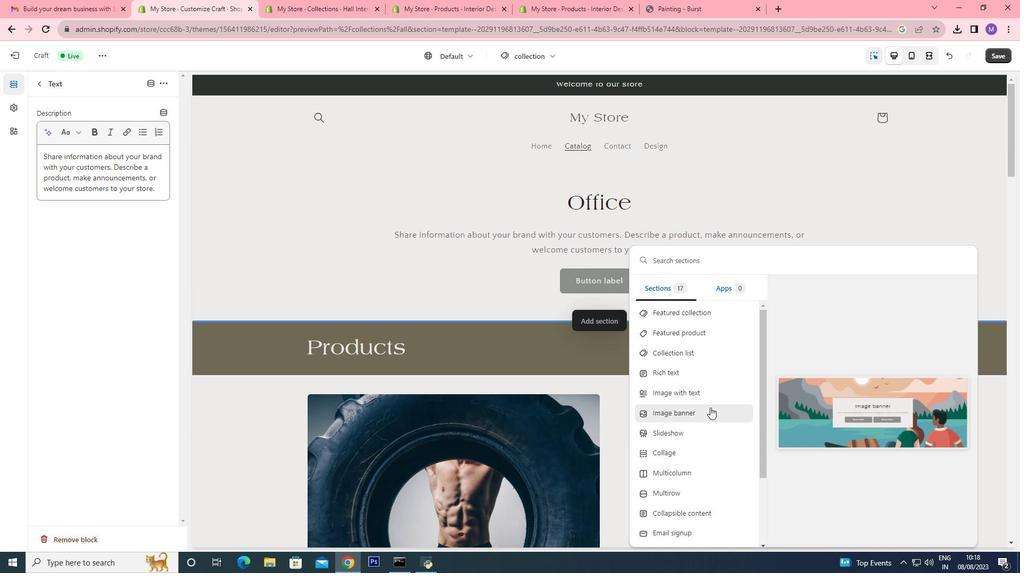 
Action: Mouse moved to (346, 276)
Screenshot: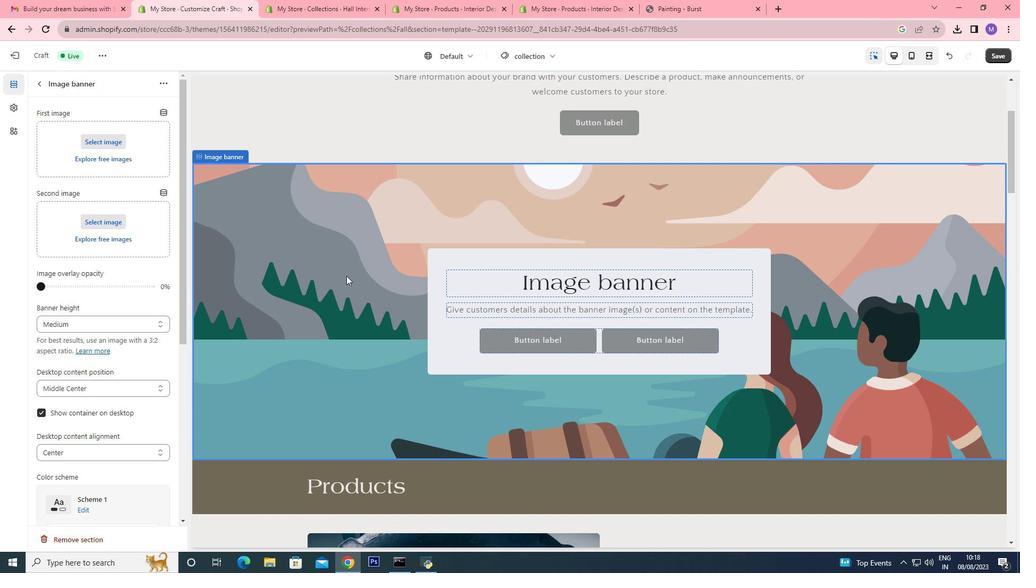 
Action: Mouse pressed left at (346, 276)
Screenshot: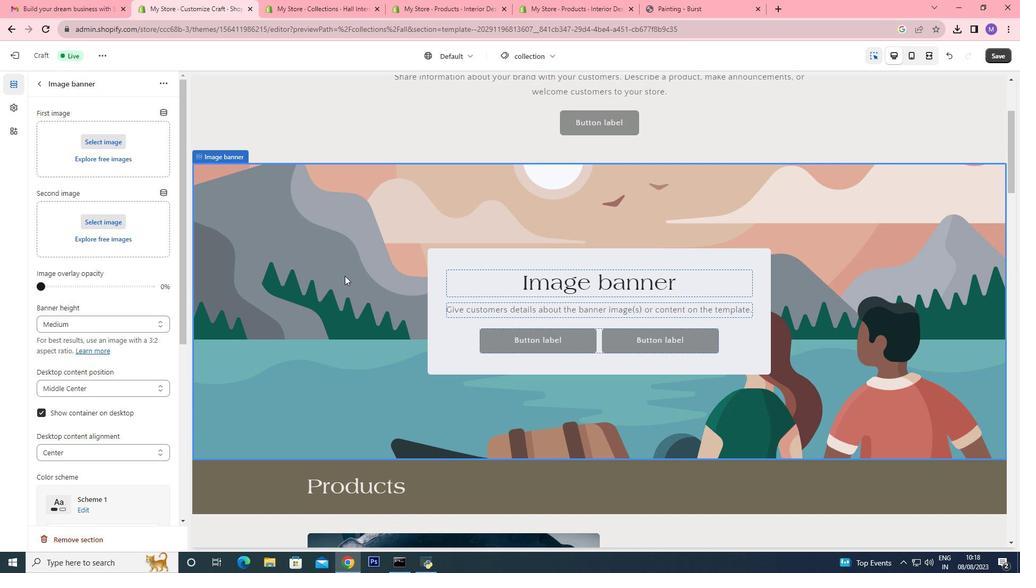 
Action: Mouse moved to (92, 143)
Screenshot: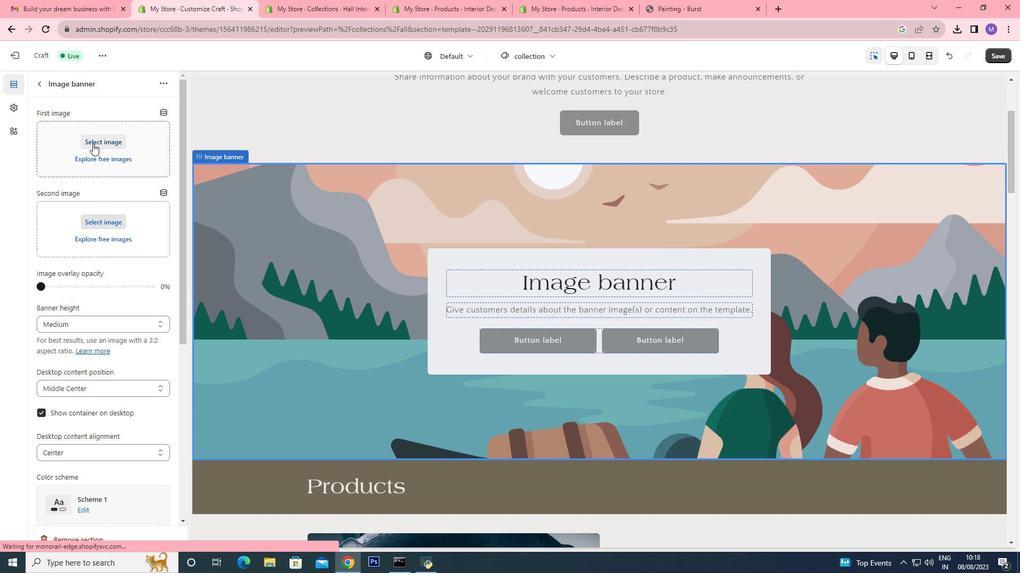
Action: Mouse pressed left at (92, 143)
Screenshot: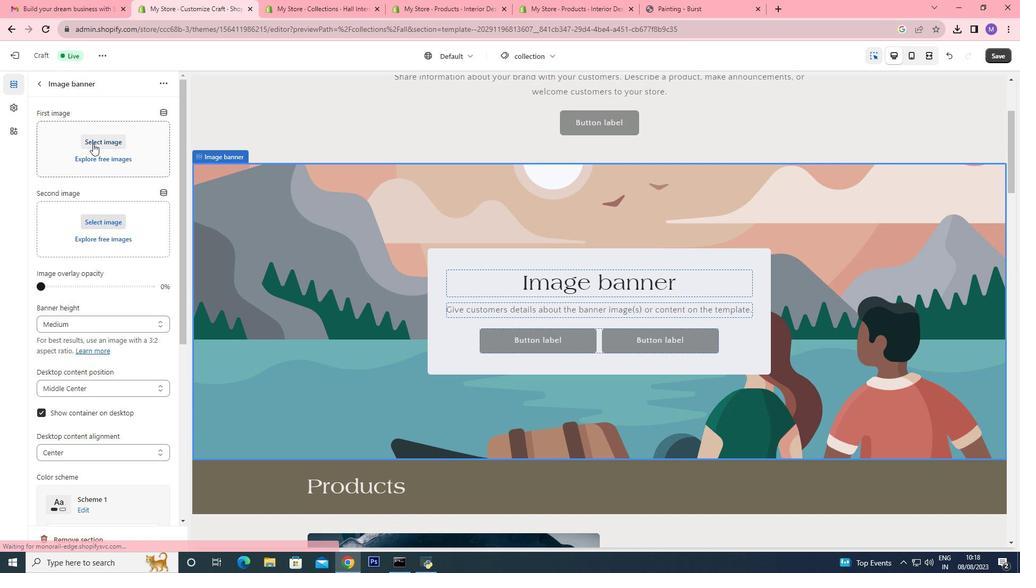 
Action: Mouse moved to (667, 0)
Screenshot: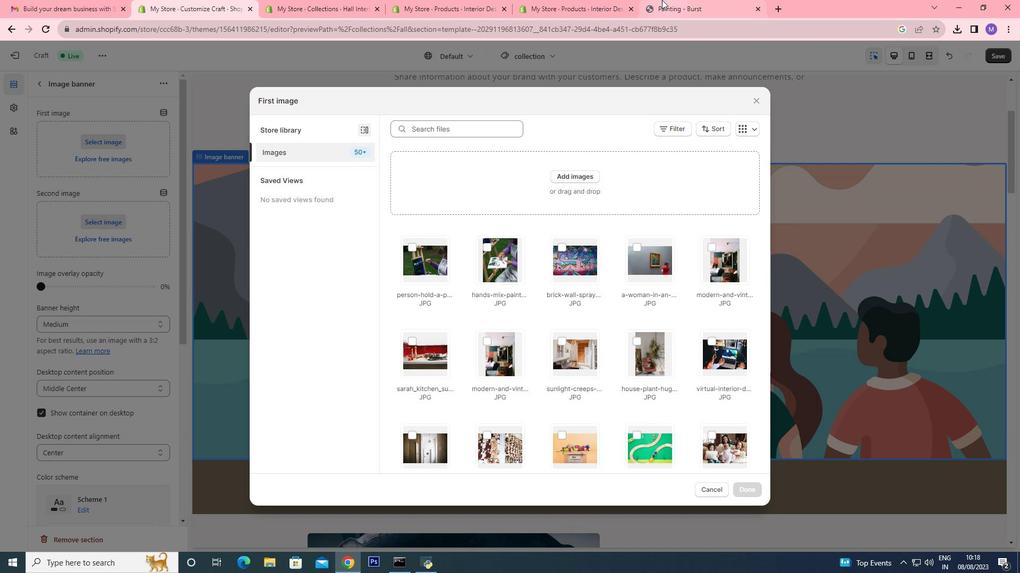 
Action: Mouse pressed left at (667, 0)
Screenshot: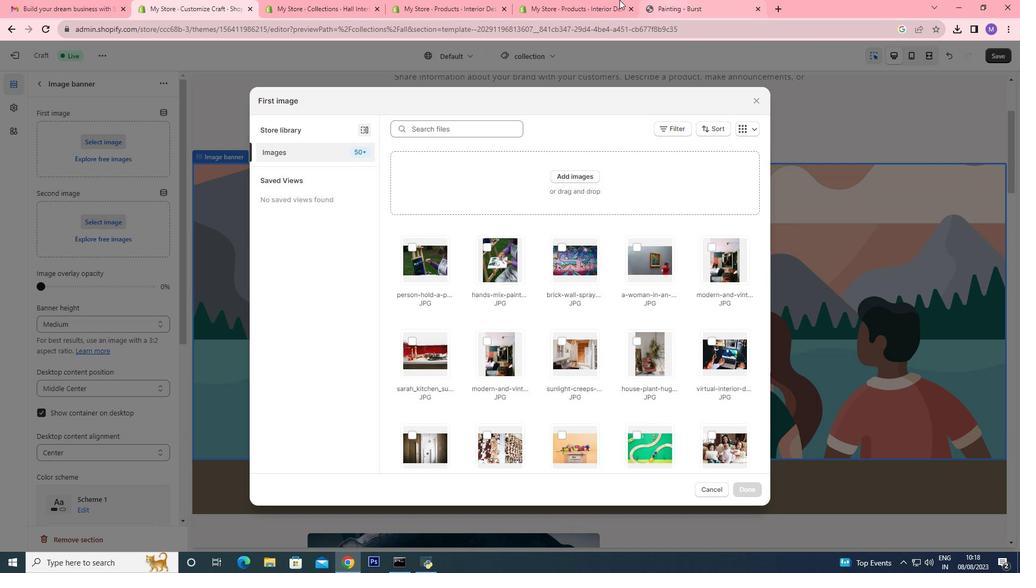 
Action: Mouse moved to (313, 107)
